 Task: Install social media management extensions for scheduling and tracking posts.
Action: Mouse moved to (403, 260)
Screenshot: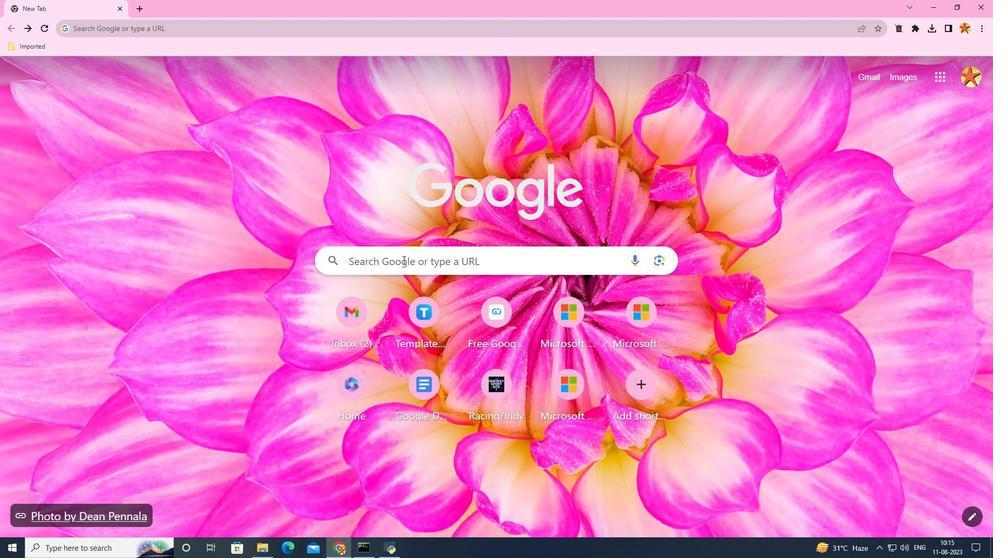 
Action: Mouse pressed left at (403, 260)
Screenshot: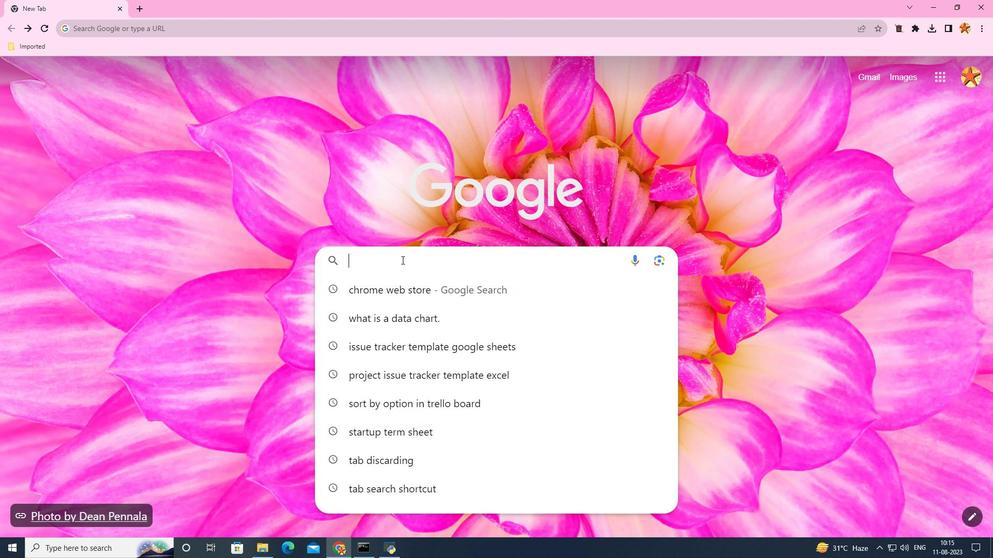 
Action: Mouse moved to (380, 286)
Screenshot: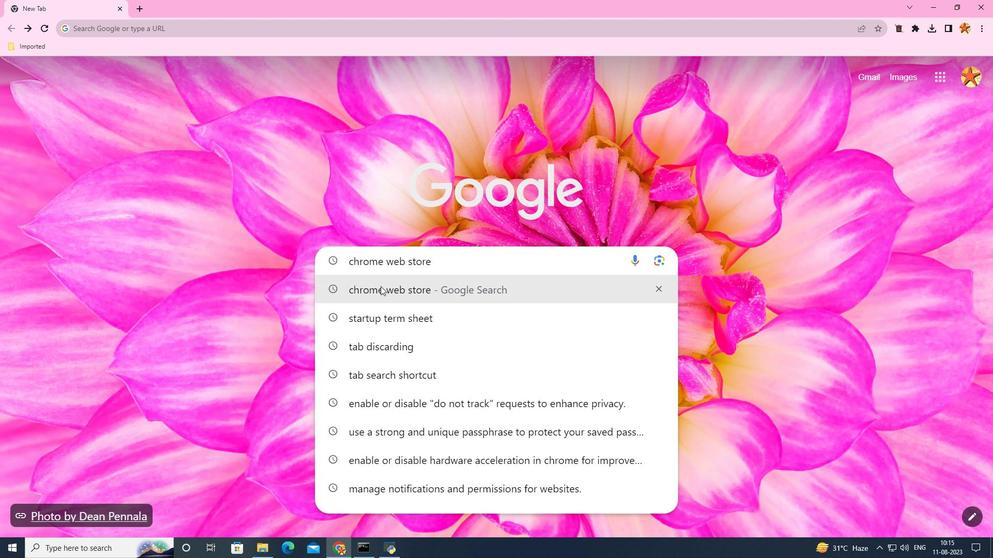 
Action: Mouse pressed left at (380, 286)
Screenshot: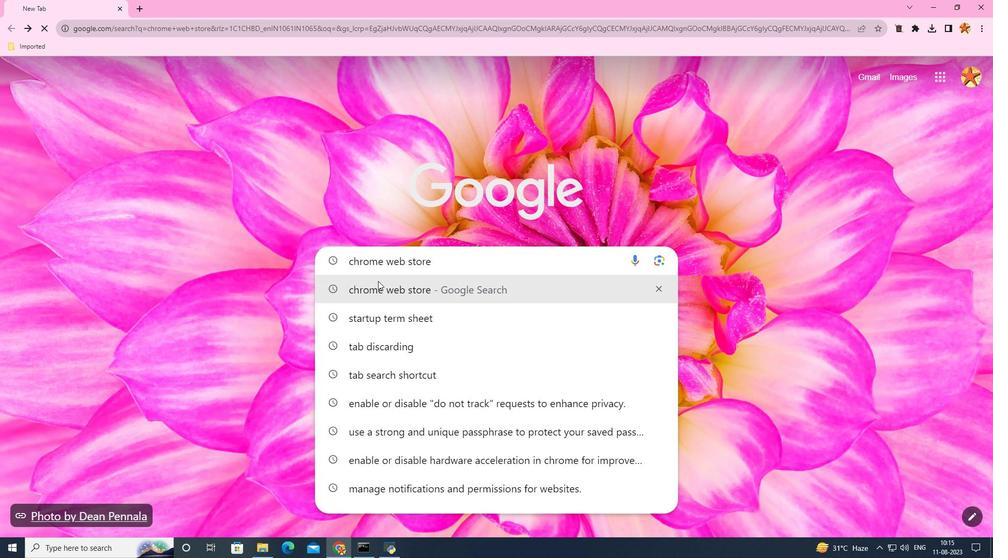 
Action: Mouse moved to (209, 201)
Screenshot: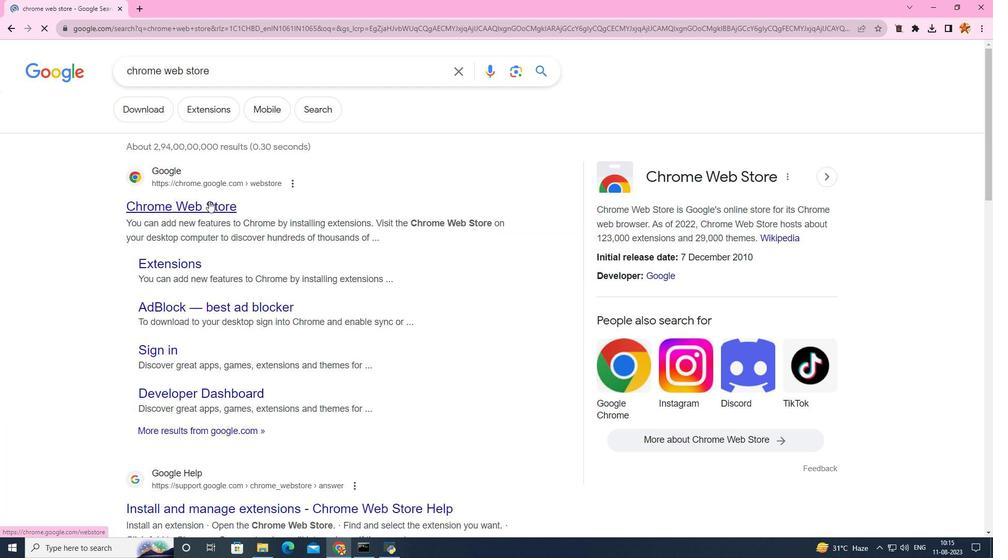 
Action: Mouse pressed left at (209, 201)
Screenshot: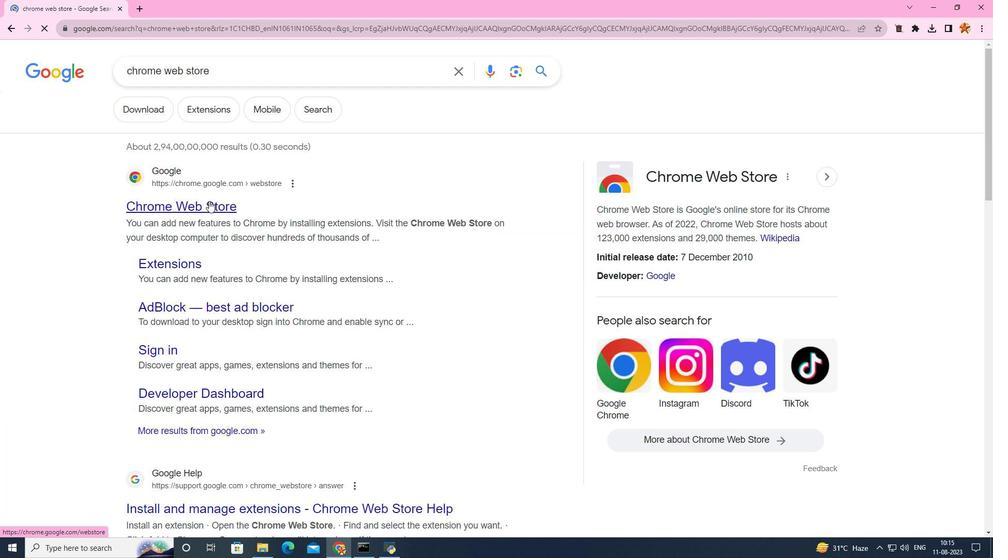 
Action: Mouse moved to (173, 97)
Screenshot: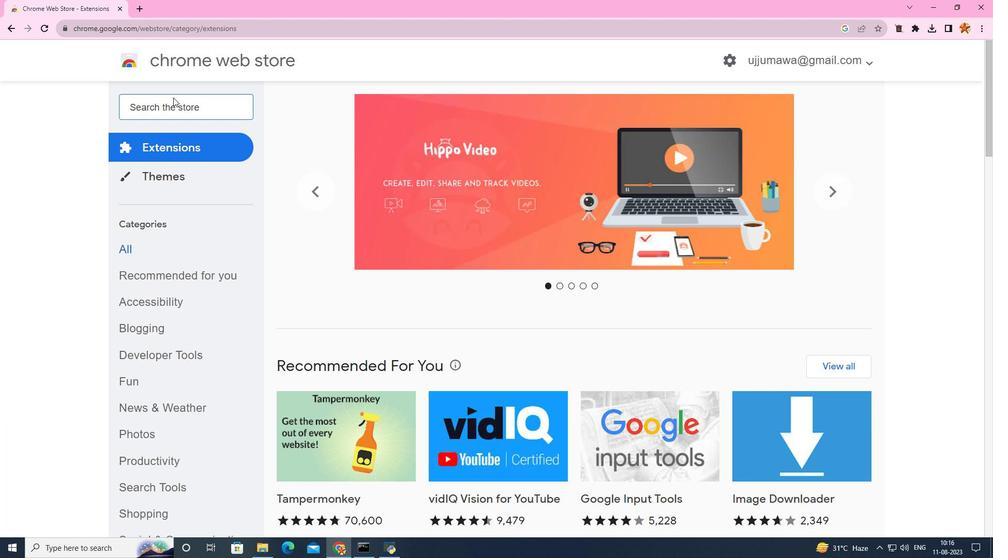 
Action: Key pressed later
Screenshot: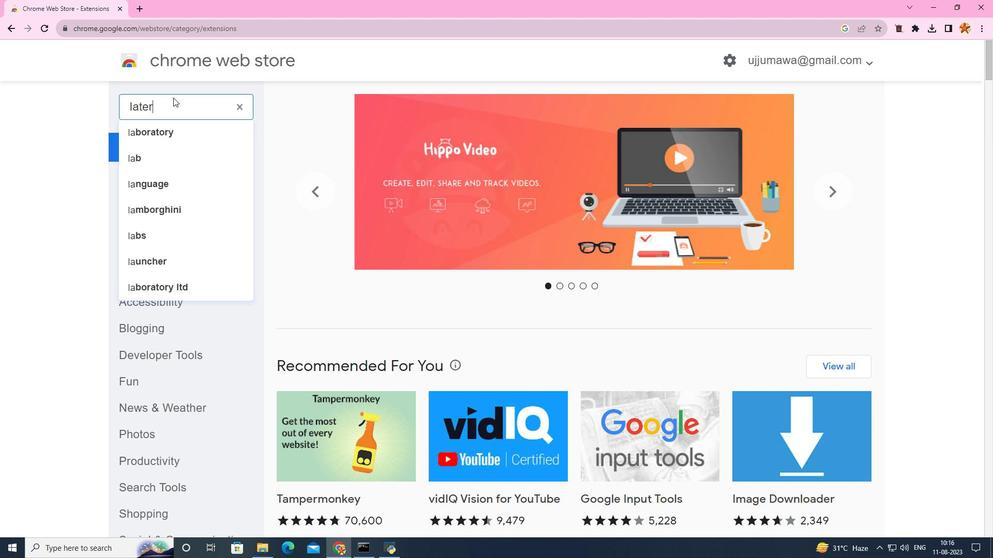 
Action: Mouse moved to (156, 129)
Screenshot: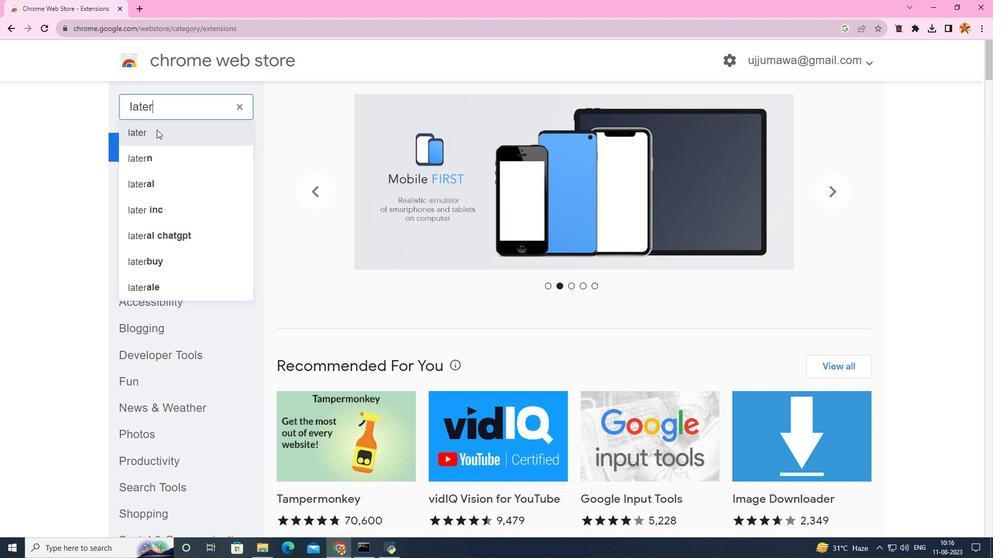 
Action: Mouse pressed left at (156, 129)
Screenshot: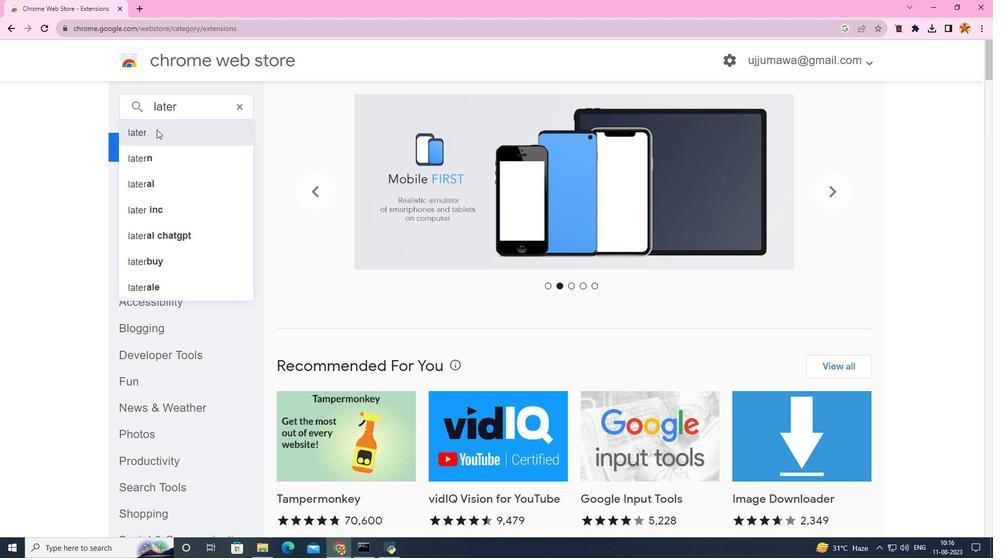 
Action: Mouse moved to (552, 314)
Screenshot: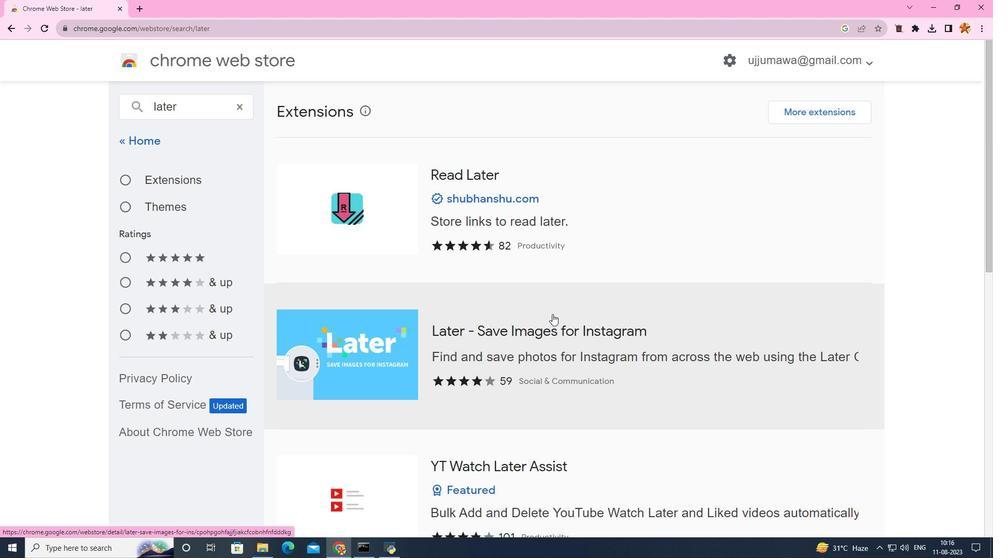 
Action: Mouse scrolled (552, 314) with delta (0, 0)
Screenshot: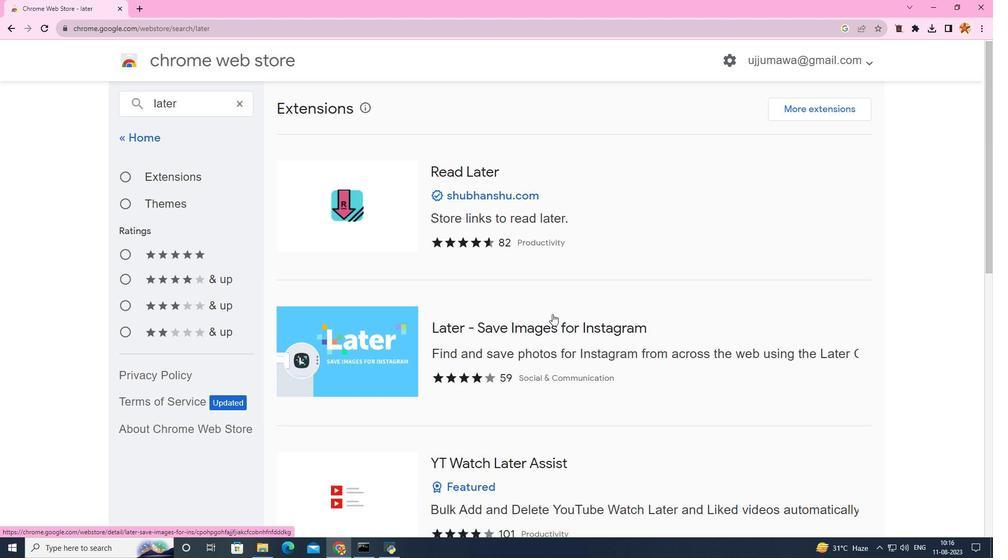 
Action: Mouse scrolled (552, 314) with delta (0, 0)
Screenshot: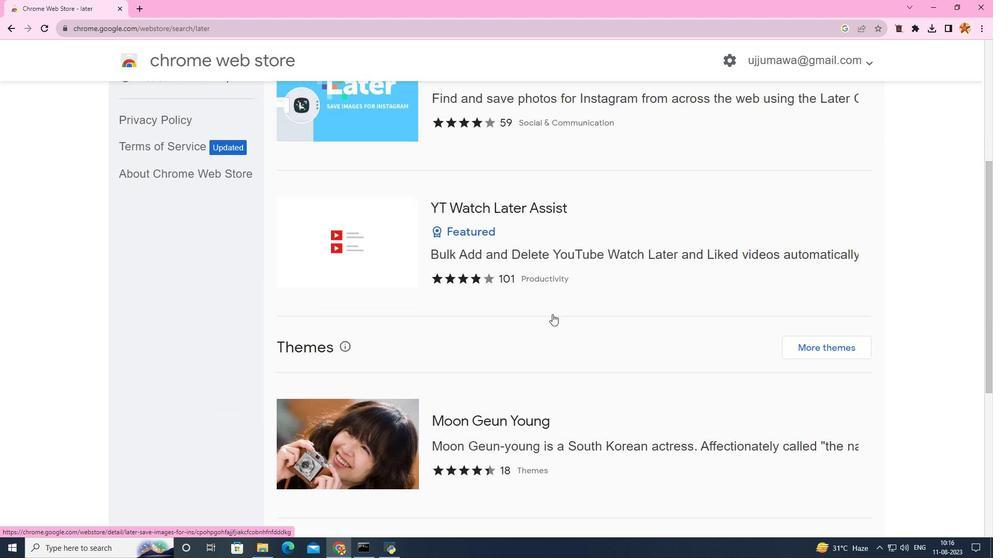 
Action: Mouse scrolled (552, 314) with delta (0, 0)
Screenshot: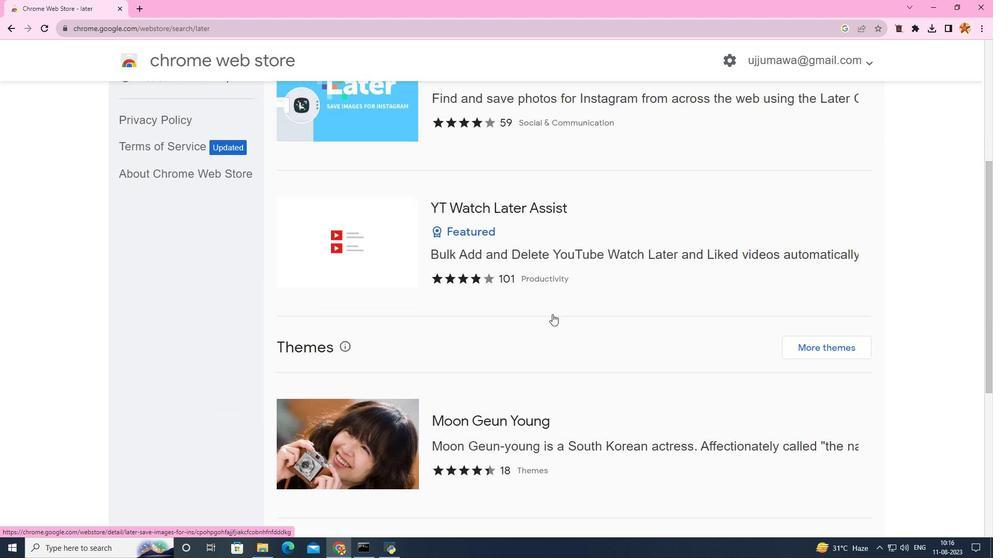 
Action: Mouse scrolled (552, 314) with delta (0, 0)
Screenshot: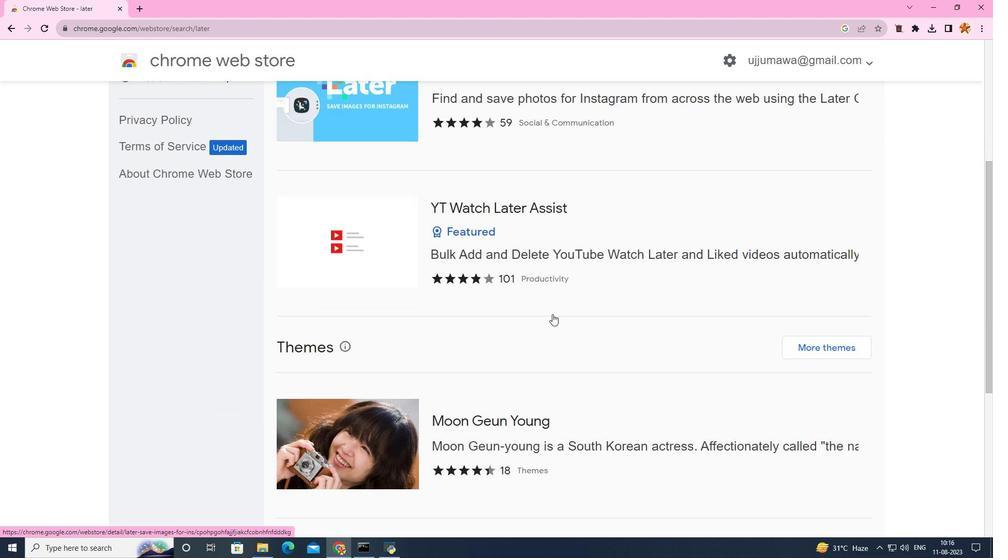 
Action: Mouse scrolled (552, 314) with delta (0, 0)
Screenshot: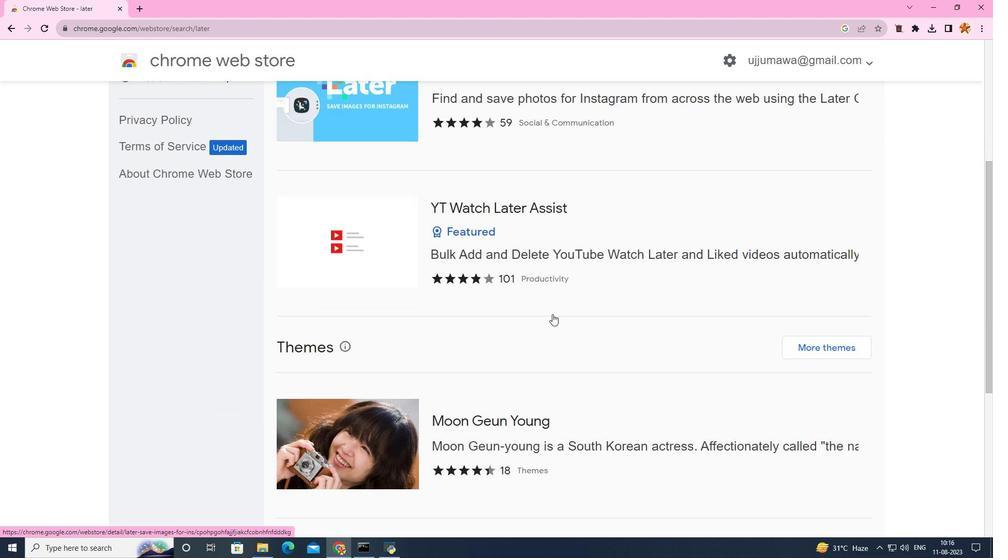 
Action: Mouse moved to (552, 314)
Screenshot: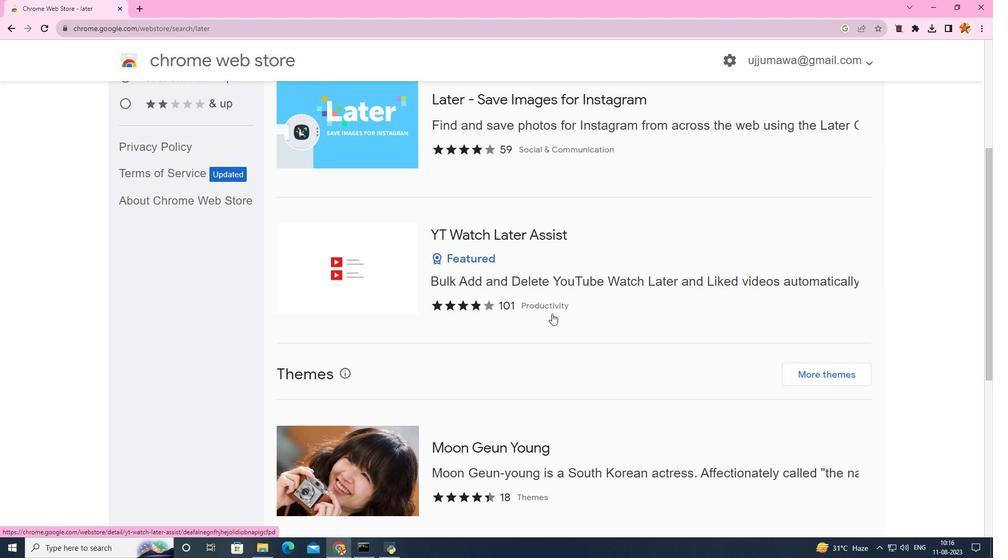 
Action: Mouse scrolled (552, 314) with delta (0, 0)
Screenshot: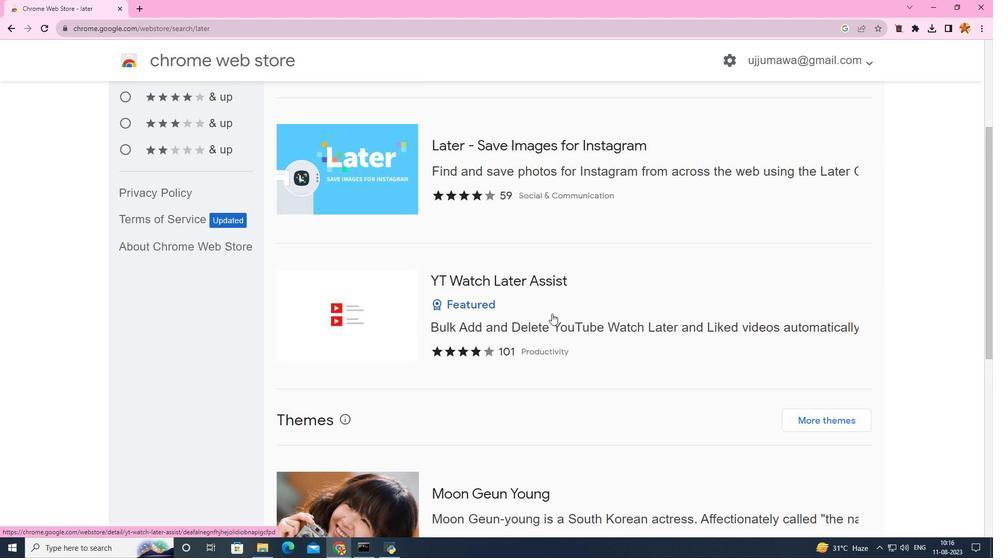 
Action: Mouse scrolled (552, 314) with delta (0, 0)
Screenshot: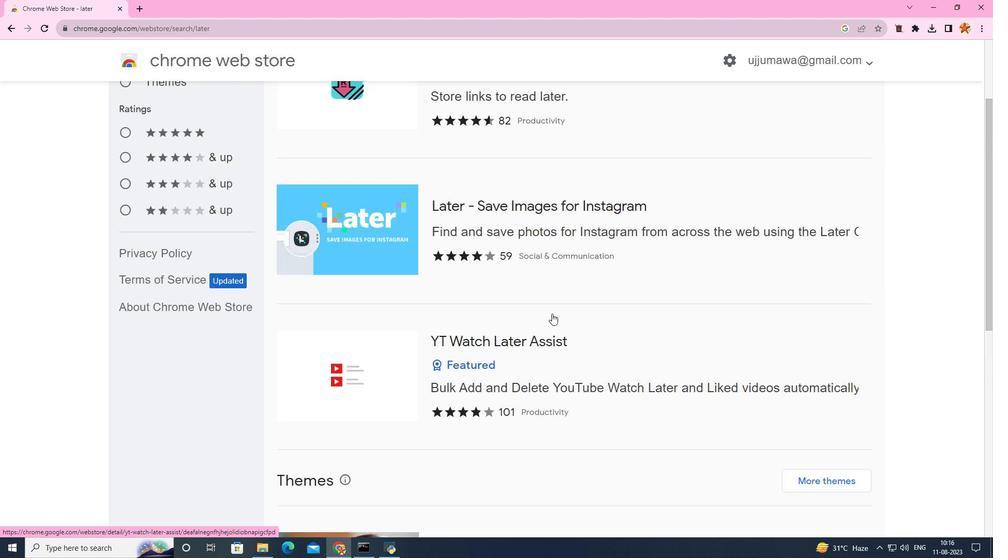 
Action: Mouse scrolled (552, 314) with delta (0, 0)
Screenshot: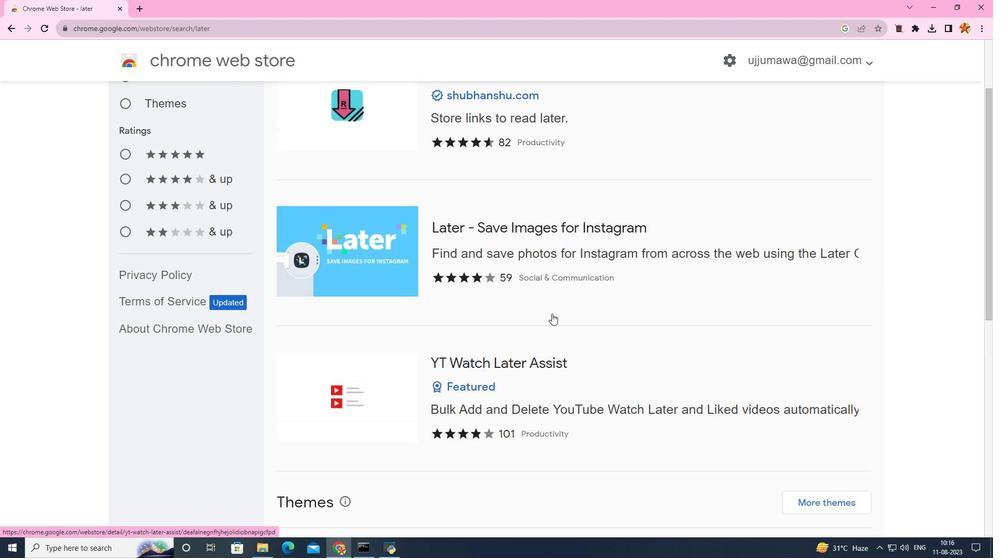 
Action: Mouse moved to (475, 288)
Screenshot: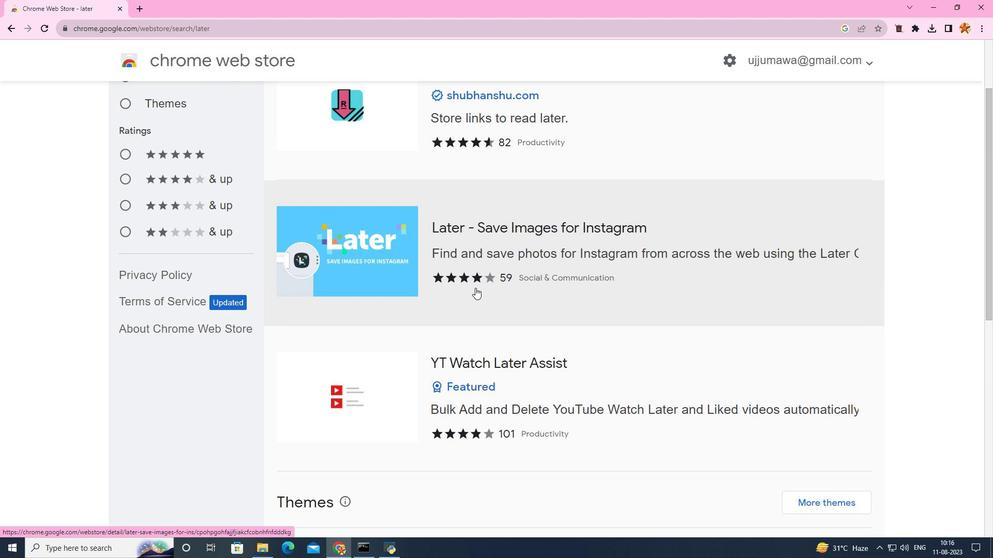 
Action: Mouse scrolled (475, 288) with delta (0, 0)
Screenshot: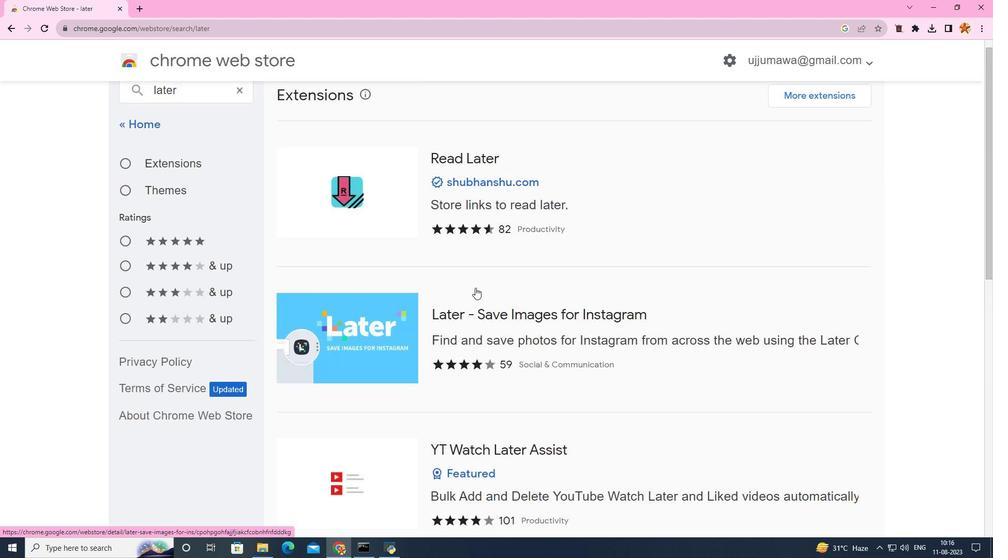 
Action: Mouse scrolled (475, 288) with delta (0, 0)
Screenshot: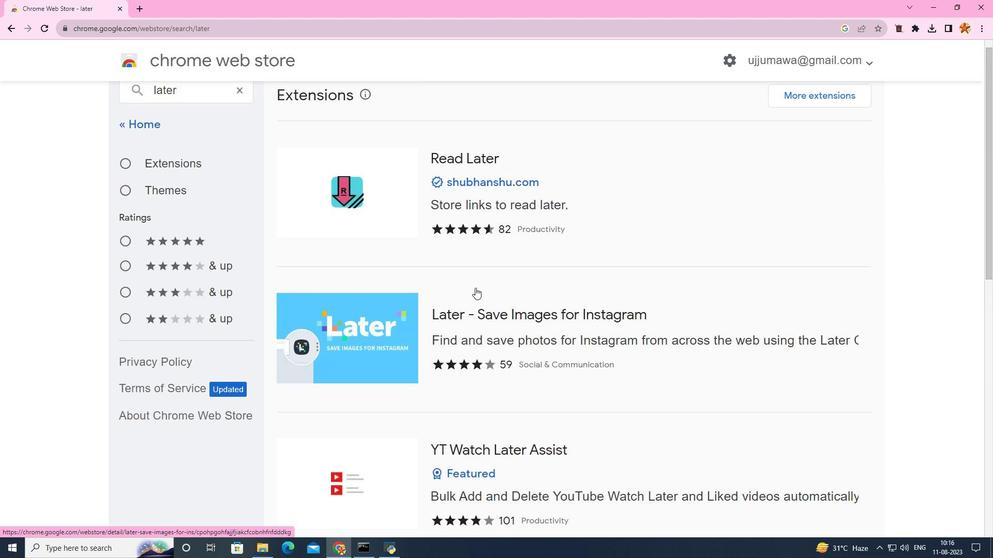 
Action: Mouse scrolled (475, 288) with delta (0, 0)
Screenshot: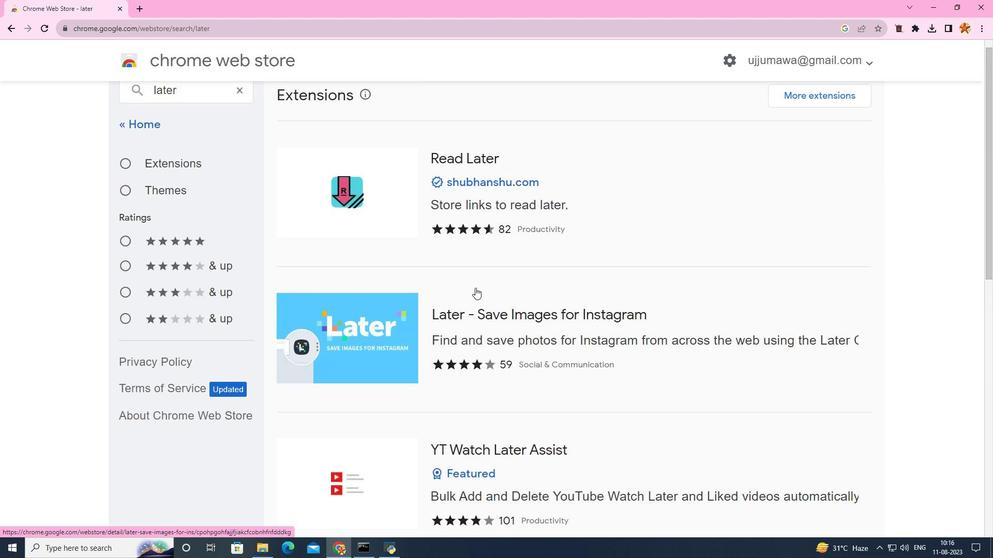 
Action: Mouse scrolled (475, 288) with delta (0, 0)
Screenshot: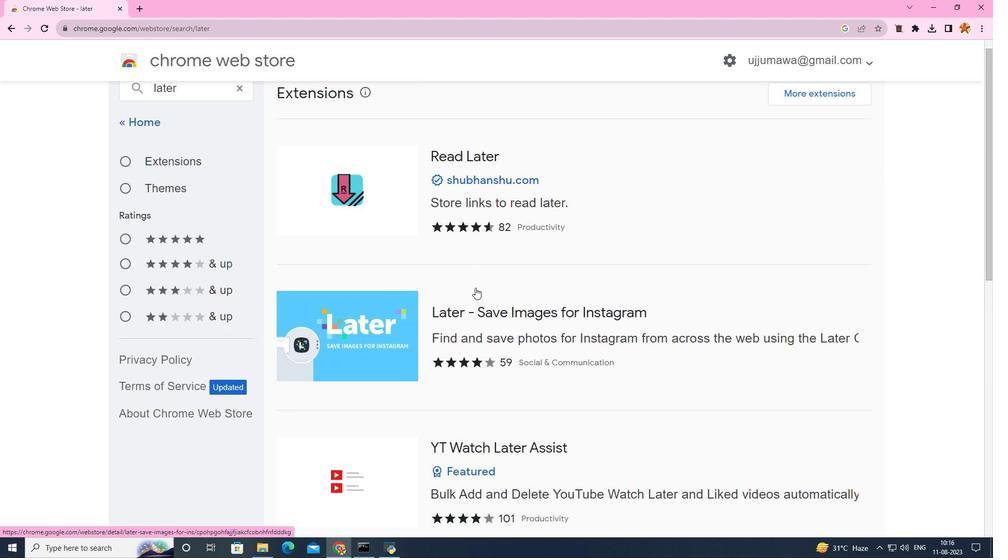 
Action: Mouse scrolled (475, 287) with delta (0, 0)
Screenshot: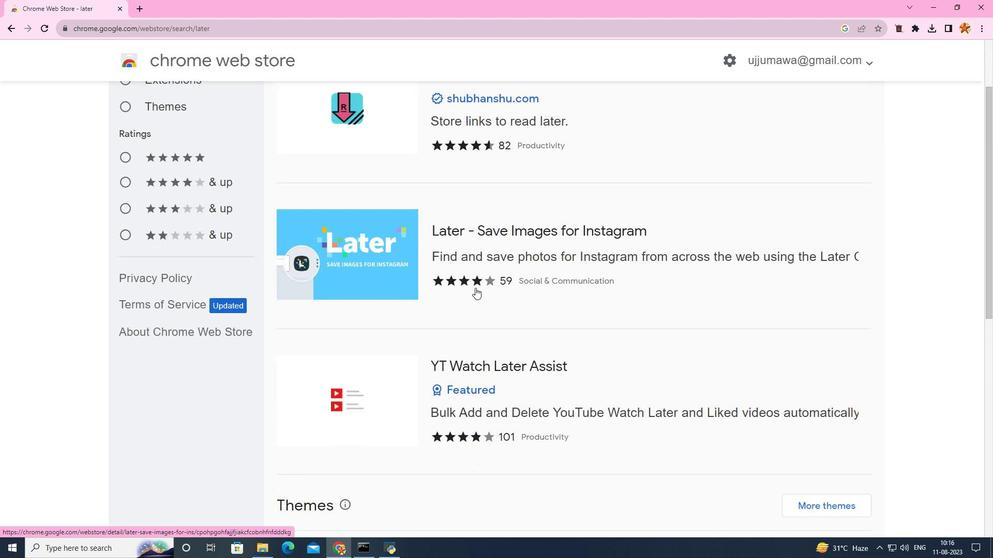 
Action: Mouse scrolled (475, 287) with delta (0, 0)
Screenshot: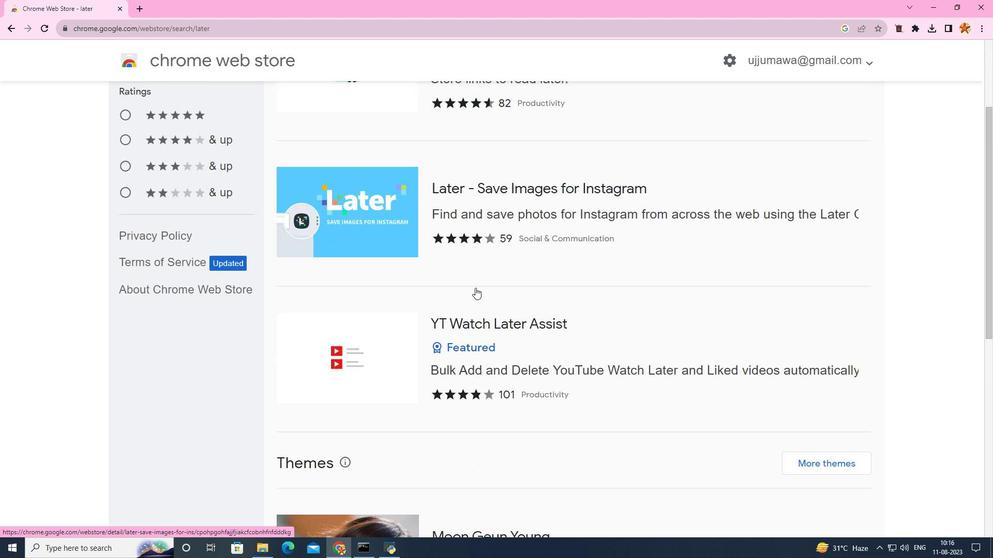 
Action: Mouse scrolled (475, 287) with delta (0, 0)
Screenshot: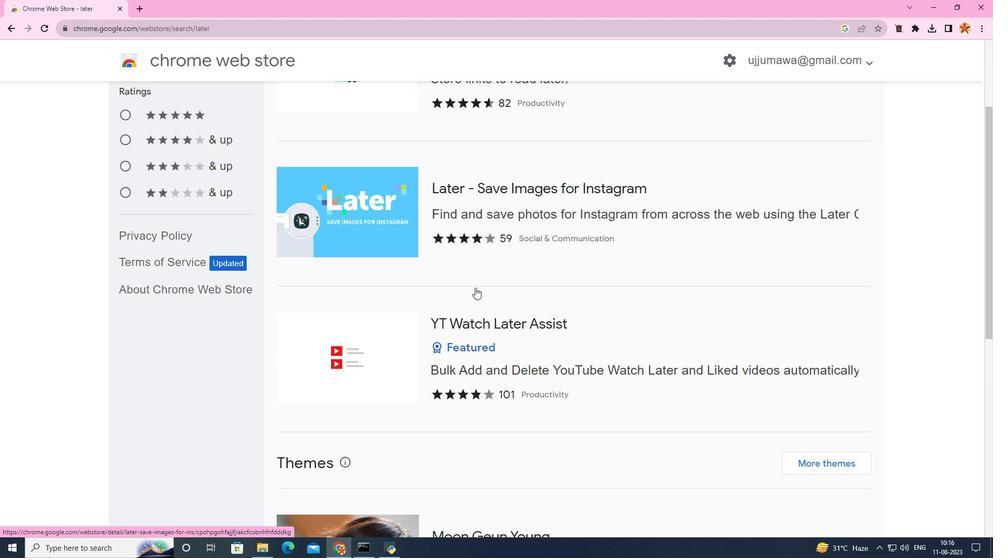 
Action: Mouse moved to (507, 248)
Screenshot: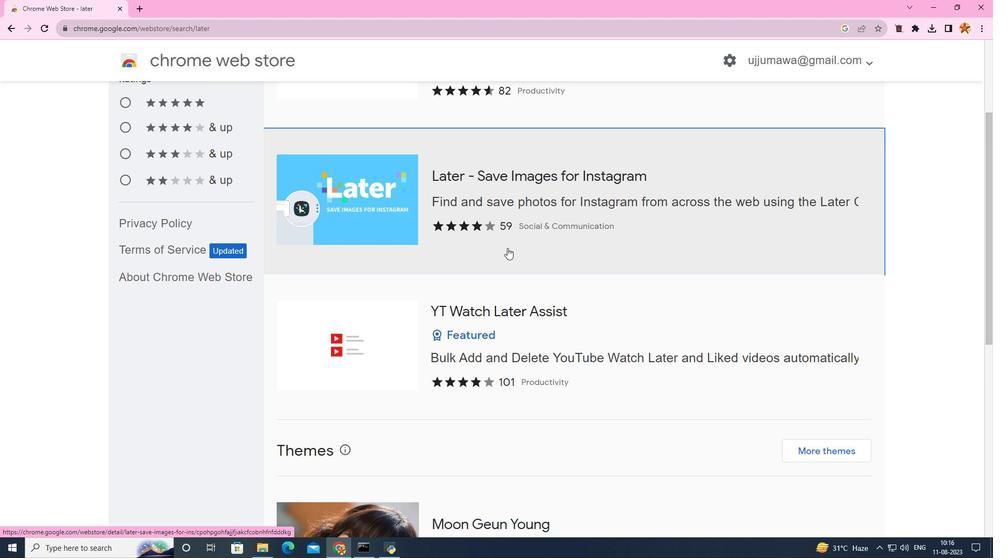
Action: Mouse pressed left at (507, 248)
Screenshot: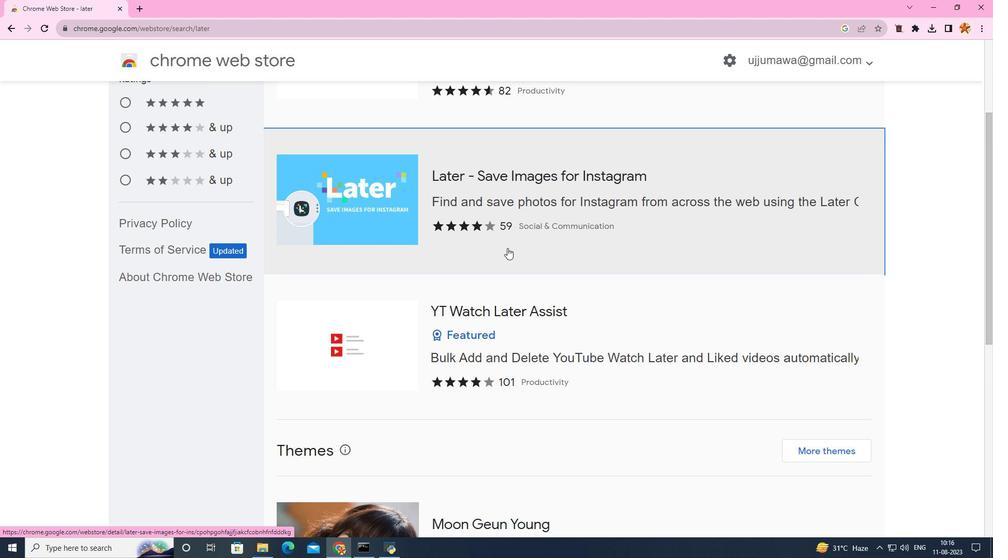 
Action: Mouse moved to (742, 154)
Screenshot: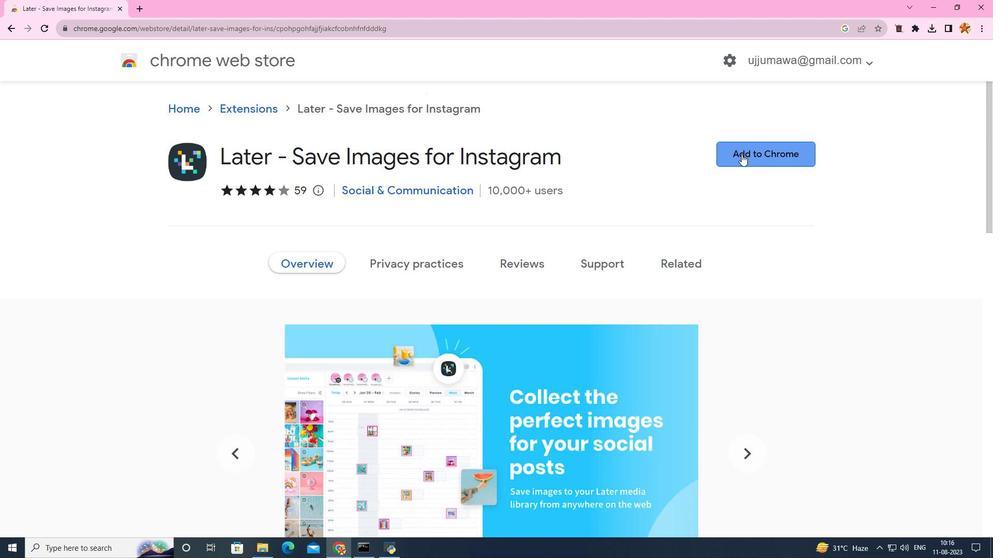 
Action: Mouse pressed left at (742, 154)
Screenshot: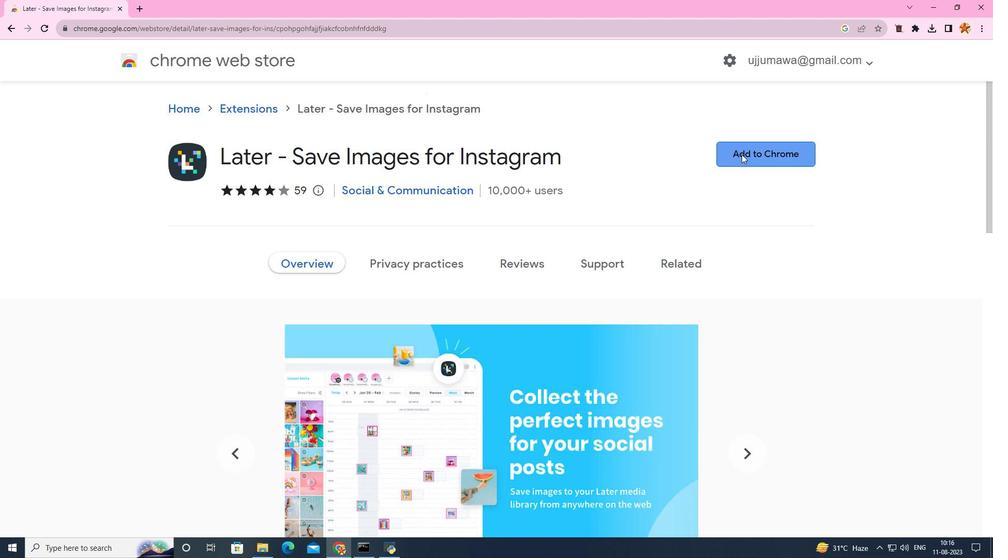 
Action: Mouse moved to (516, 115)
Screenshot: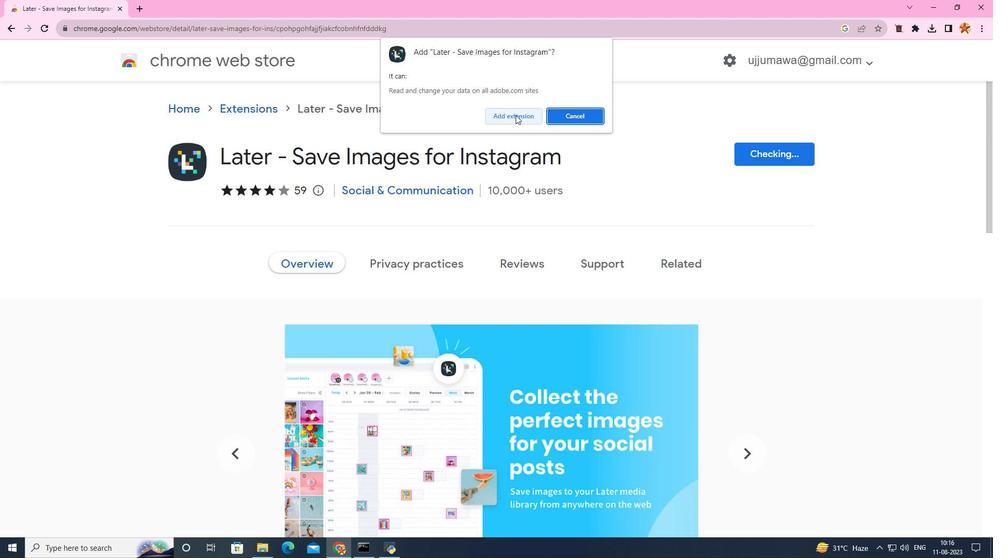 
Action: Mouse pressed left at (516, 115)
Screenshot: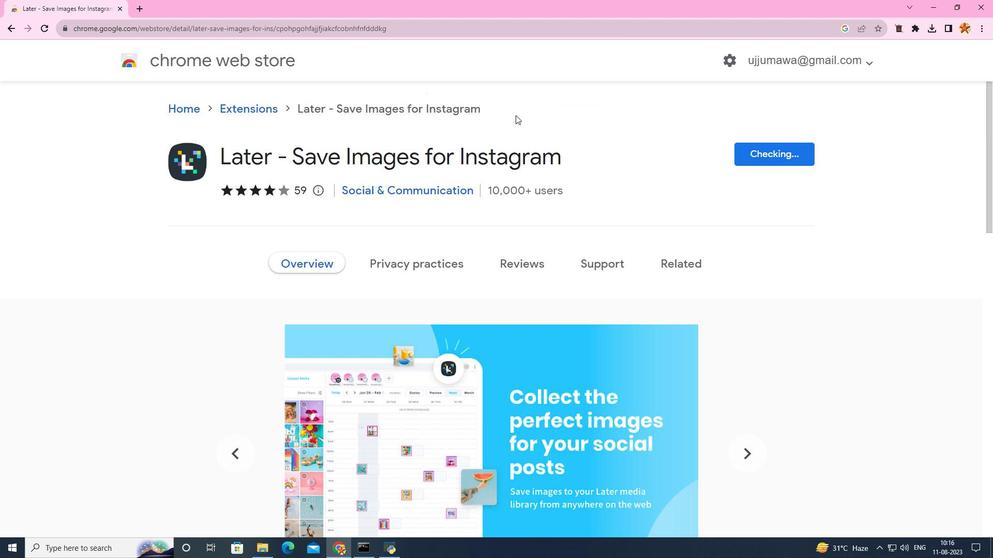 
Action: Mouse moved to (11, 28)
Screenshot: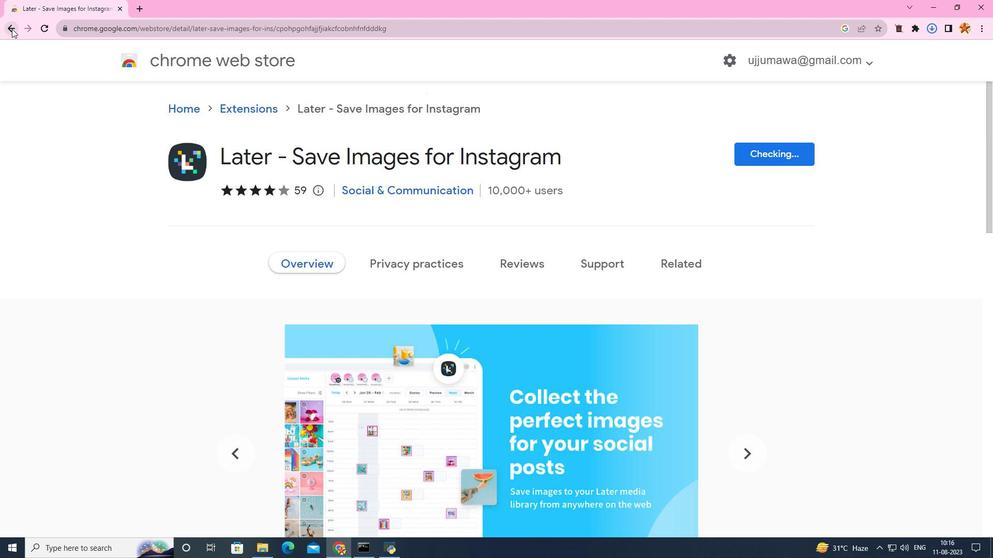 
Action: Mouse pressed left at (11, 28)
Screenshot: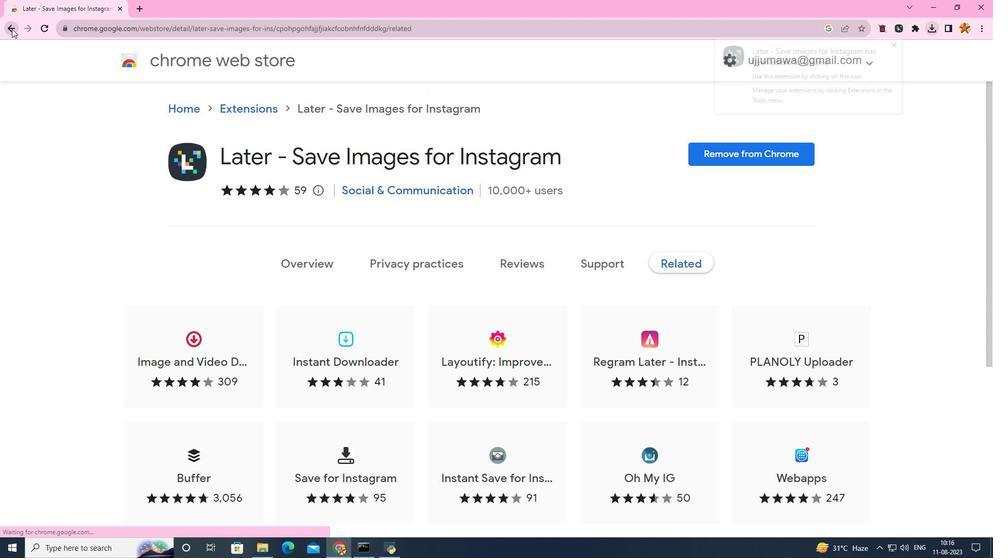
Action: Mouse moved to (15, 30)
Screenshot: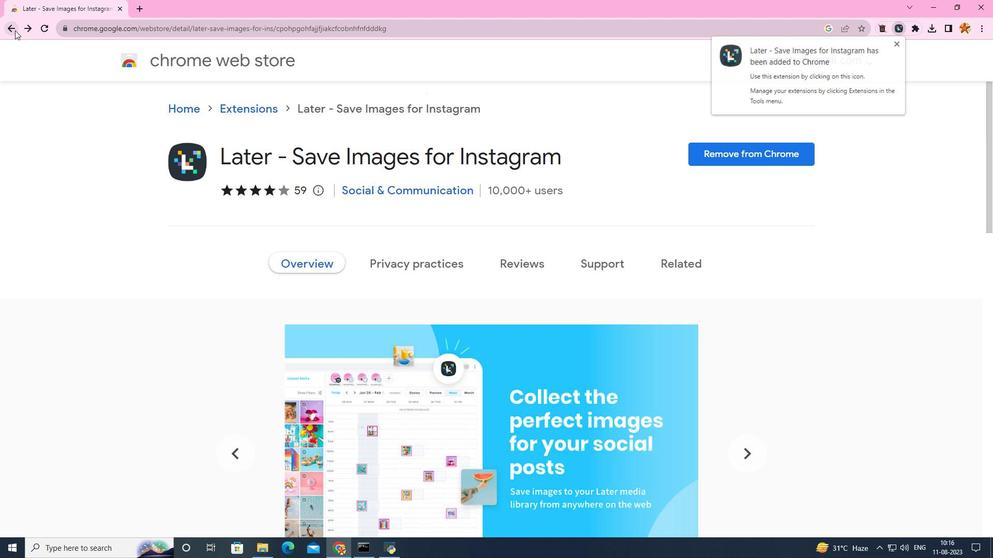 
Action: Mouse pressed left at (15, 30)
Screenshot: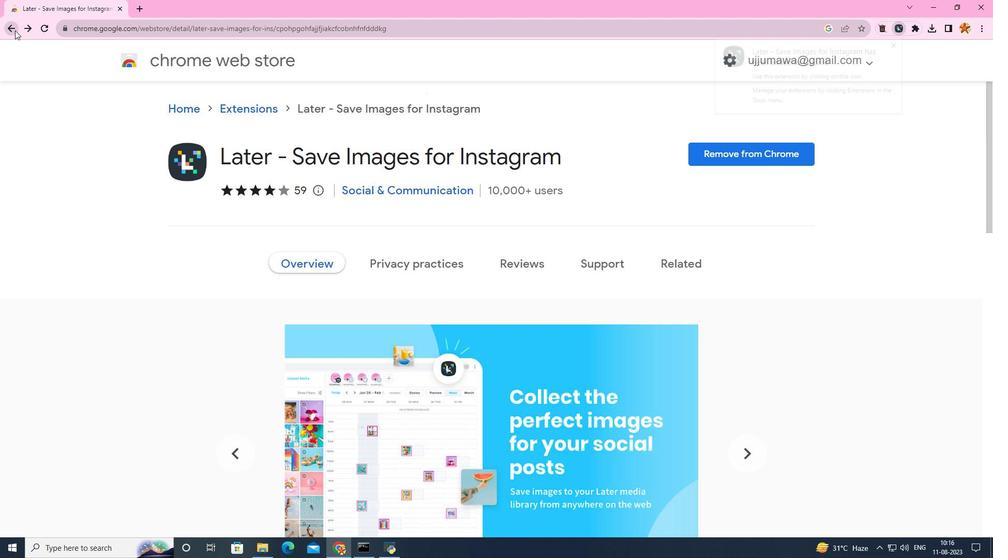 
Action: Mouse moved to (114, 124)
Screenshot: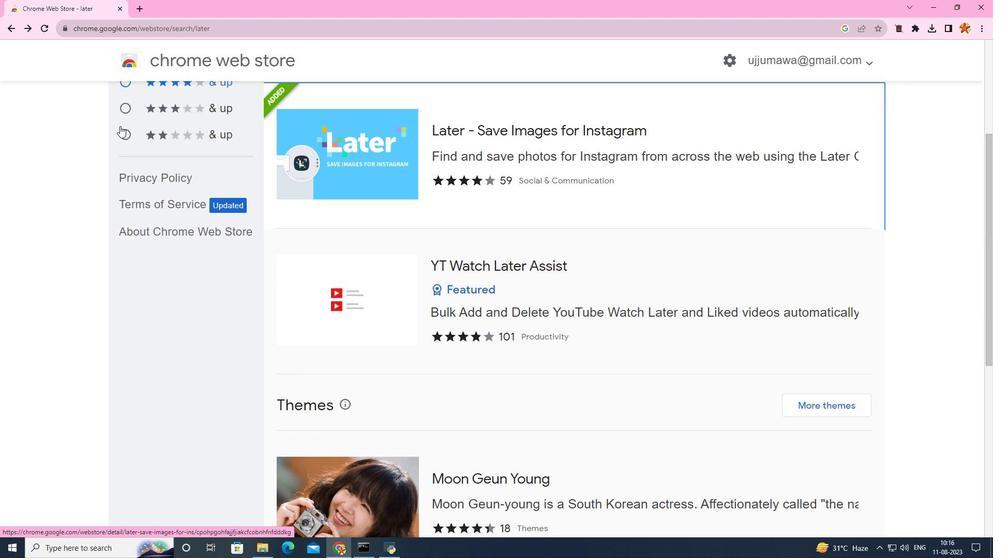 
Action: Mouse scrolled (114, 123) with delta (0, 0)
Screenshot: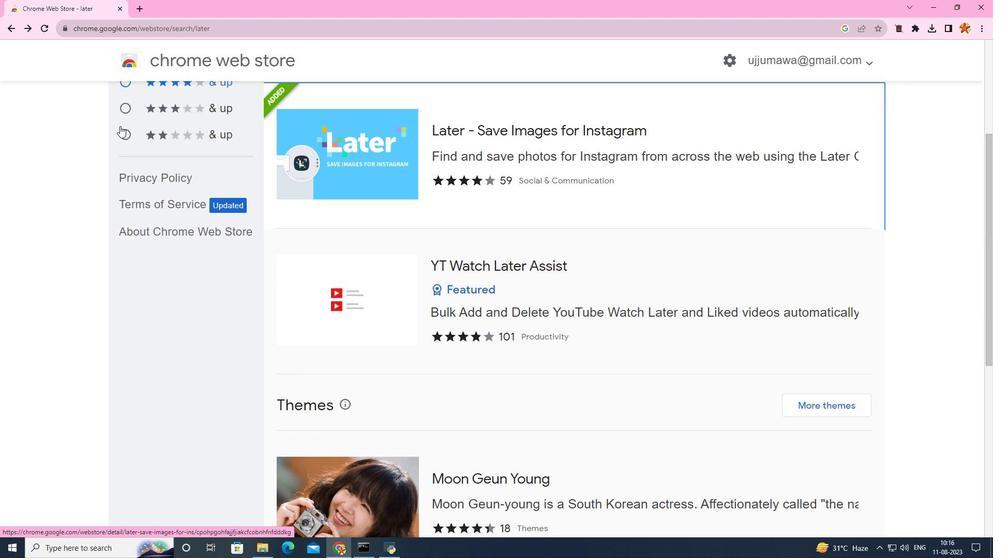 
Action: Mouse moved to (120, 126)
Screenshot: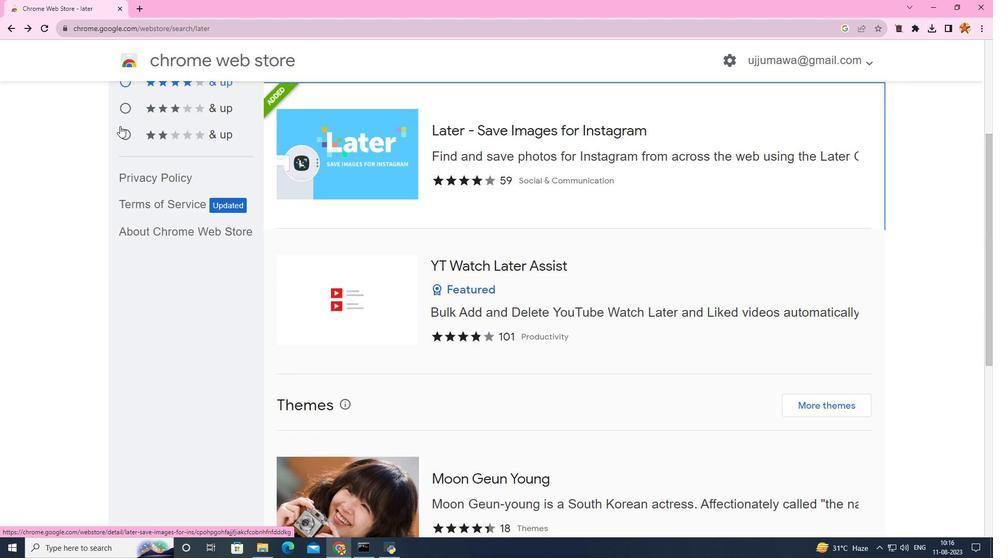 
Action: Mouse scrolled (120, 126) with delta (0, 0)
Screenshot: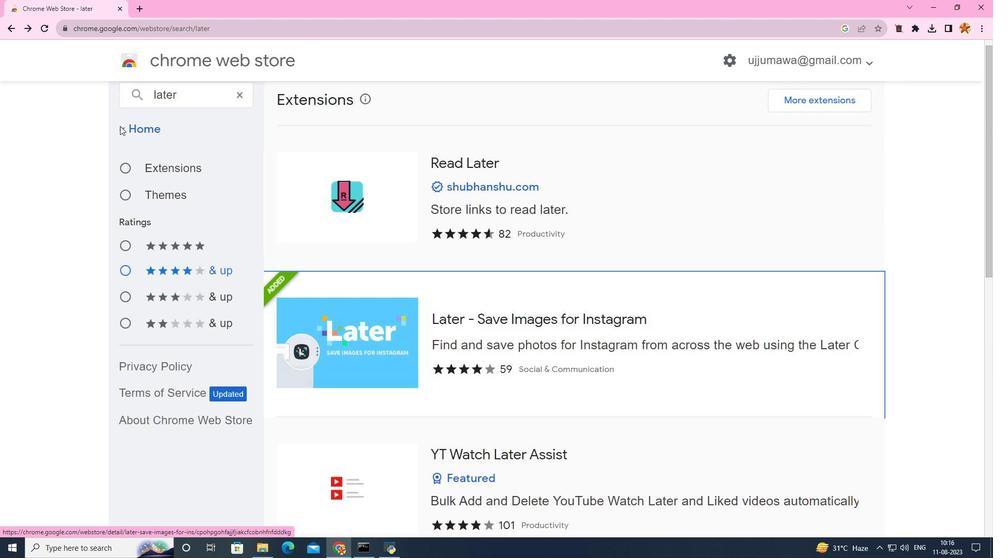 
Action: Mouse scrolled (120, 126) with delta (0, 0)
Screenshot: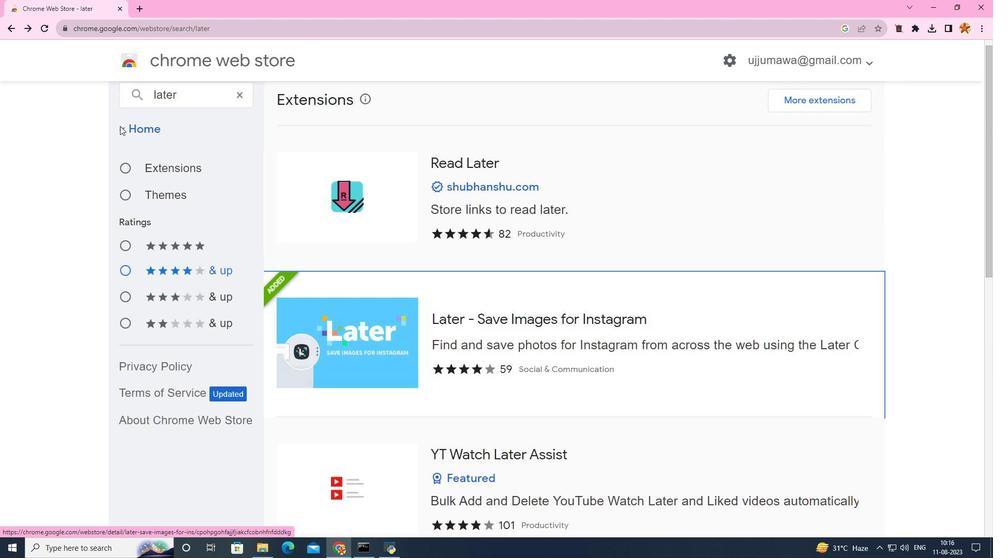 
Action: Mouse scrolled (120, 126) with delta (0, 0)
Screenshot: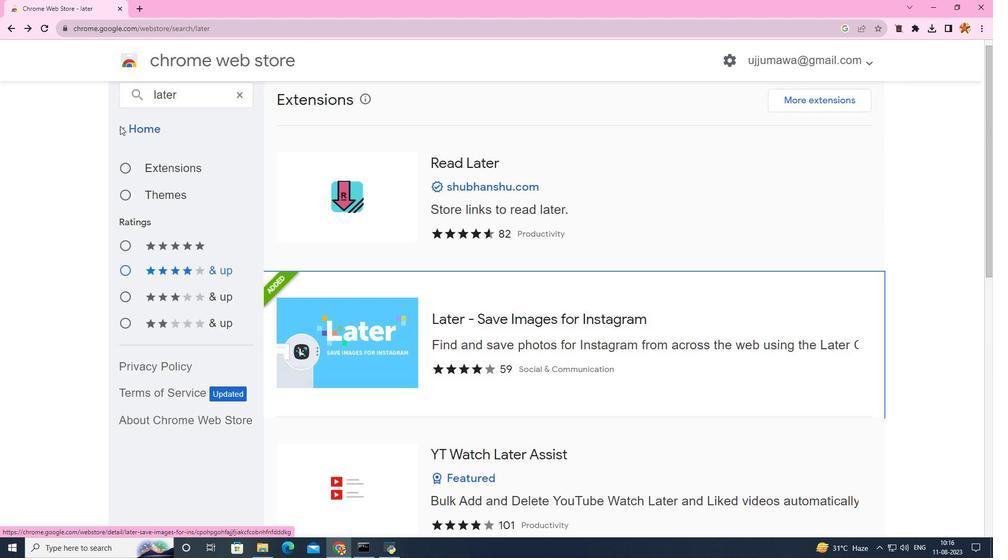 
Action: Mouse scrolled (120, 126) with delta (0, 0)
Screenshot: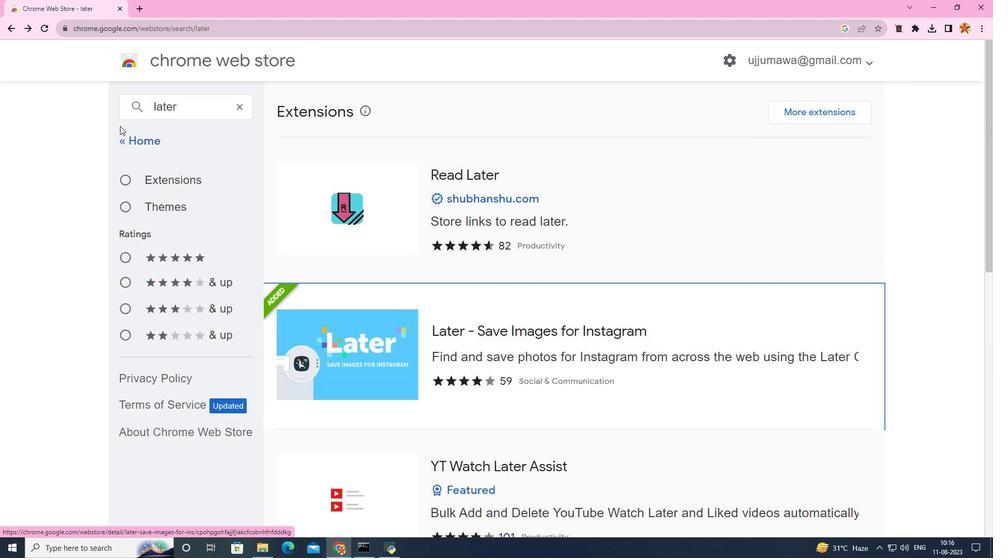 
Action: Mouse scrolled (120, 126) with delta (0, 0)
Screenshot: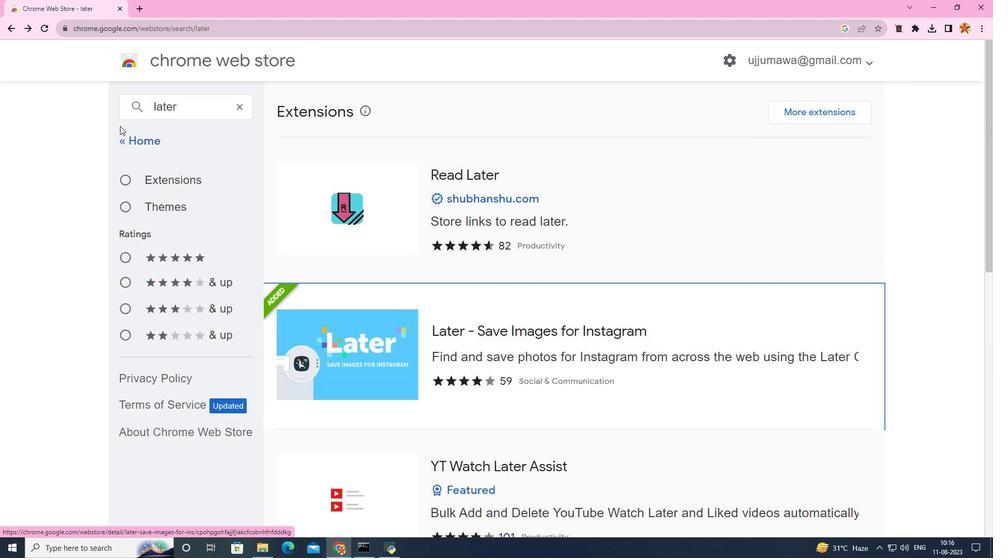 
Action: Mouse scrolled (120, 126) with delta (0, 0)
Screenshot: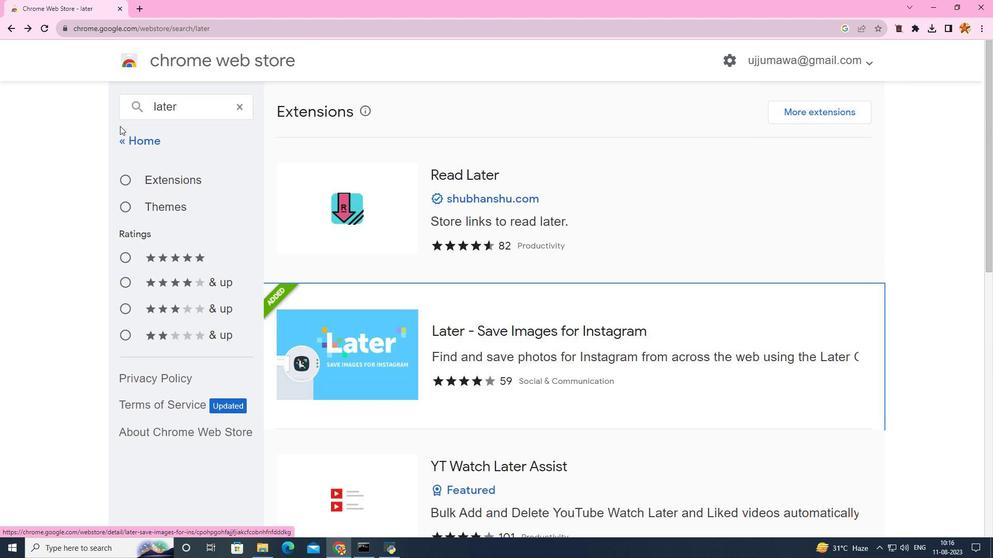 
Action: Mouse moved to (240, 107)
Screenshot: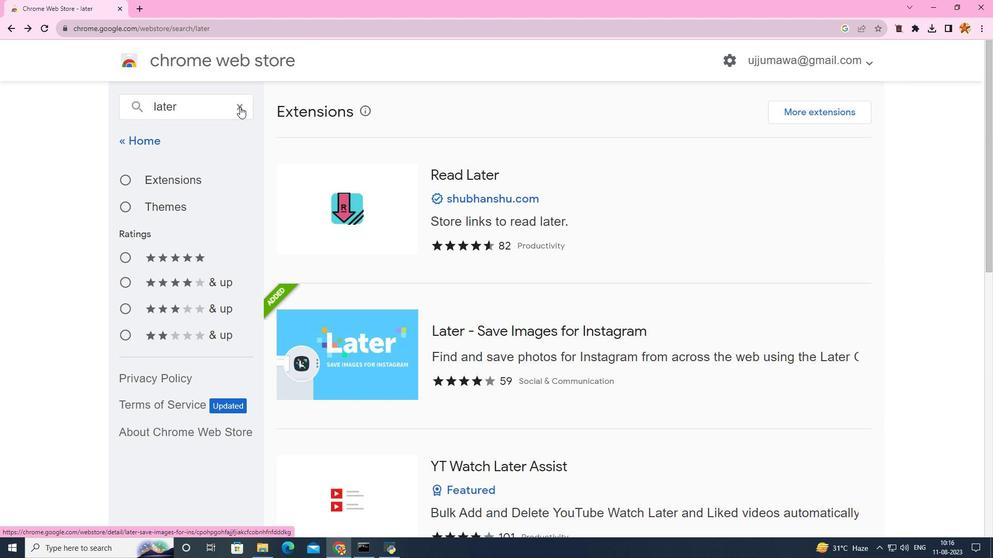 
Action: Mouse pressed left at (240, 107)
Screenshot: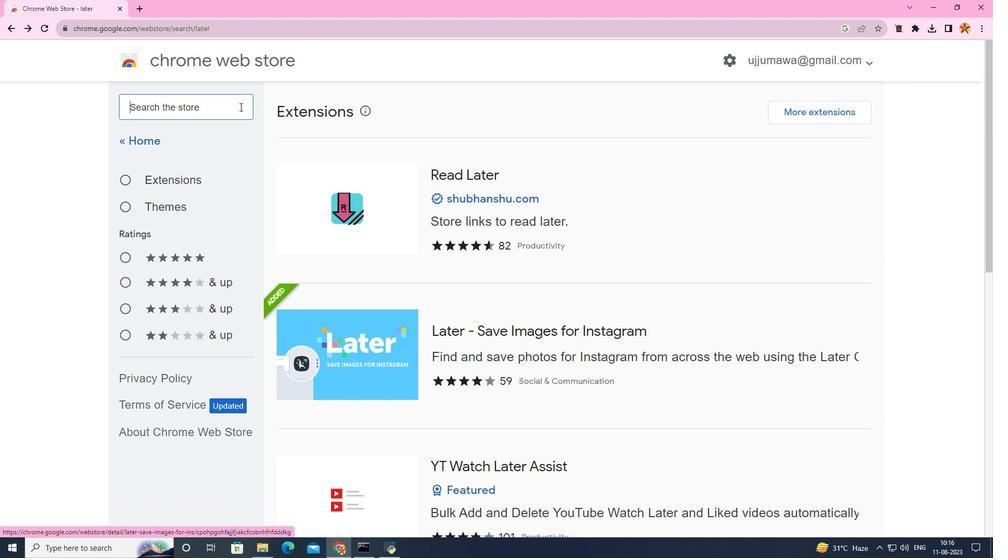 
Action: Key pressed hootsuite
Screenshot: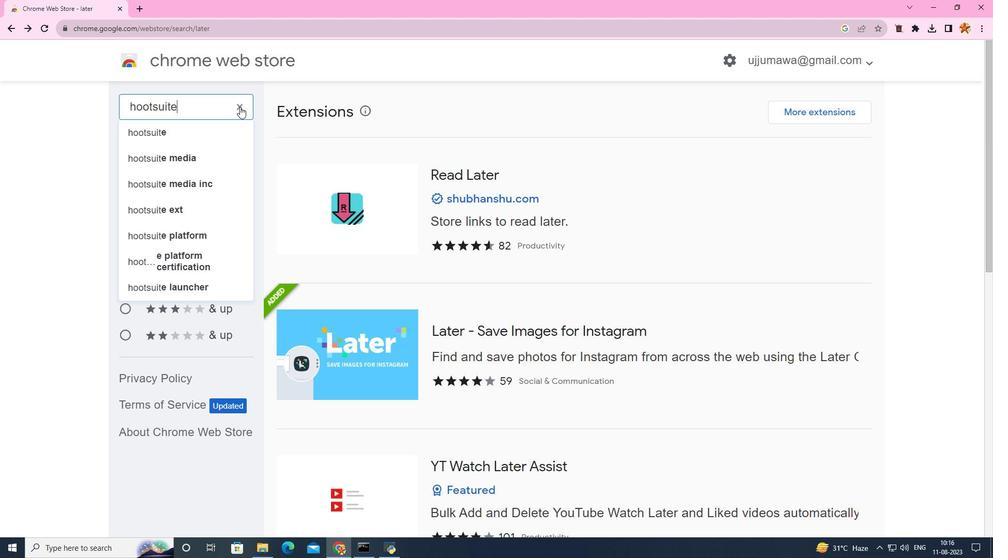 
Action: Mouse moved to (165, 133)
Screenshot: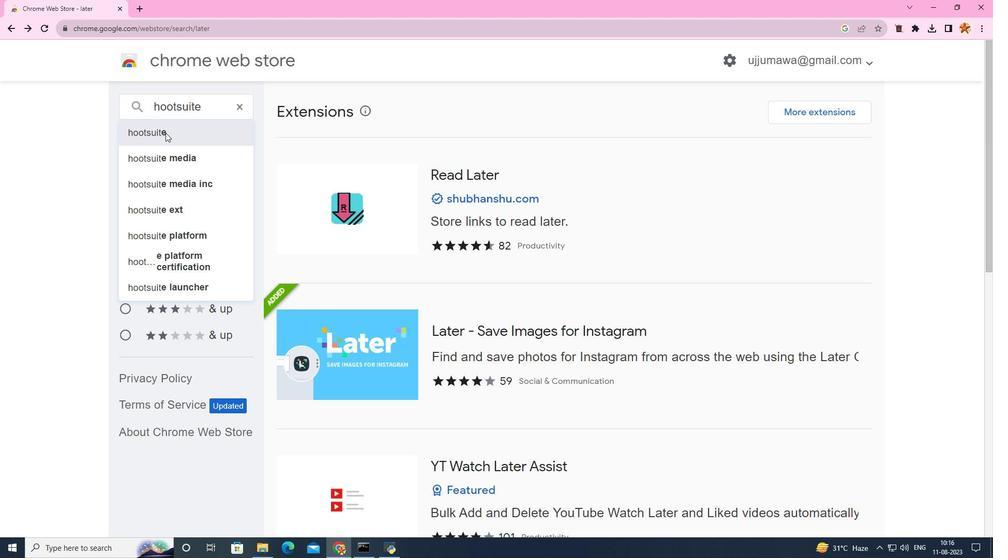 
Action: Mouse pressed left at (165, 133)
Screenshot: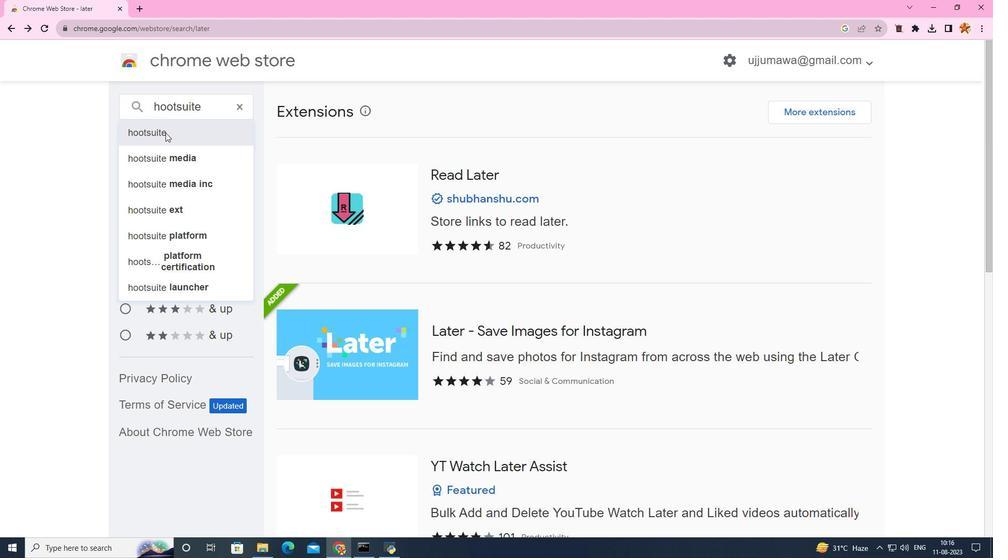 
Action: Mouse moved to (210, 132)
Screenshot: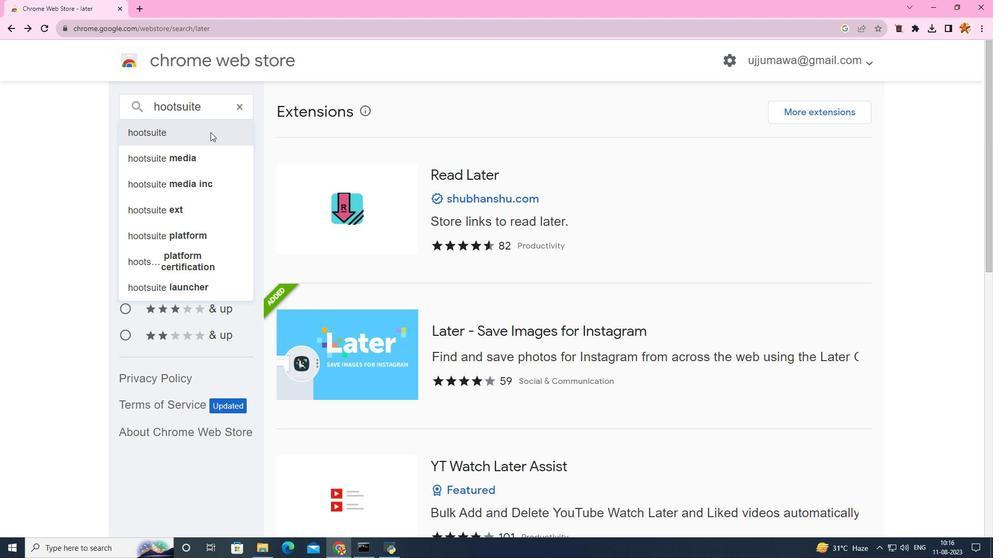 
Action: Mouse pressed left at (210, 132)
Screenshot: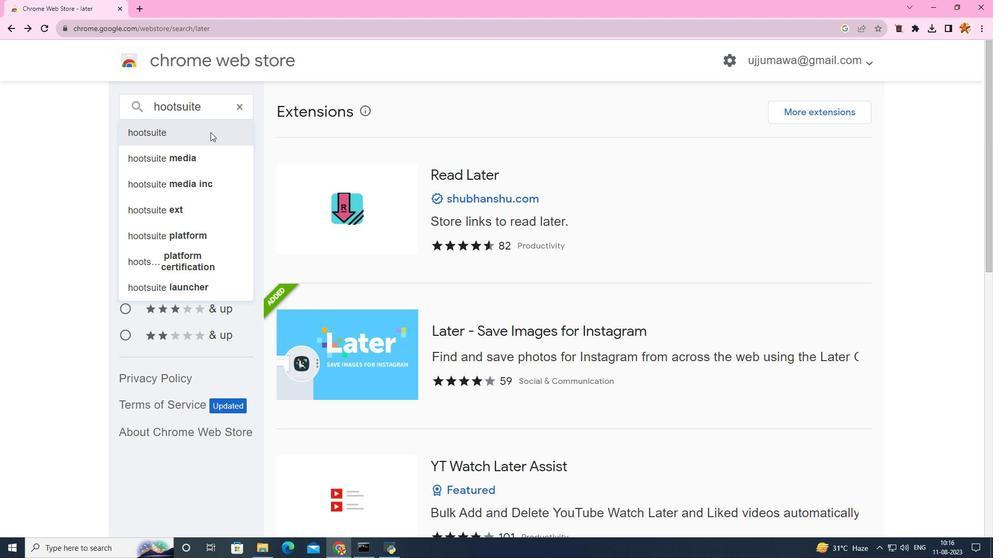 
Action: Mouse moved to (409, 183)
Screenshot: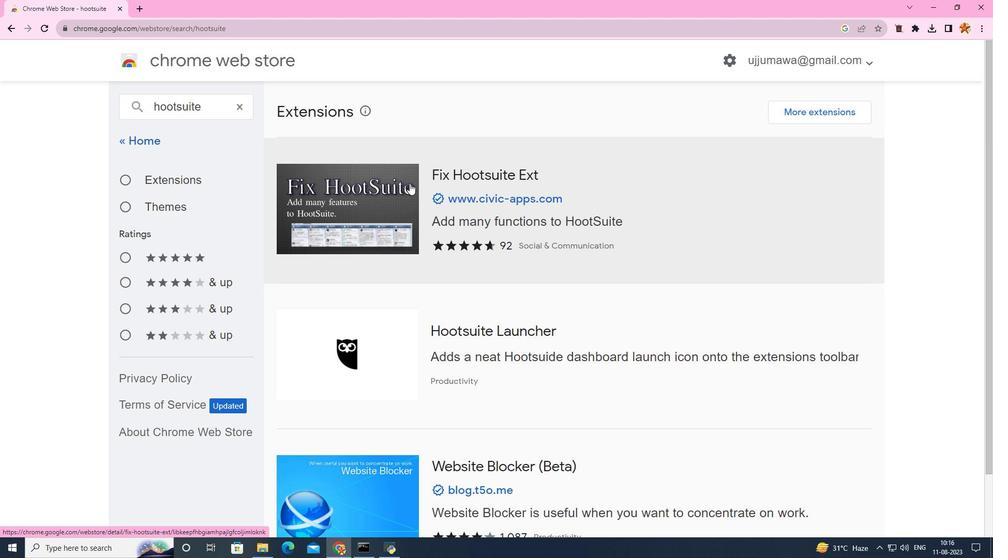 
Action: Mouse scrolled (409, 183) with delta (0, 0)
Screenshot: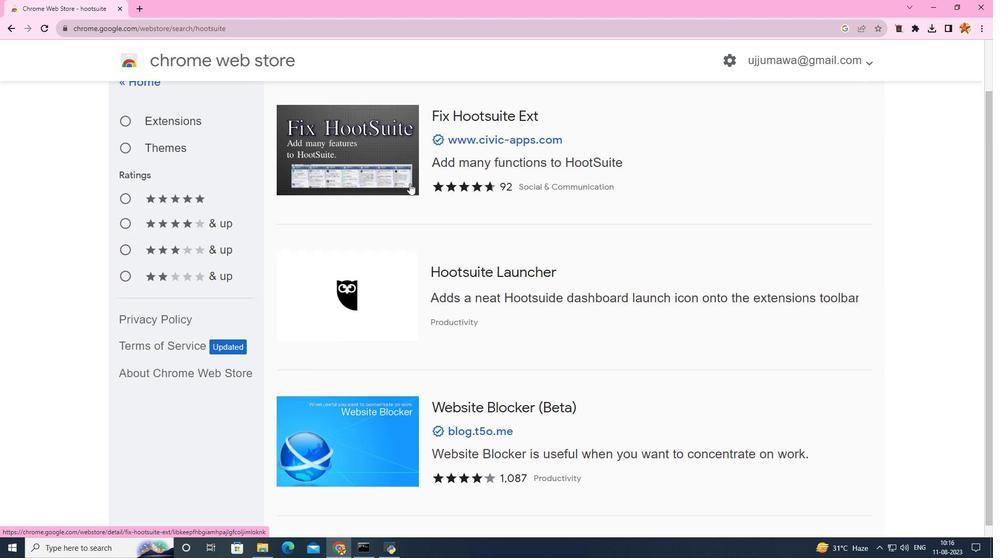 
Action: Mouse scrolled (409, 183) with delta (0, 0)
Screenshot: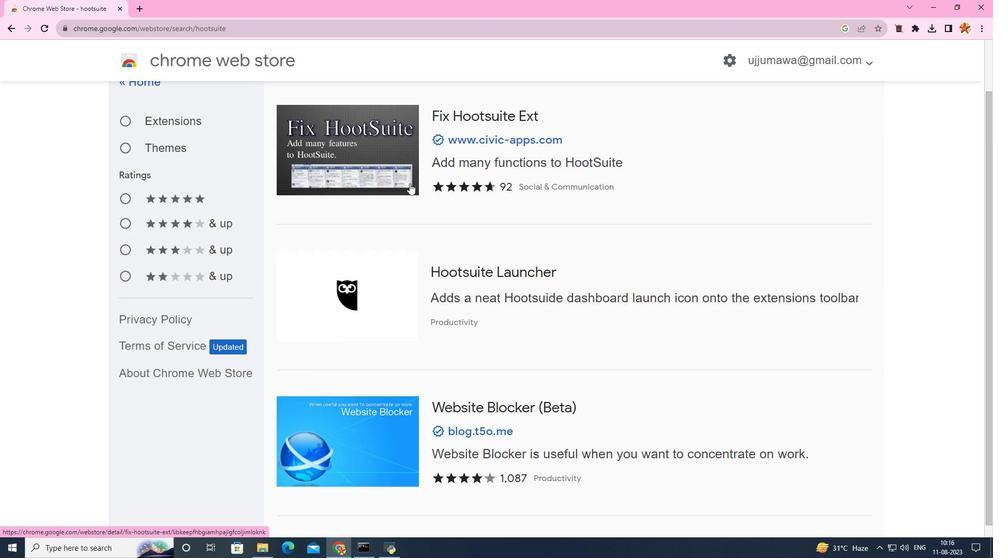 
Action: Mouse scrolled (409, 183) with delta (0, 0)
Screenshot: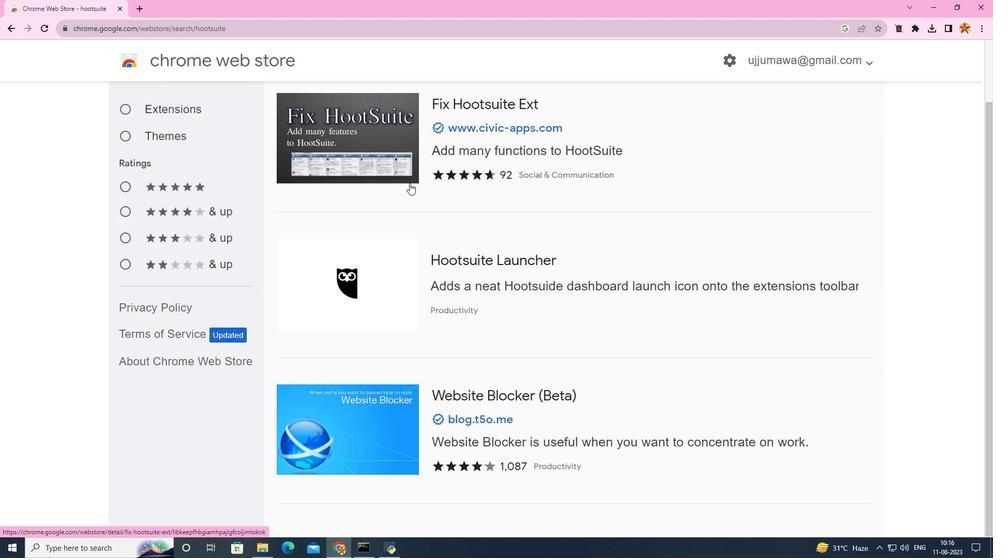 
Action: Mouse scrolled (409, 183) with delta (0, 0)
Screenshot: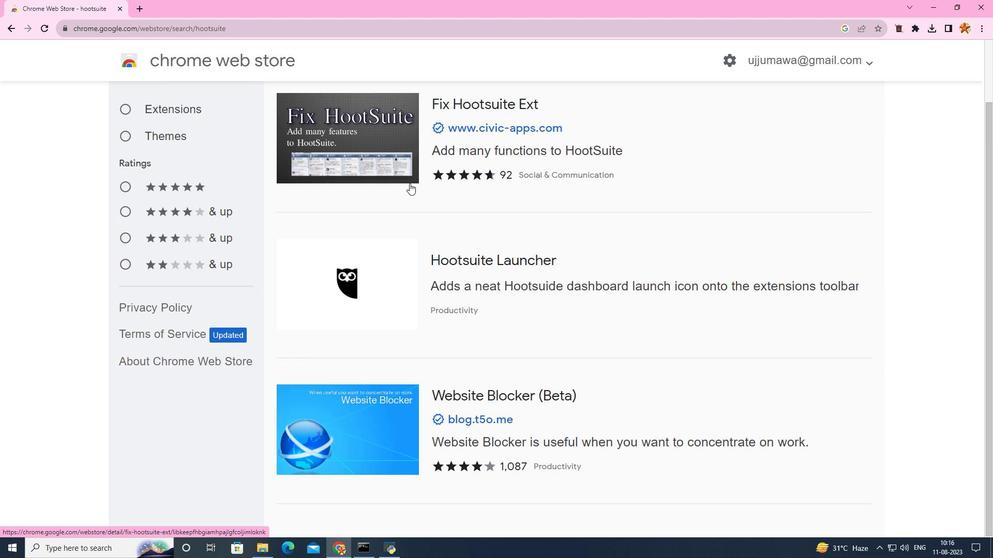 
Action: Mouse moved to (409, 179)
Screenshot: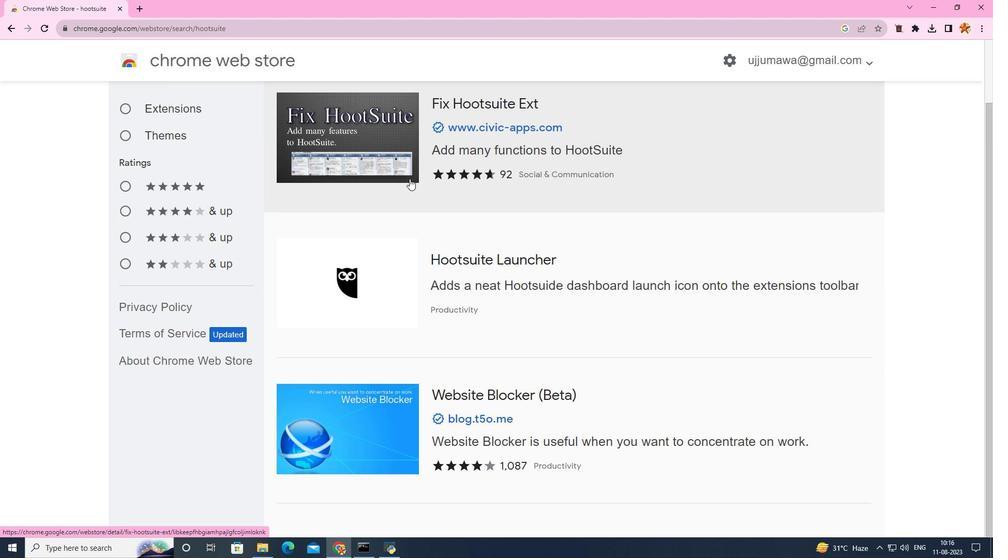
Action: Mouse scrolled (409, 178) with delta (0, 0)
Screenshot: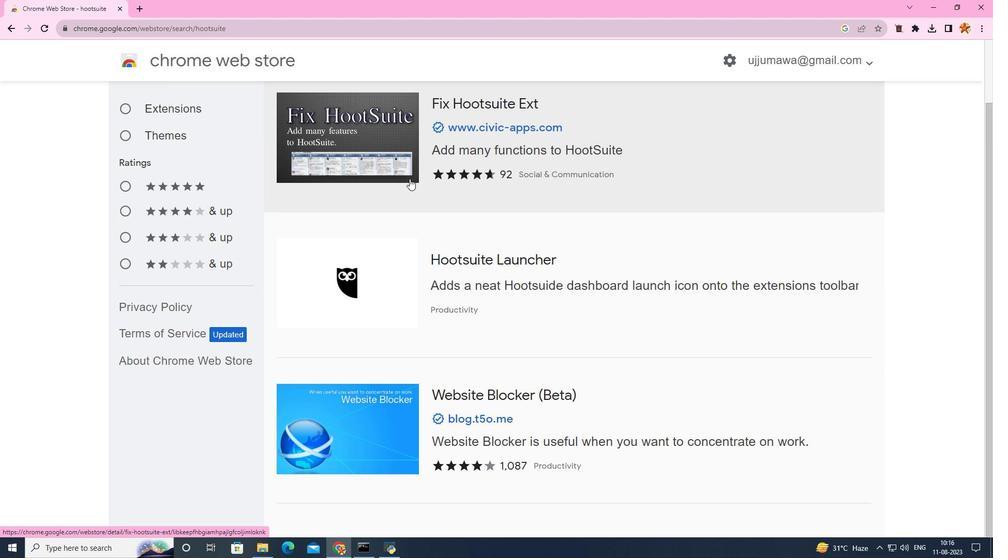 
Action: Mouse scrolled (409, 178) with delta (0, 0)
Screenshot: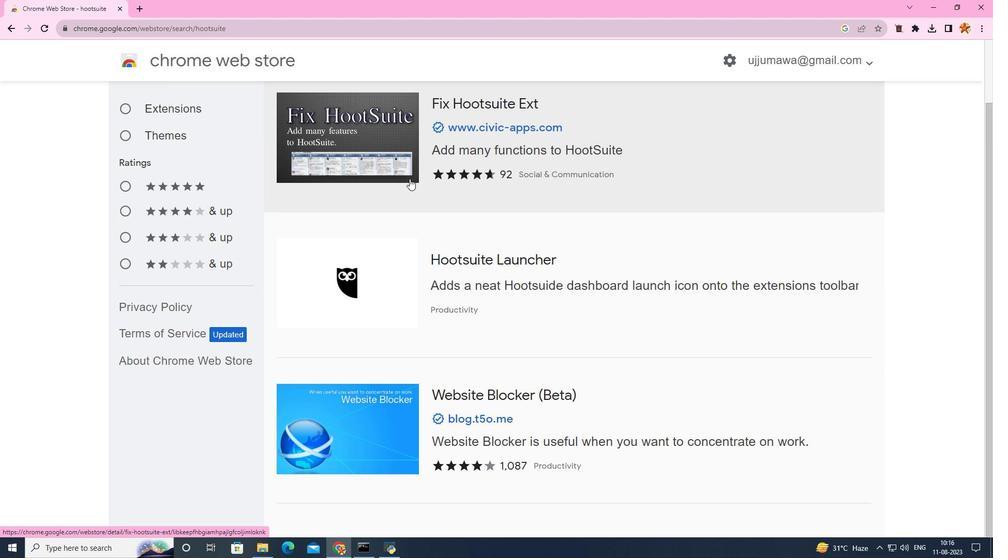 
Action: Mouse scrolled (409, 178) with delta (0, 0)
Screenshot: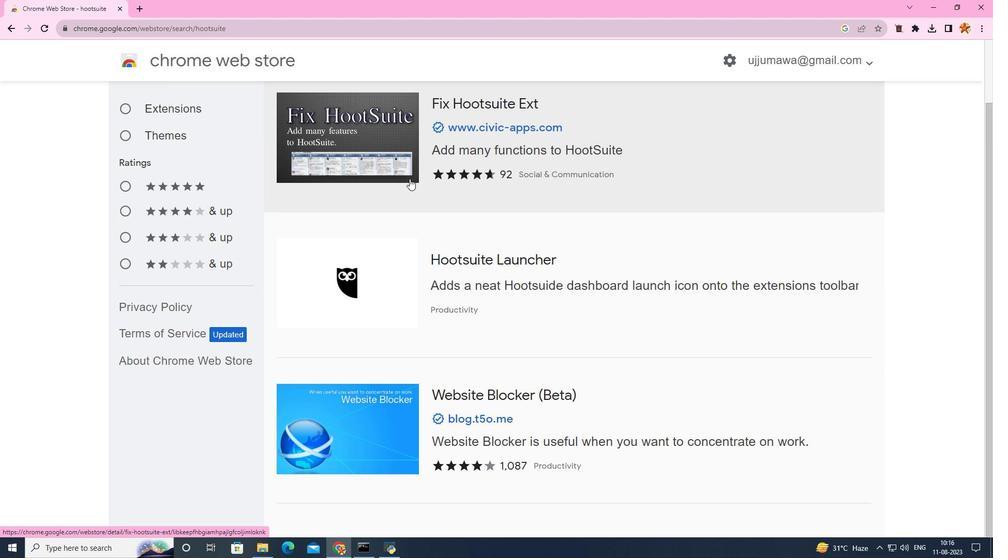 
Action: Mouse moved to (417, 159)
Screenshot: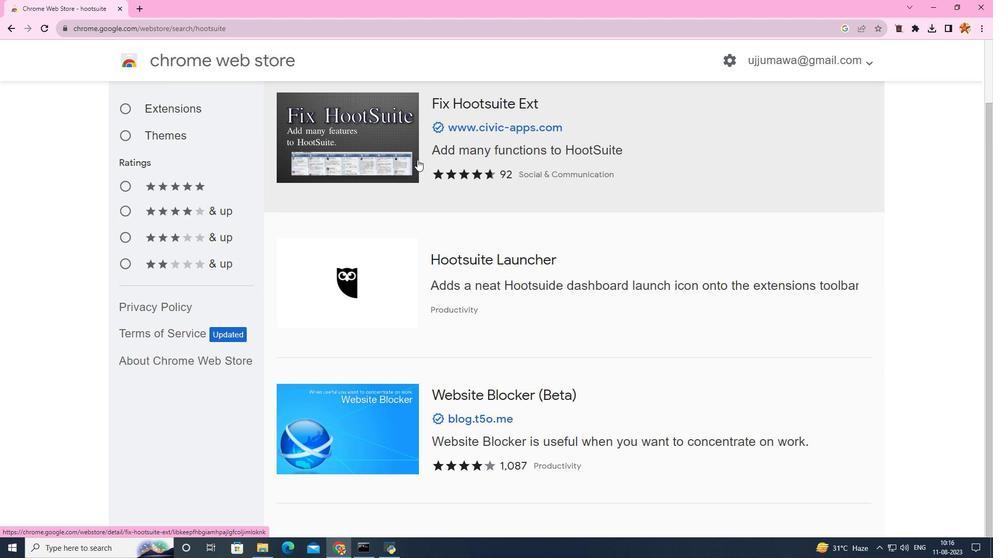 
Action: Mouse scrolled (417, 159) with delta (0, 0)
Screenshot: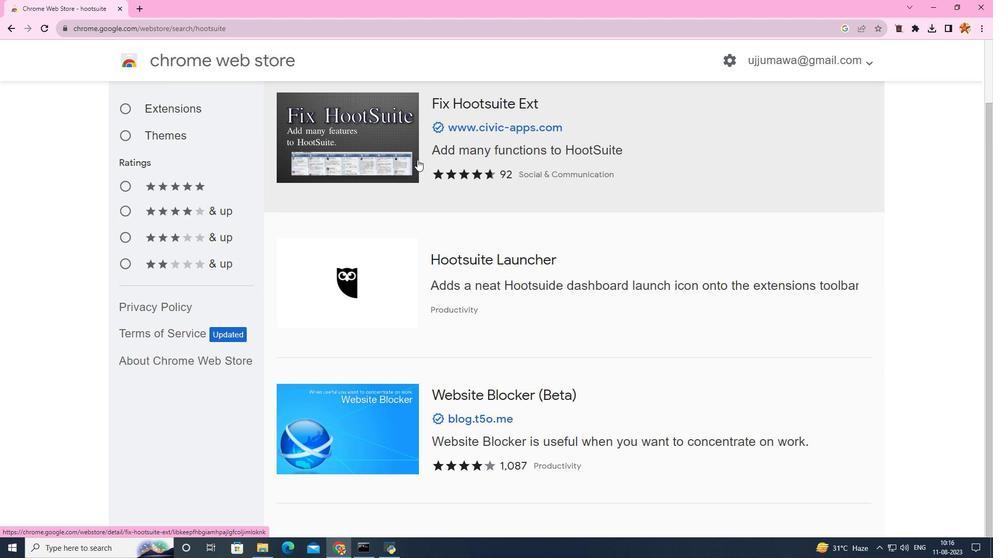 
Action: Mouse scrolled (417, 159) with delta (0, 0)
Screenshot: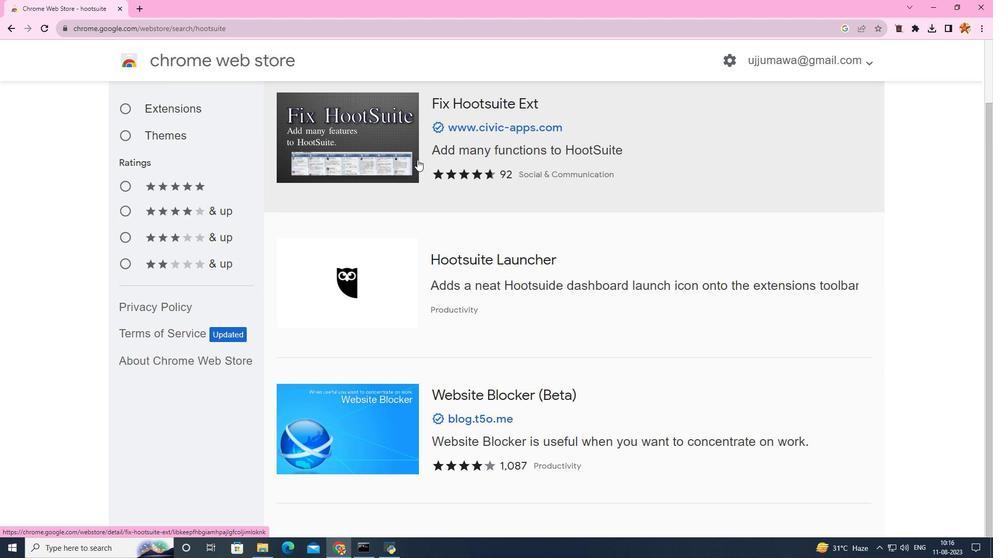 
Action: Mouse scrolled (417, 159) with delta (0, 0)
Screenshot: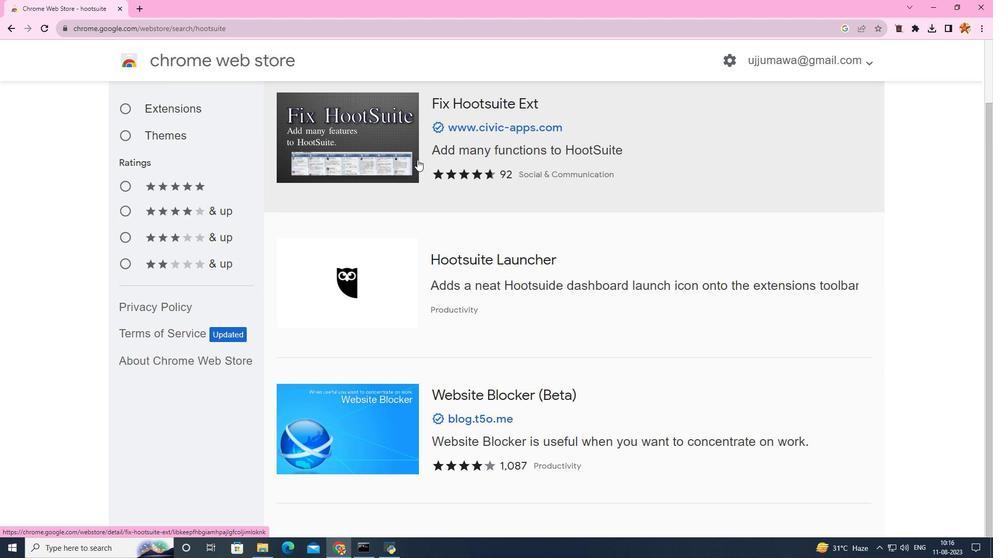 
Action: Mouse scrolled (417, 159) with delta (0, 0)
Screenshot: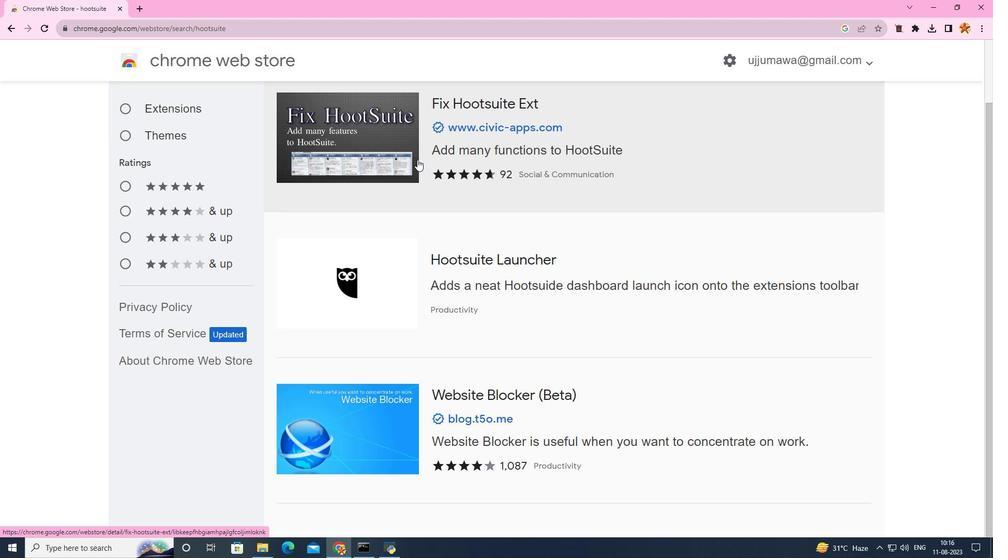 
Action: Mouse scrolled (417, 159) with delta (0, 0)
Screenshot: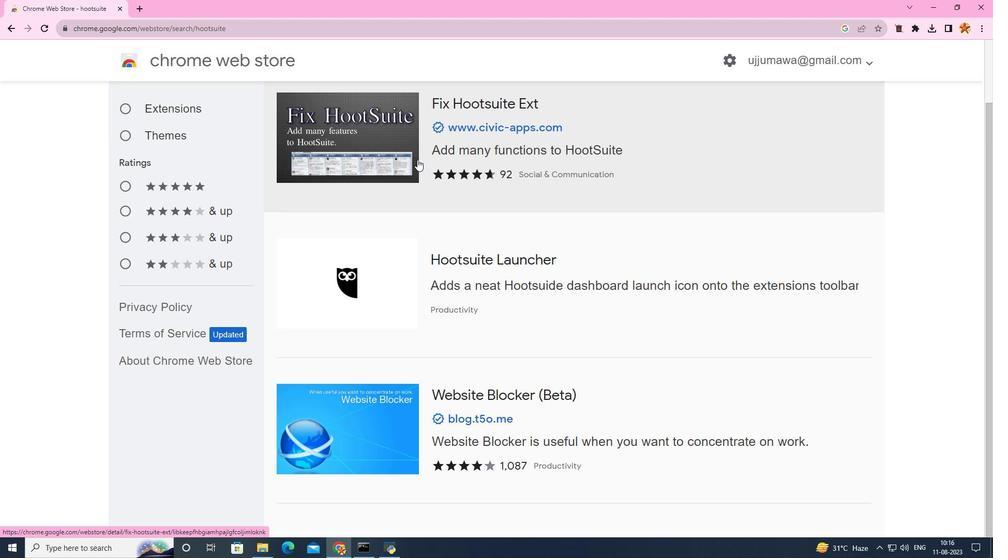 
Action: Mouse scrolled (417, 160) with delta (0, 0)
Screenshot: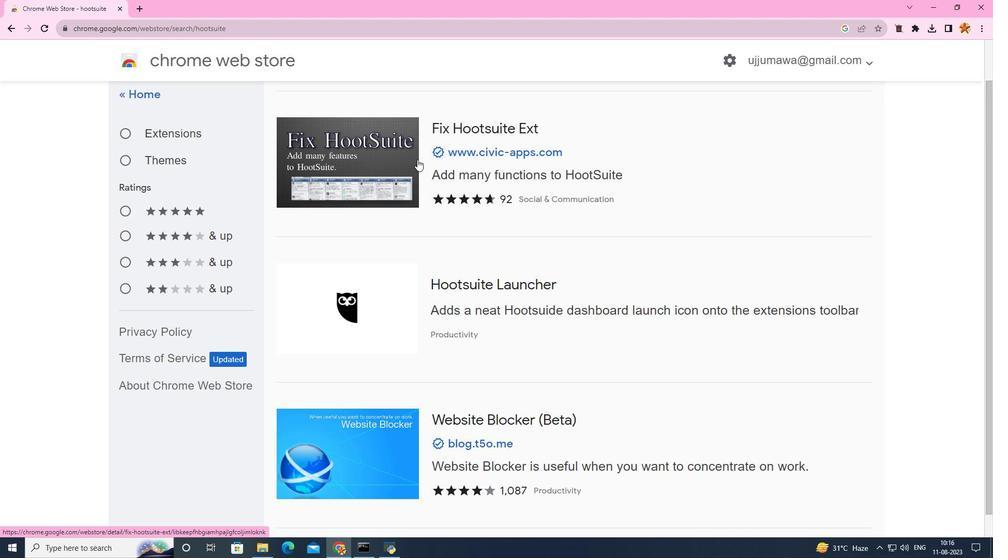 
Action: Mouse scrolled (417, 160) with delta (0, 0)
Screenshot: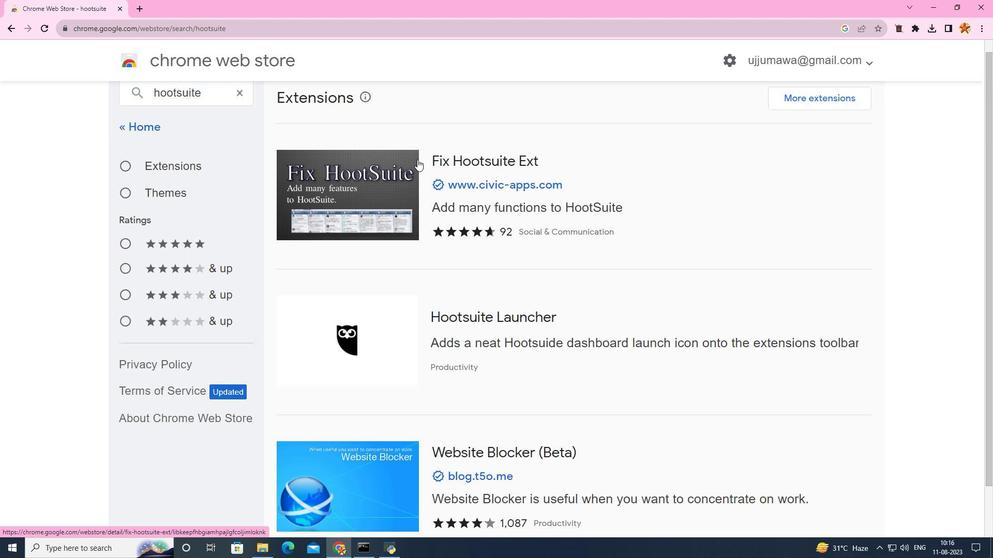 
Action: Mouse scrolled (417, 160) with delta (0, 0)
Screenshot: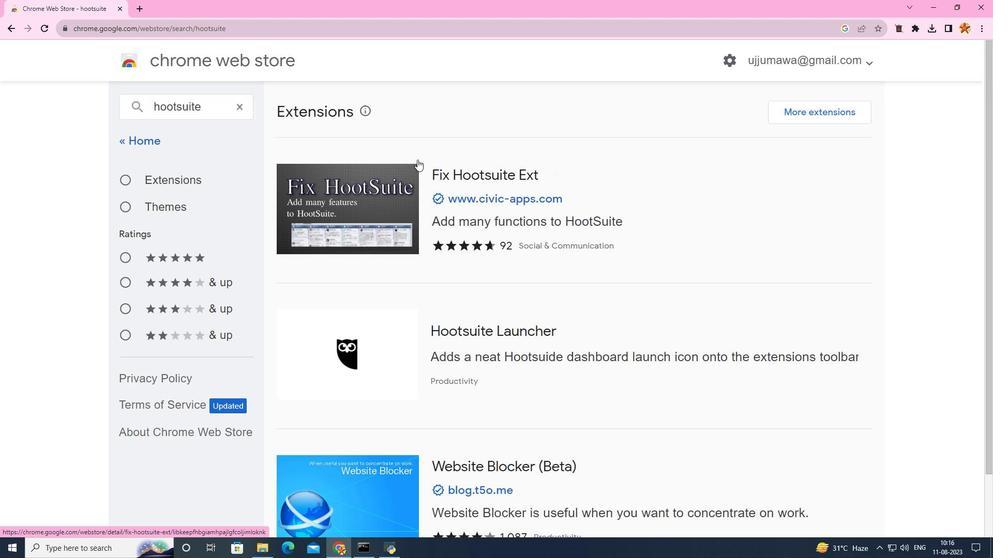 
Action: Mouse scrolled (417, 160) with delta (0, 0)
Screenshot: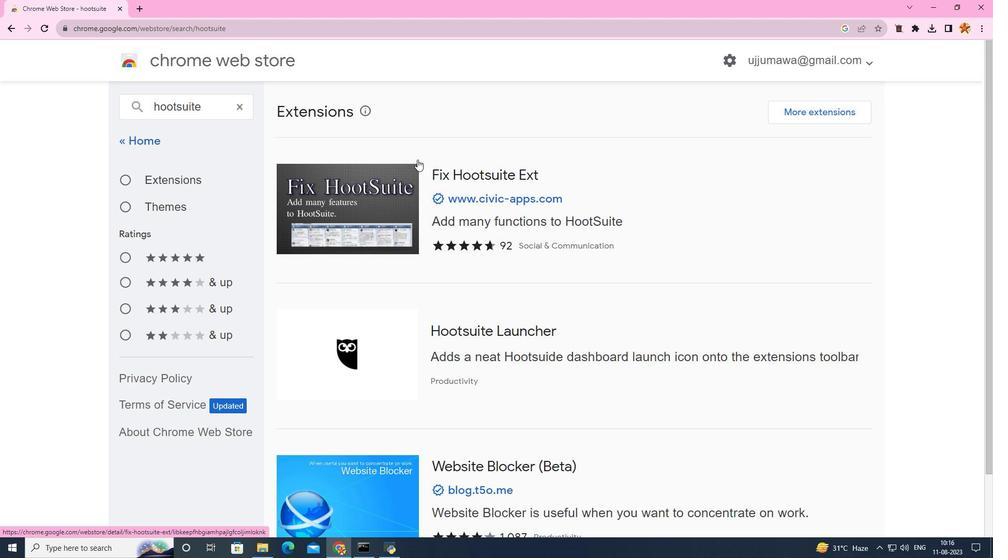 
Action: Mouse scrolled (417, 159) with delta (0, 0)
Screenshot: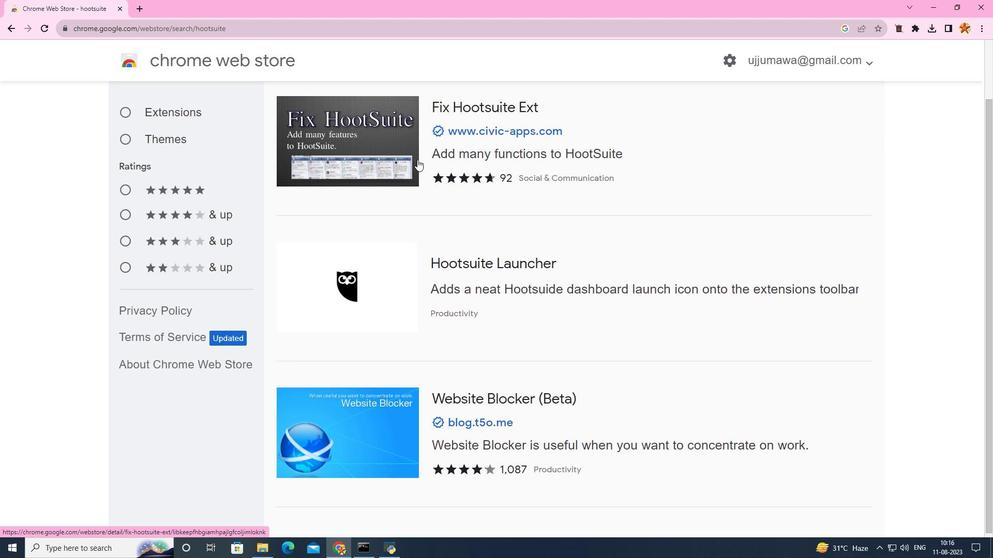 
Action: Mouse scrolled (417, 159) with delta (0, 0)
Screenshot: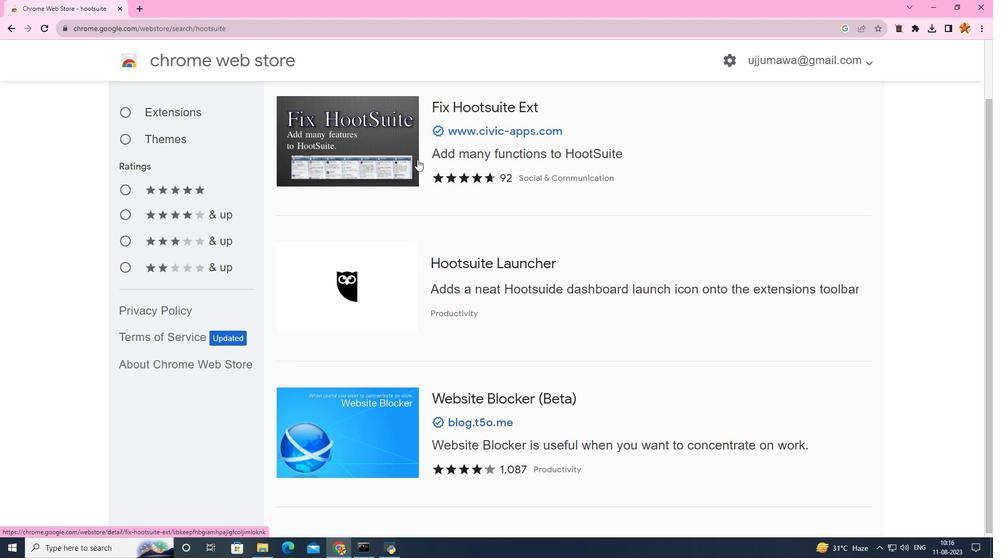 
Action: Mouse scrolled (417, 159) with delta (0, 0)
Screenshot: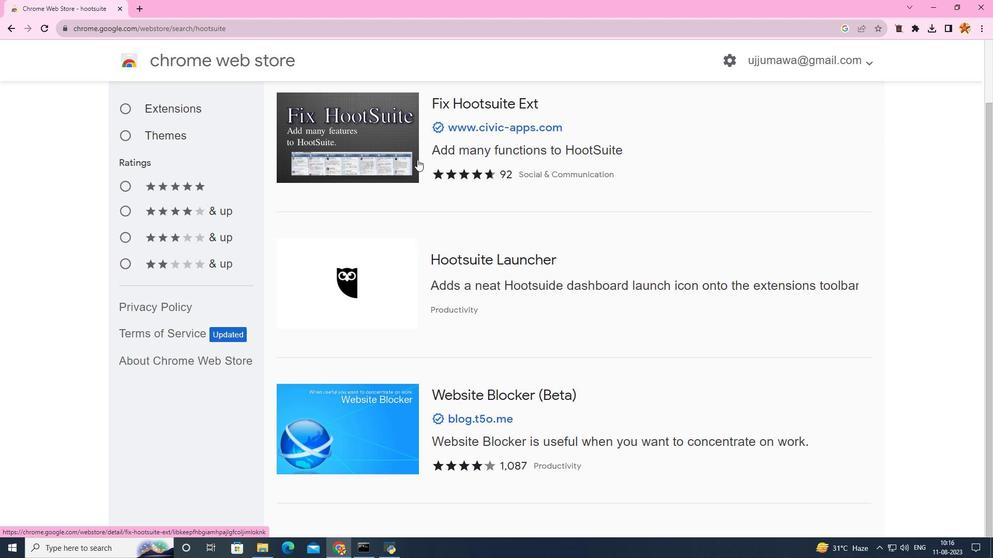 
Action: Mouse scrolled (417, 159) with delta (0, 0)
Screenshot: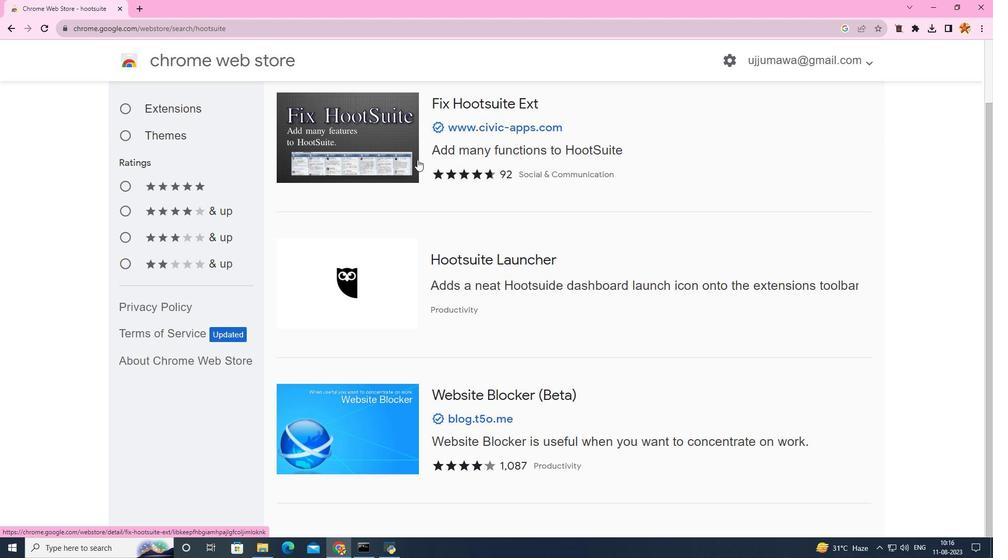 
Action: Mouse scrolled (417, 159) with delta (0, 0)
Screenshot: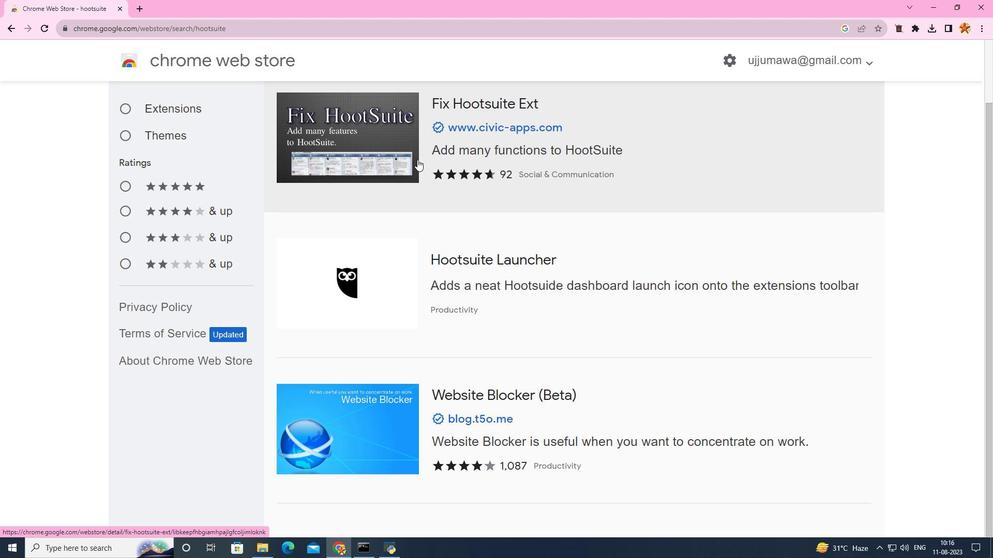 
Action: Mouse scrolled (417, 159) with delta (0, 0)
Screenshot: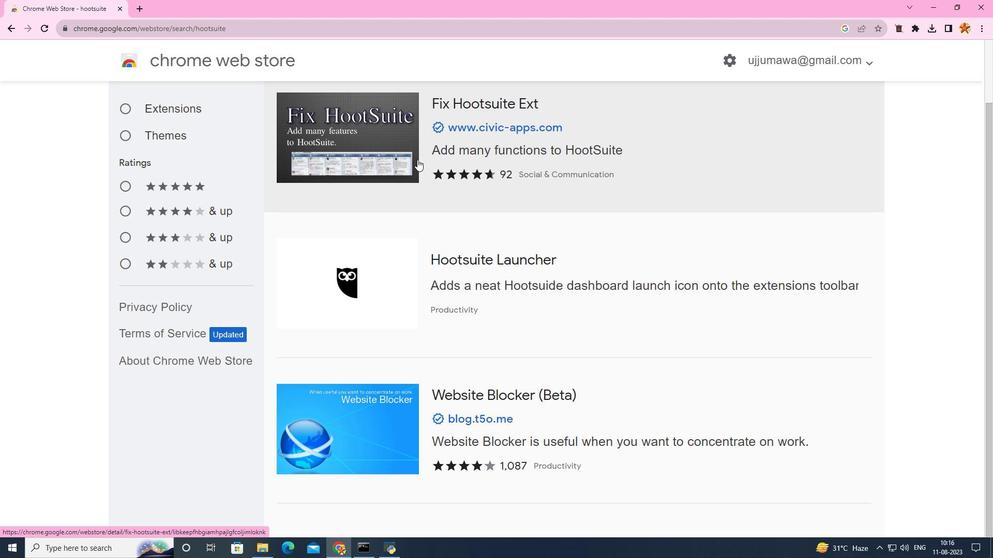 
Action: Mouse scrolled (417, 159) with delta (0, 0)
Screenshot: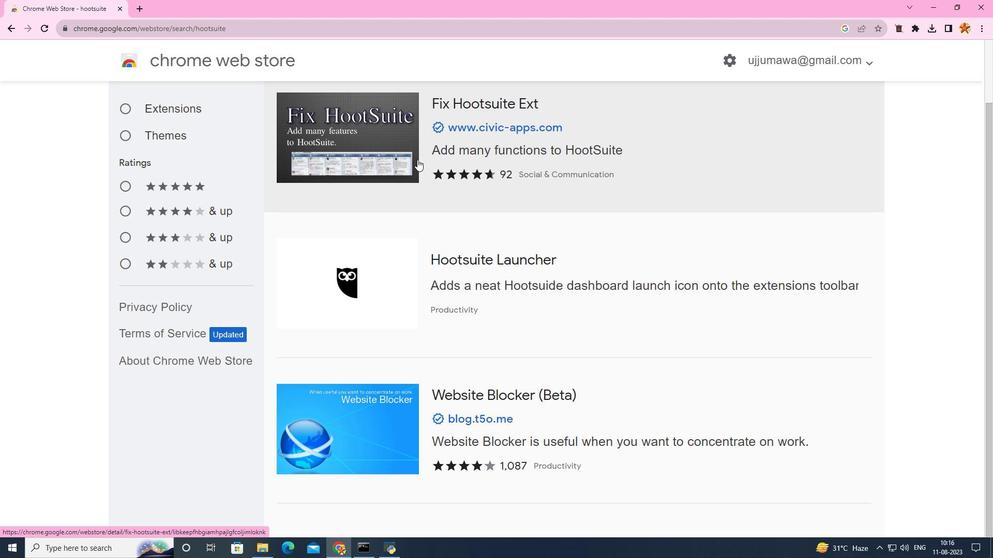 
Action: Mouse scrolled (417, 159) with delta (0, 0)
Screenshot: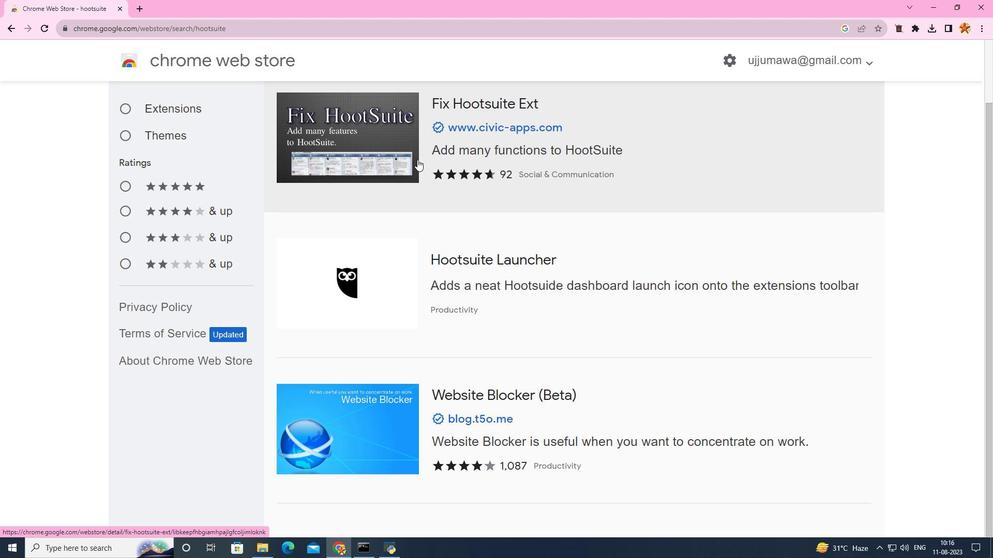 
Action: Mouse scrolled (417, 159) with delta (0, 0)
Screenshot: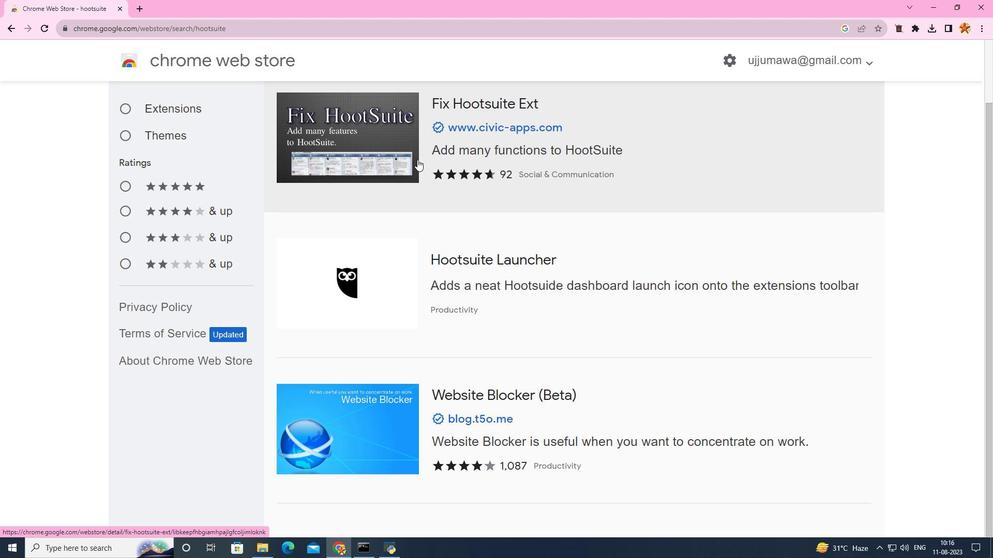 
Action: Mouse moved to (422, 229)
Screenshot: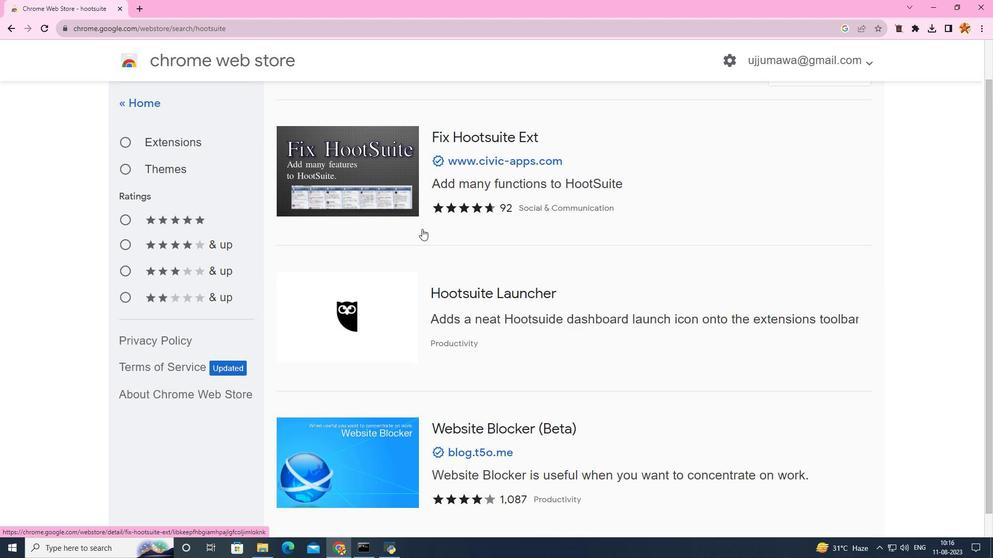 
Action: Mouse scrolled (422, 229) with delta (0, 0)
Screenshot: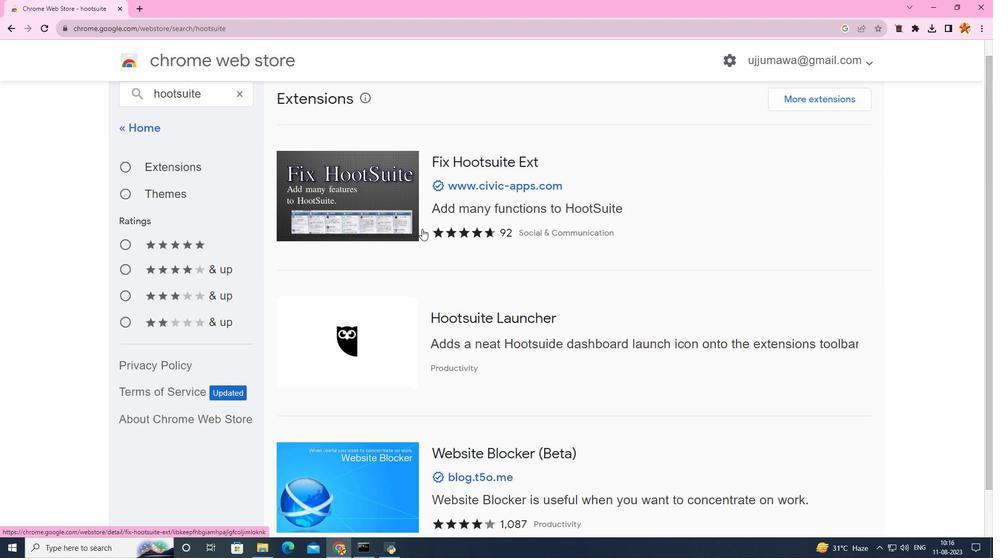 
Action: Mouse moved to (422, 229)
Screenshot: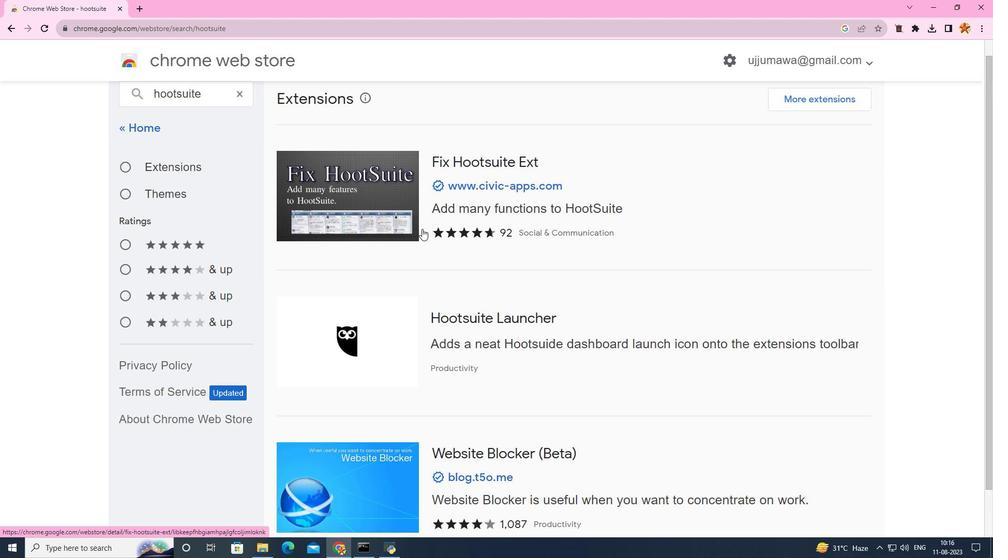 
Action: Mouse scrolled (422, 229) with delta (0, 0)
Screenshot: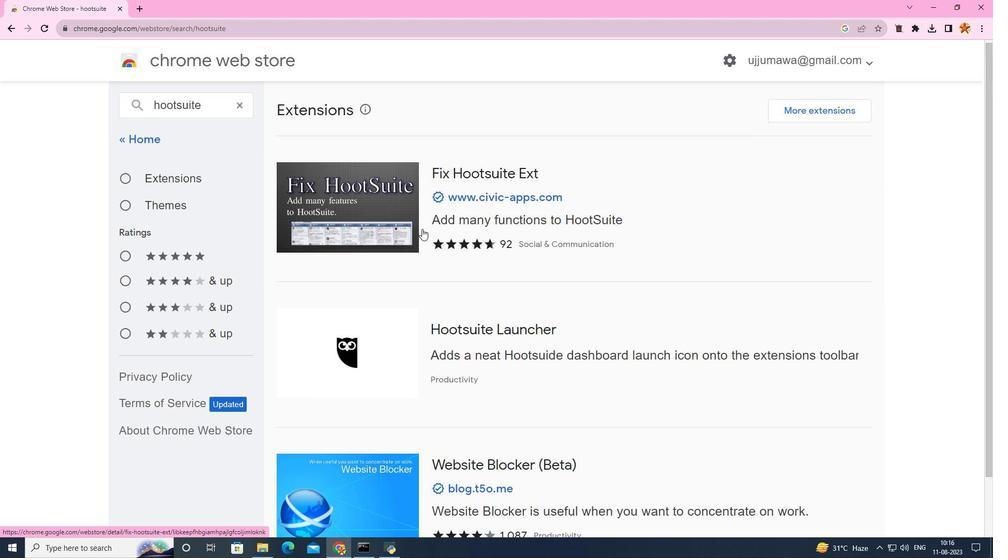 
Action: Mouse moved to (422, 229)
Screenshot: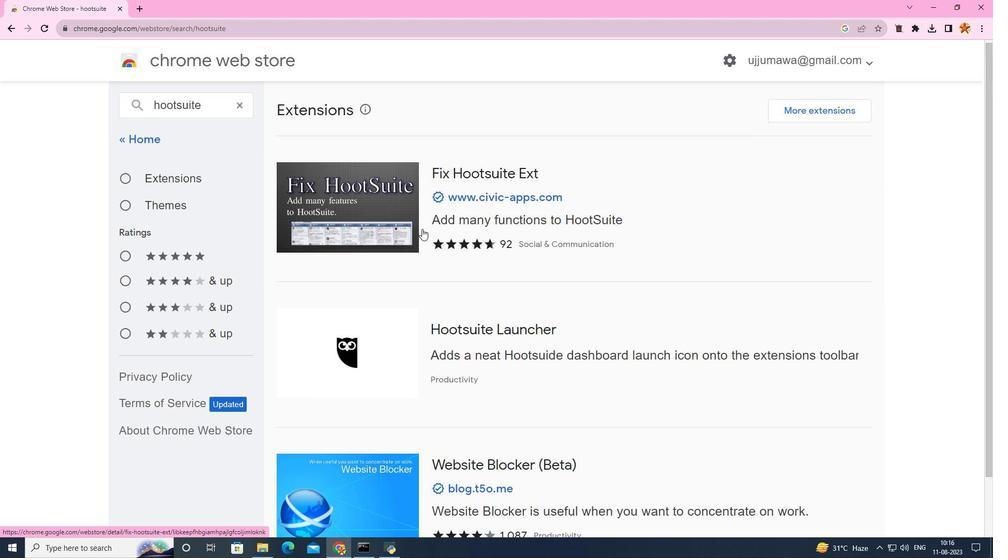 
Action: Mouse scrolled (422, 229) with delta (0, 0)
Screenshot: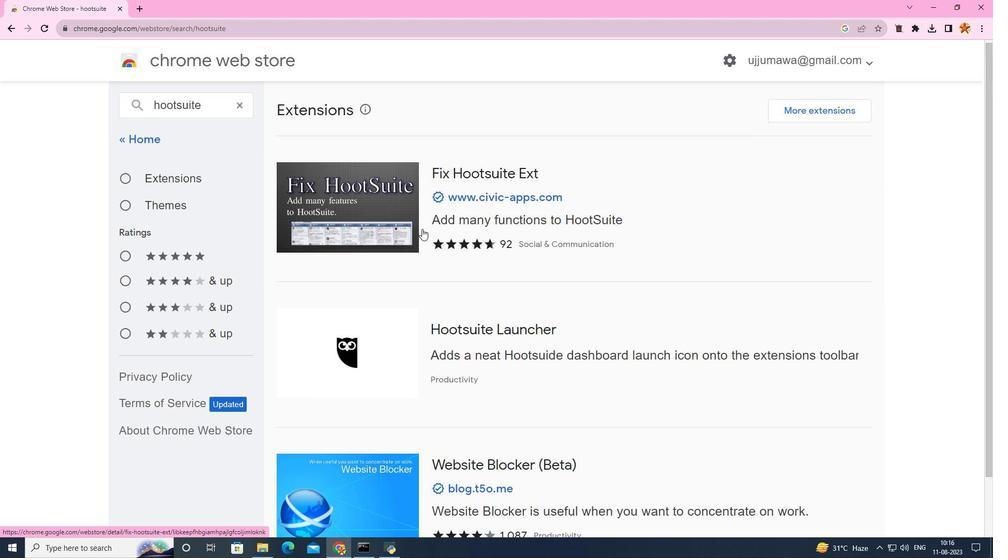 
Action: Mouse moved to (422, 229)
Screenshot: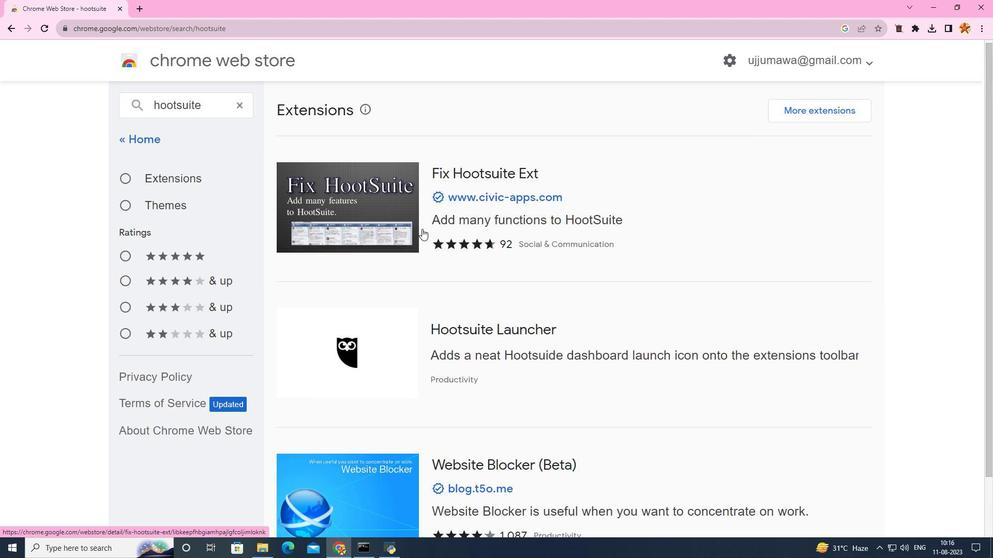 
Action: Mouse scrolled (422, 229) with delta (0, 0)
Screenshot: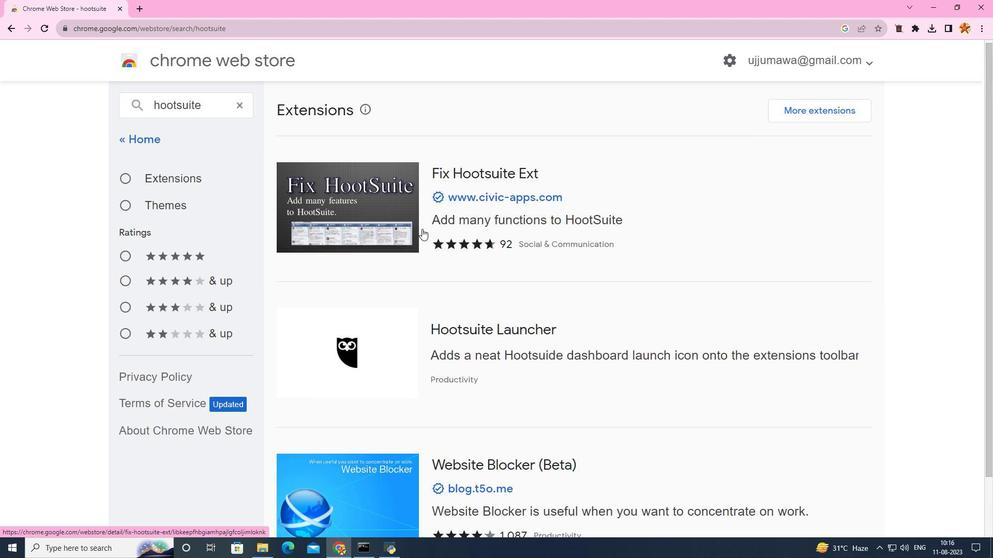 
Action: Mouse scrolled (422, 229) with delta (0, 0)
Screenshot: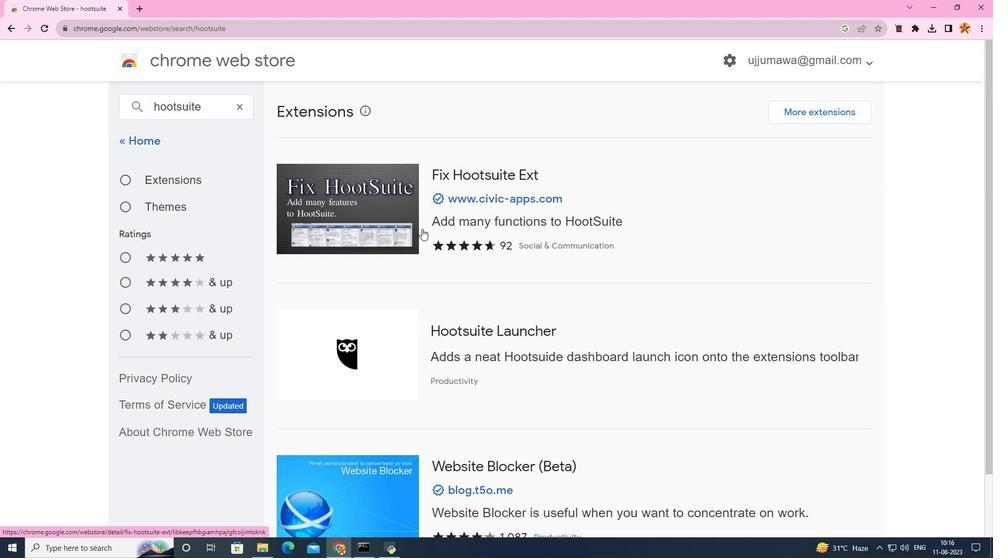 
Action: Mouse scrolled (422, 229) with delta (0, 0)
Screenshot: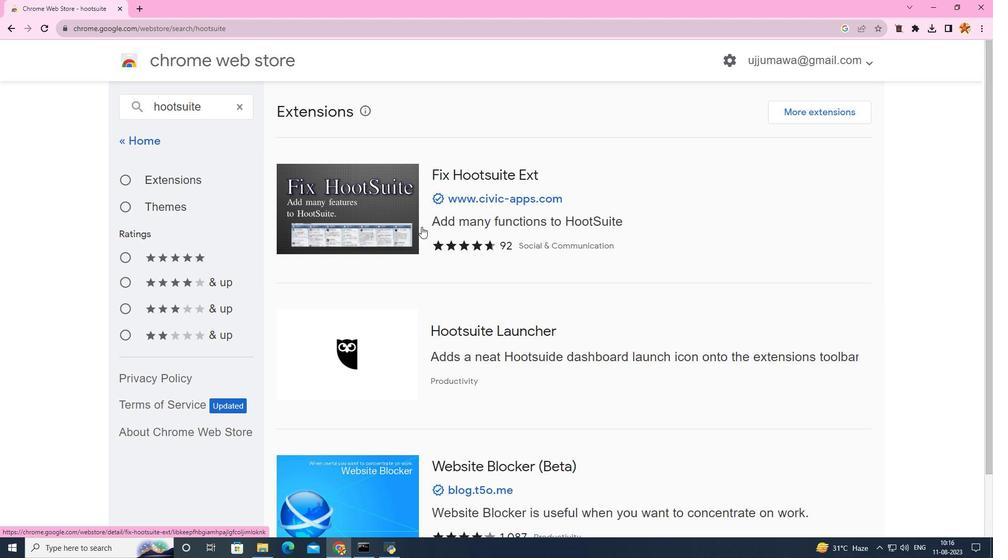 
Action: Mouse moved to (422, 214)
Screenshot: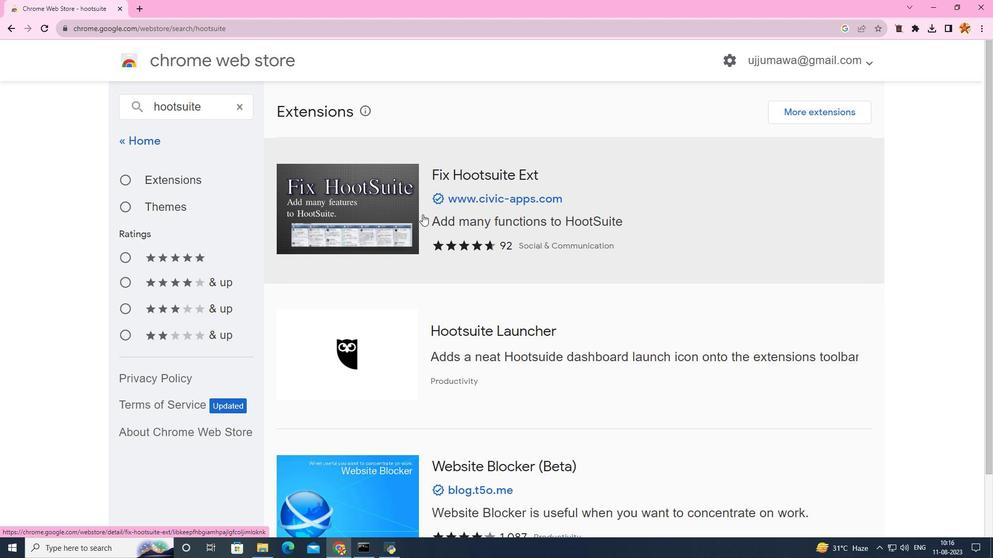
Action: Mouse scrolled (422, 215) with delta (0, 0)
Screenshot: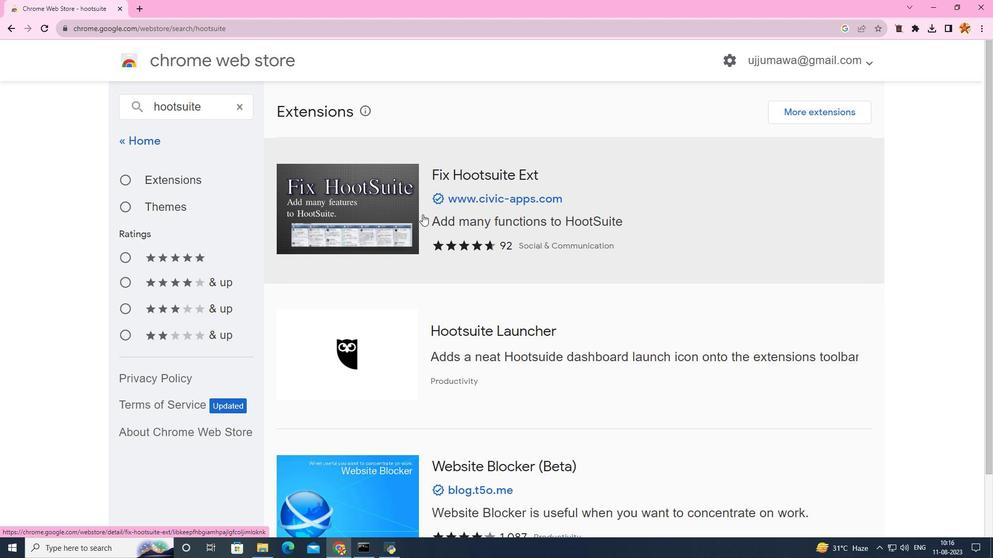 
Action: Mouse scrolled (422, 215) with delta (0, 0)
Screenshot: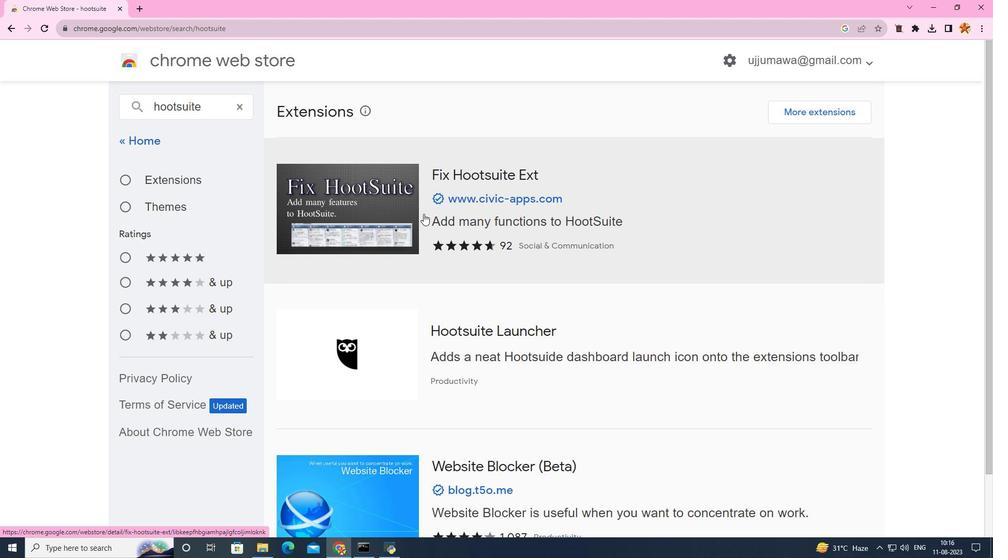 
Action: Mouse scrolled (422, 215) with delta (0, 0)
Screenshot: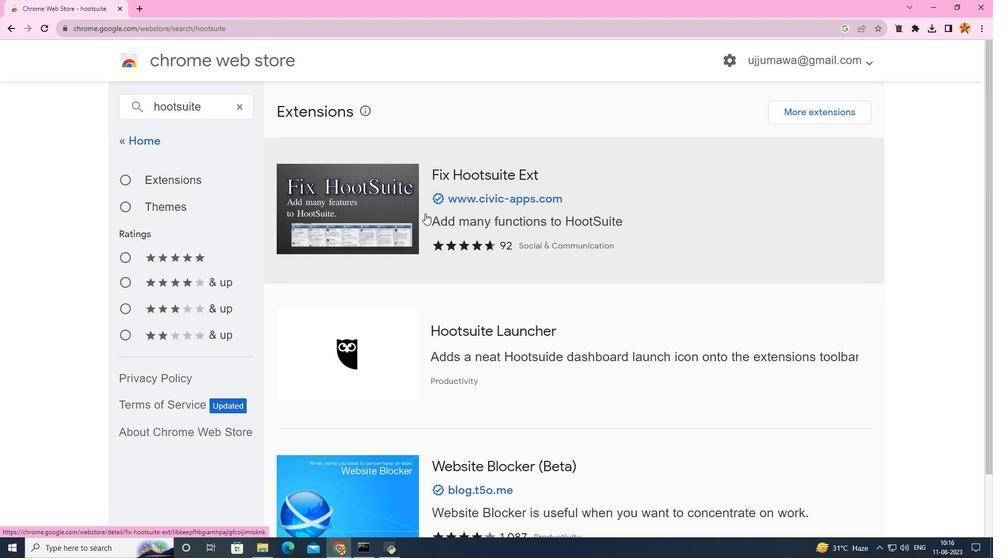 
Action: Mouse moved to (607, 386)
Screenshot: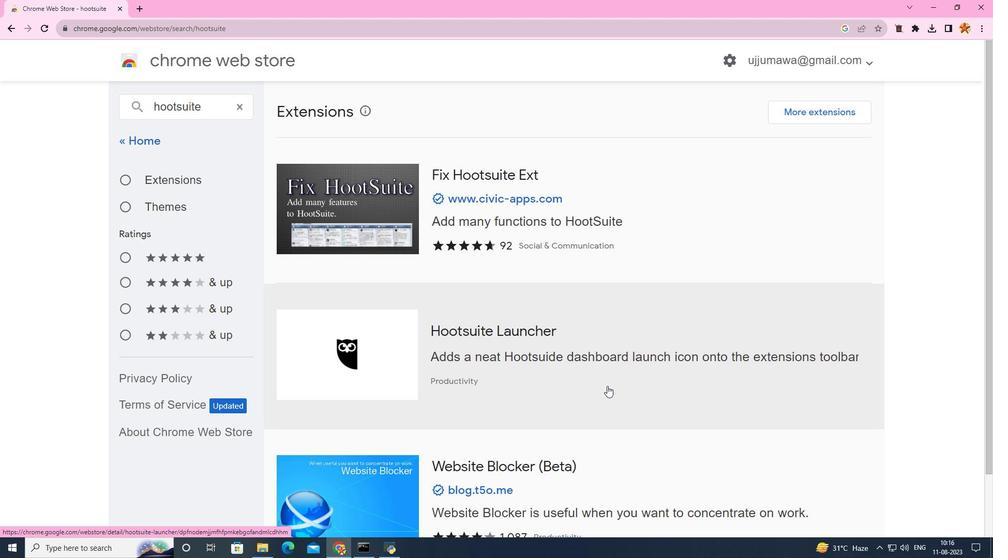 
Action: Mouse pressed left at (607, 386)
Screenshot: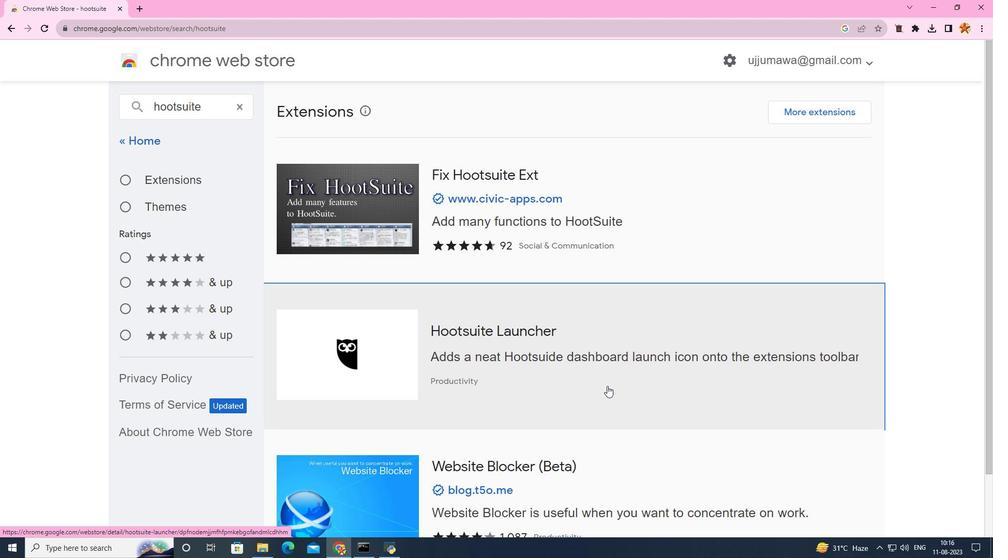 
Action: Mouse moved to (784, 156)
Screenshot: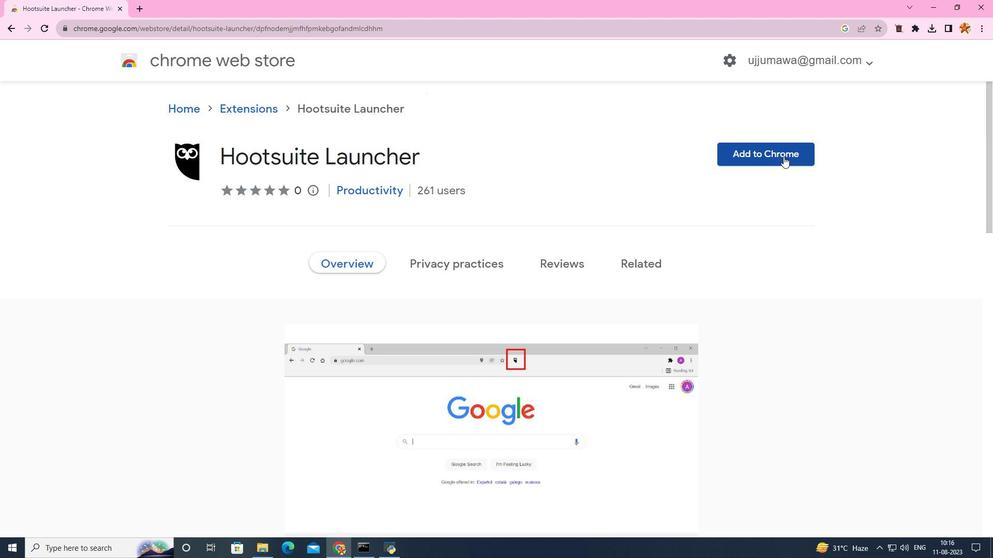 
Action: Mouse pressed left at (784, 156)
Screenshot: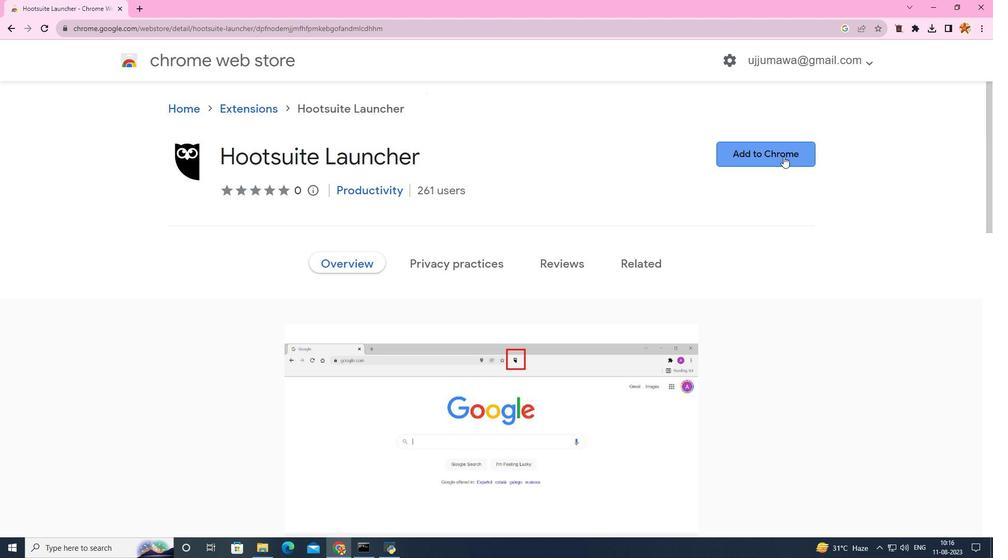 
Action: Mouse moved to (521, 131)
Screenshot: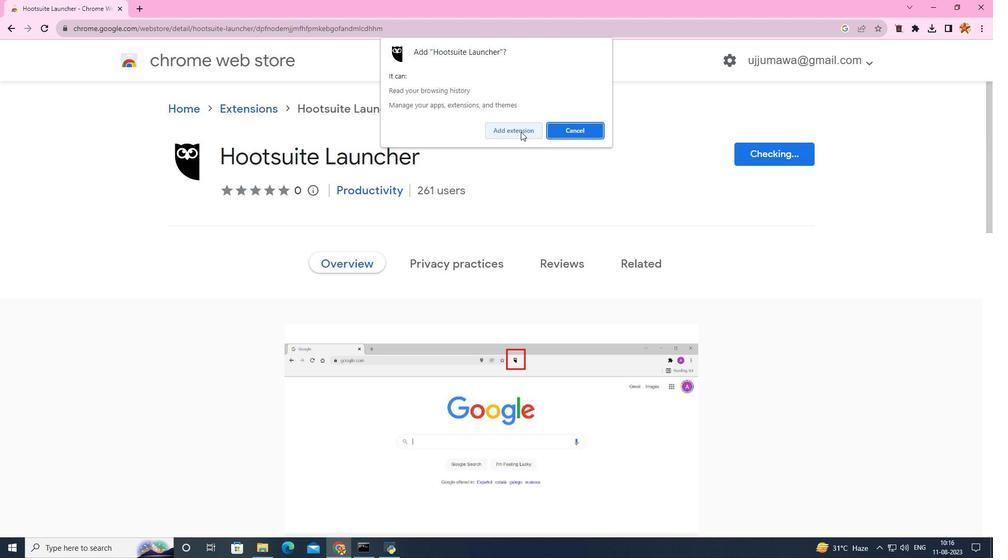 
Action: Mouse pressed left at (521, 131)
Screenshot: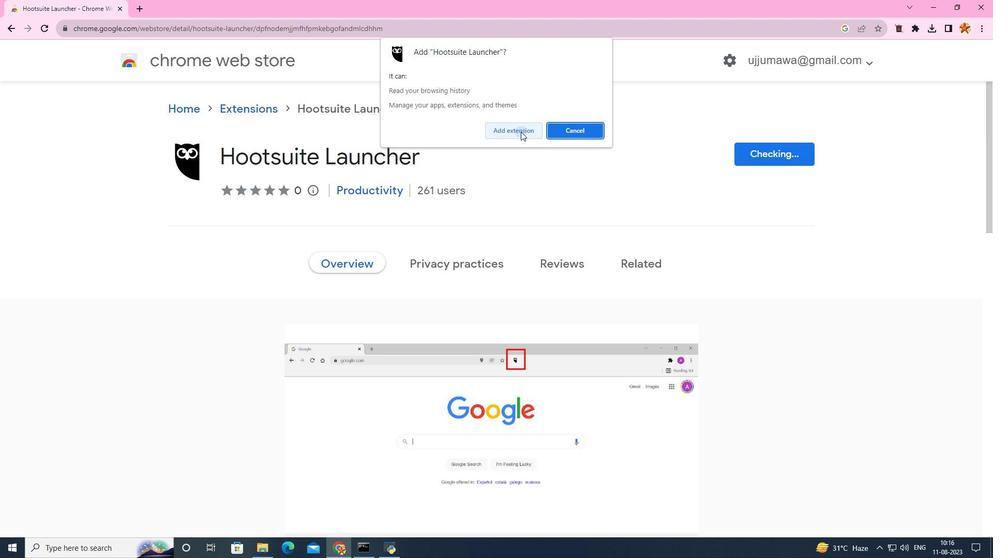 
Action: Mouse moved to (2, 23)
Screenshot: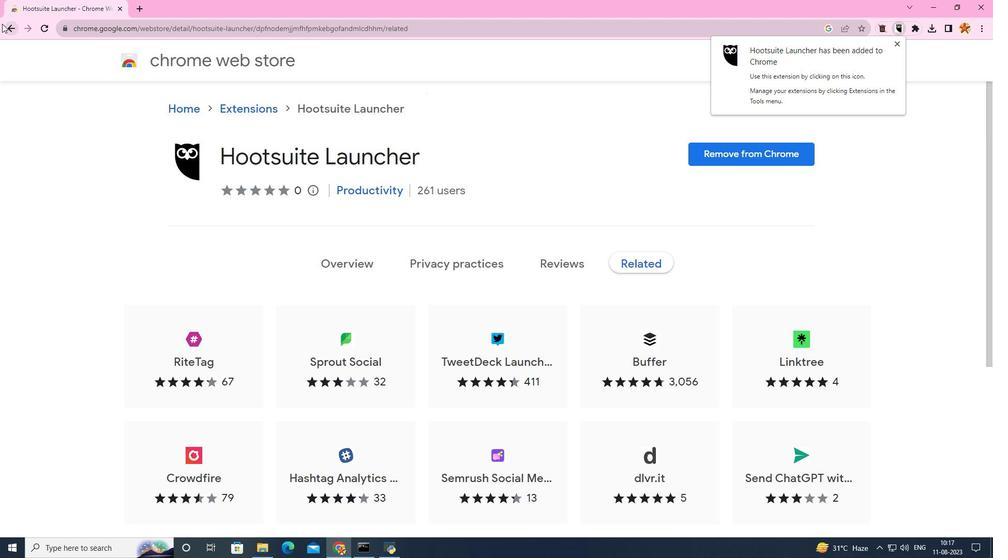 
Action: Mouse pressed left at (2, 23)
Screenshot: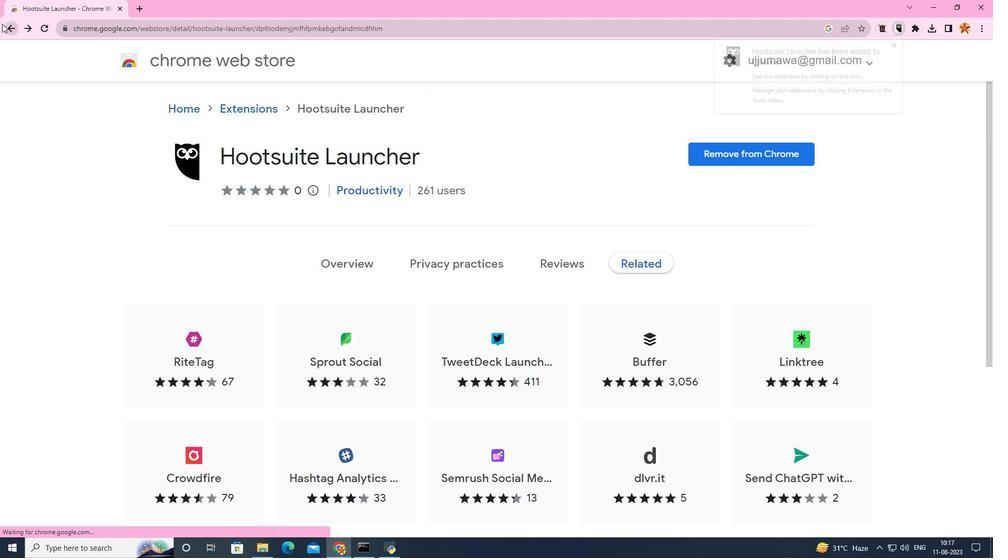 
Action: Mouse pressed left at (2, 23)
Screenshot: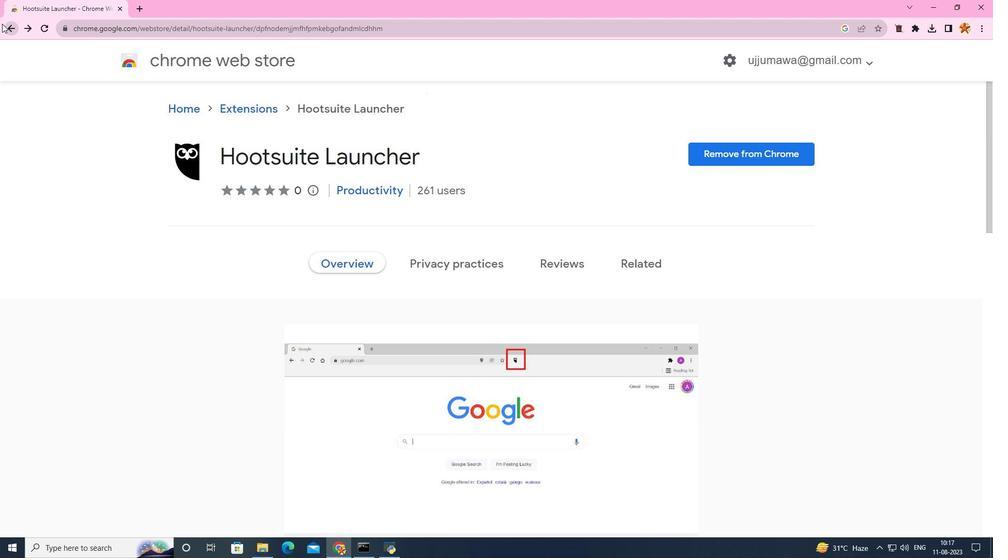 
Action: Mouse moved to (238, 109)
Screenshot: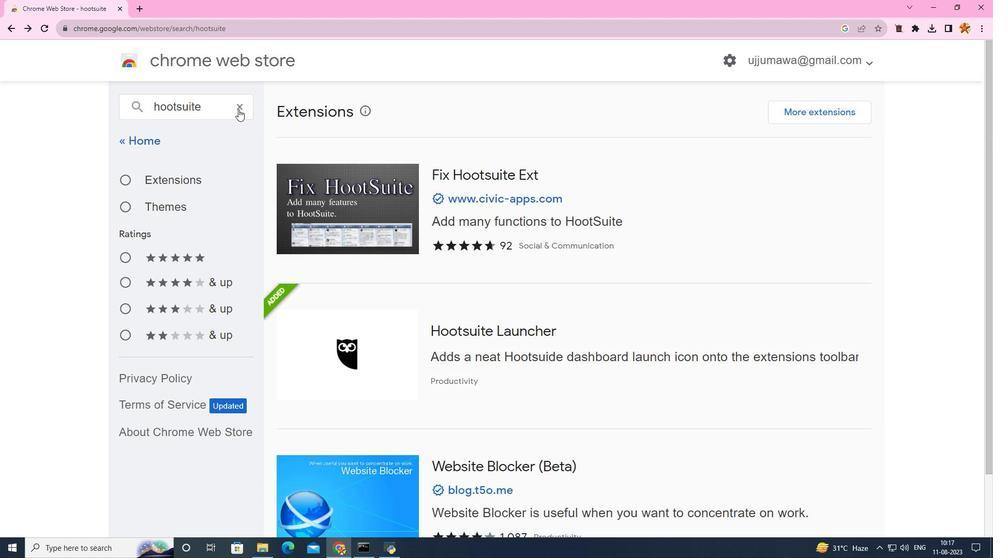 
Action: Mouse pressed left at (238, 109)
Screenshot: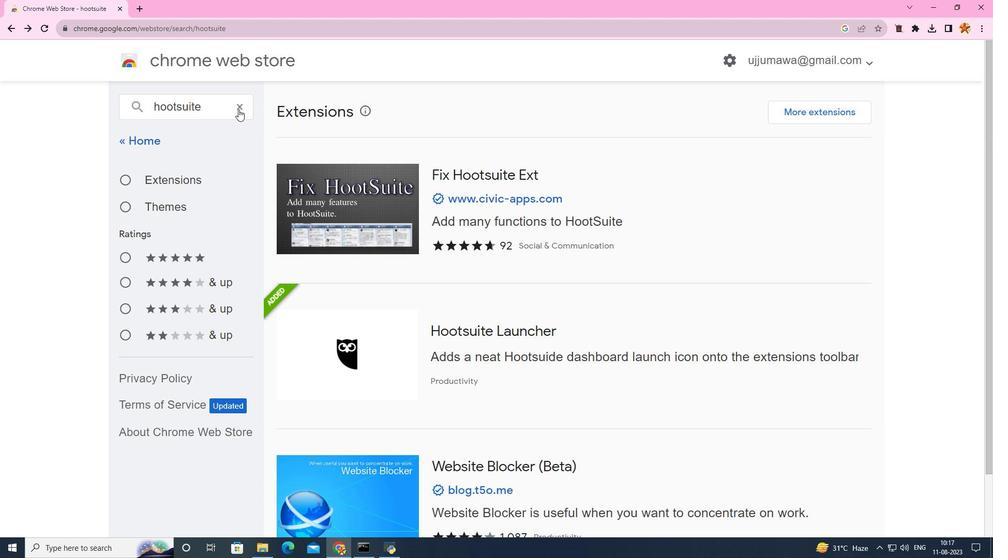 
Action: Key pressed coschedule
Screenshot: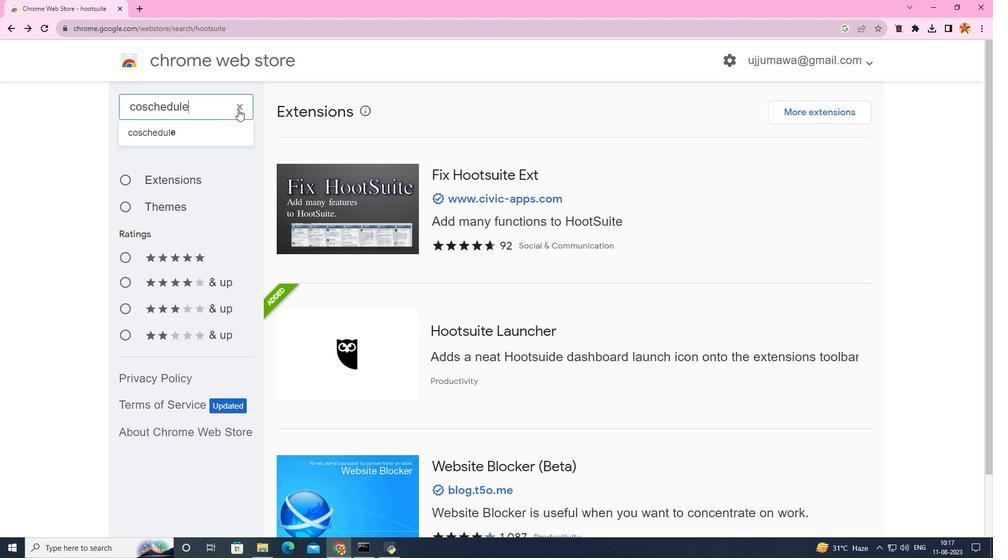 
Action: Mouse moved to (197, 127)
Screenshot: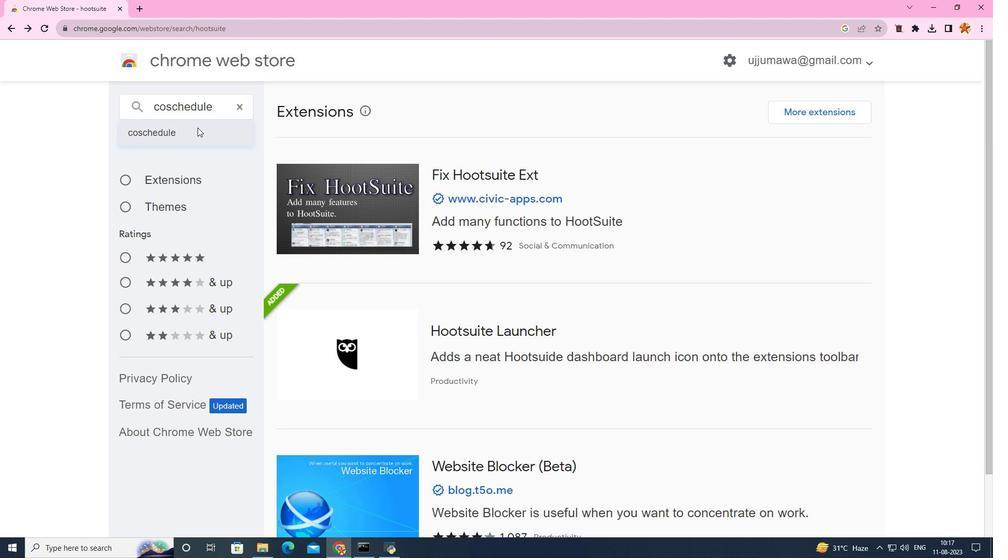 
Action: Mouse pressed left at (197, 127)
Screenshot: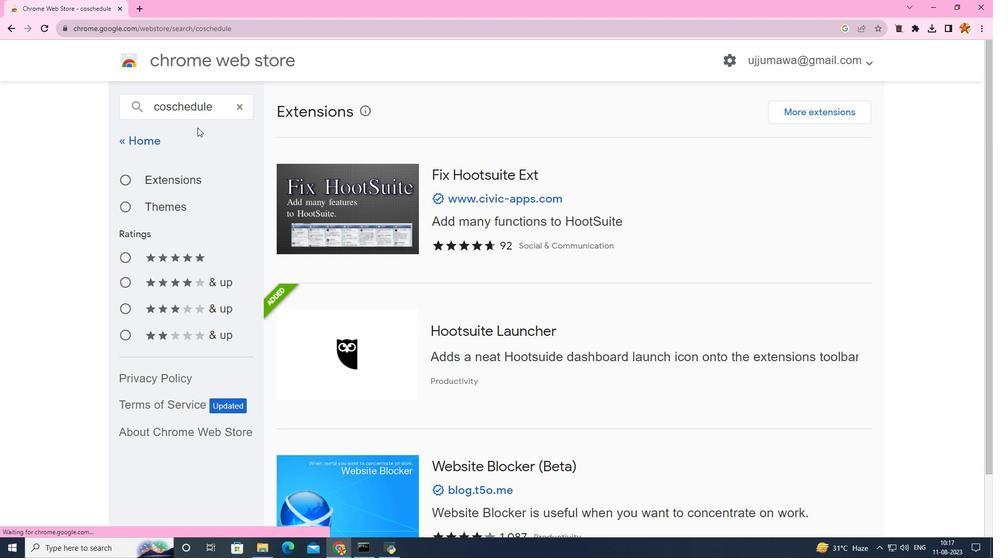
Action: Mouse moved to (393, 322)
Screenshot: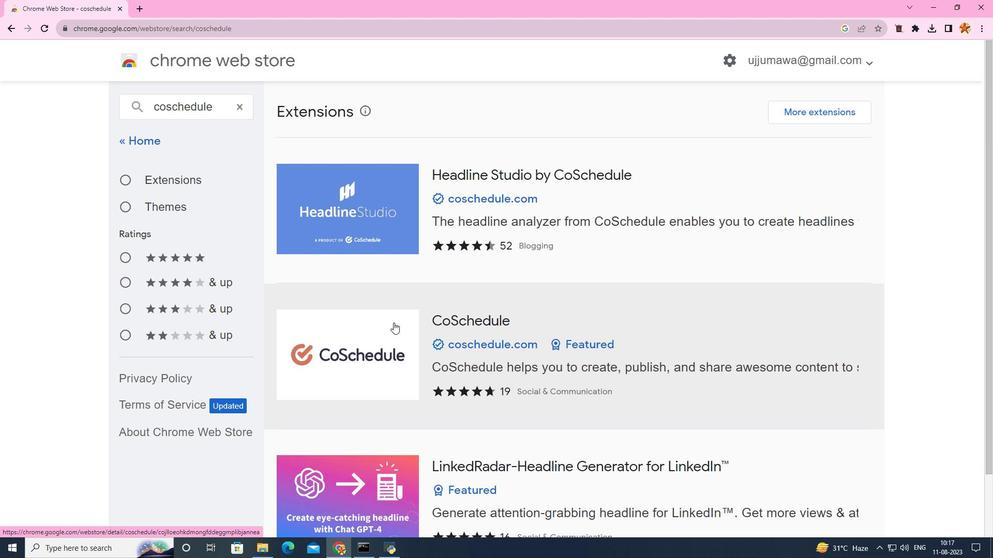 
Action: Mouse pressed left at (393, 322)
Screenshot: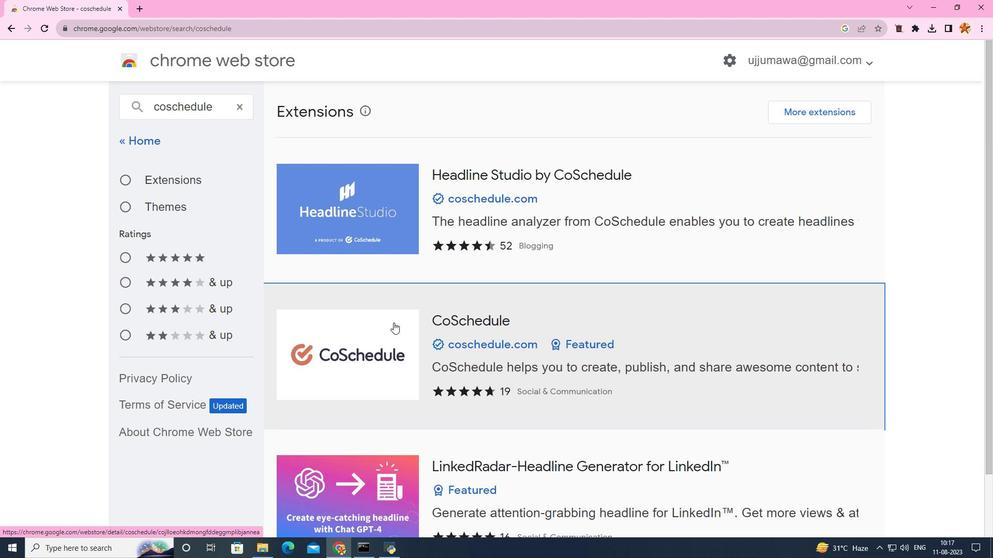 
Action: Mouse moved to (753, 161)
Screenshot: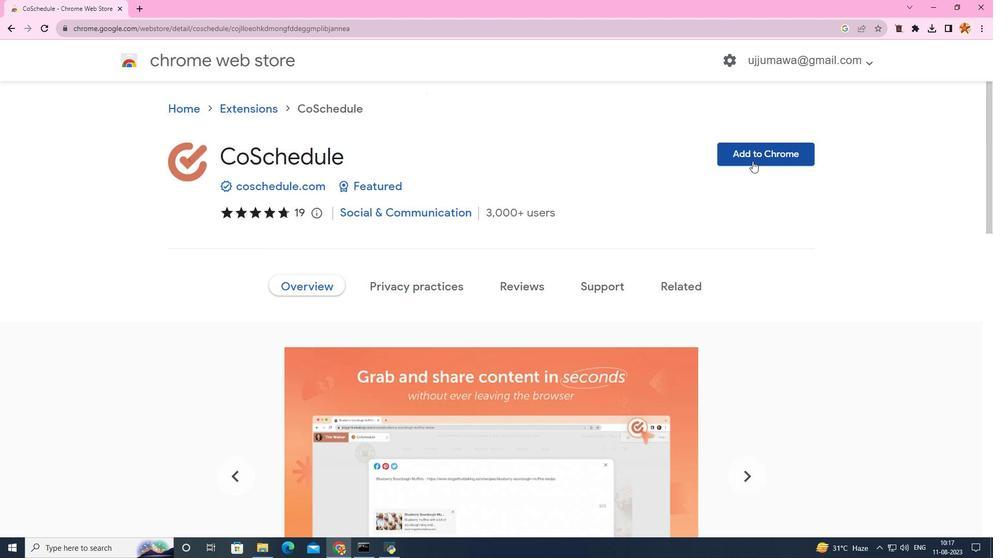
Action: Mouse pressed left at (753, 161)
Screenshot: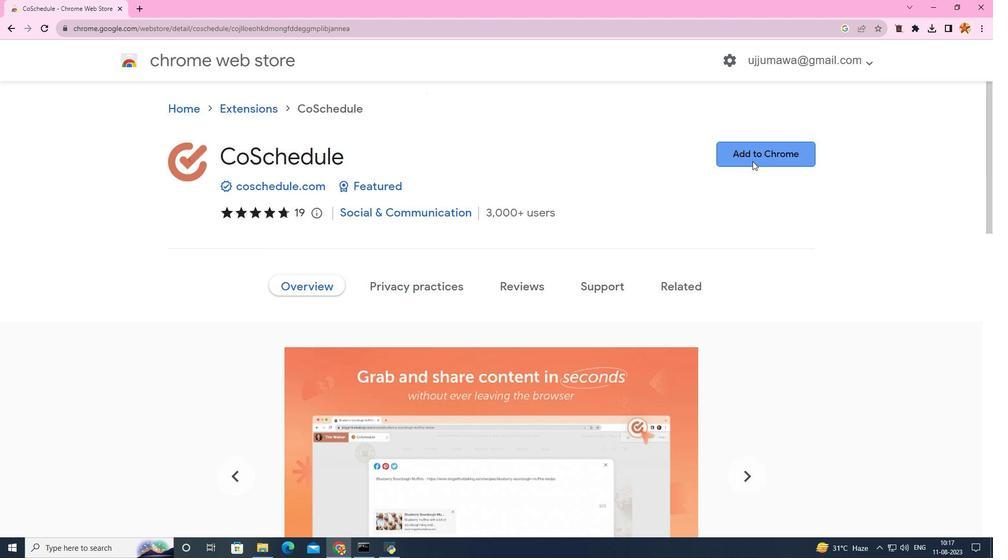 
Action: Mouse moved to (500, 112)
Screenshot: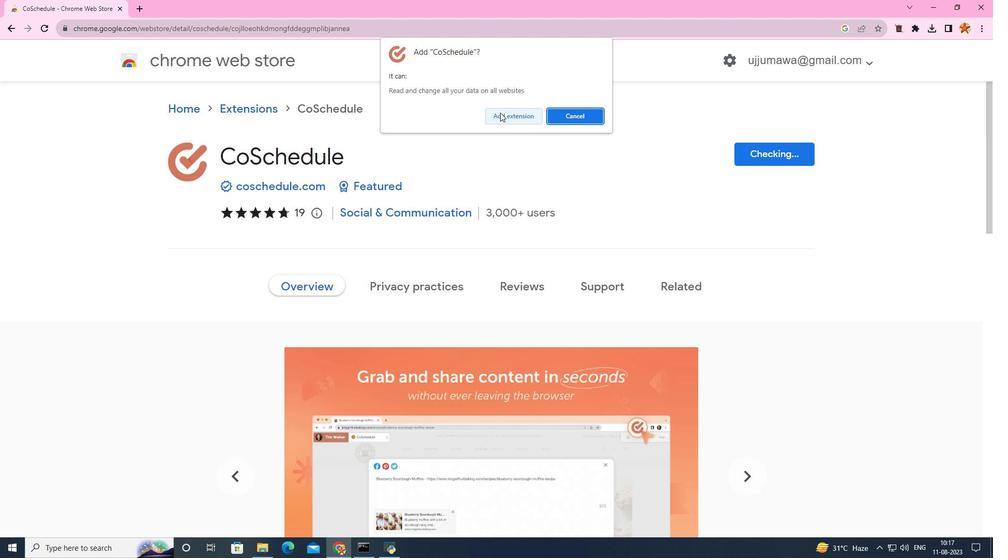 
Action: Mouse pressed left at (500, 112)
Screenshot: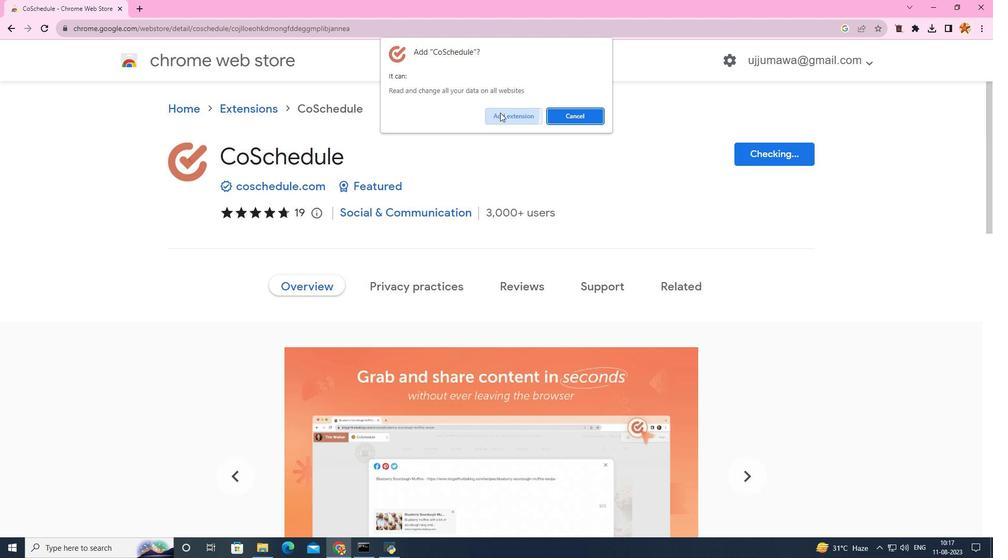 
Action: Mouse moved to (15, 27)
Screenshot: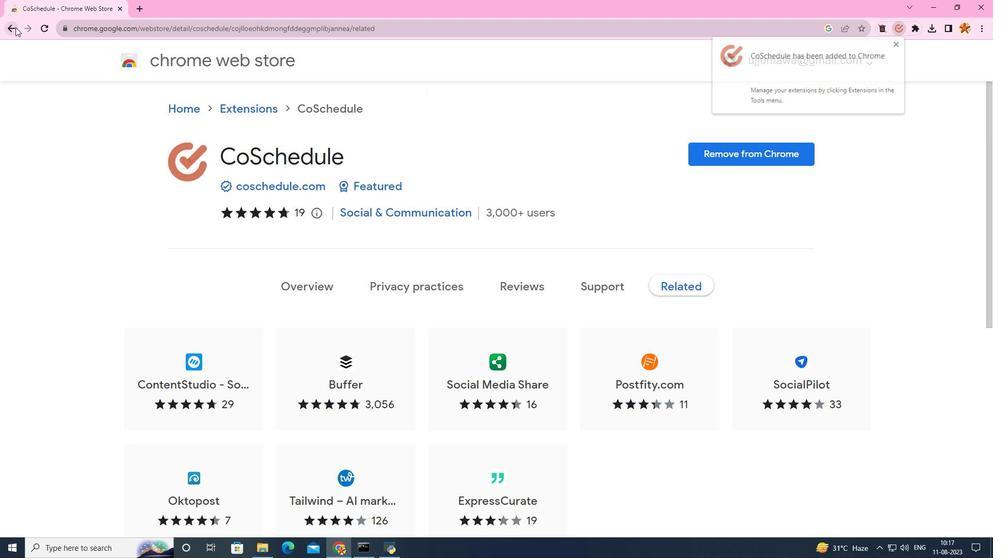 
Action: Mouse pressed left at (15, 27)
Screenshot: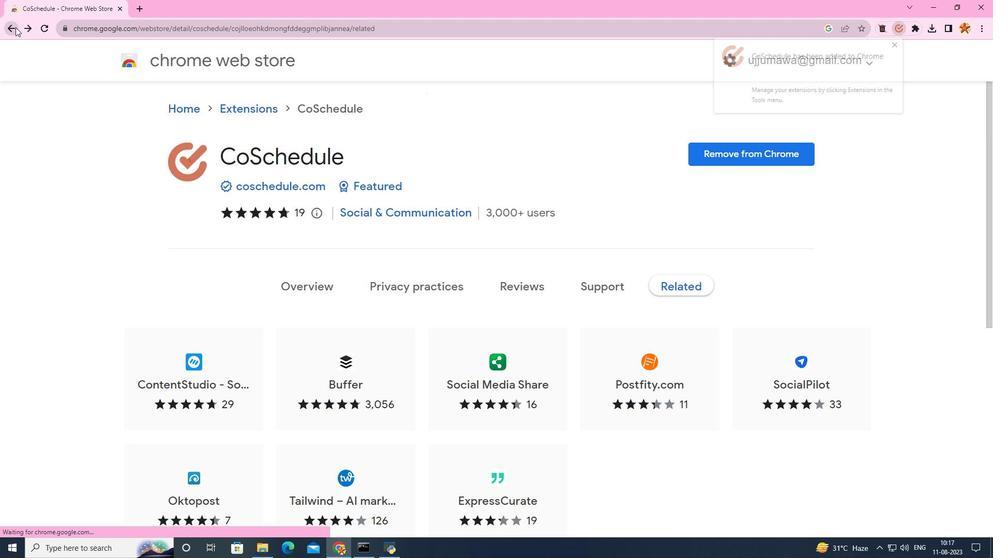 
Action: Mouse moved to (64, 131)
Screenshot: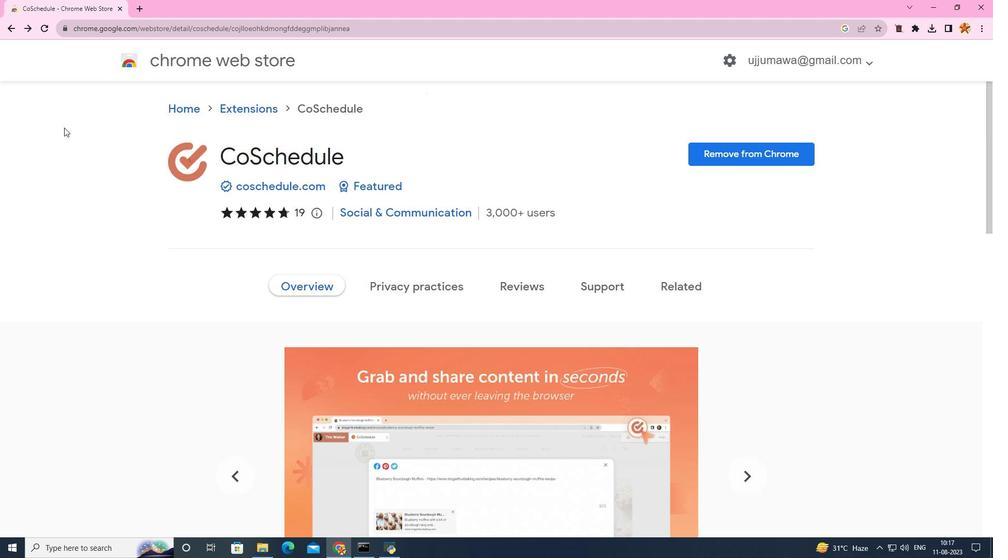 
Action: Mouse scrolled (64, 131) with delta (0, 0)
Screenshot: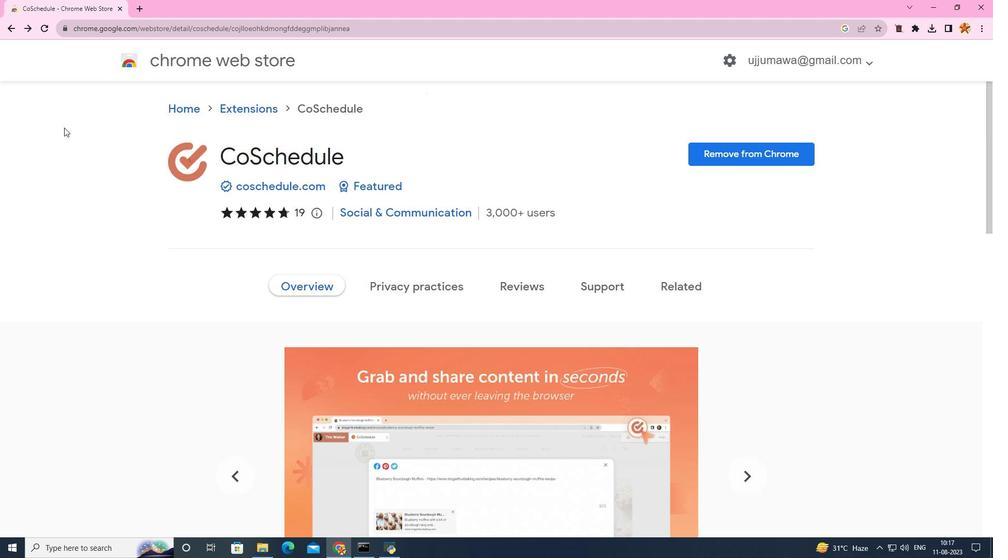 
Action: Mouse scrolled (64, 131) with delta (0, 0)
Screenshot: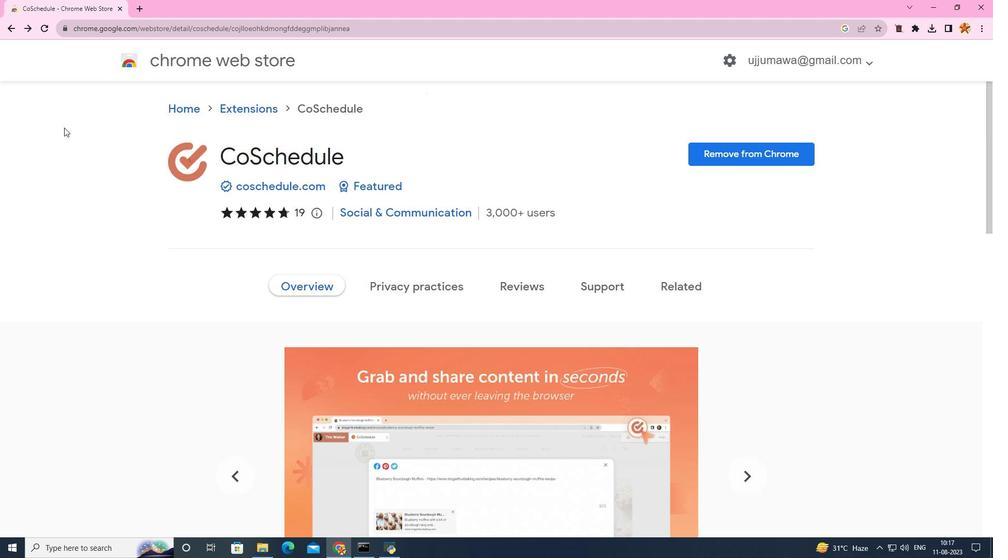 
Action: Mouse scrolled (64, 131) with delta (0, 0)
Screenshot: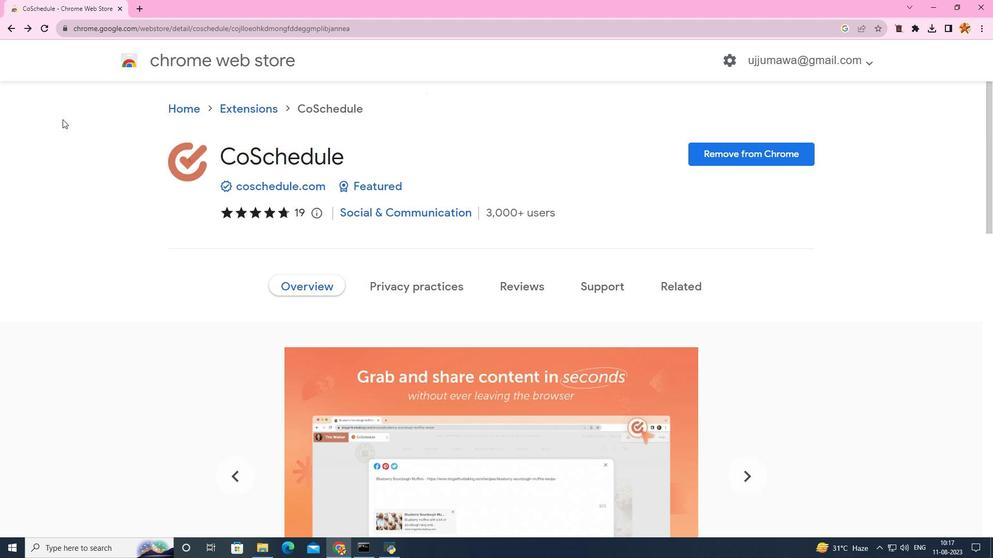 
Action: Mouse scrolled (64, 131) with delta (0, 0)
Screenshot: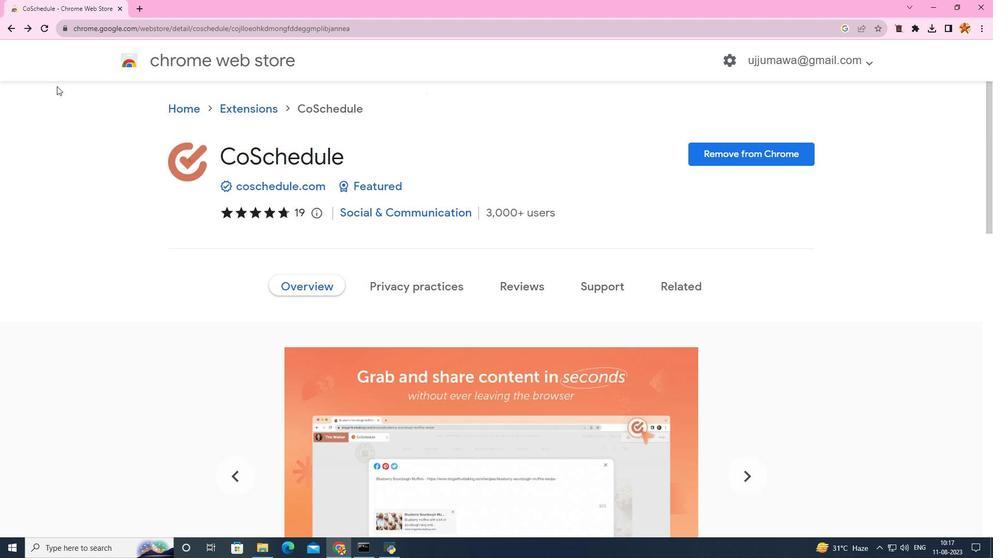 
Action: Mouse moved to (17, 34)
Screenshot: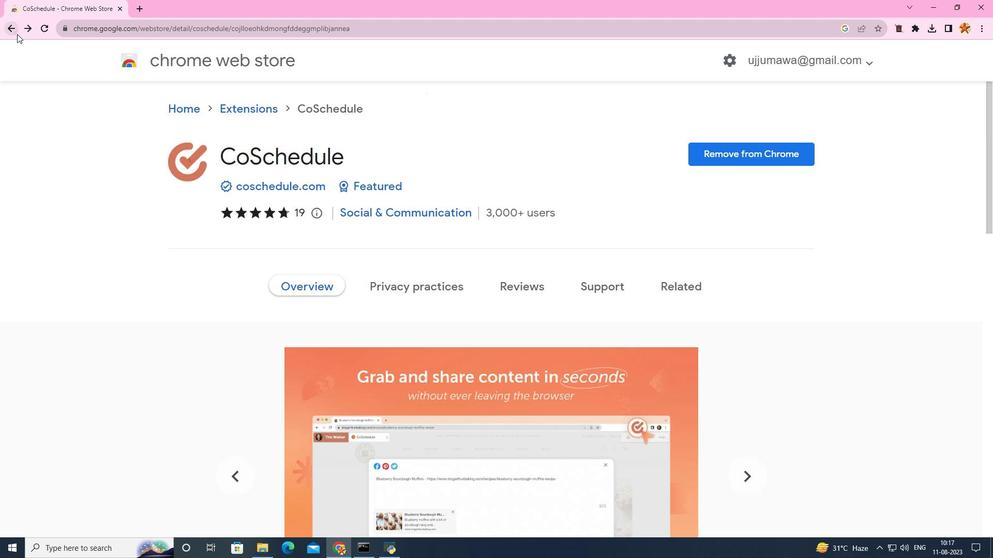 
Action: Mouse pressed left at (17, 34)
Screenshot: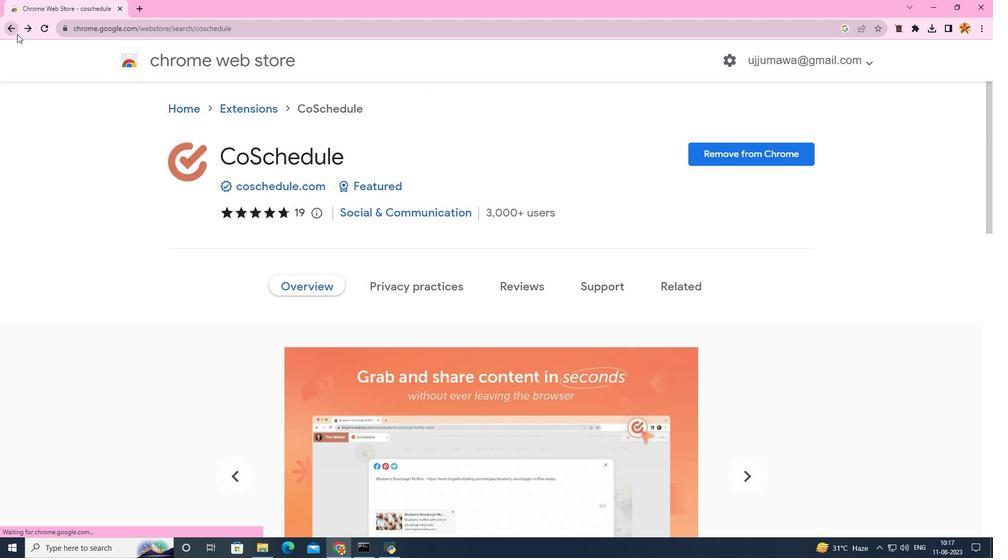 
Action: Mouse moved to (245, 111)
Screenshot: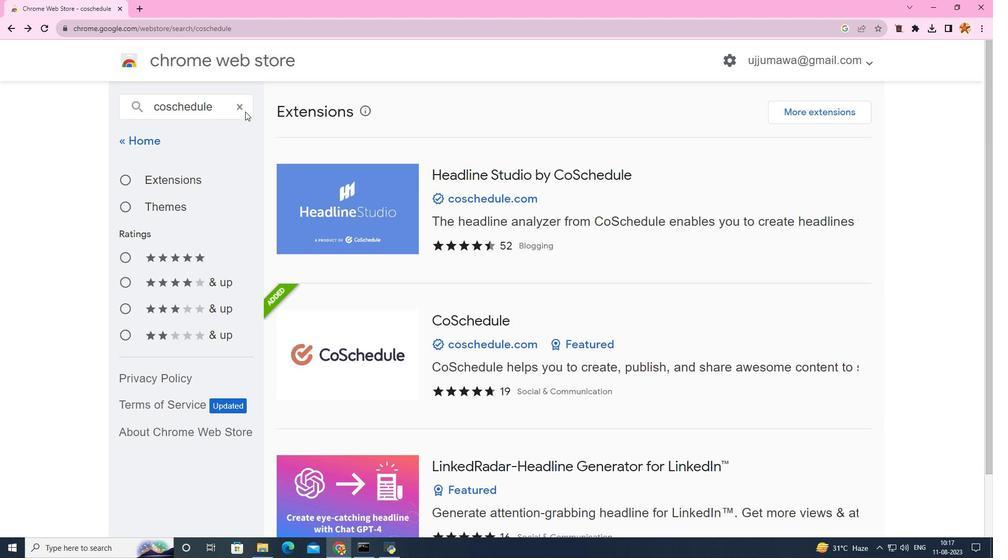 
Action: Mouse pressed left at (245, 111)
Screenshot: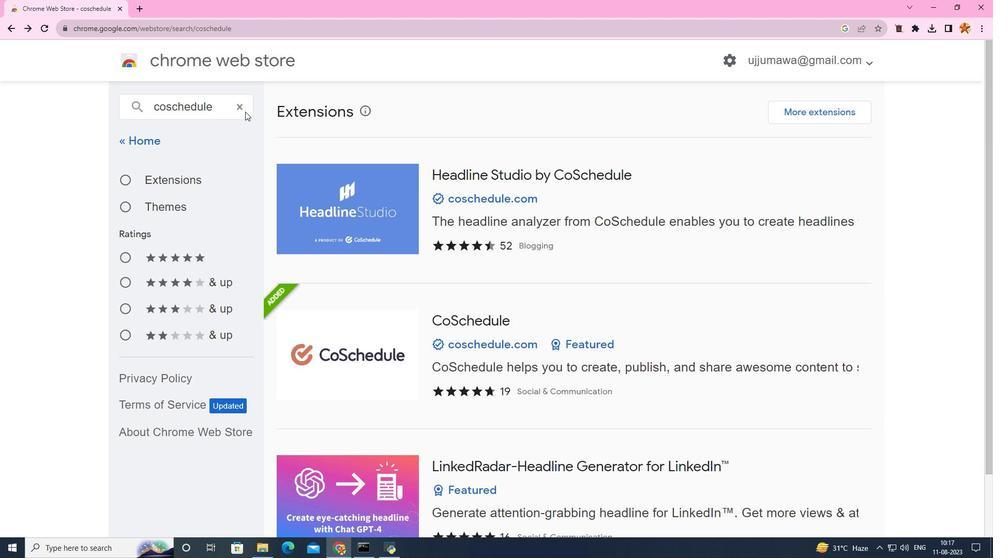 
Action: Mouse moved to (238, 105)
Screenshot: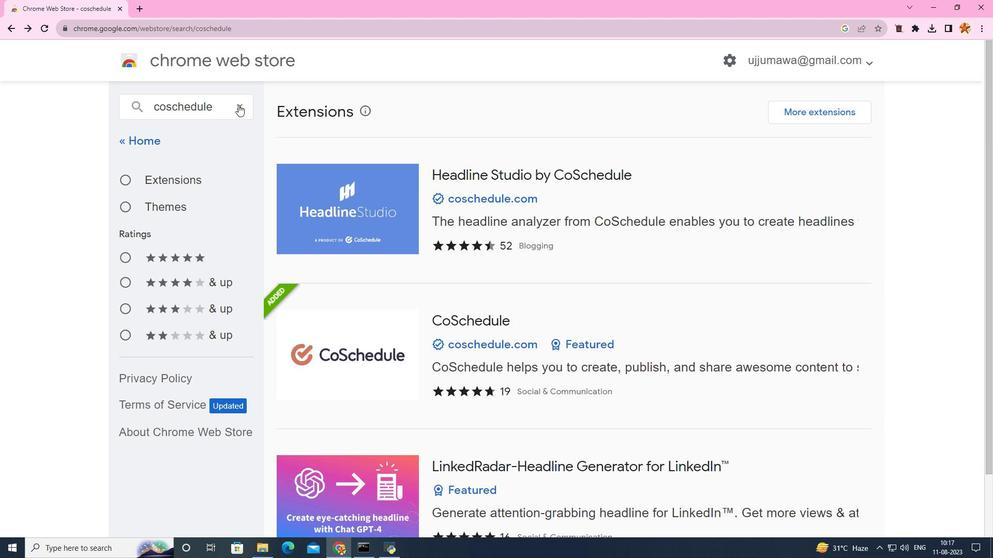 
Action: Mouse pressed left at (238, 105)
Screenshot: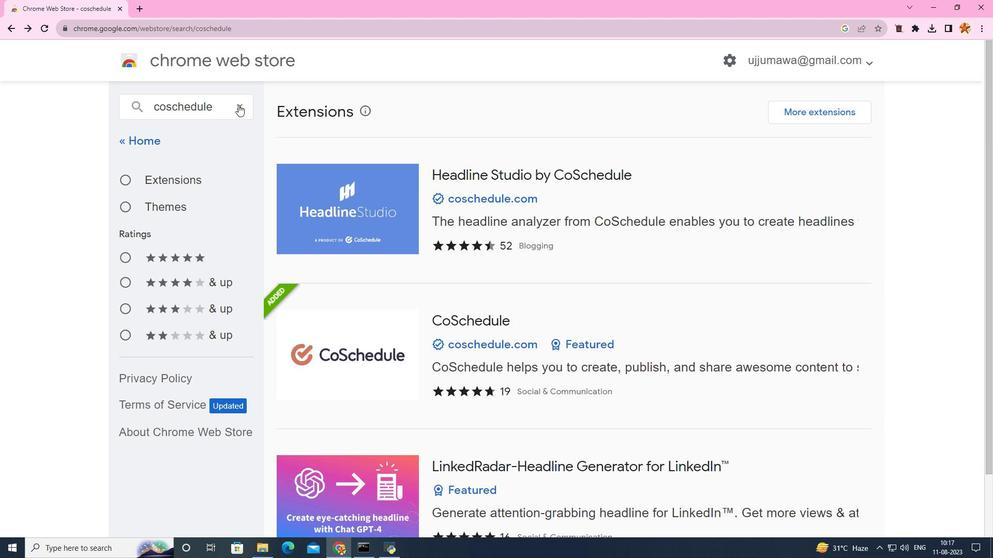 
Action: Key pressed buffer<Key.enter>
Screenshot: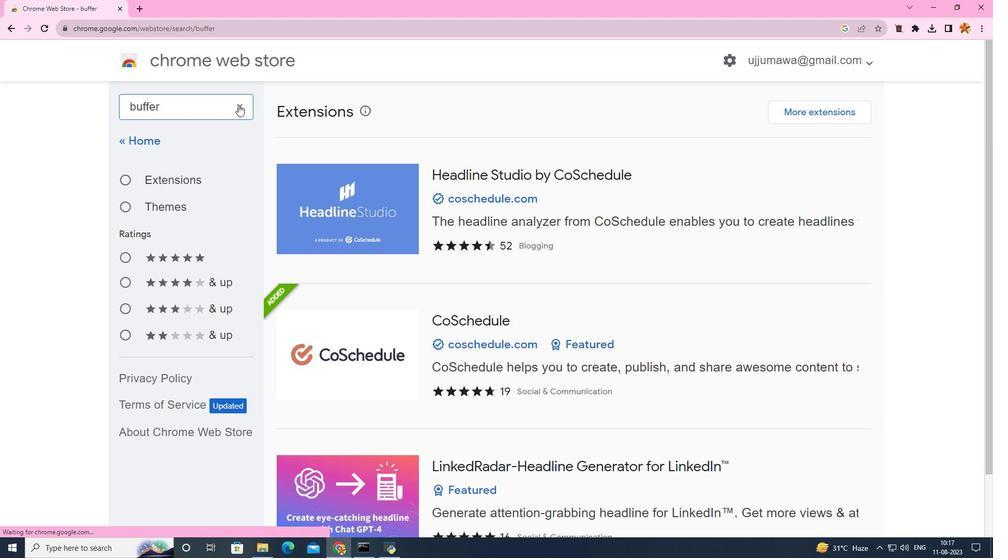 
Action: Mouse moved to (417, 185)
Screenshot: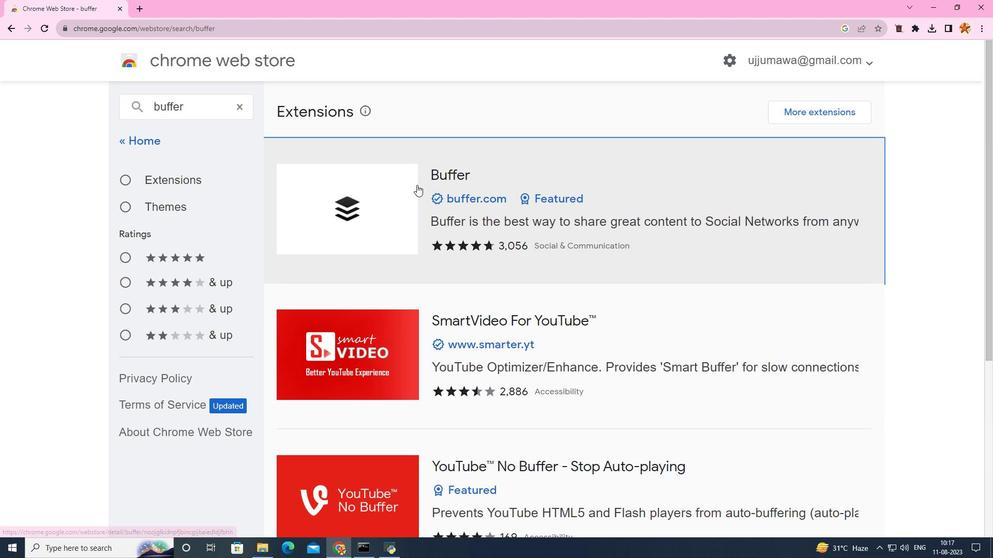 
Action: Mouse pressed left at (417, 185)
Screenshot: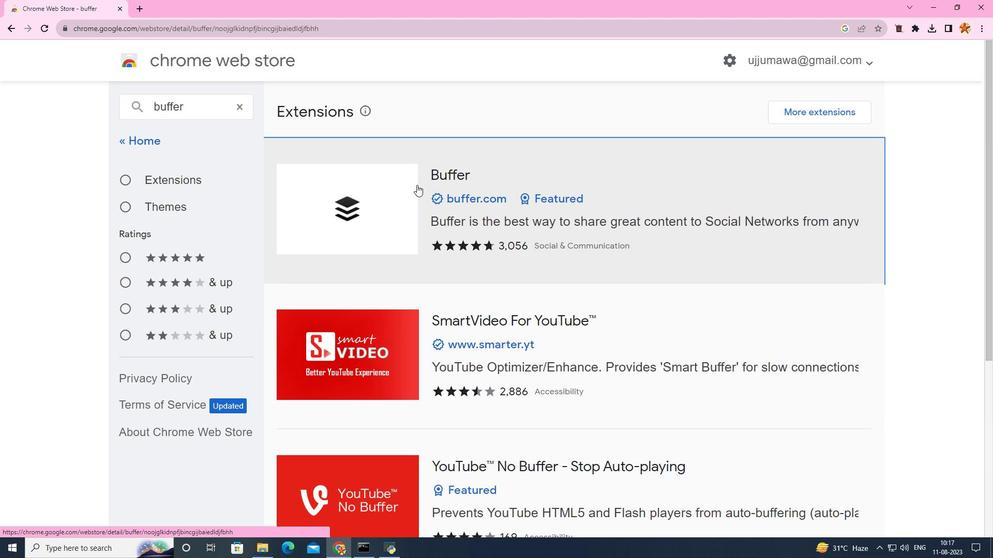 
Action: Mouse moved to (803, 161)
Screenshot: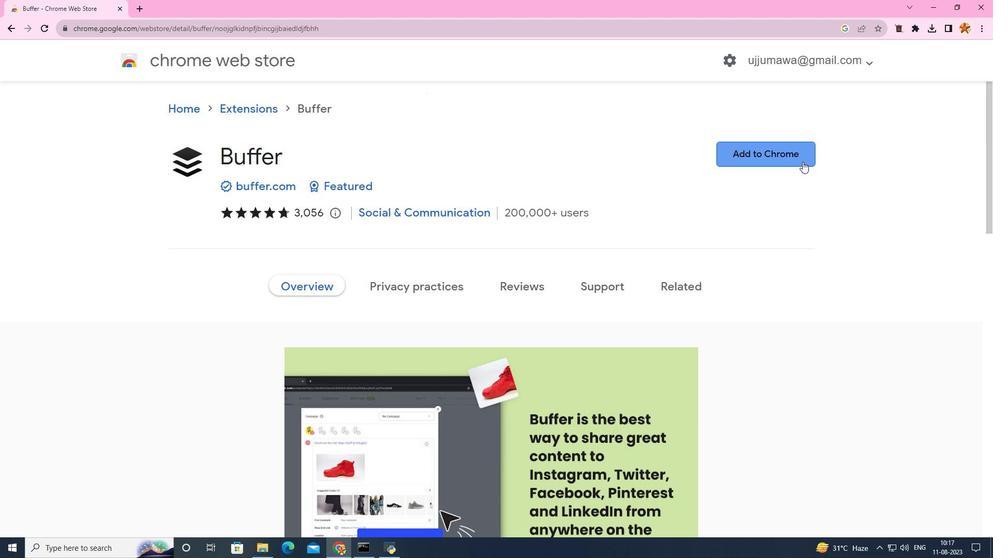 
Action: Mouse pressed left at (803, 161)
Screenshot: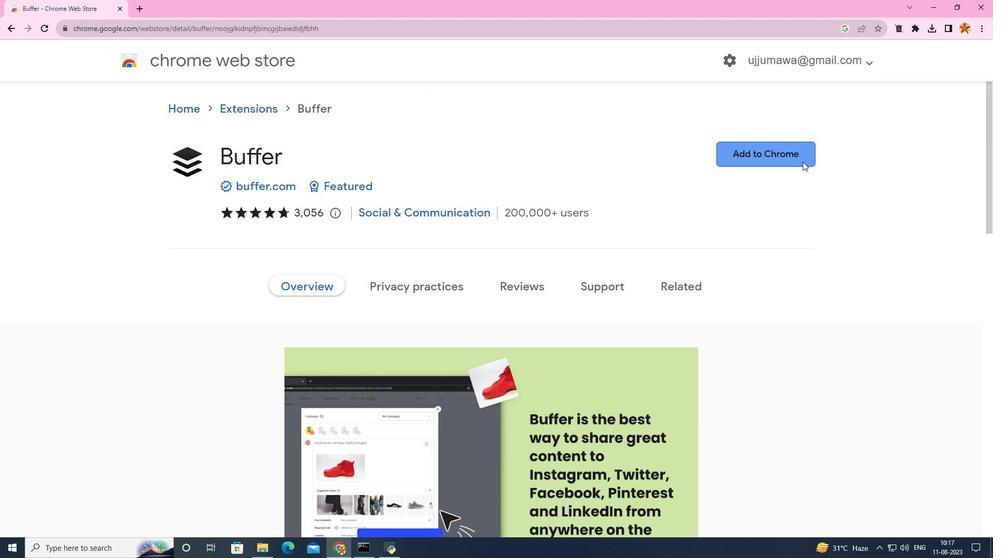 
Action: Mouse moved to (536, 110)
Screenshot: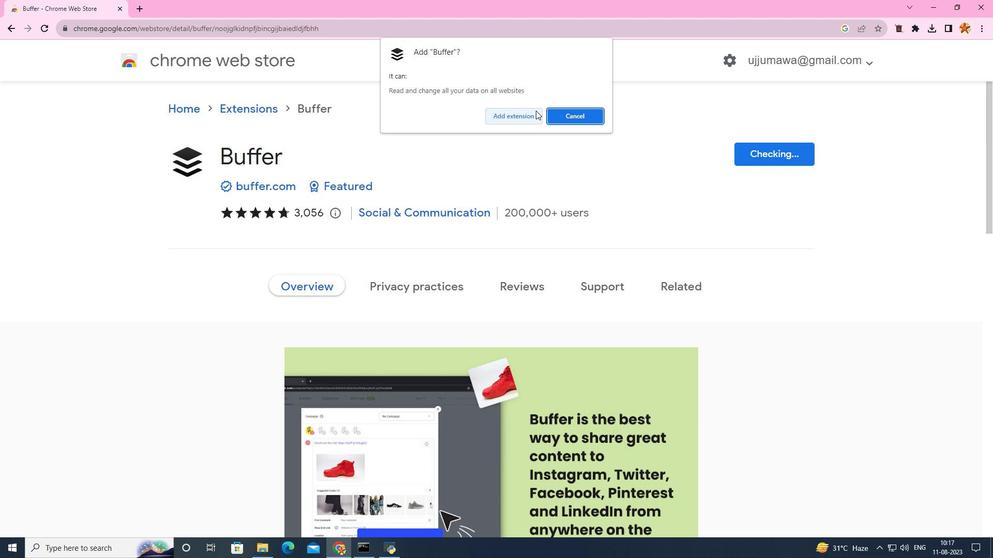 
Action: Mouse pressed left at (536, 110)
Screenshot: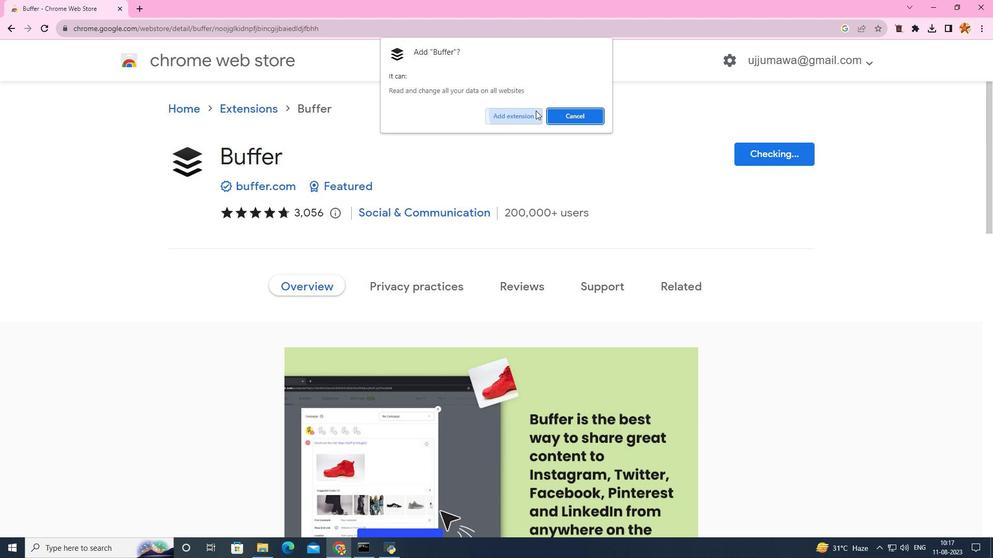 
Action: Mouse moved to (96, 4)
Screenshot: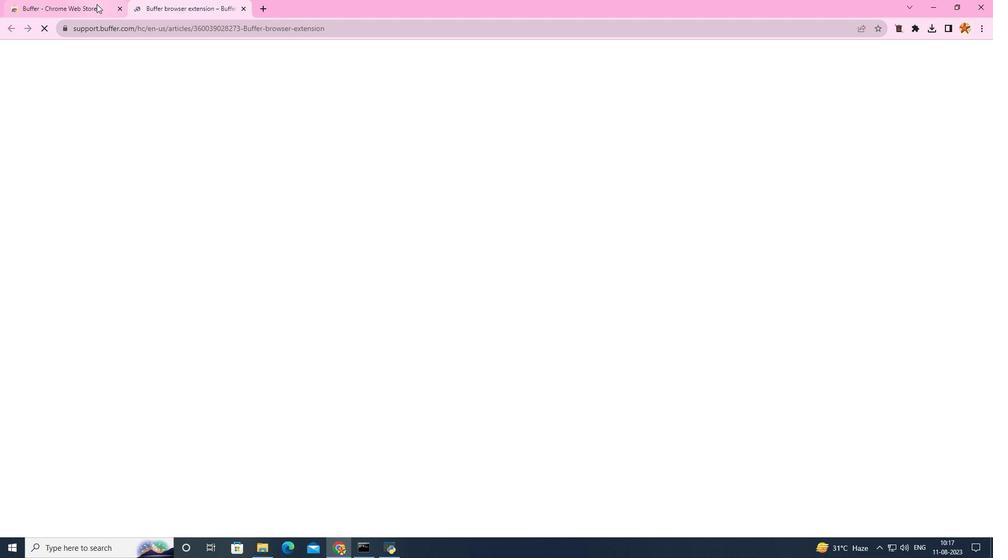 
Action: Mouse pressed left at (96, 4)
Screenshot: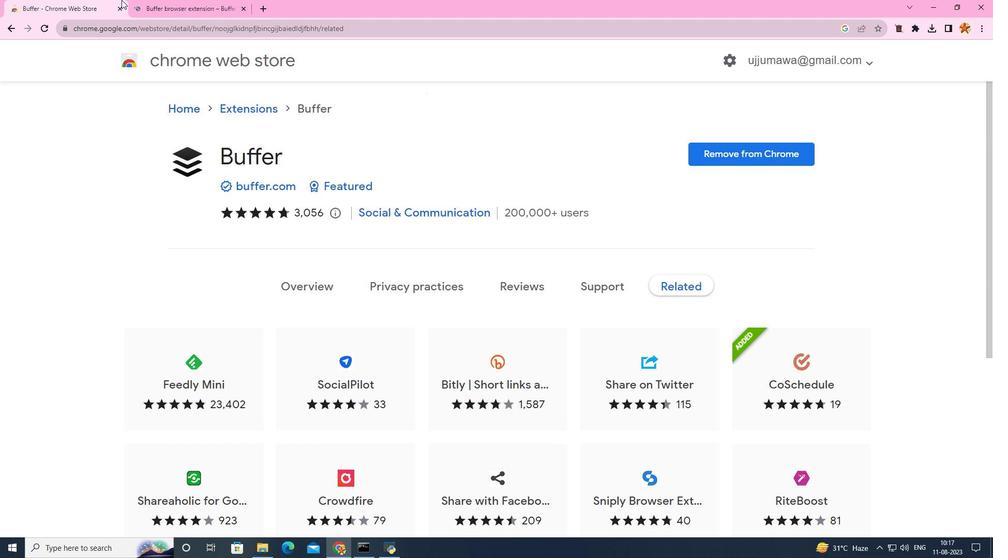 
Action: Mouse moved to (230, 10)
Screenshot: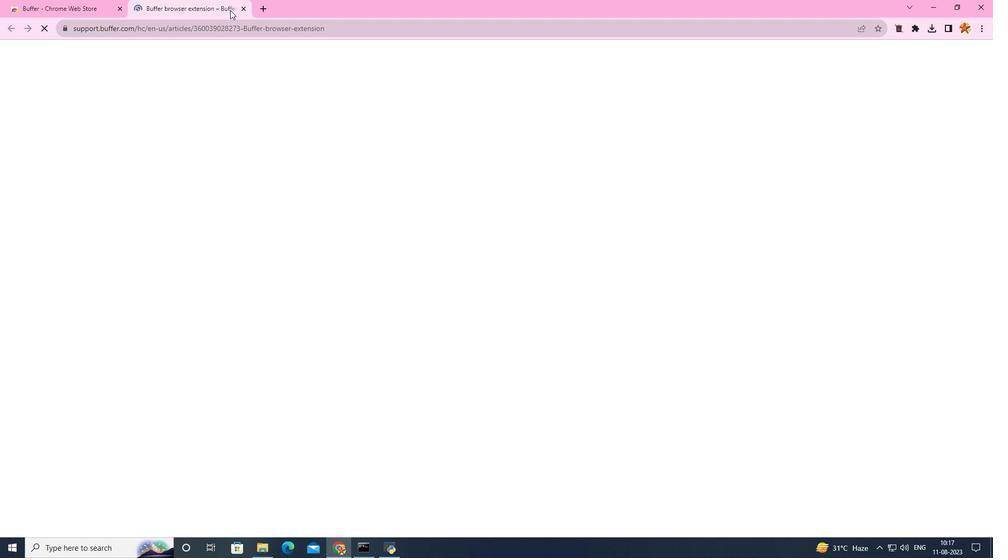 
Action: Mouse pressed left at (230, 10)
Screenshot: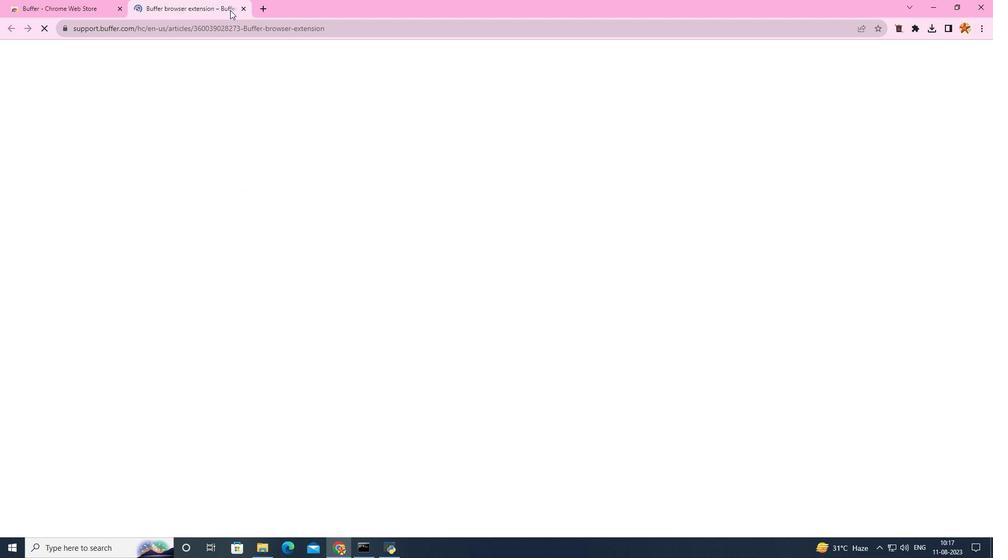 
Action: Mouse moved to (244, 7)
Screenshot: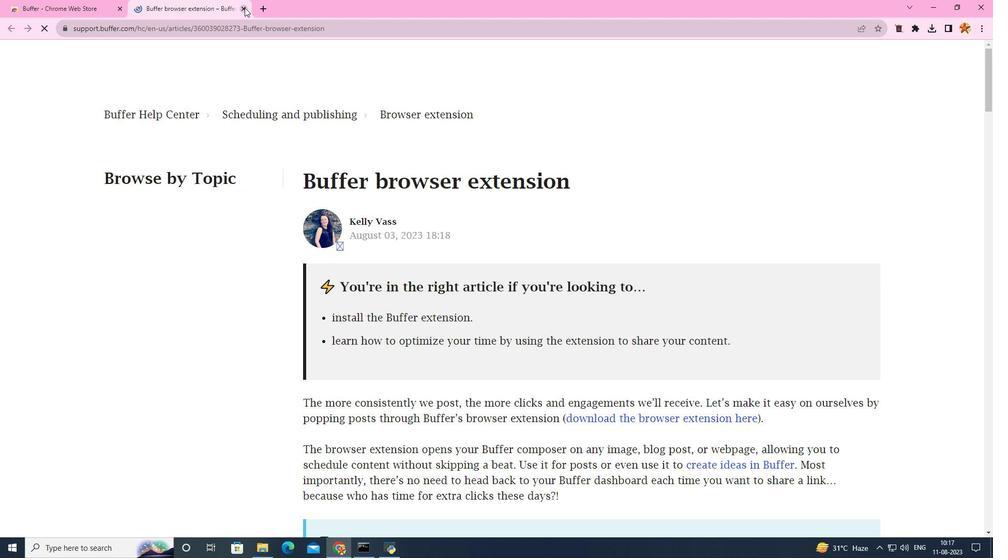 
Action: Mouse pressed left at (244, 7)
Screenshot: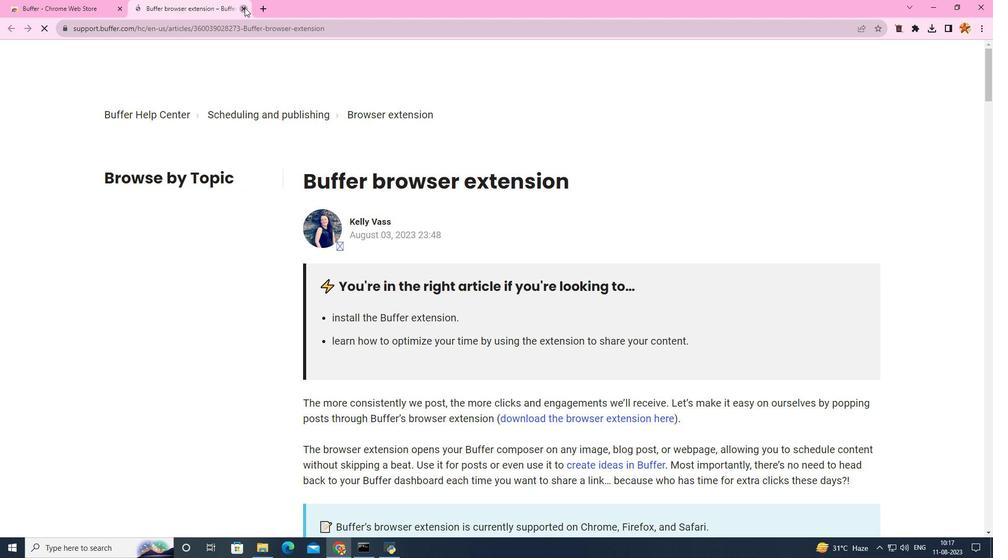 
Action: Mouse moved to (104, 10)
Screenshot: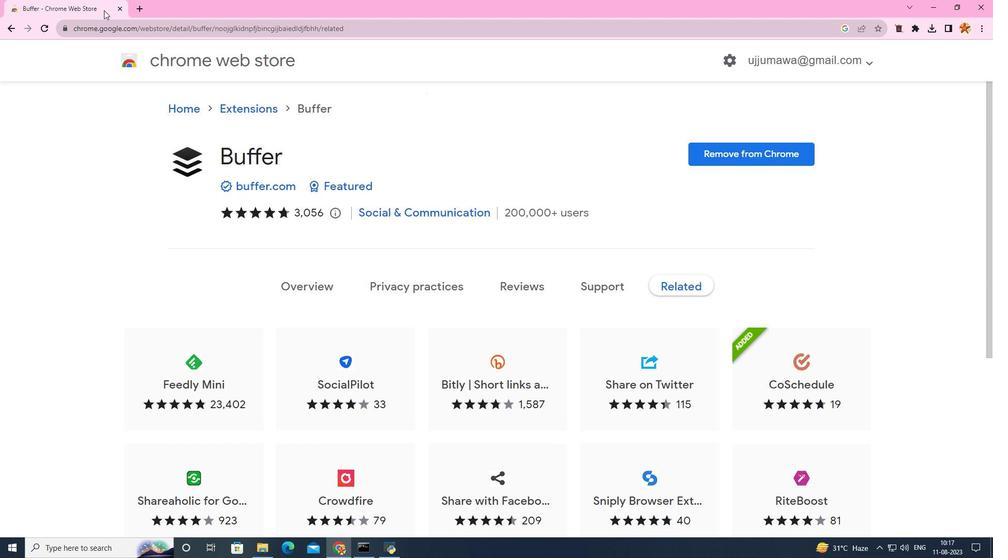
Action: Mouse pressed left at (104, 10)
Screenshot: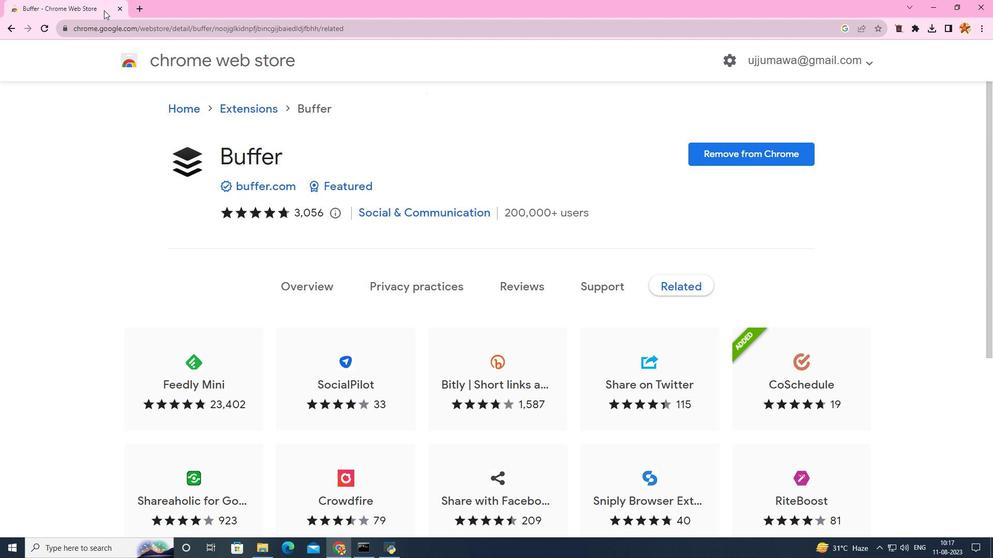 
Action: Mouse moved to (2, 24)
Screenshot: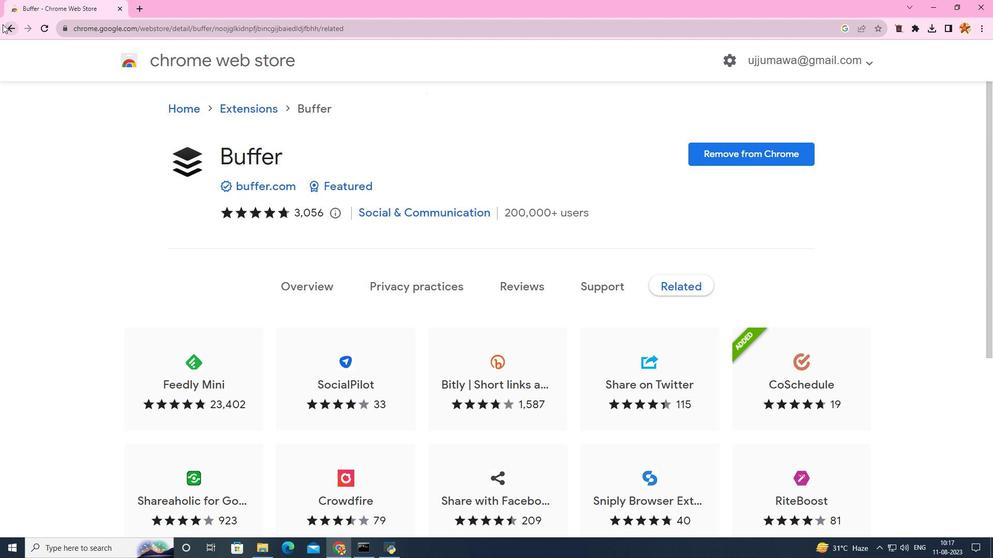 
Action: Mouse pressed left at (2, 24)
Screenshot: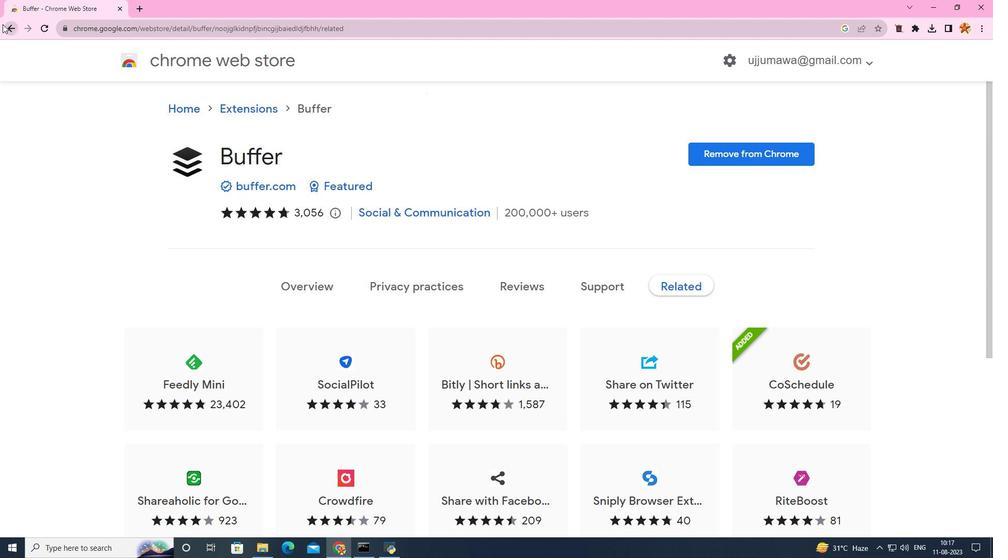
Action: Mouse moved to (15, 30)
Screenshot: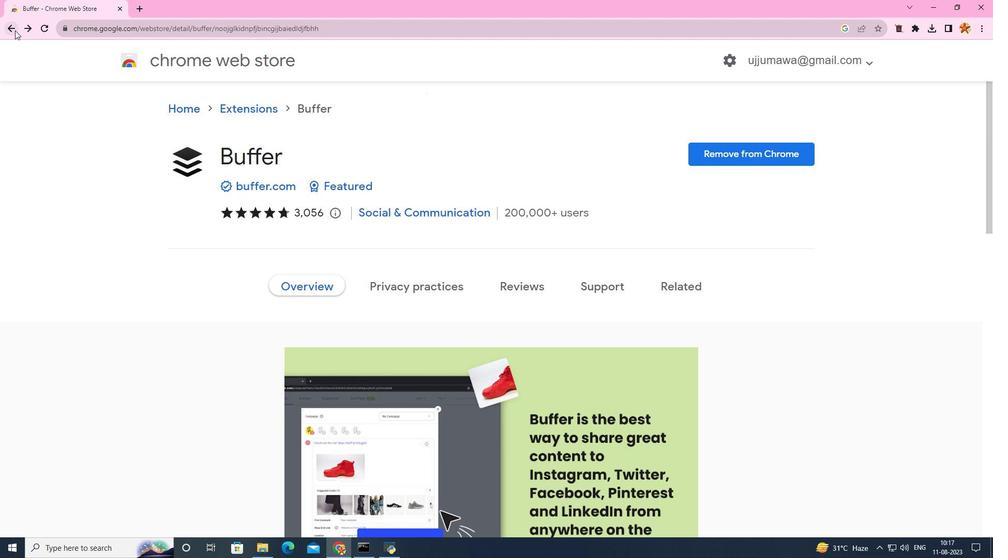 
Action: Mouse pressed left at (15, 30)
Screenshot: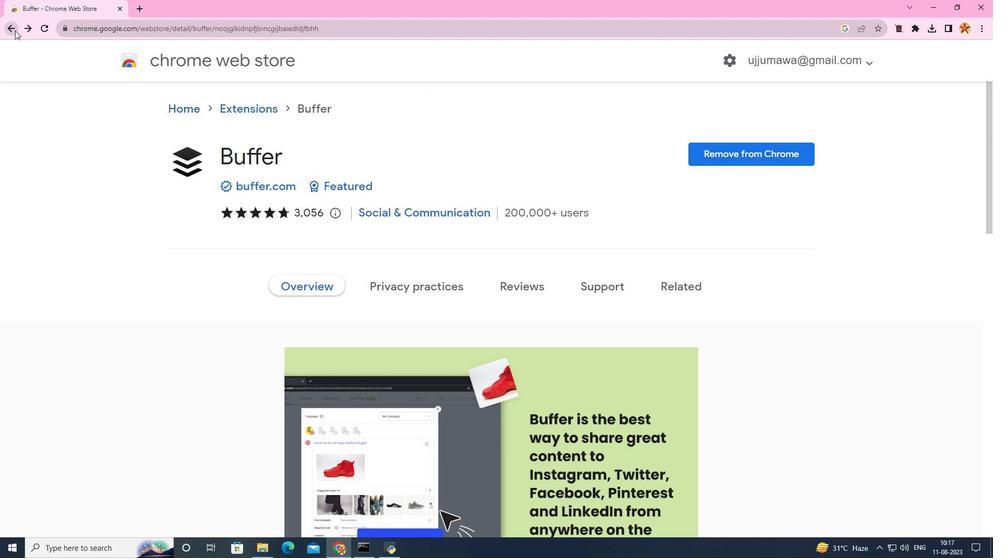 
Action: Mouse moved to (242, 109)
Screenshot: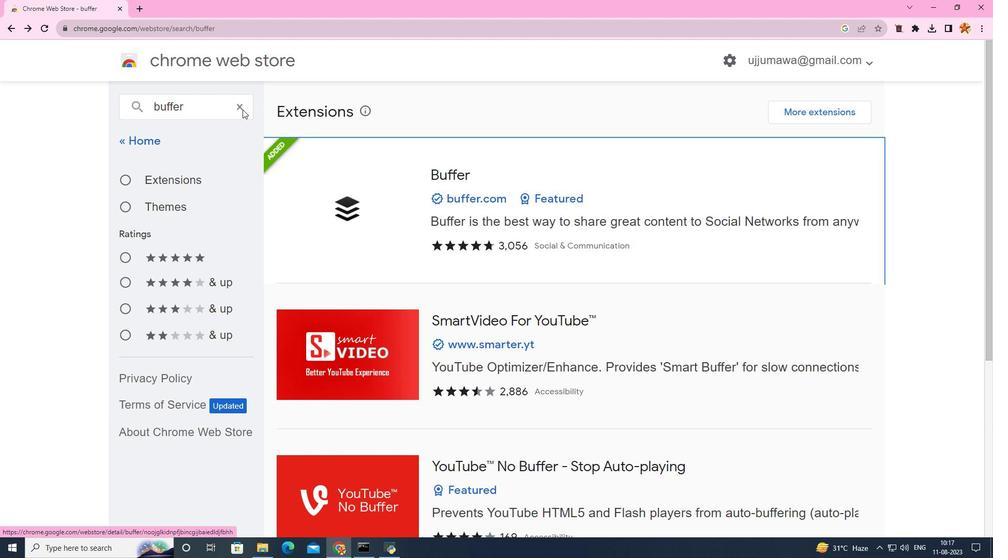 
Action: Mouse pressed left at (242, 109)
Screenshot: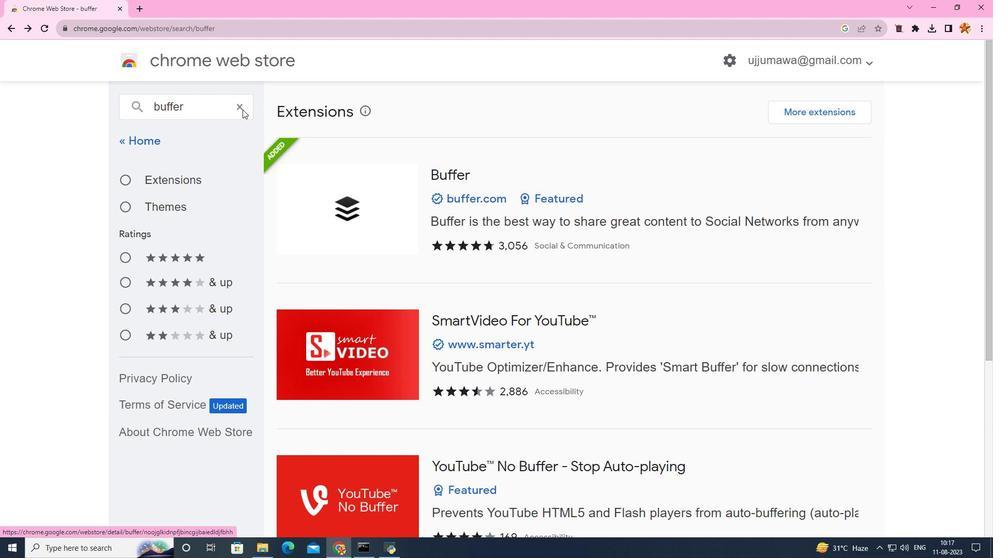 
Action: Mouse moved to (242, 105)
Screenshot: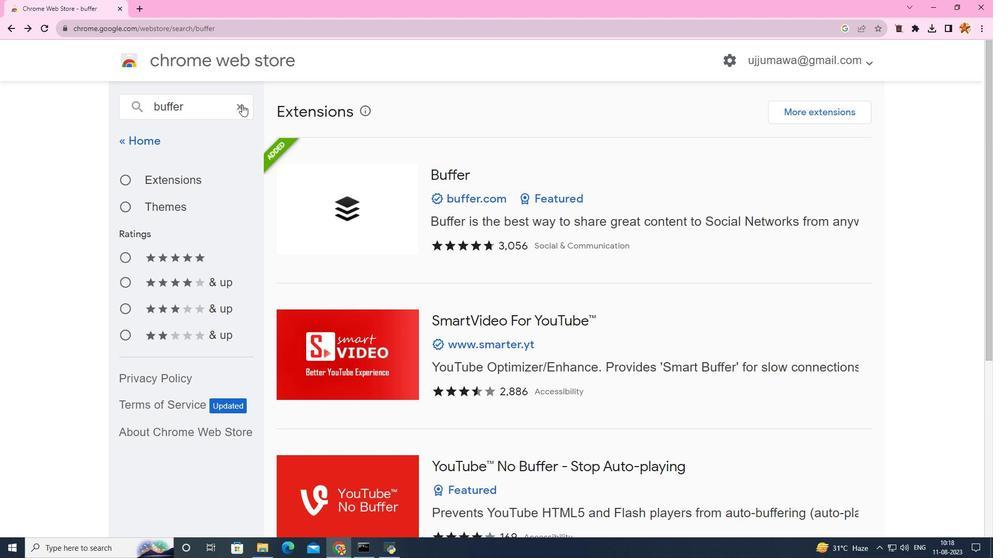 
Action: Mouse pressed left at (242, 105)
Screenshot: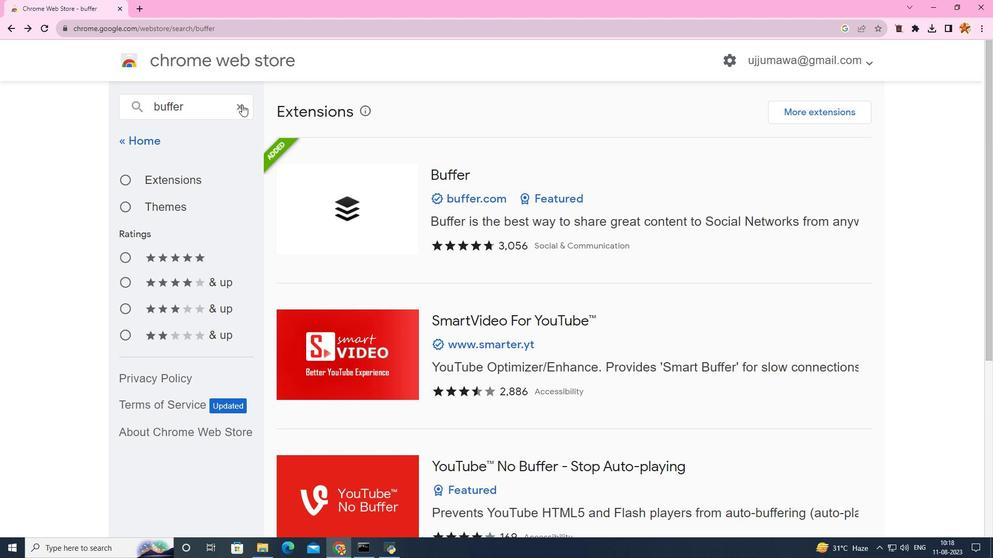
Action: Key pressed cro
Screenshot: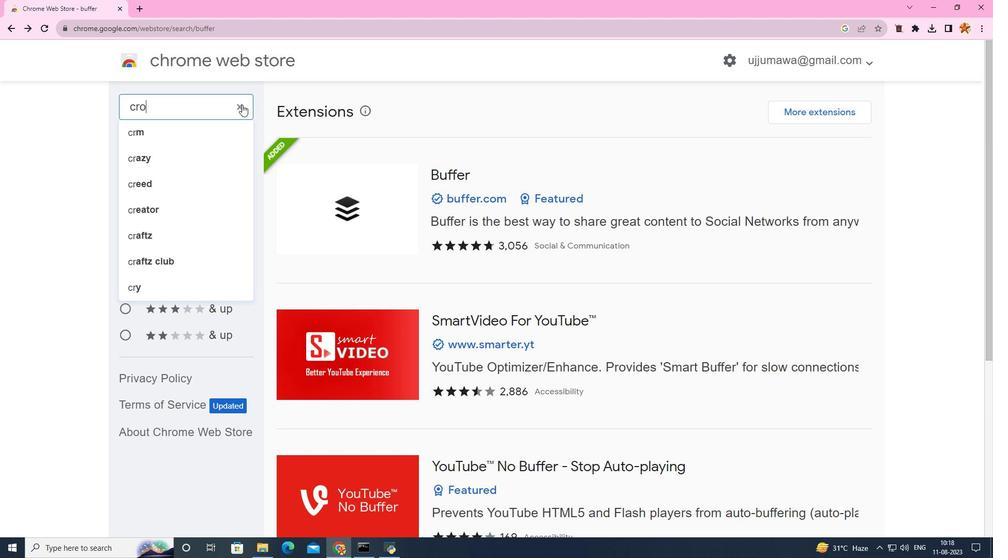 
Action: Mouse moved to (242, 102)
Screenshot: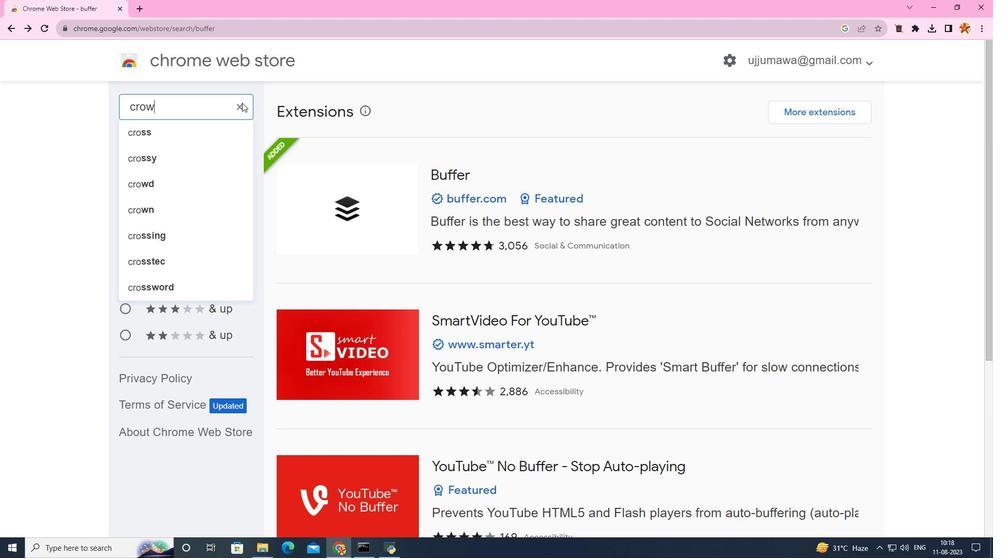 
Action: Key pressed wdfire
Screenshot: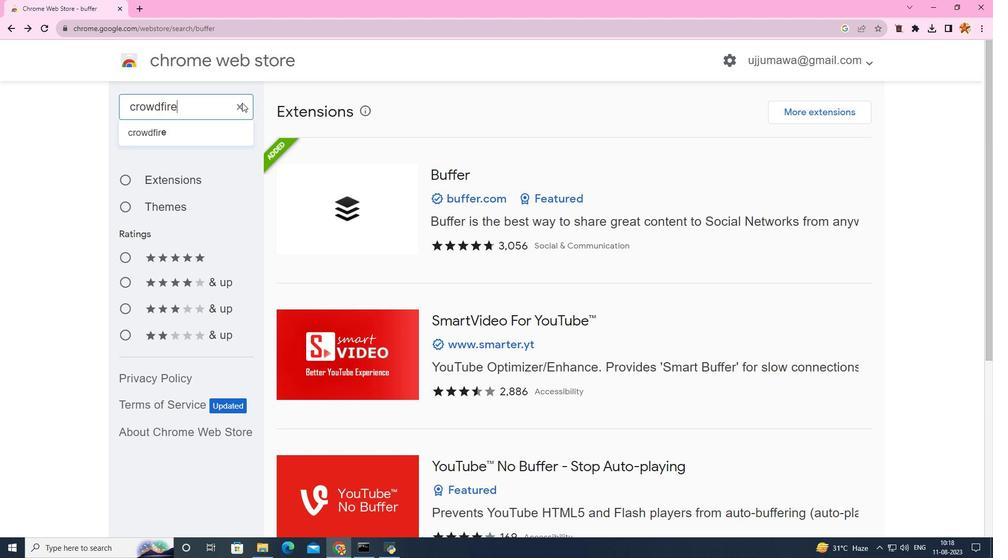 
Action: Mouse moved to (211, 130)
Screenshot: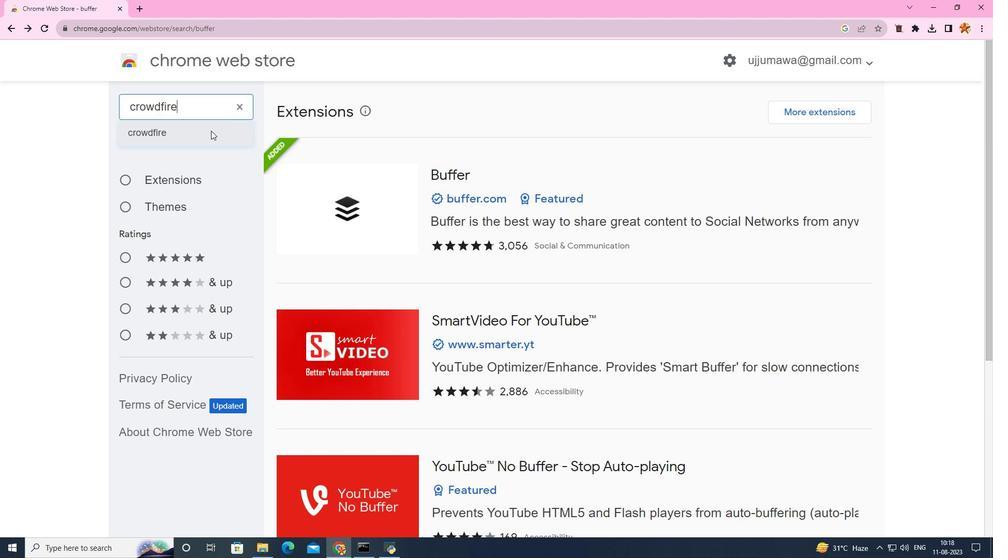 
Action: Mouse pressed left at (211, 130)
Screenshot: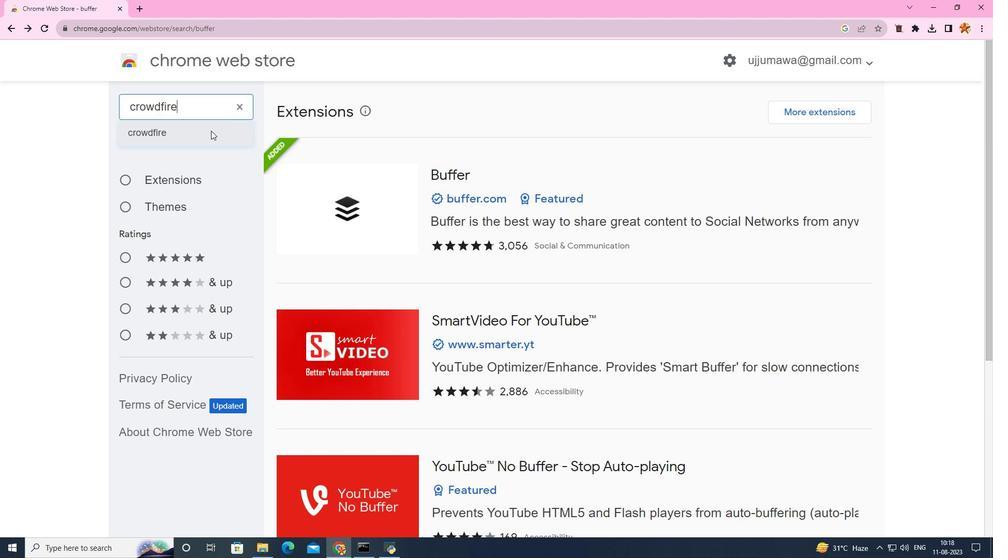 
Action: Mouse moved to (383, 208)
Screenshot: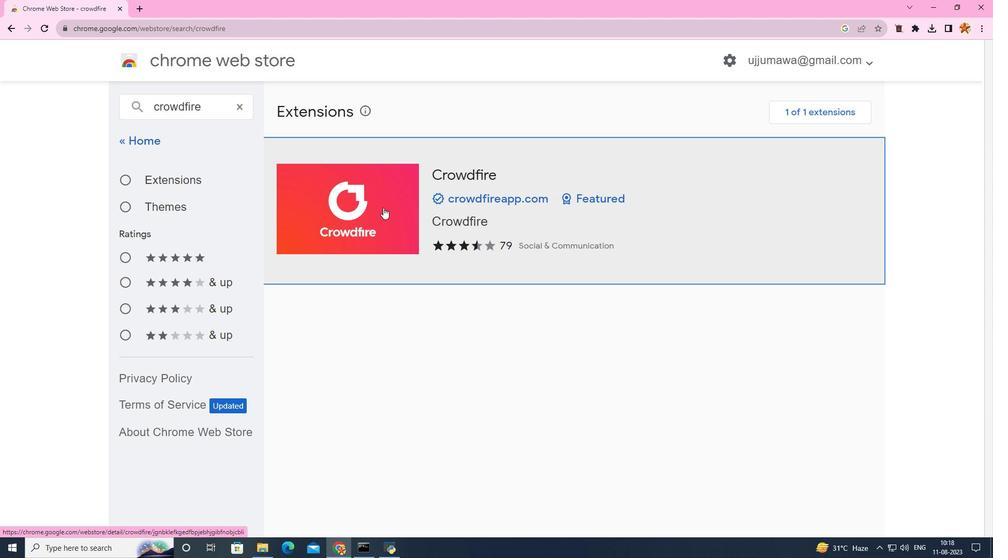 
Action: Mouse pressed left at (383, 208)
Screenshot: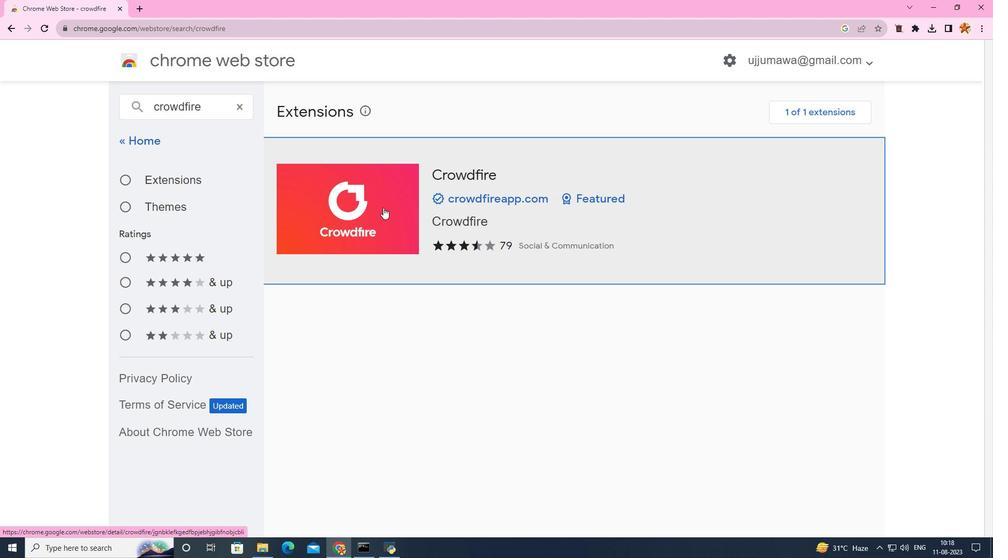 
Action: Mouse moved to (718, 147)
Screenshot: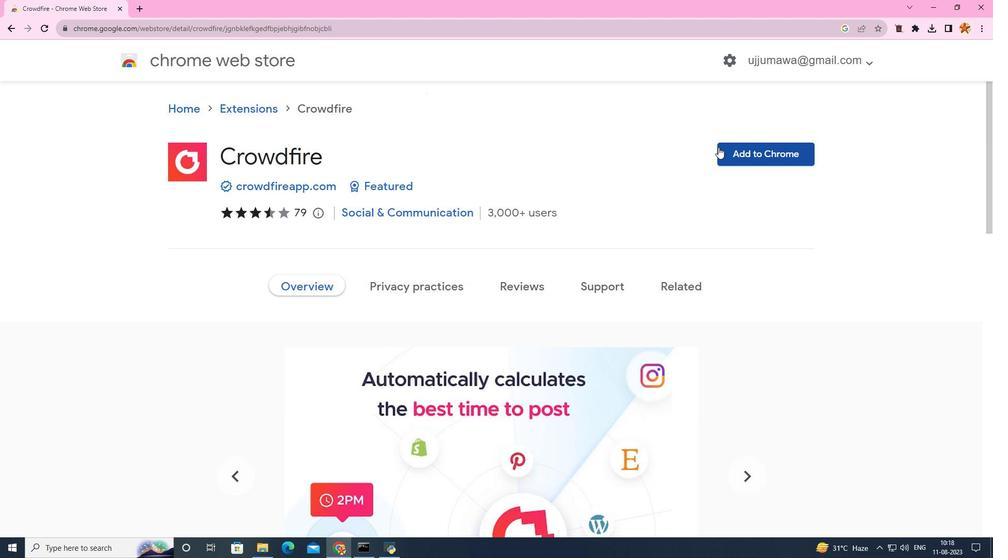 
Action: Mouse pressed left at (718, 147)
Screenshot: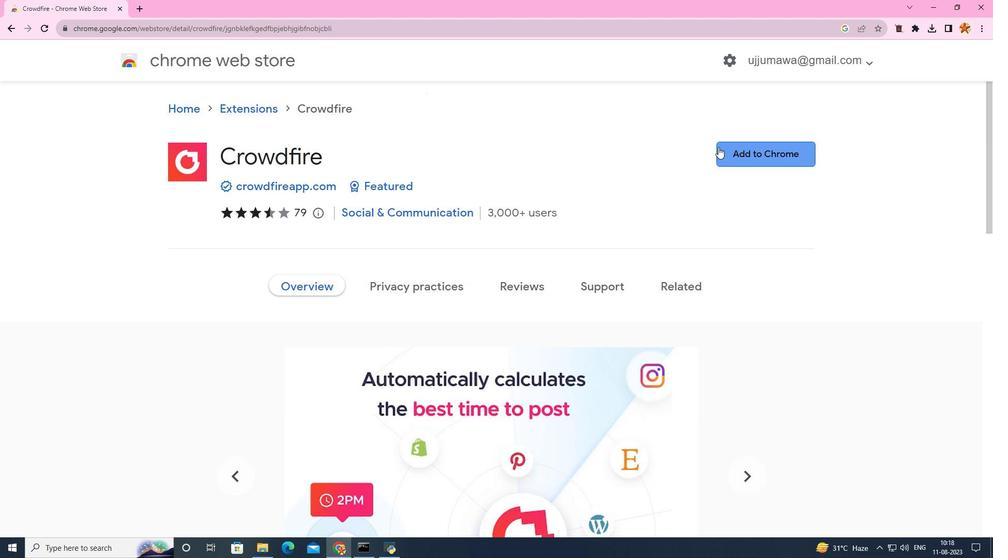 
Action: Mouse moved to (508, 123)
Screenshot: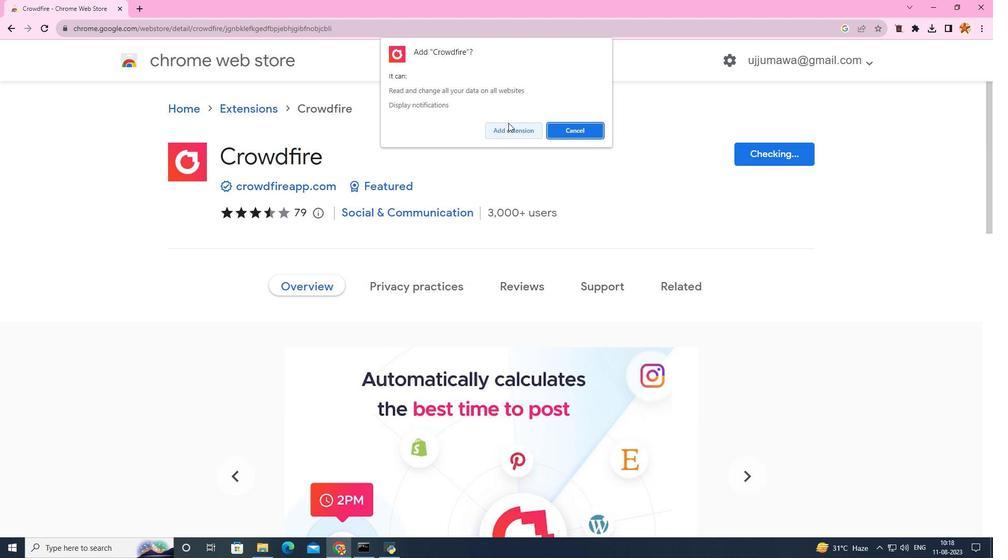 
Action: Mouse pressed left at (508, 123)
Screenshot: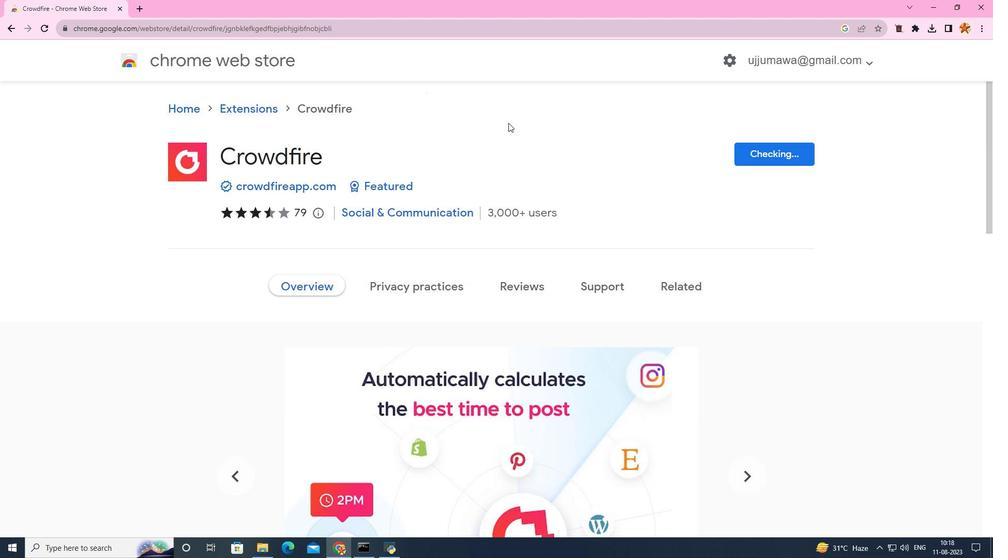 
Action: Mouse scrolled (508, 122) with delta (0, 0)
Screenshot: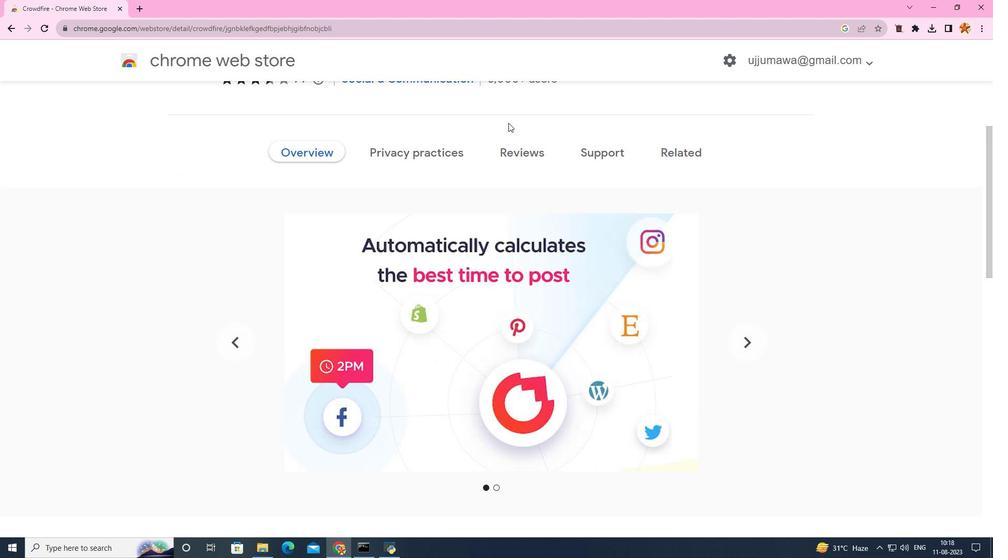 
Action: Mouse scrolled (508, 122) with delta (0, 0)
Screenshot: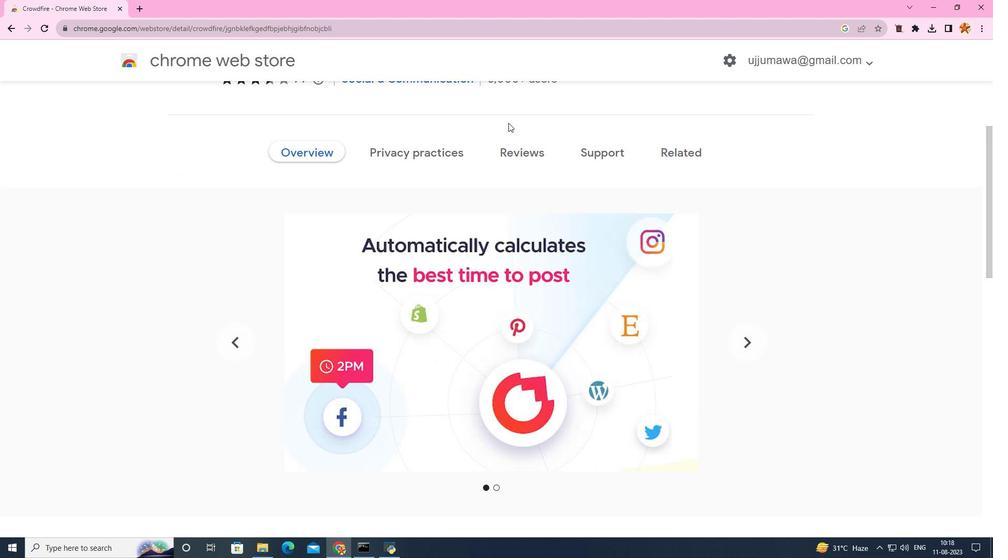 
Action: Mouse scrolled (508, 122) with delta (0, 0)
Screenshot: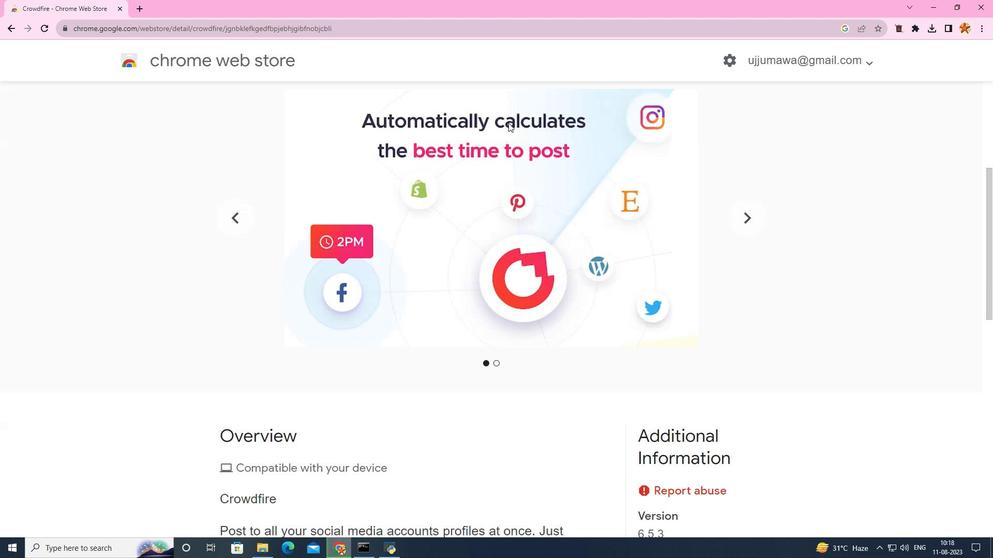 
Action: Mouse scrolled (508, 122) with delta (0, 0)
Screenshot: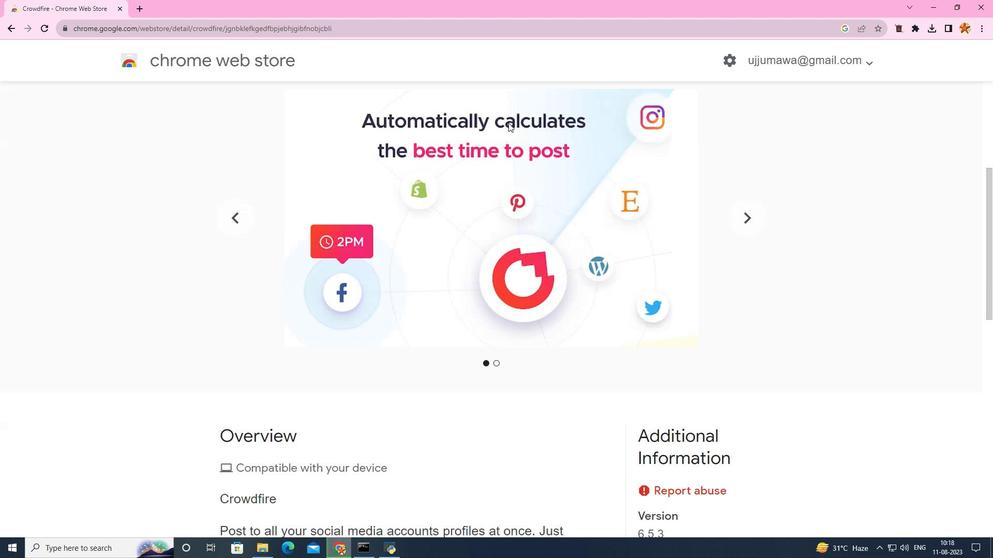 
Action: Mouse scrolled (508, 122) with delta (0, 0)
Screenshot: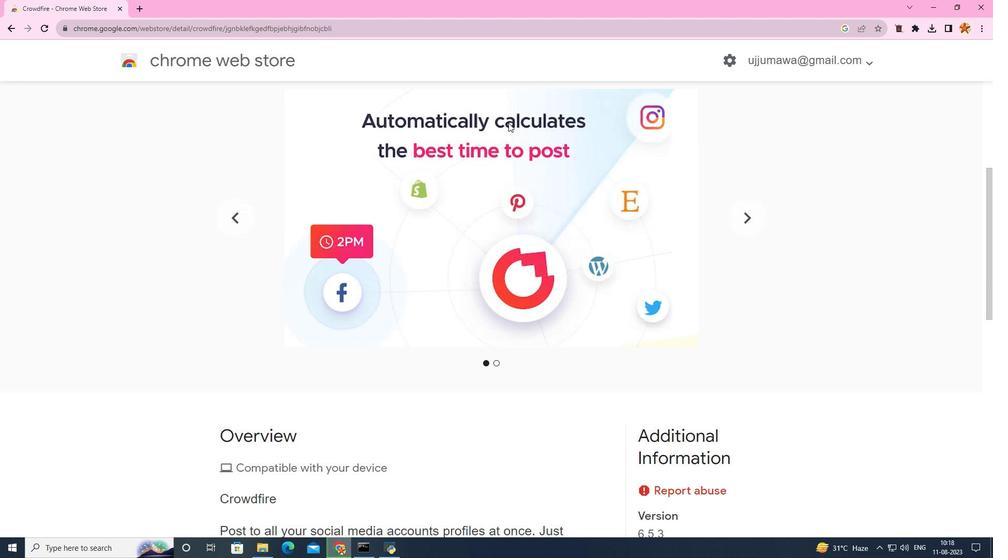 
Action: Mouse scrolled (508, 122) with delta (0, 0)
Screenshot: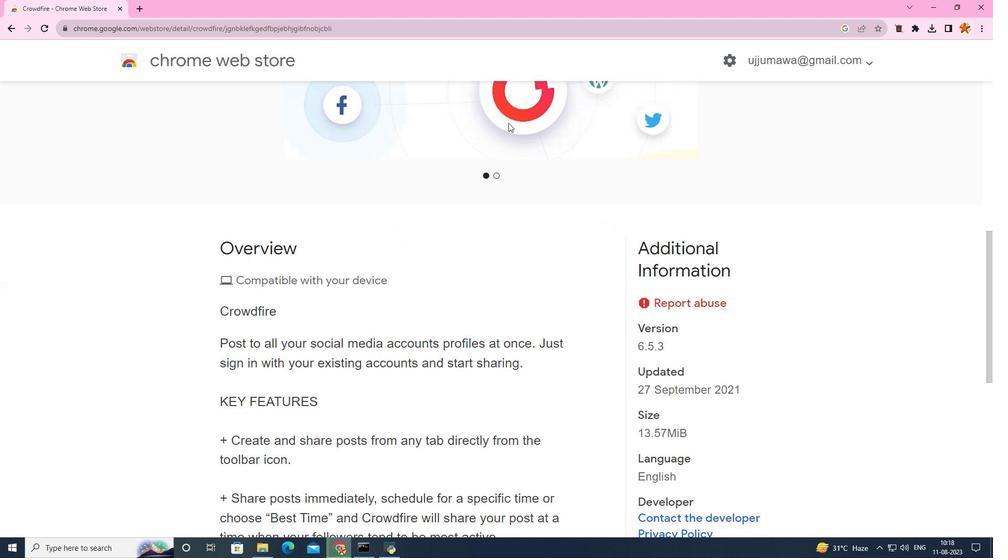 
Action: Mouse scrolled (508, 122) with delta (0, 0)
Screenshot: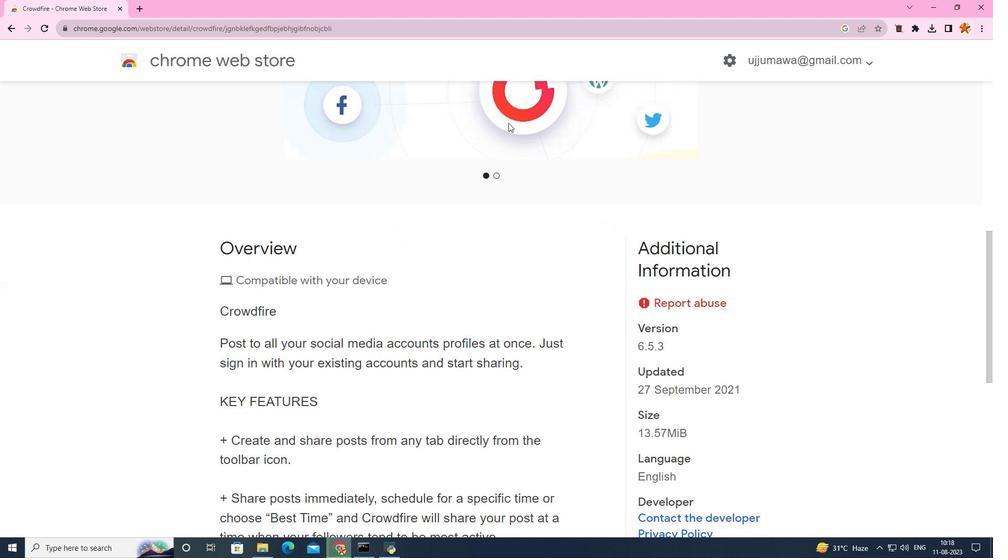 
Action: Mouse scrolled (508, 122) with delta (0, 0)
Screenshot: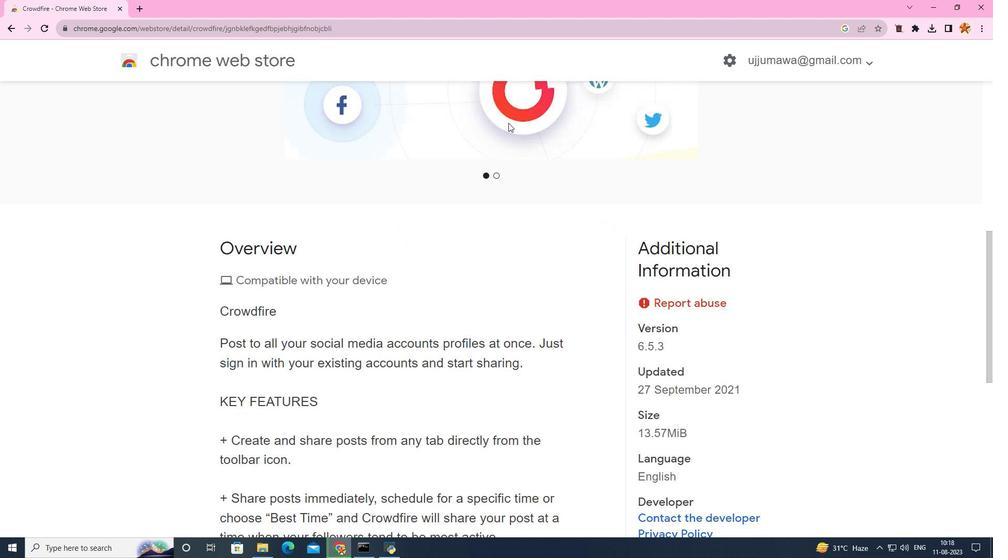 
Action: Mouse scrolled (508, 122) with delta (0, 0)
Screenshot: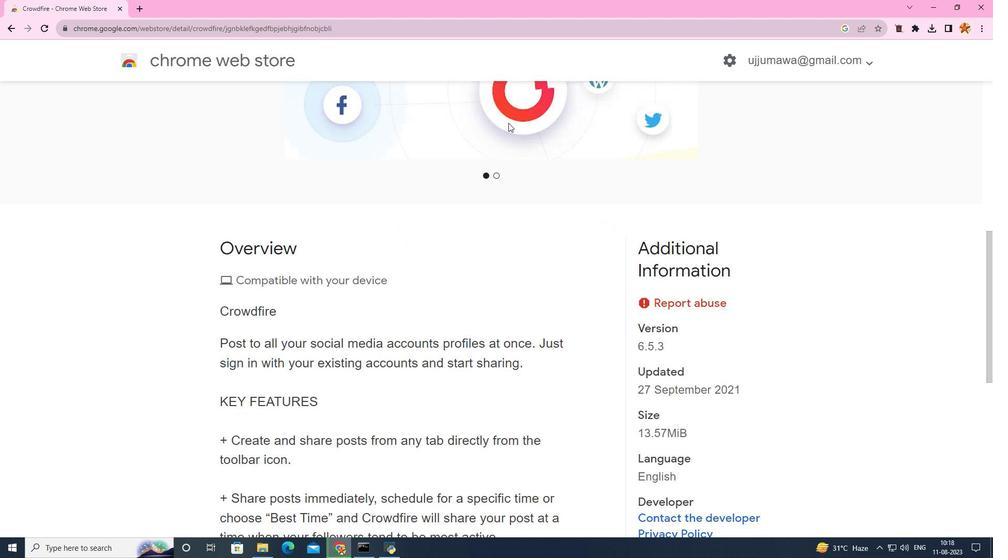 
Action: Mouse scrolled (508, 122) with delta (0, 0)
Screenshot: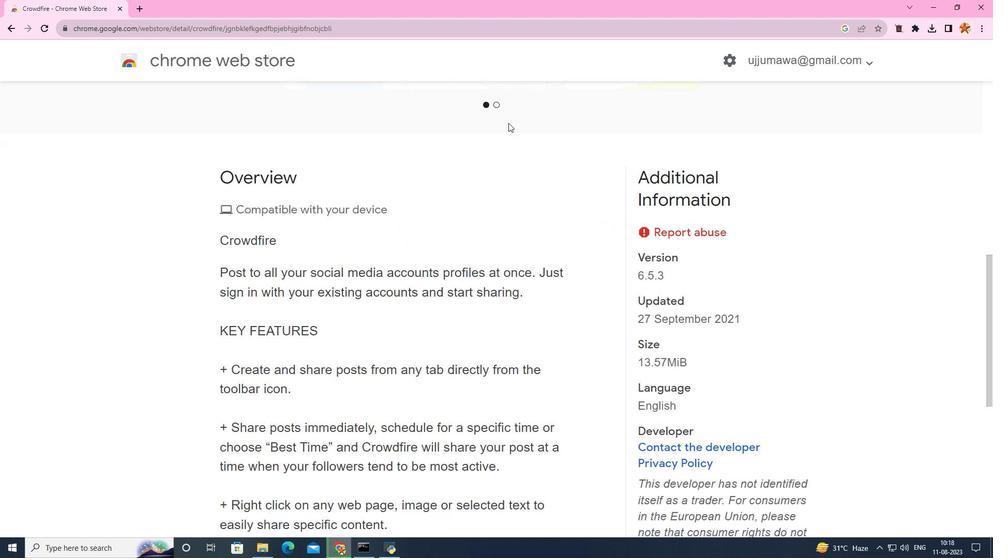 
Action: Mouse scrolled (508, 123) with delta (0, 0)
Screenshot: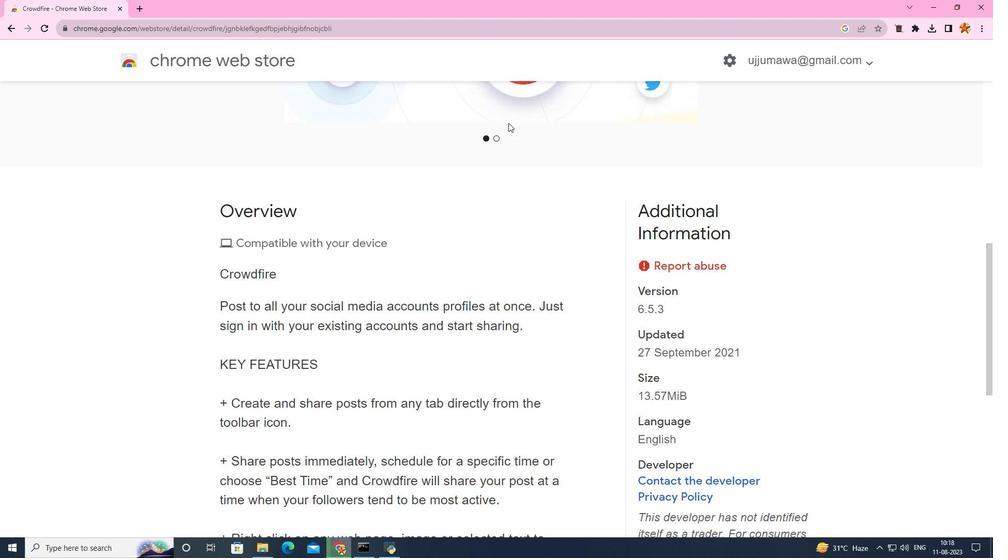 
Action: Mouse scrolled (508, 123) with delta (0, 0)
Screenshot: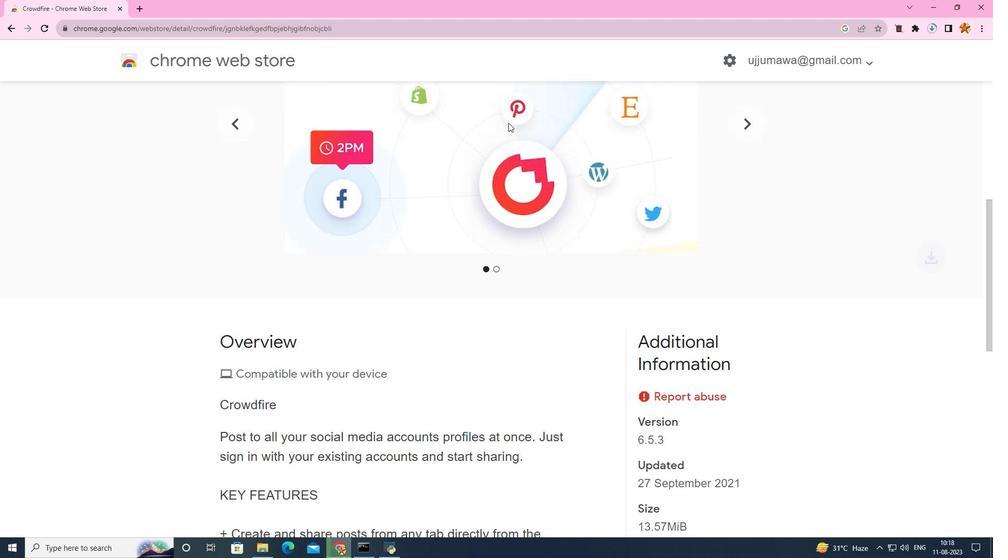 
Action: Mouse scrolled (508, 123) with delta (0, 0)
Screenshot: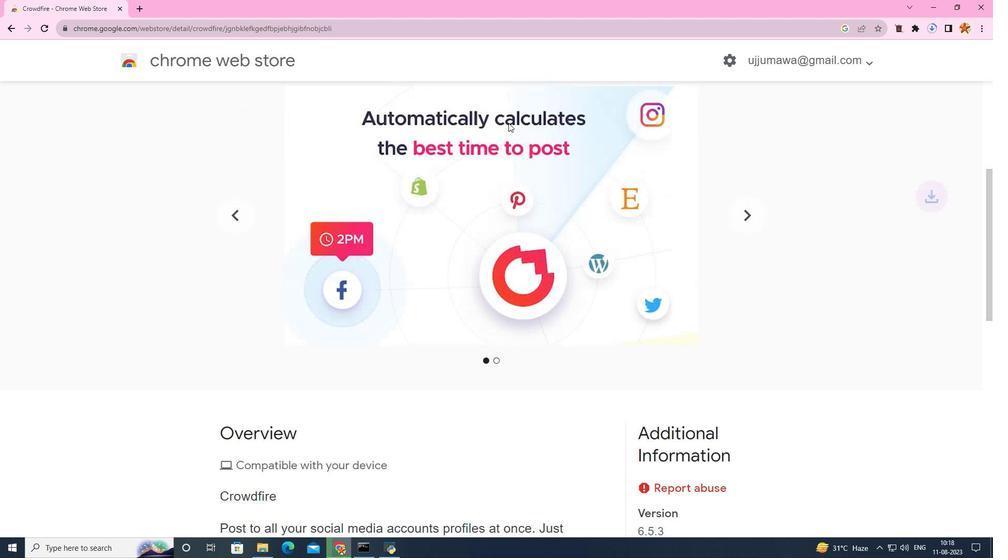 
Action: Mouse scrolled (508, 123) with delta (0, 0)
Screenshot: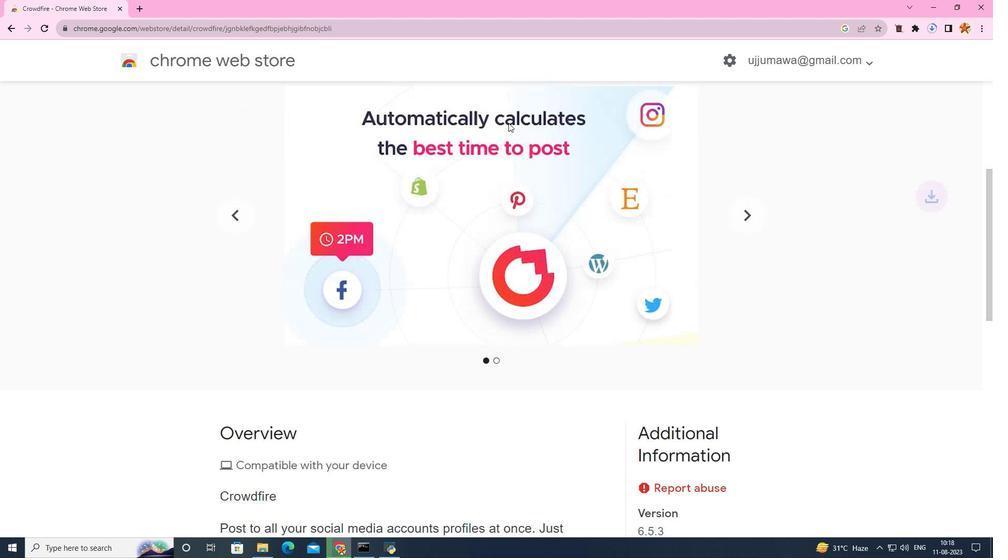 
Action: Mouse scrolled (508, 123) with delta (0, 0)
Screenshot: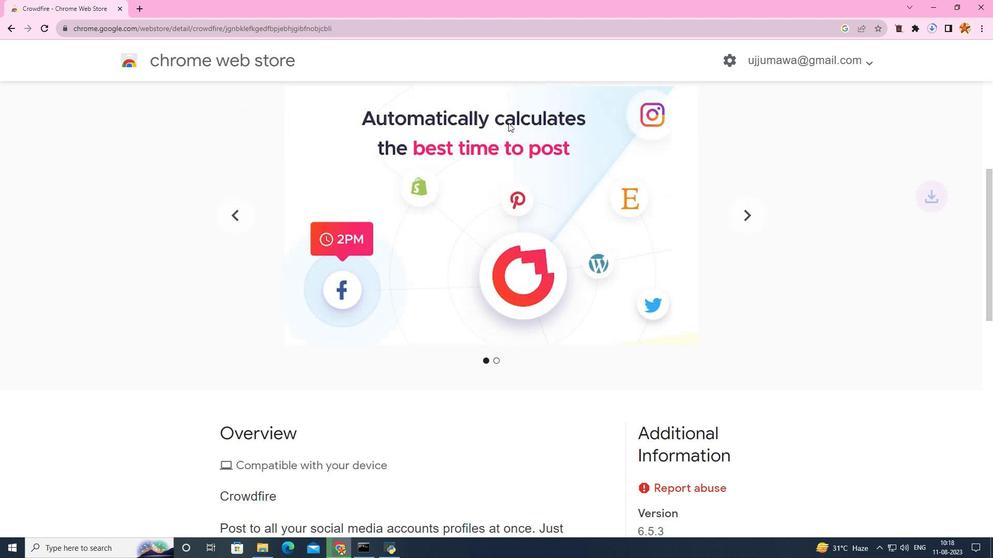 
Action: Mouse scrolled (508, 123) with delta (0, 0)
Screenshot: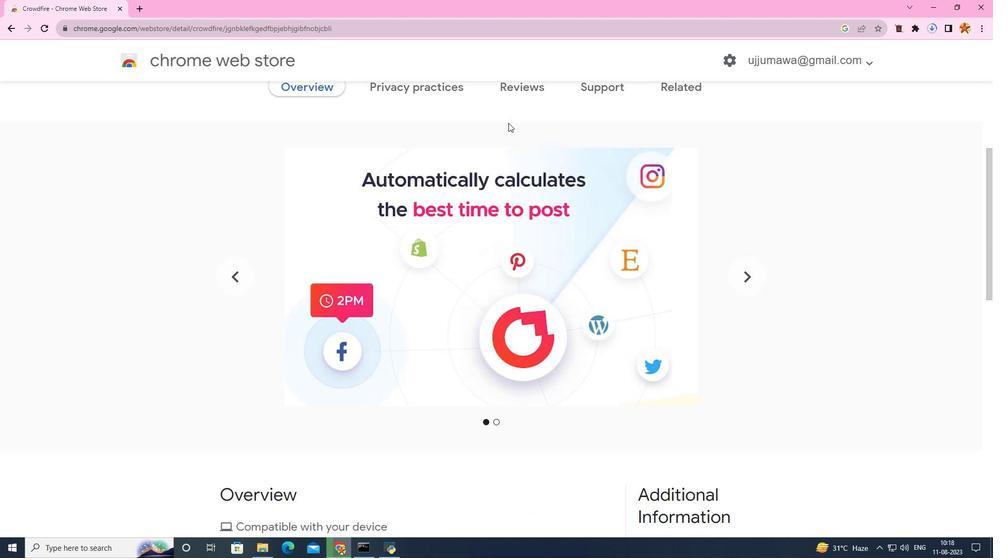
Action: Mouse scrolled (508, 123) with delta (0, 0)
Screenshot: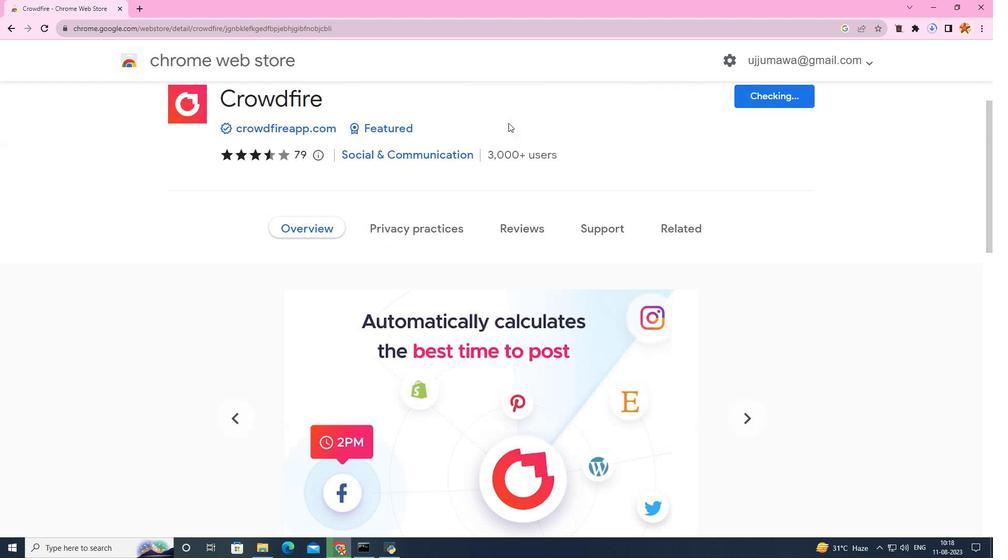 
Action: Mouse scrolled (508, 123) with delta (0, 0)
Screenshot: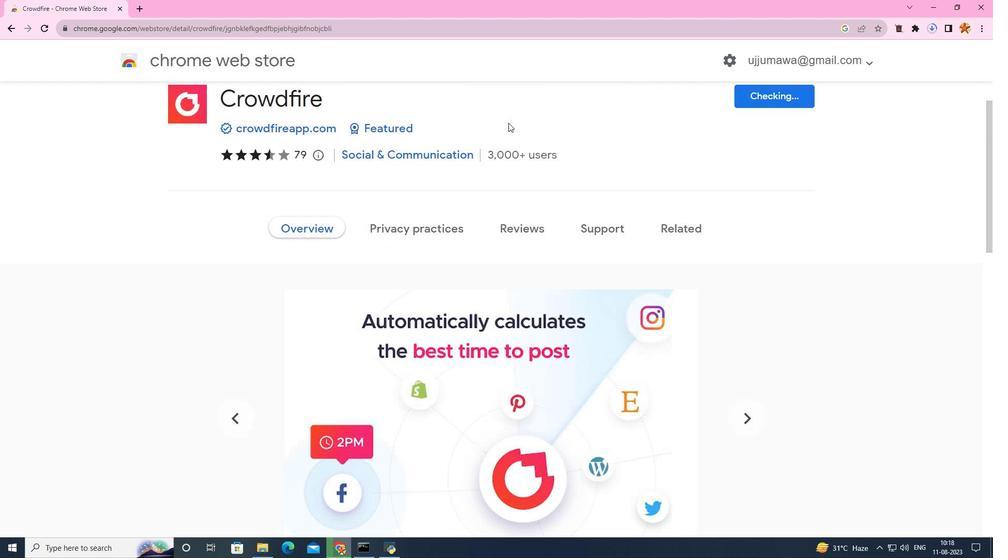 
Action: Mouse scrolled (508, 123) with delta (0, 0)
Screenshot: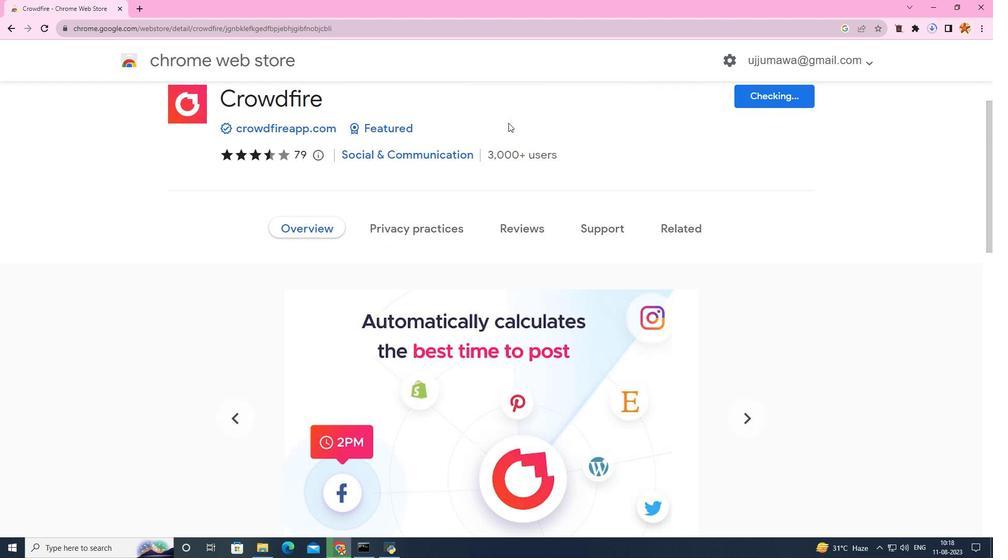 
Action: Mouse scrolled (508, 123) with delta (0, 0)
Screenshot: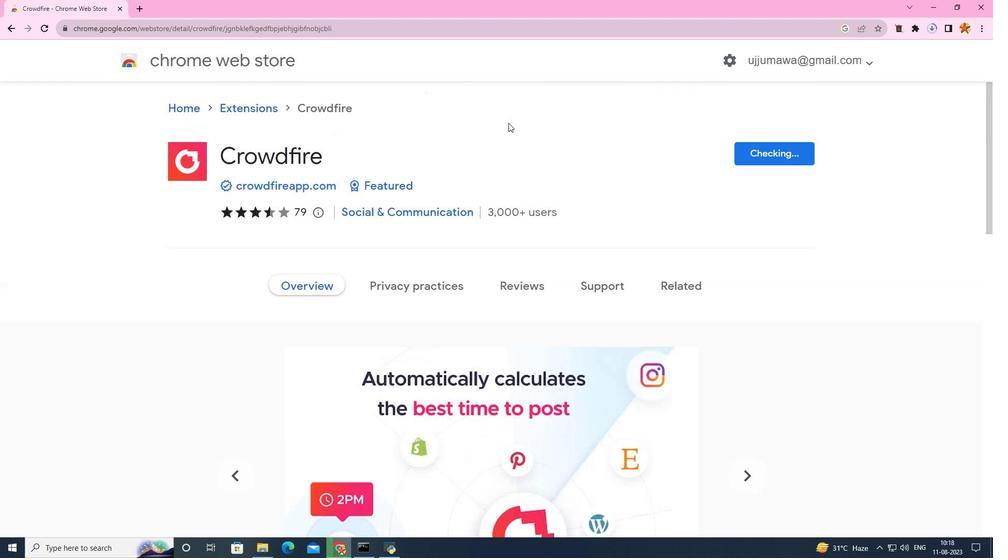 
Action: Mouse scrolled (508, 122) with delta (0, 0)
Screenshot: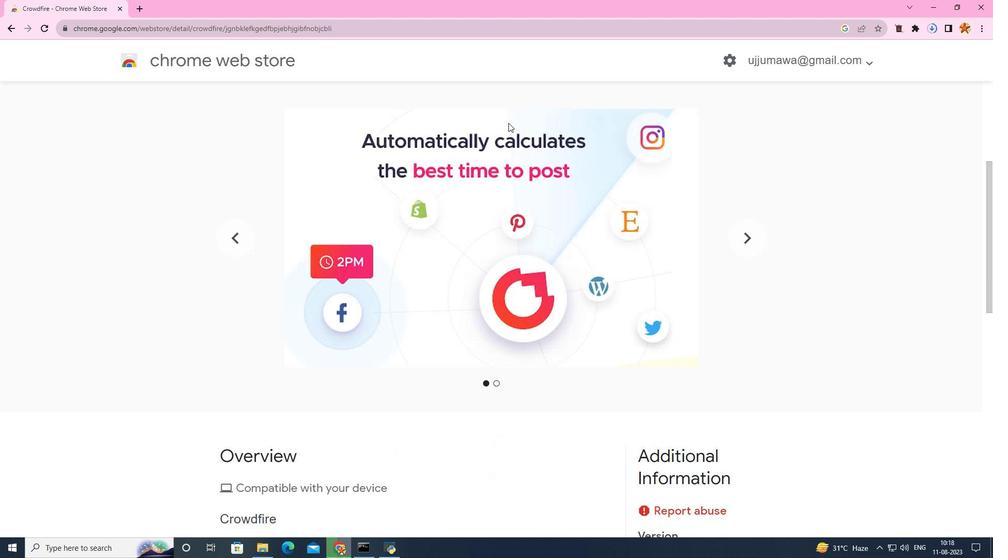 
Action: Mouse scrolled (508, 122) with delta (0, 0)
Screenshot: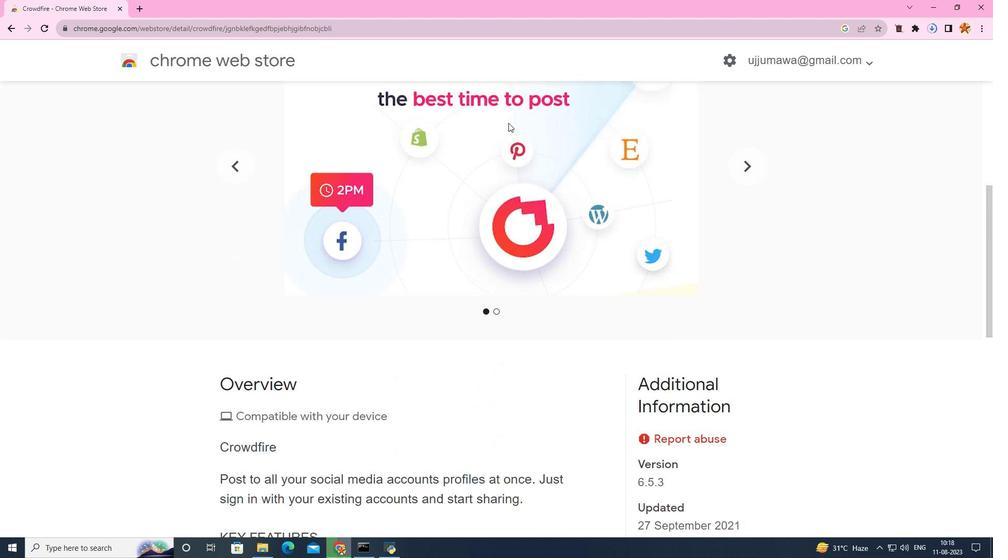 
Action: Mouse scrolled (508, 122) with delta (0, 0)
Screenshot: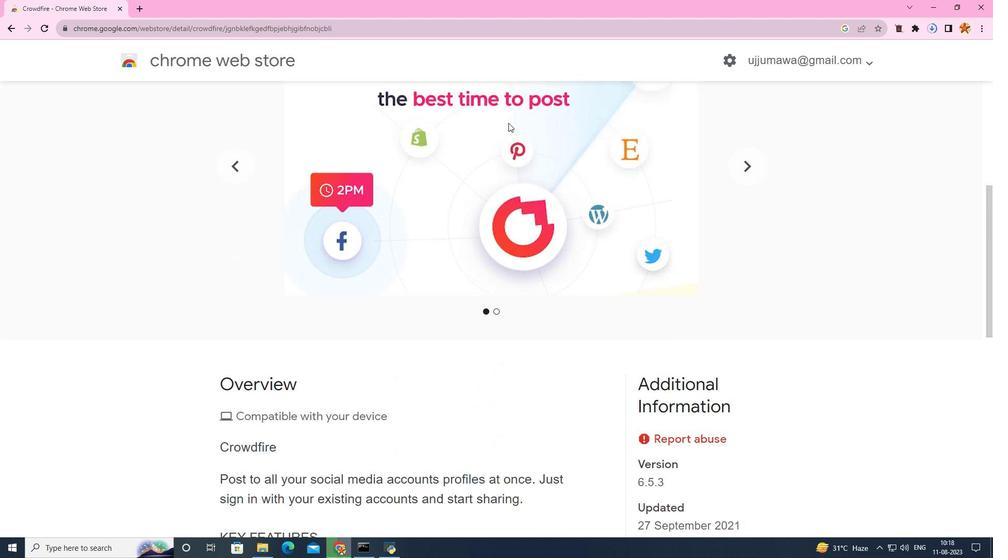 
Action: Mouse scrolled (508, 122) with delta (0, 0)
Screenshot: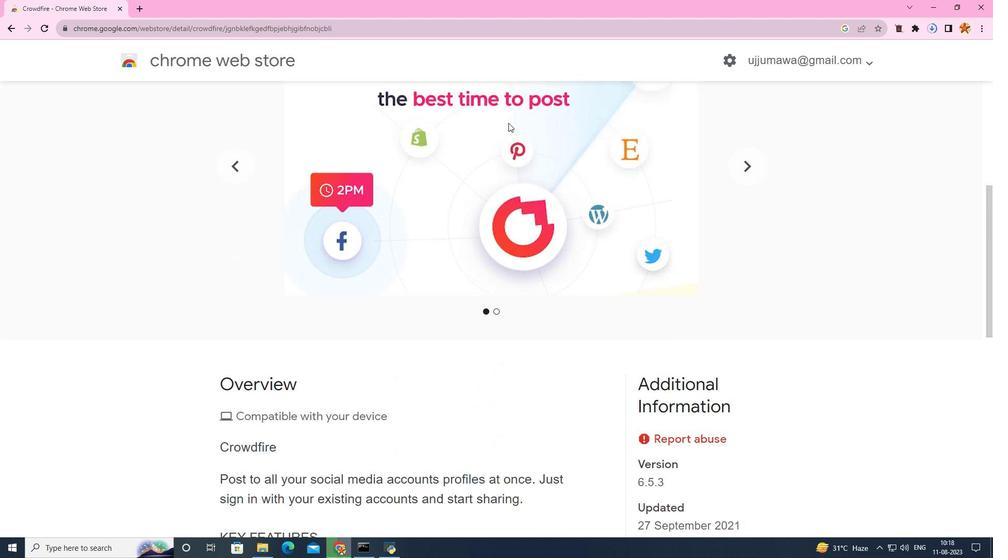 
Action: Mouse scrolled (508, 122) with delta (0, 0)
Screenshot: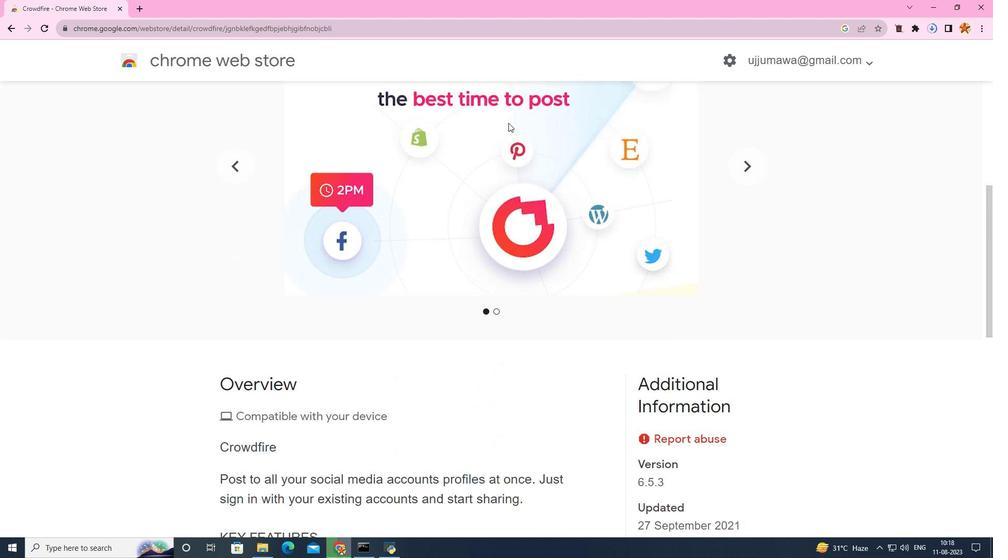 
Action: Mouse scrolled (508, 122) with delta (0, 0)
Screenshot: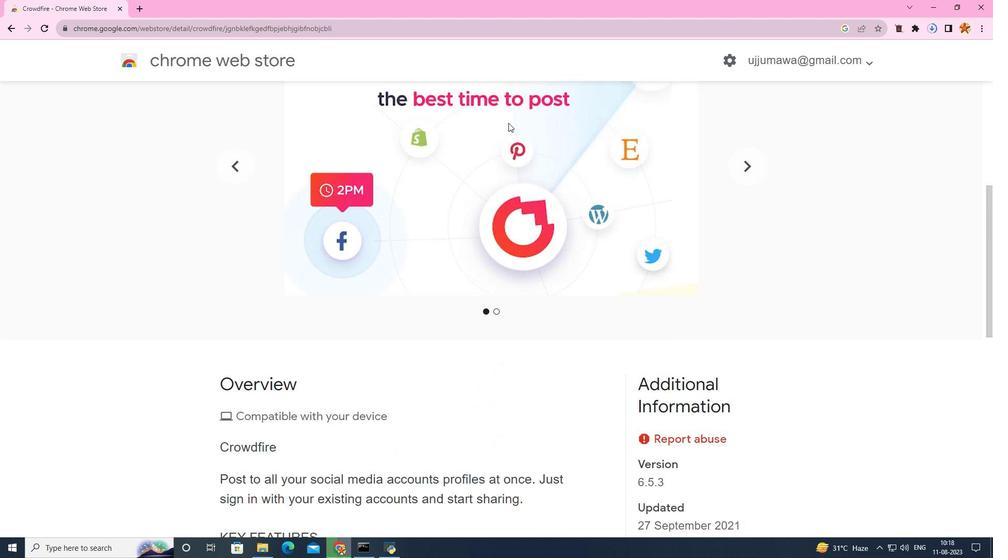 
Action: Mouse scrolled (508, 122) with delta (0, 0)
Screenshot: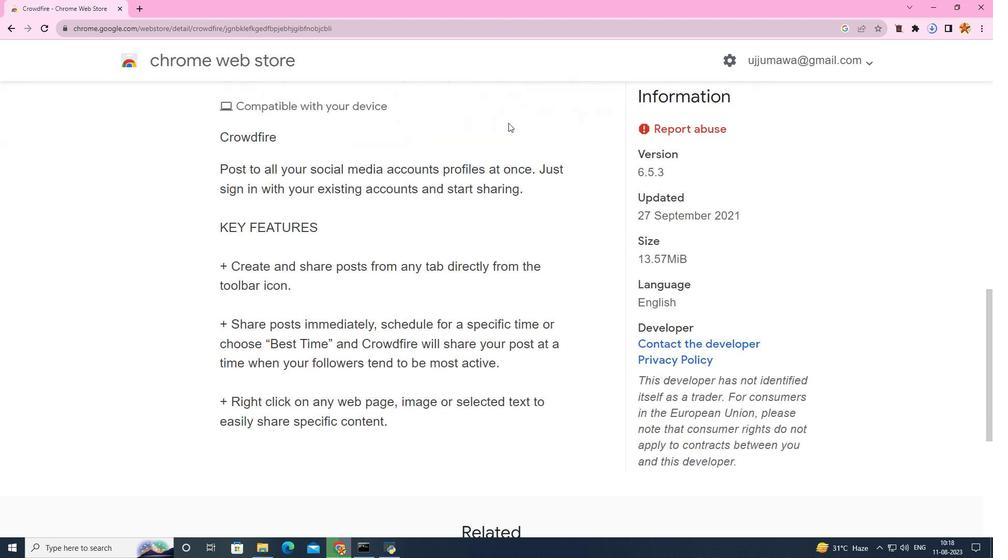 
Action: Mouse scrolled (508, 122) with delta (0, 0)
Screenshot: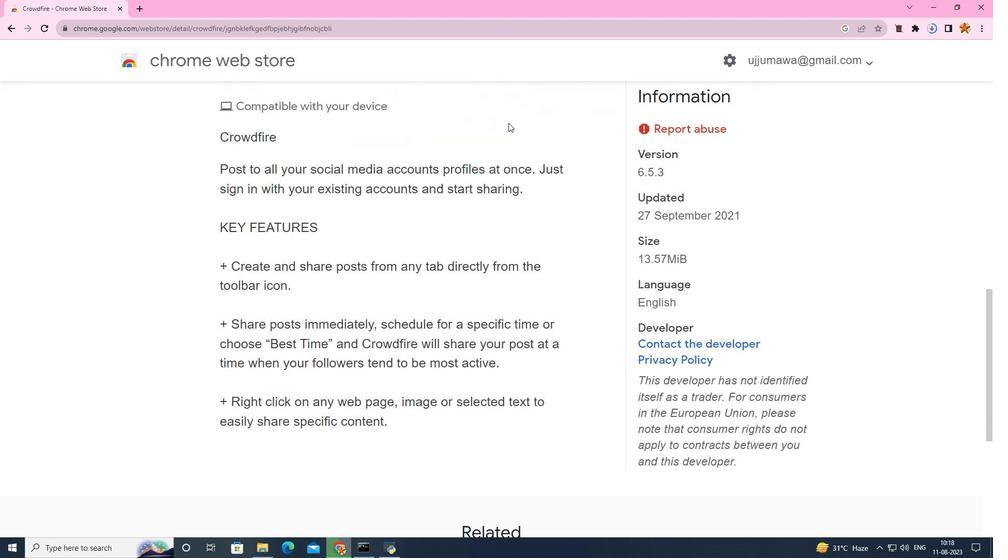 
Action: Mouse scrolled (508, 122) with delta (0, 0)
Screenshot: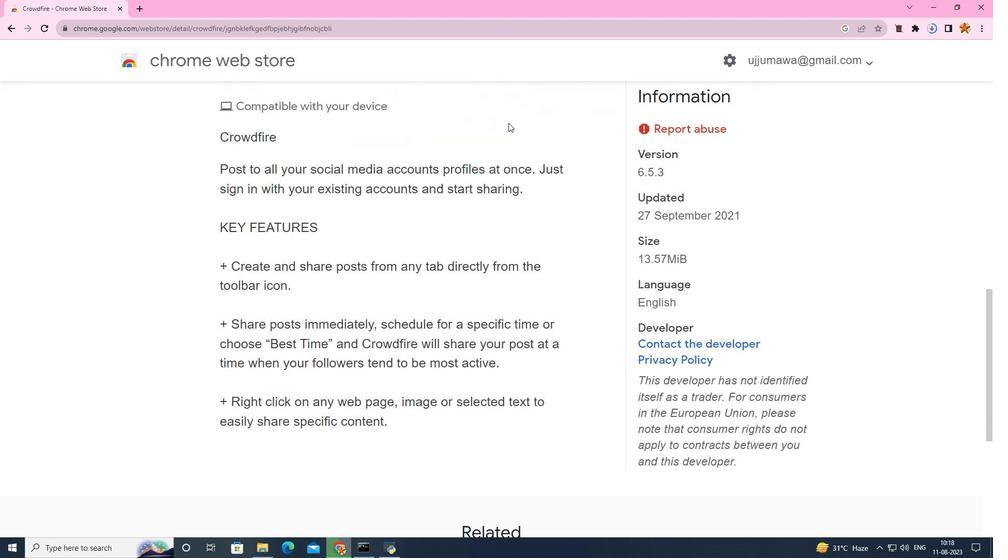 
Action: Mouse scrolled (508, 122) with delta (0, 0)
Screenshot: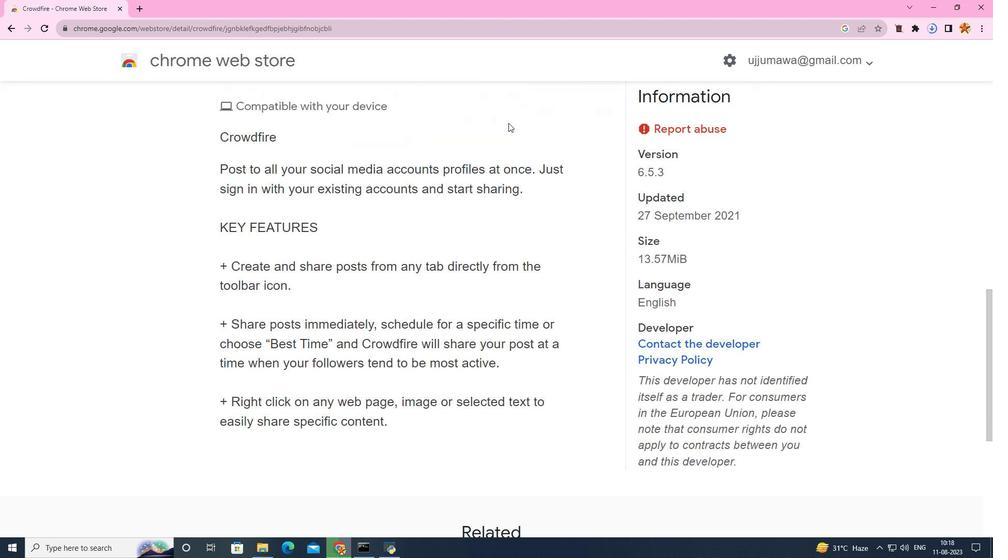 
Action: Mouse scrolled (508, 122) with delta (0, 0)
Screenshot: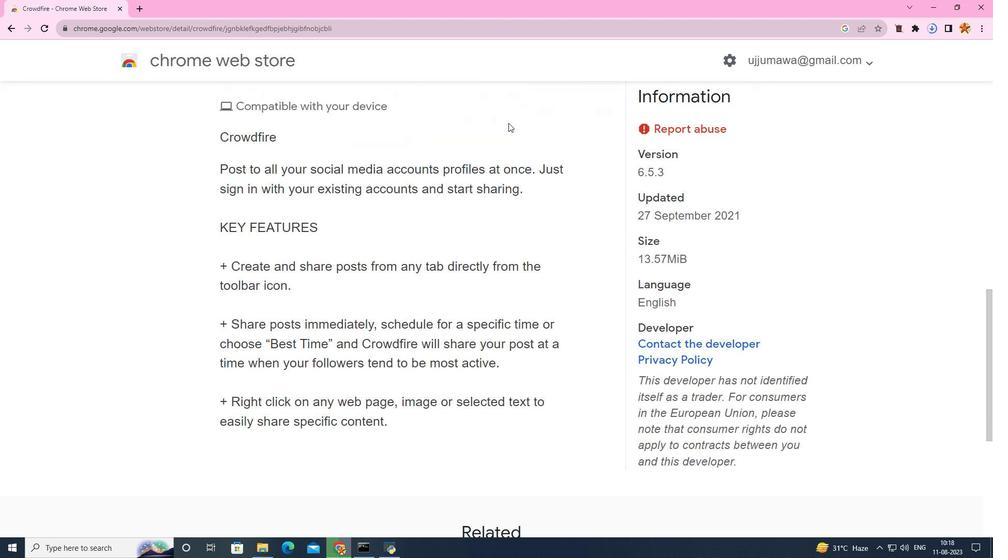 
Action: Mouse scrolled (508, 122) with delta (0, 0)
Screenshot: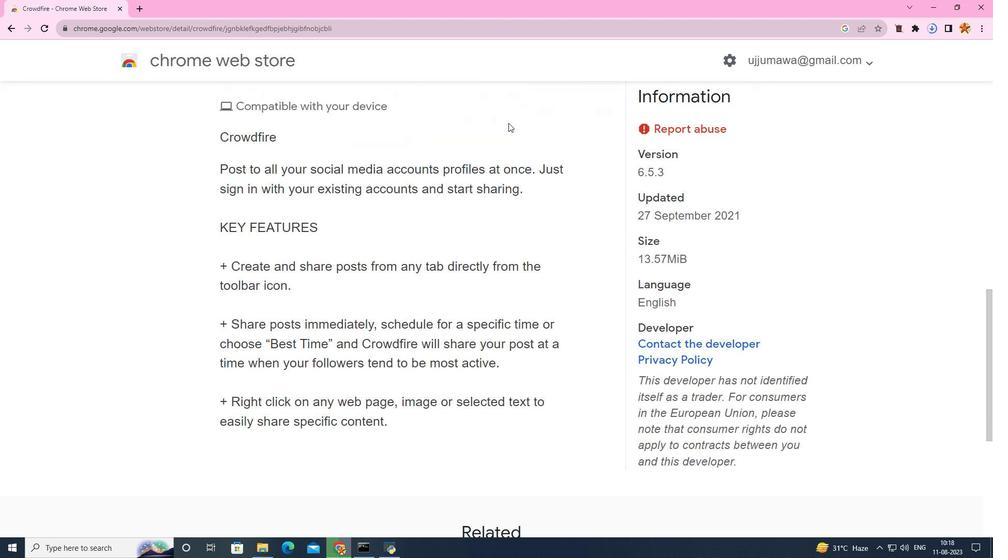 
Action: Mouse moved to (509, 122)
Screenshot: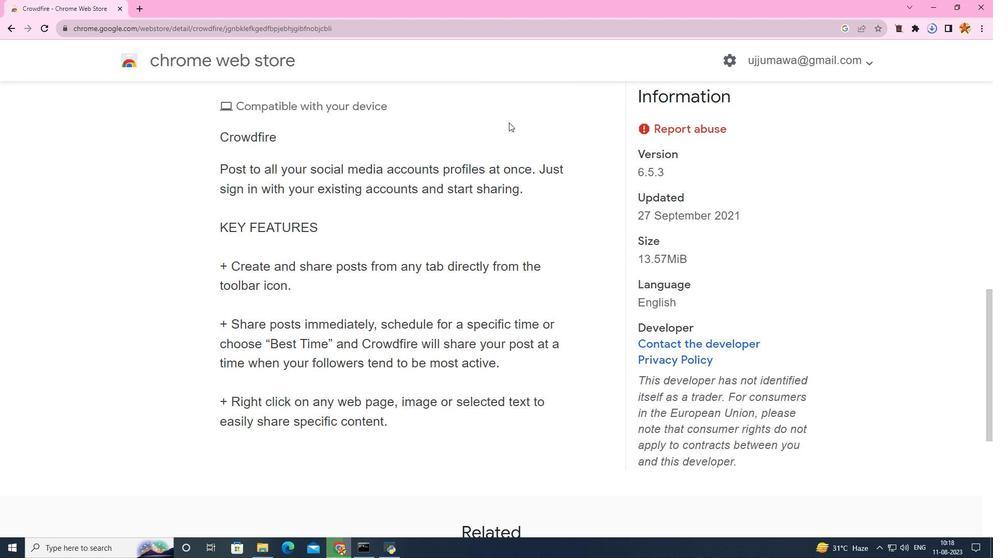 
Action: Mouse scrolled (509, 123) with delta (0, 0)
Screenshot: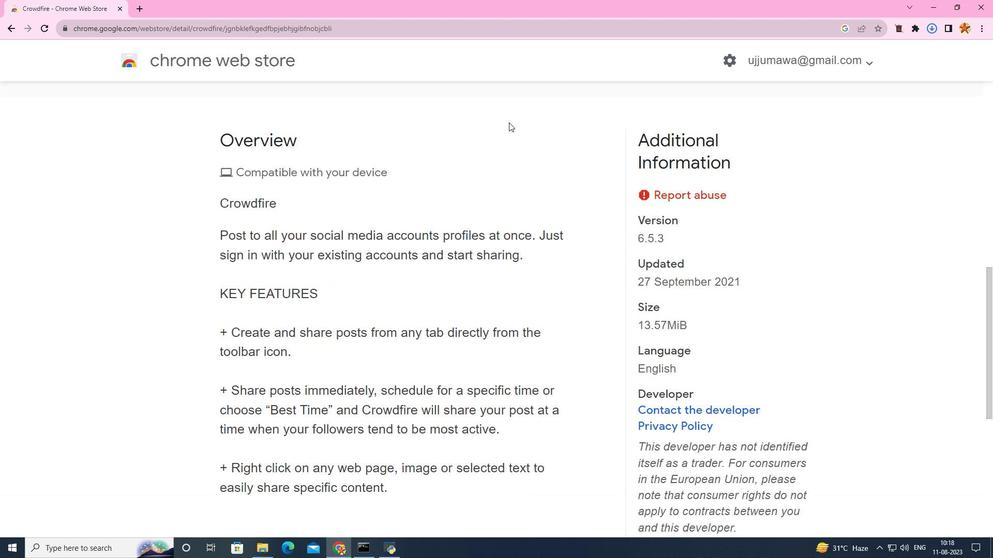 
Action: Mouse scrolled (509, 123) with delta (0, 0)
Screenshot: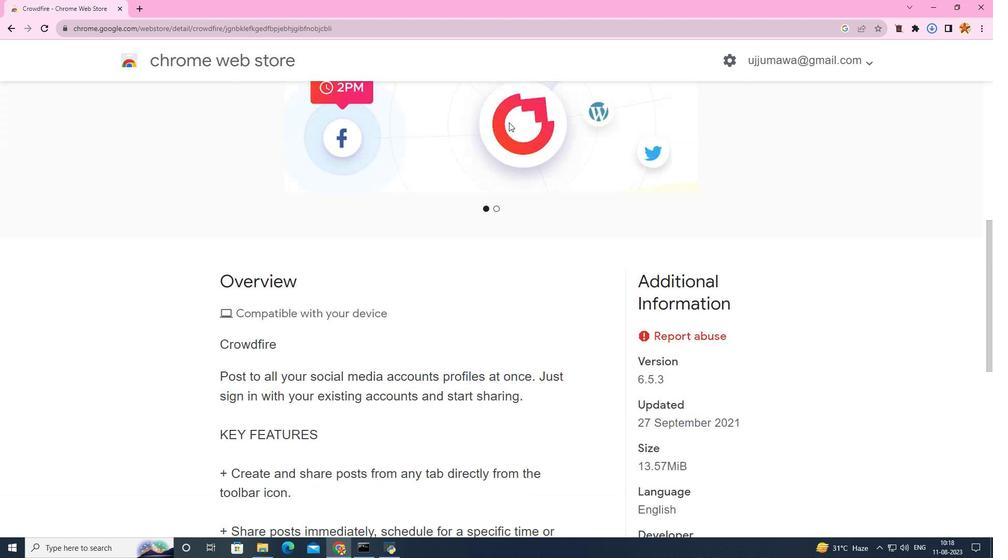 
Action: Mouse scrolled (509, 123) with delta (0, 0)
Screenshot: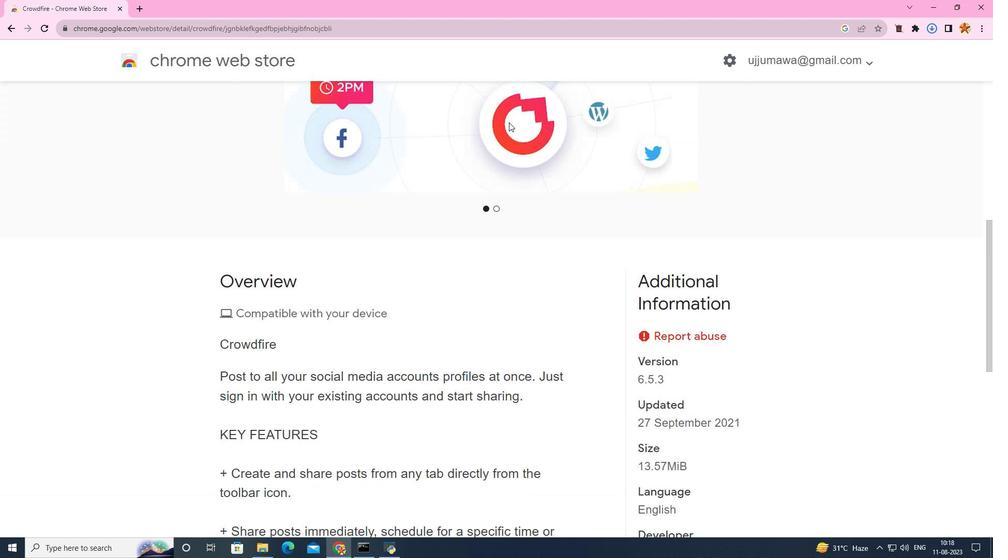 
Action: Mouse scrolled (509, 123) with delta (0, 0)
Screenshot: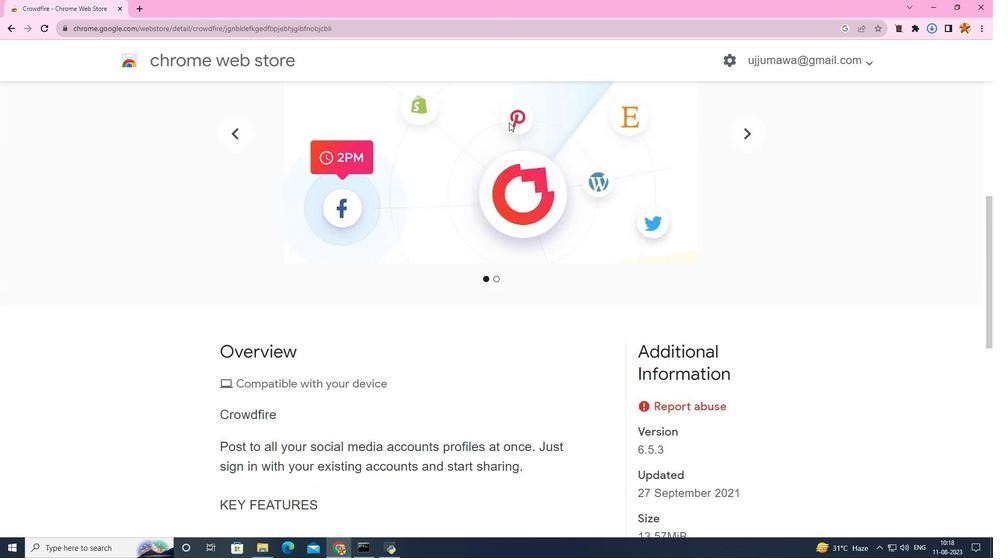 
Action: Mouse scrolled (509, 123) with delta (0, 0)
Screenshot: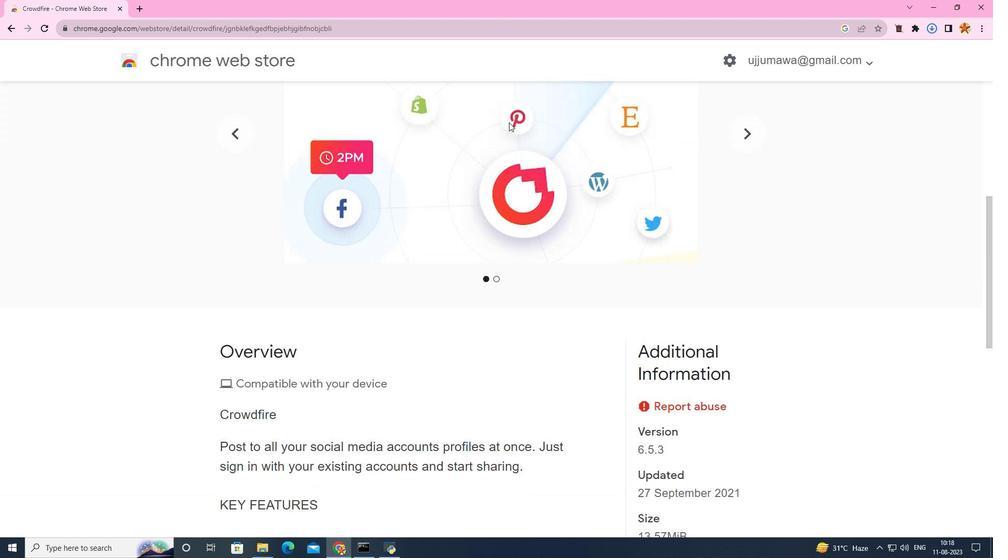
Action: Mouse scrolled (509, 123) with delta (0, 0)
Screenshot: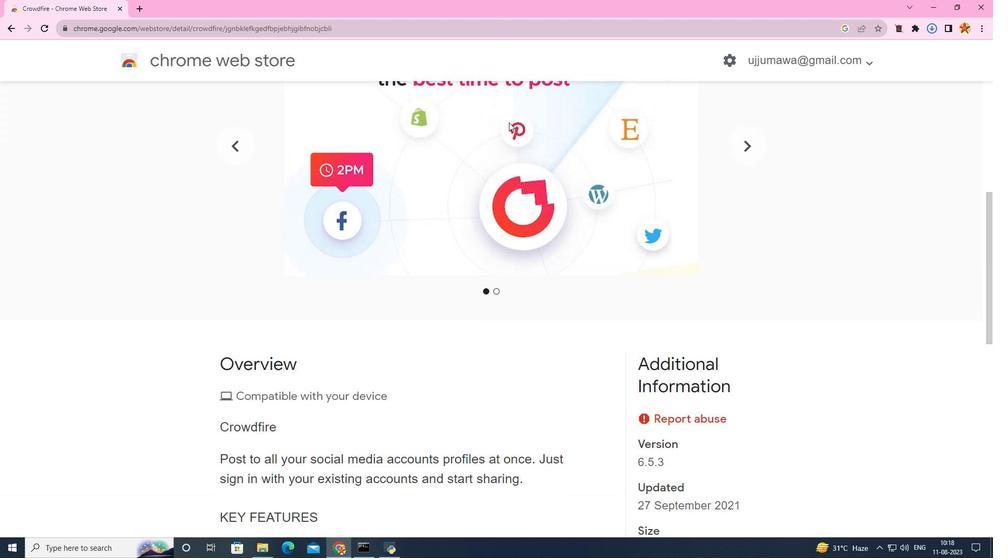
Action: Mouse scrolled (509, 122) with delta (0, 0)
Screenshot: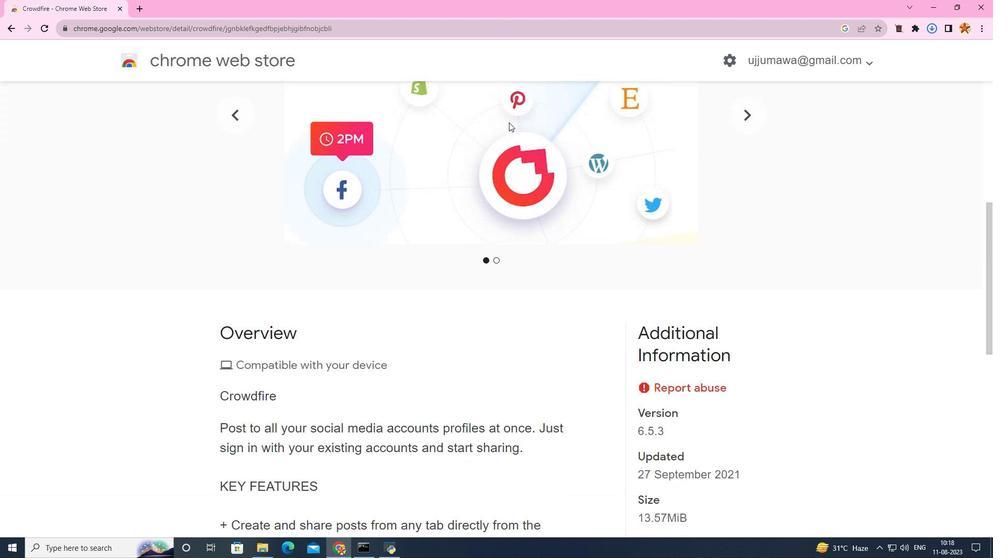 
Action: Mouse scrolled (509, 123) with delta (0, 0)
Screenshot: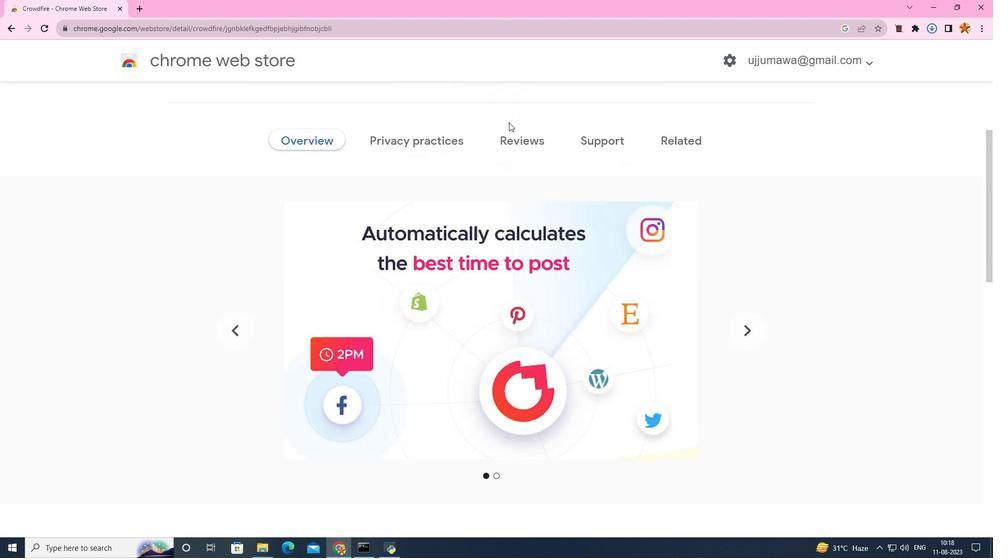 
Action: Mouse scrolled (509, 123) with delta (0, 0)
Screenshot: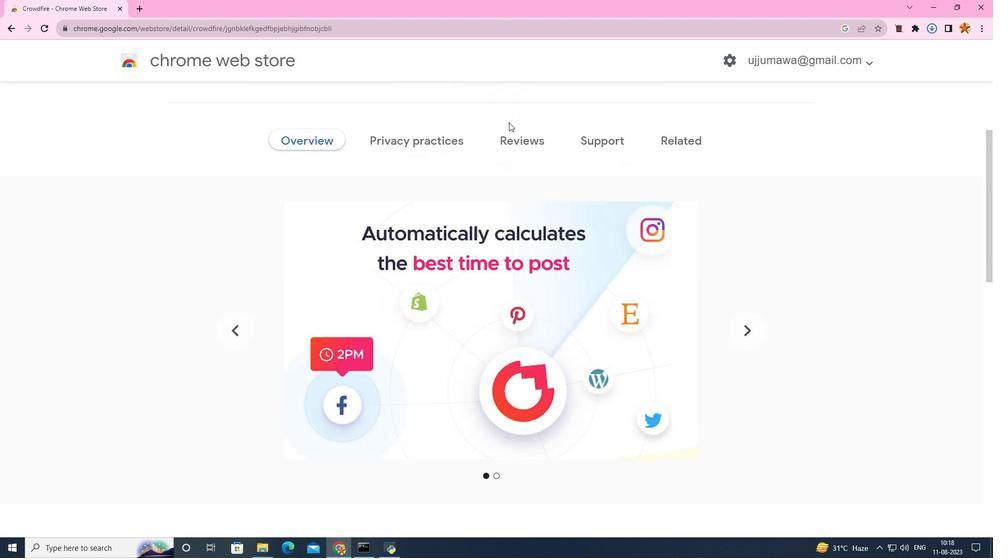 
Action: Mouse scrolled (509, 123) with delta (0, 0)
Screenshot: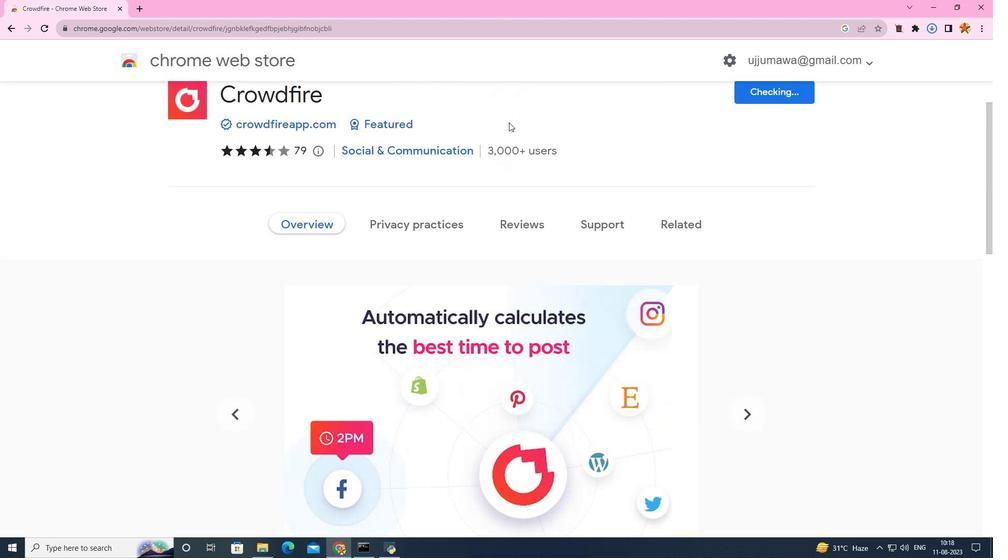 
Action: Mouse scrolled (509, 123) with delta (0, 0)
Screenshot: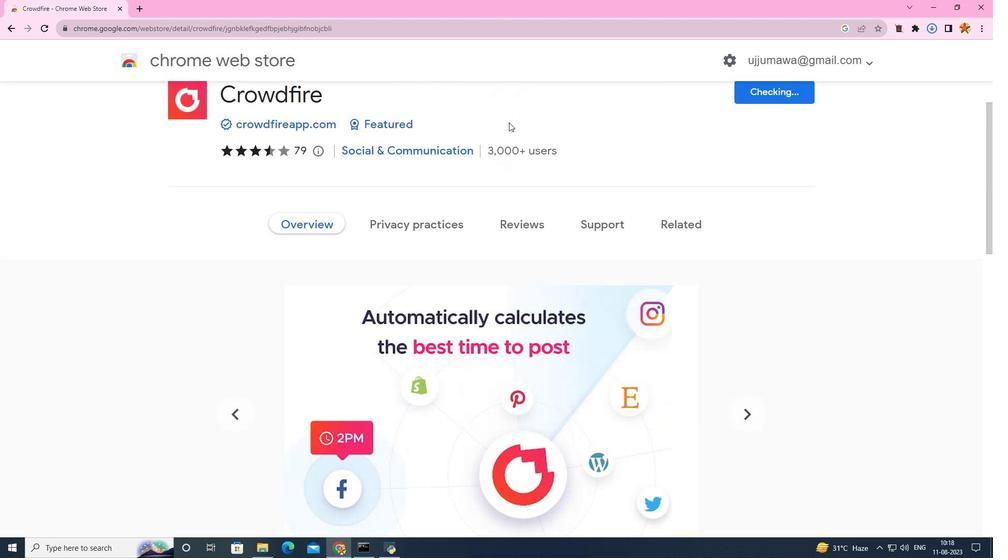 
Action: Mouse scrolled (509, 123) with delta (0, 0)
Screenshot: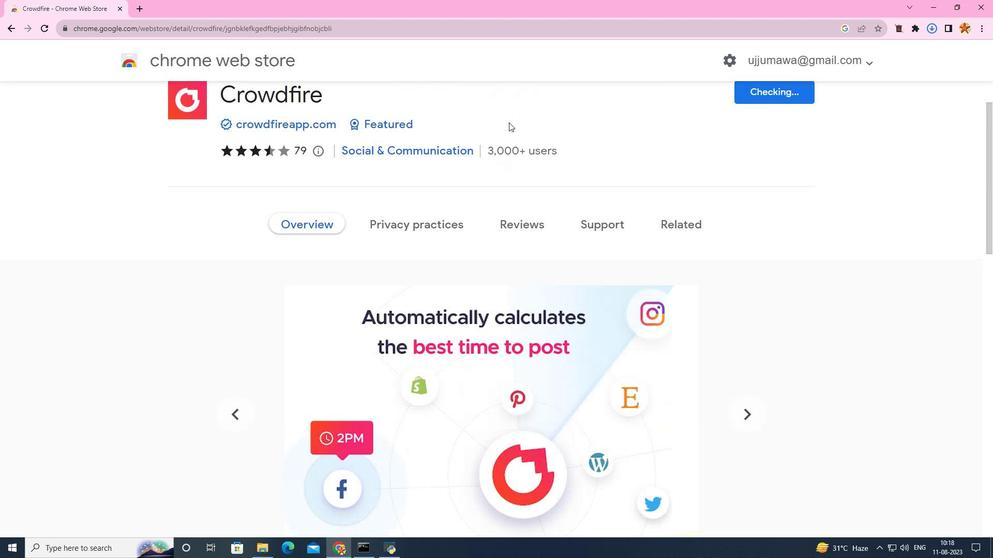 
Action: Mouse scrolled (509, 123) with delta (0, 0)
Screenshot: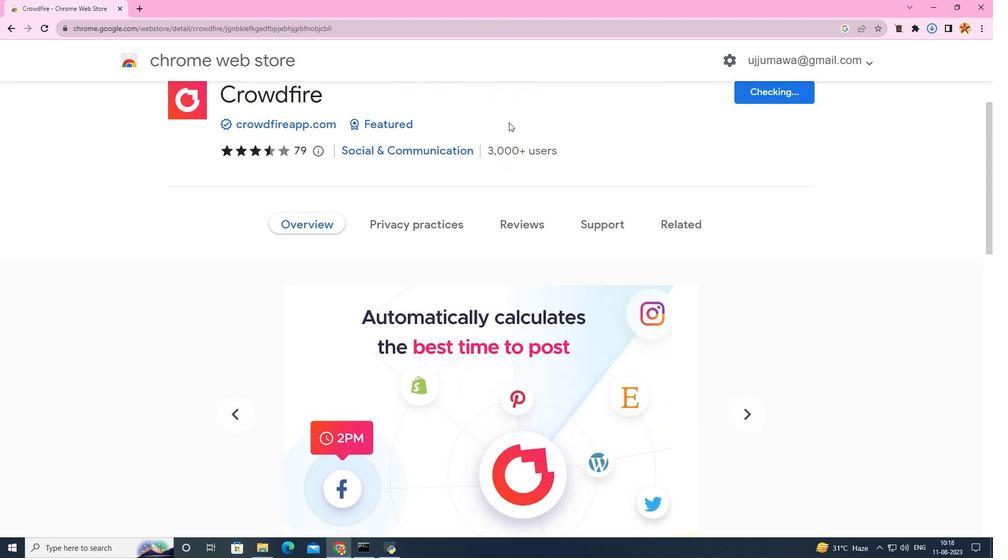 
Action: Mouse scrolled (509, 122) with delta (0, 0)
Screenshot: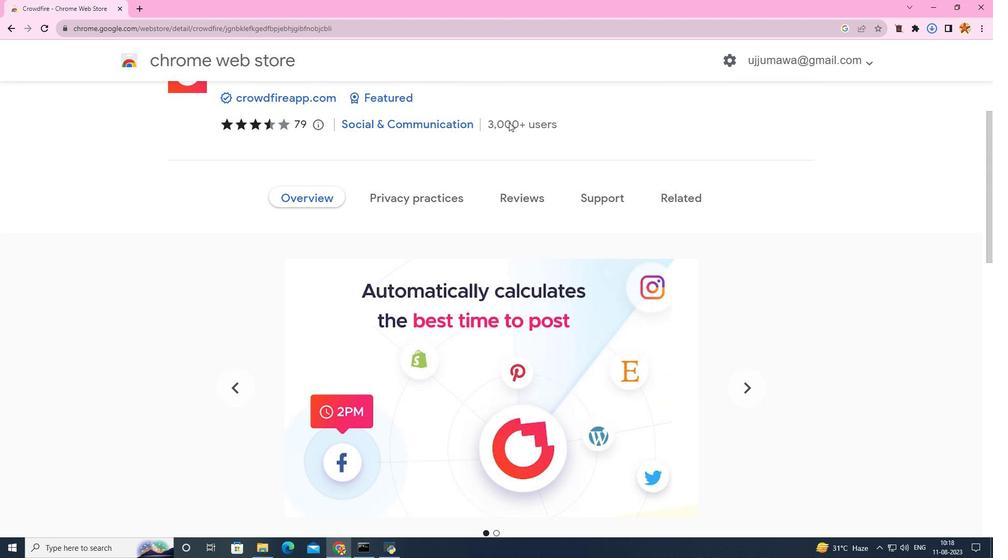 
Action: Mouse scrolled (509, 123) with delta (0, 0)
Screenshot: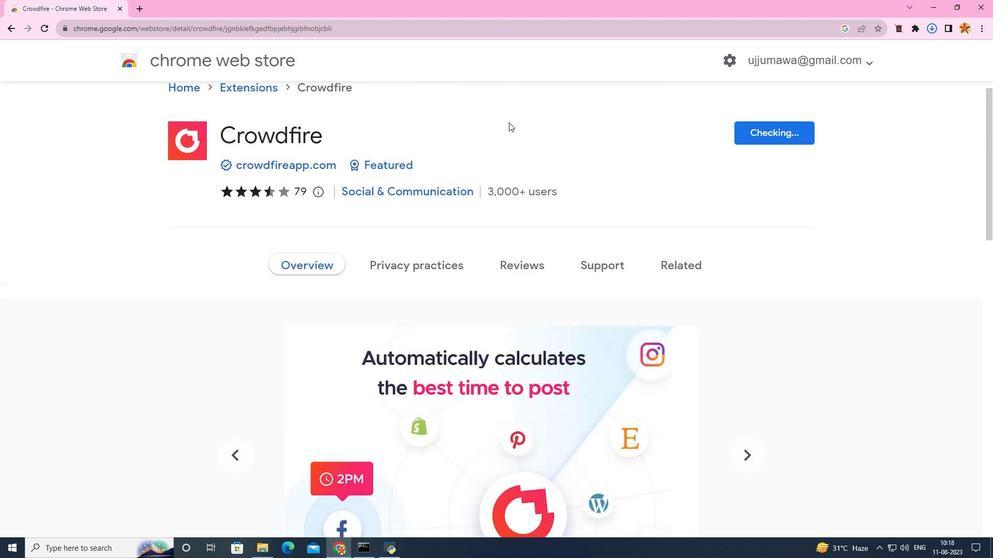 
Action: Mouse scrolled (509, 123) with delta (0, 0)
Screenshot: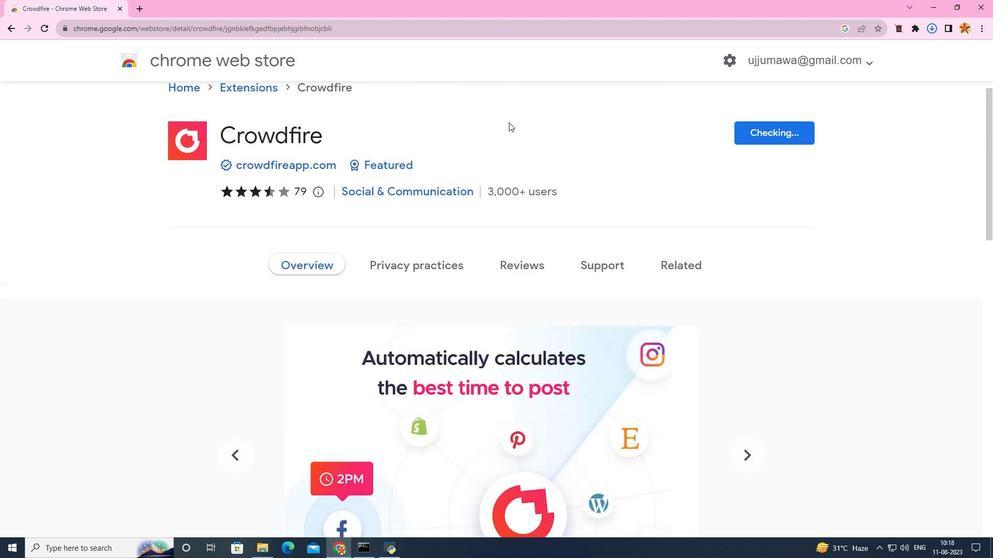 
Action: Mouse scrolled (509, 123) with delta (0, 0)
Screenshot: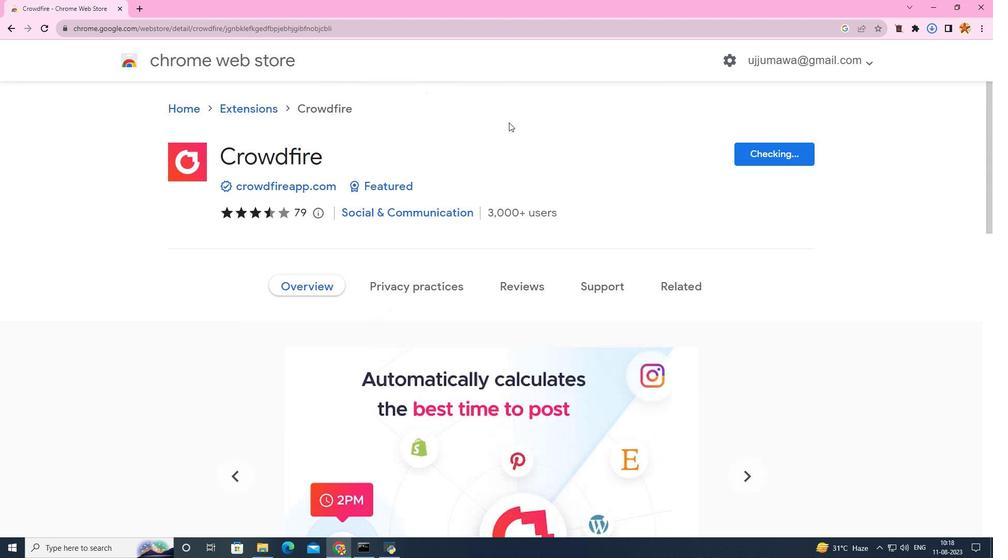 
Action: Mouse scrolled (509, 123) with delta (0, 0)
Screenshot: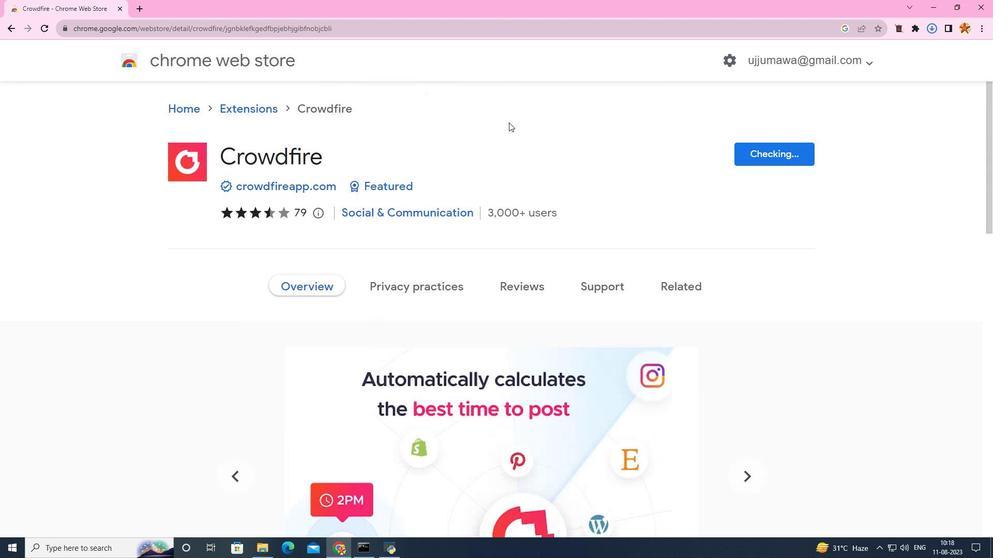 
Action: Mouse scrolled (509, 123) with delta (0, 0)
Screenshot: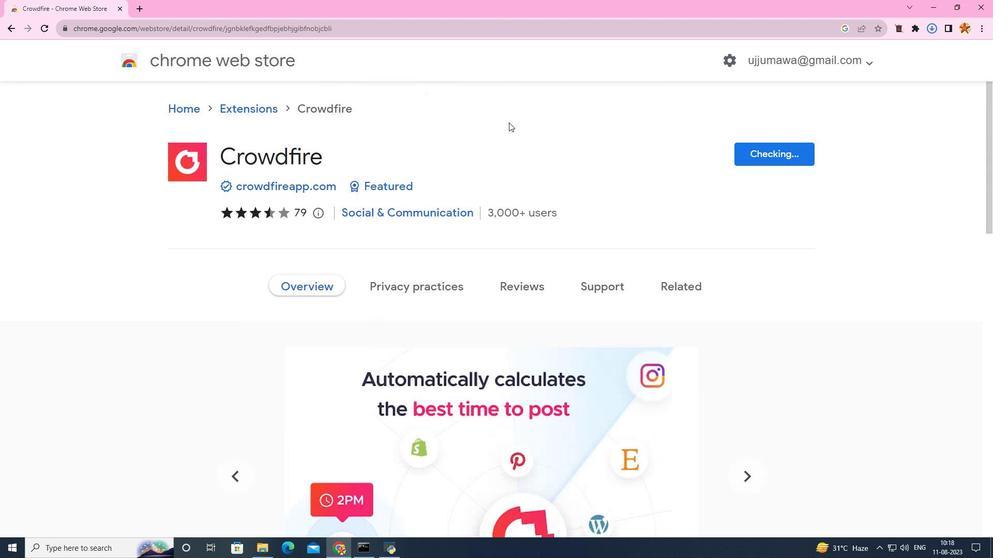 
Action: Mouse scrolled (509, 123) with delta (0, 0)
Screenshot: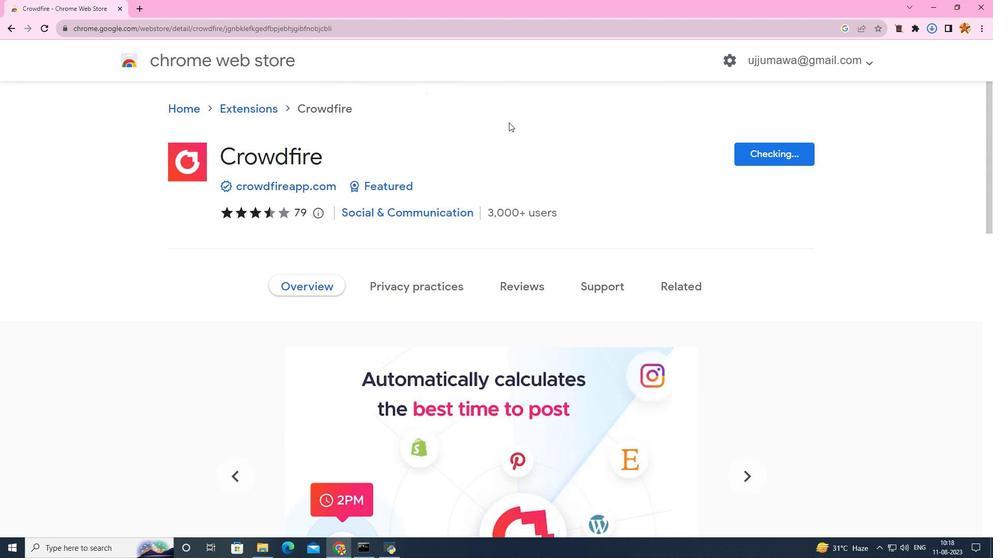 
Action: Mouse moved to (17, 25)
Screenshot: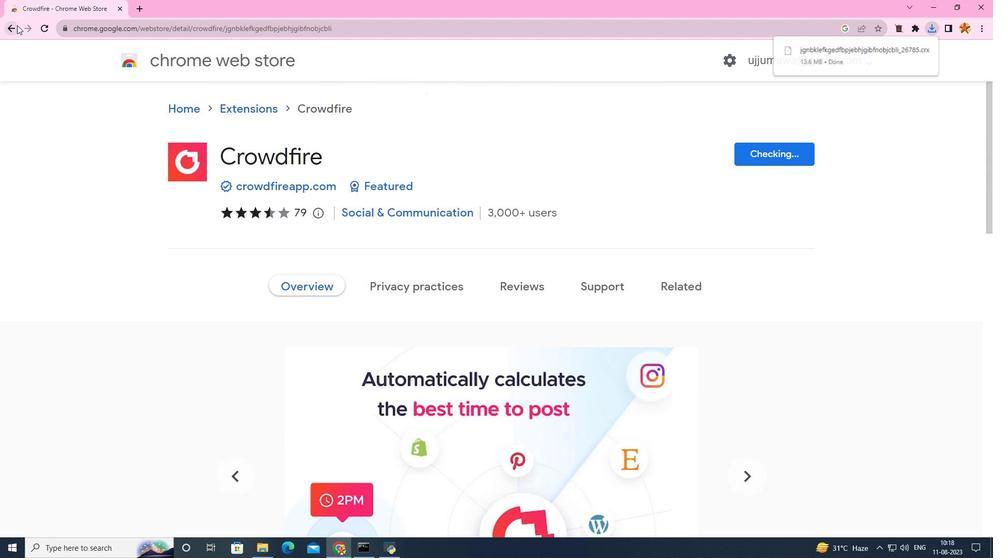 
Action: Mouse pressed left at (17, 25)
Screenshot: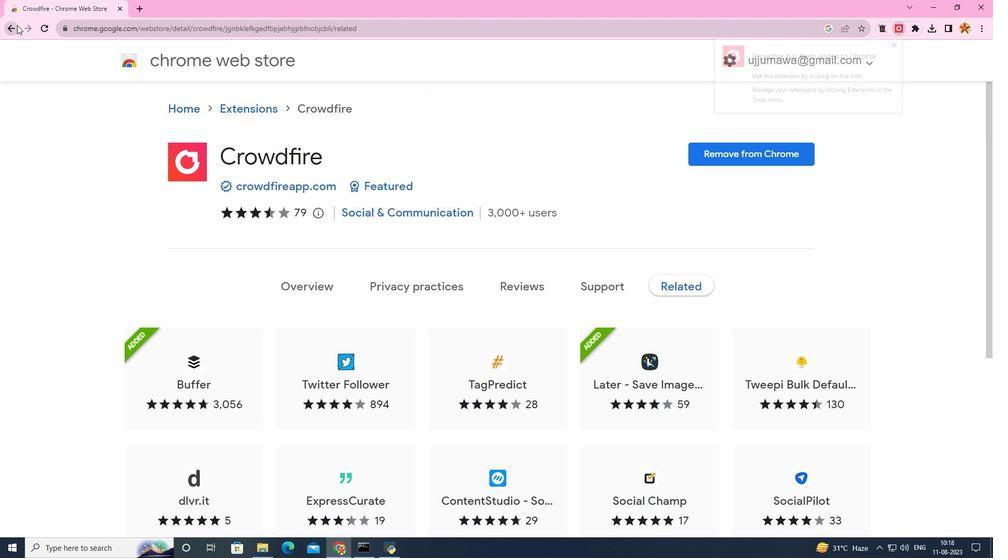 
Action: Mouse moved to (7, 30)
Screenshot: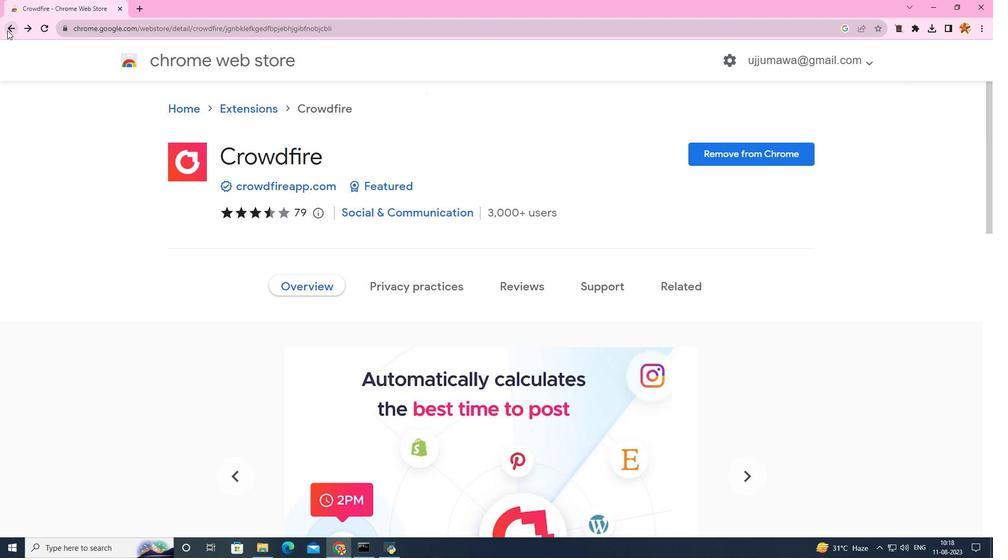 
Action: Mouse pressed left at (7, 30)
Screenshot: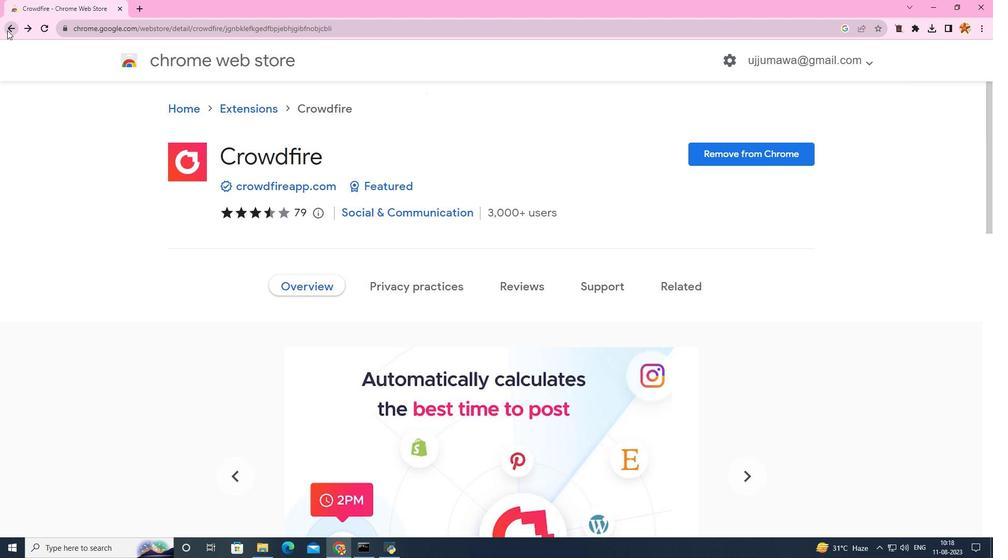 
Action: Mouse moved to (234, 104)
Screenshot: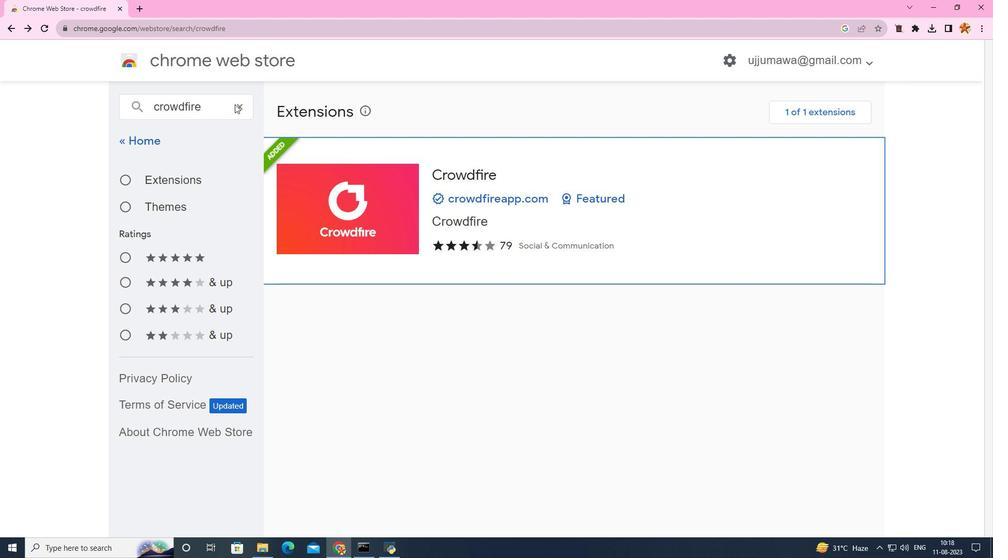 
Action: Mouse pressed left at (234, 104)
Screenshot: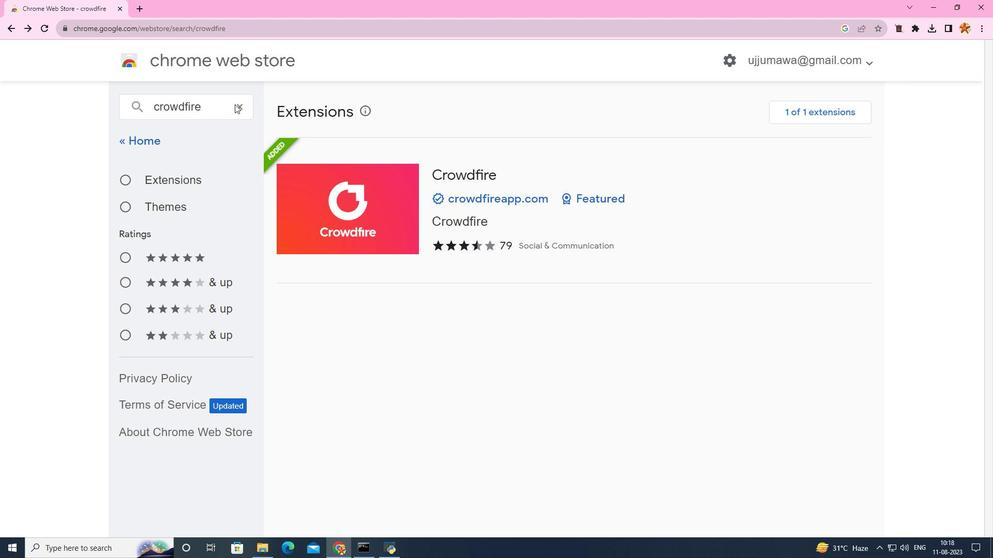 
Action: Mouse moved to (238, 108)
Screenshot: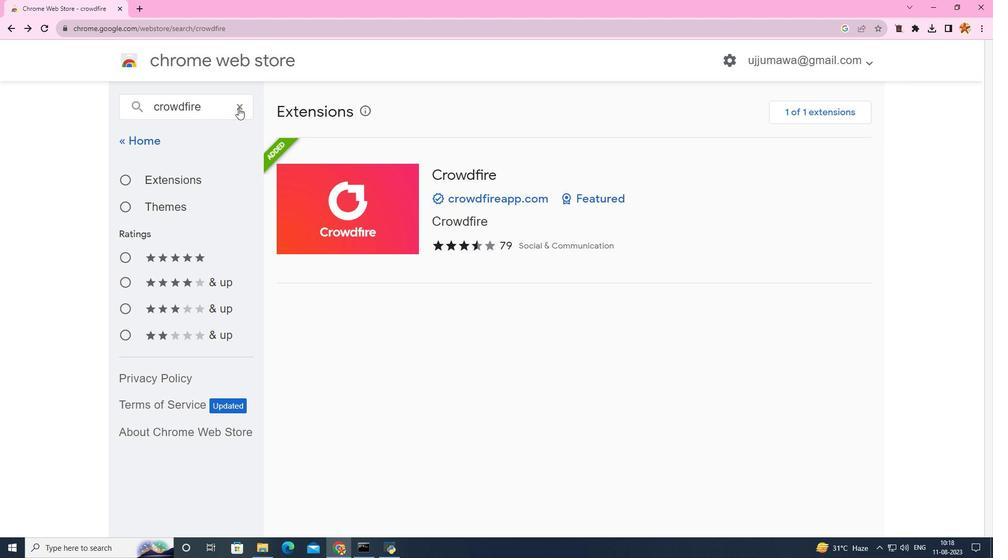 
Action: Mouse pressed left at (238, 108)
Screenshot: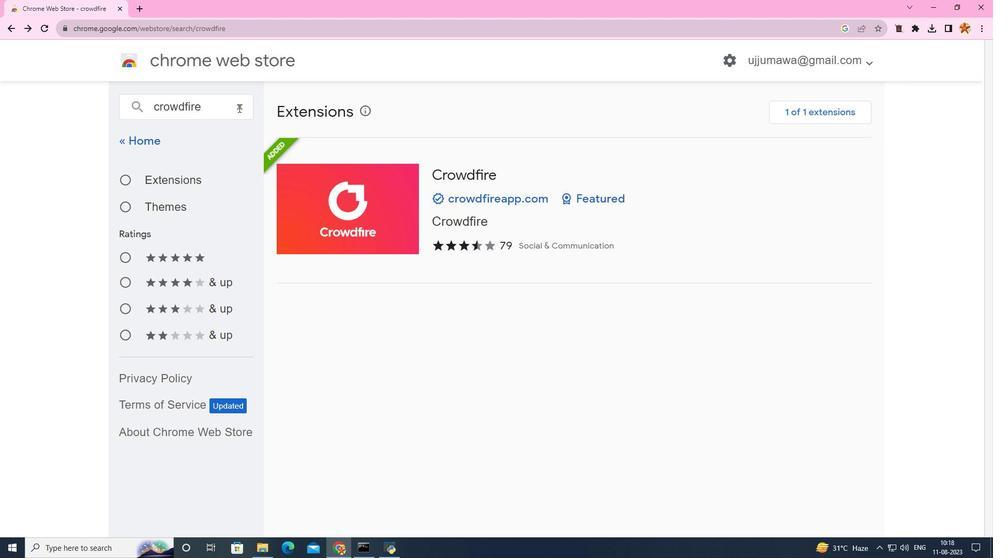 
Action: Key pressed tailwind
Screenshot: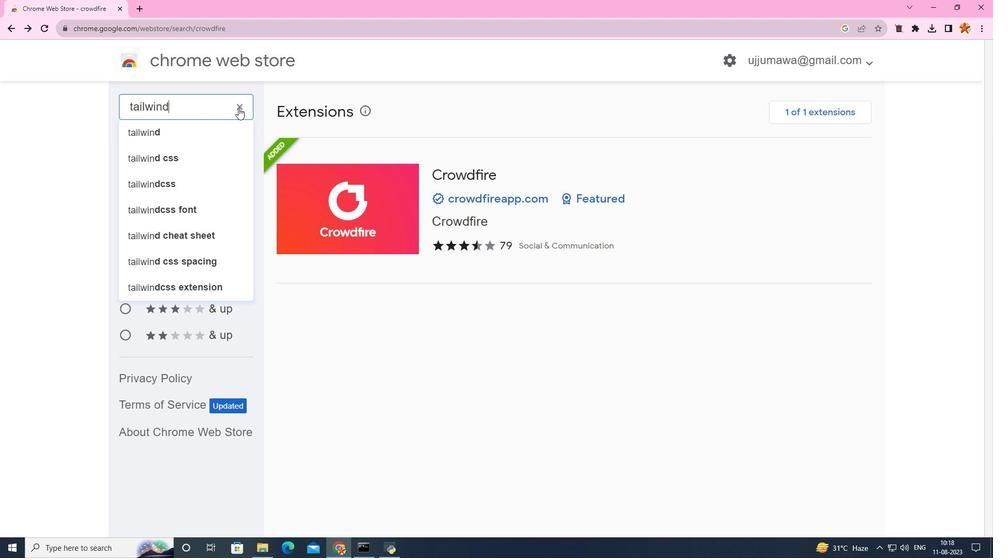 
Action: Mouse moved to (203, 140)
Screenshot: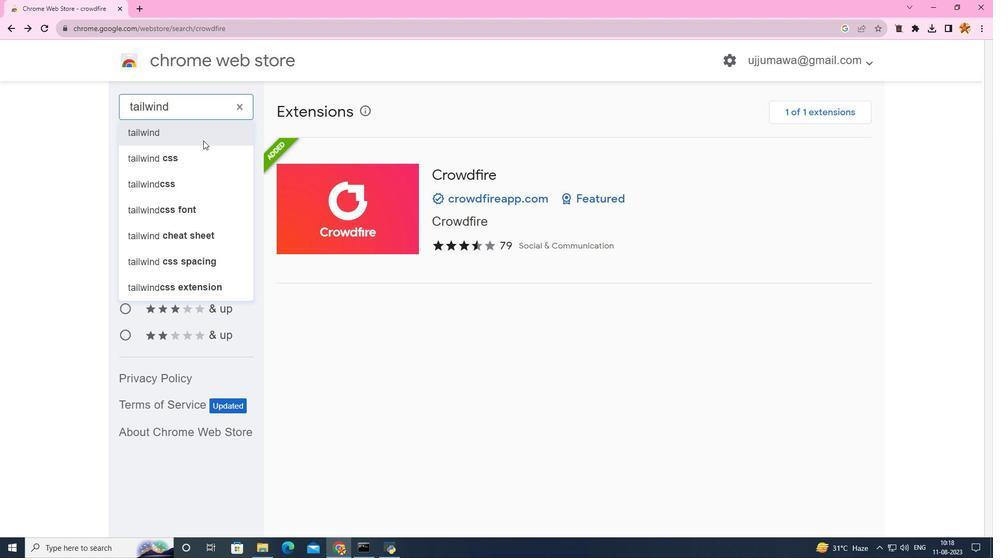 
Action: Mouse pressed left at (203, 140)
Screenshot: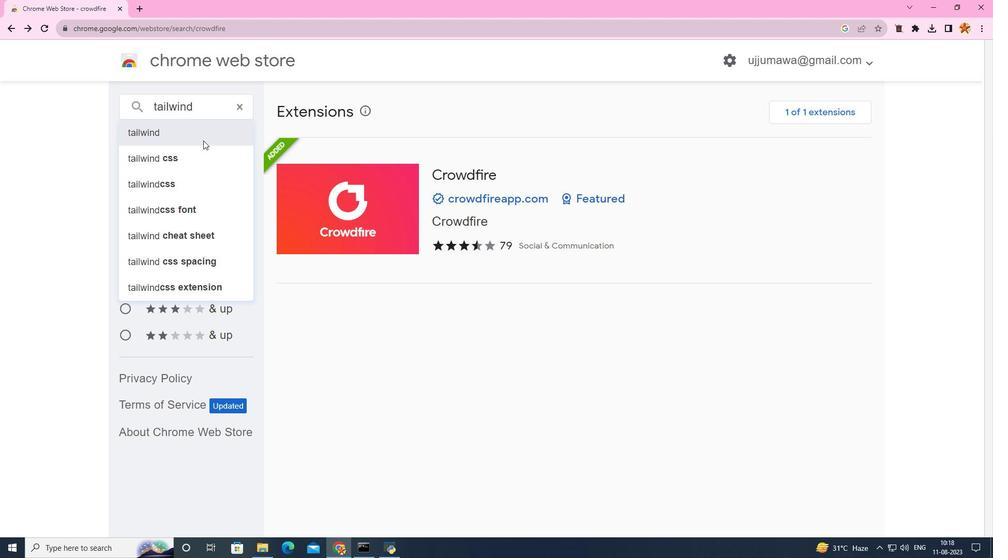 
Action: Mouse moved to (688, 188)
Screenshot: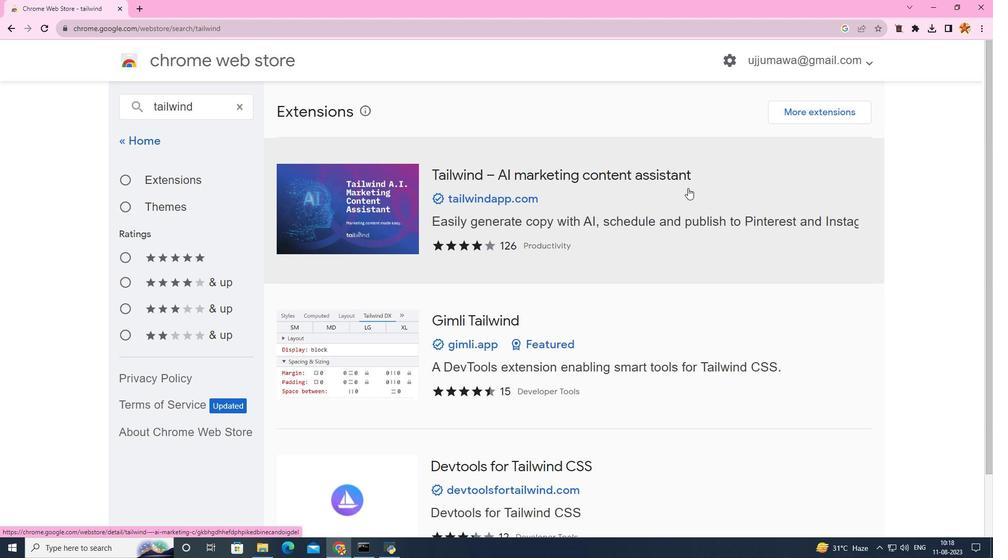 
Action: Mouse pressed left at (688, 188)
Screenshot: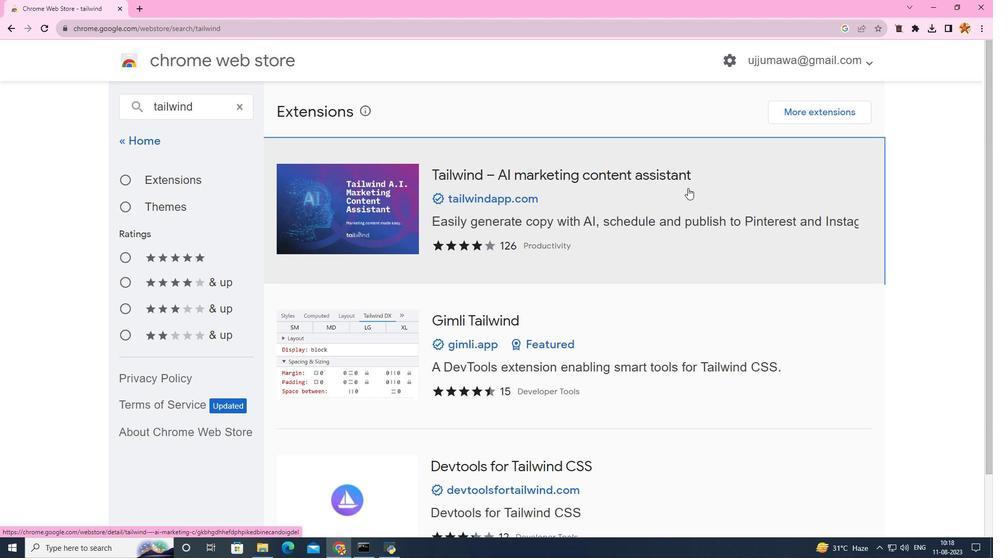
Action: Mouse moved to (687, 179)
Screenshot: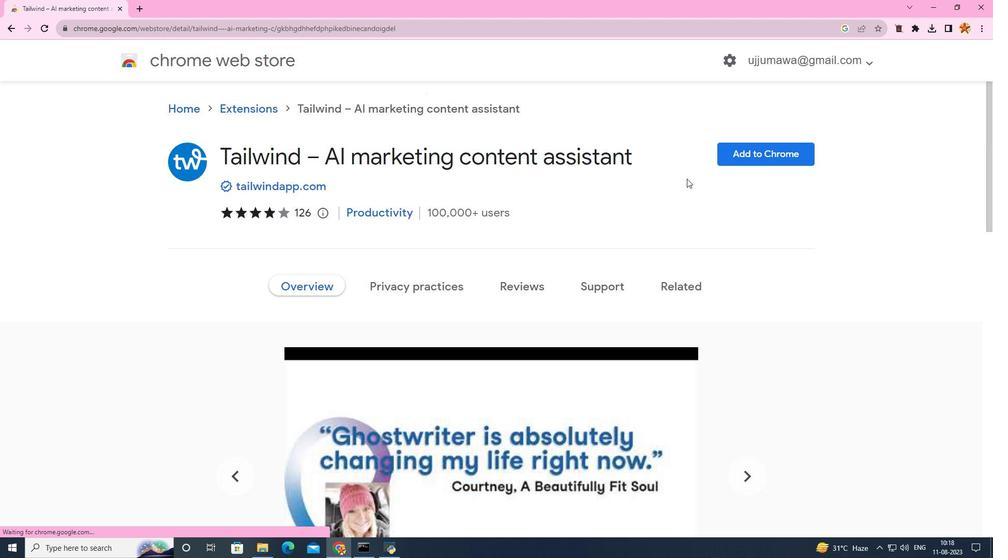 
Action: Mouse scrolled (687, 178) with delta (0, 0)
Screenshot: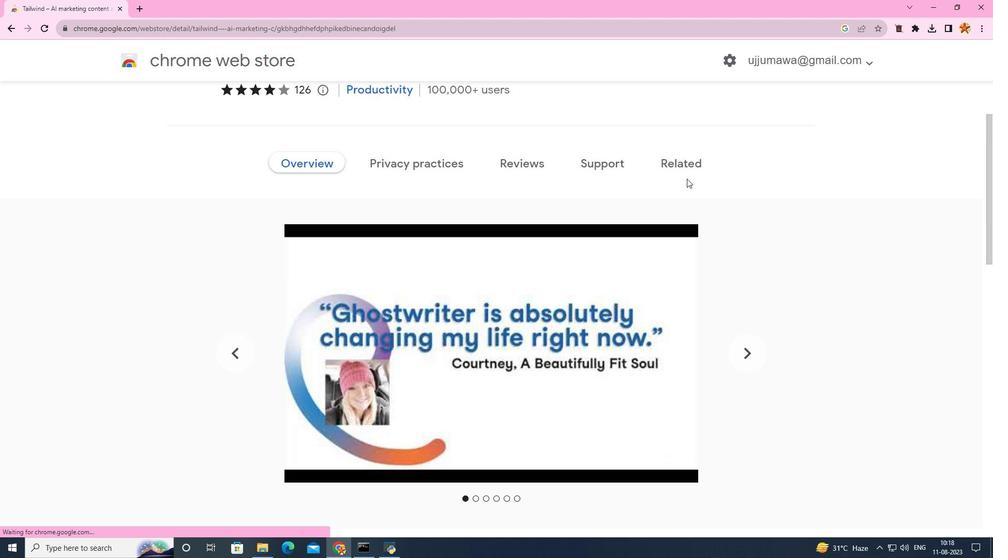 
Action: Mouse scrolled (687, 178) with delta (0, 0)
Screenshot: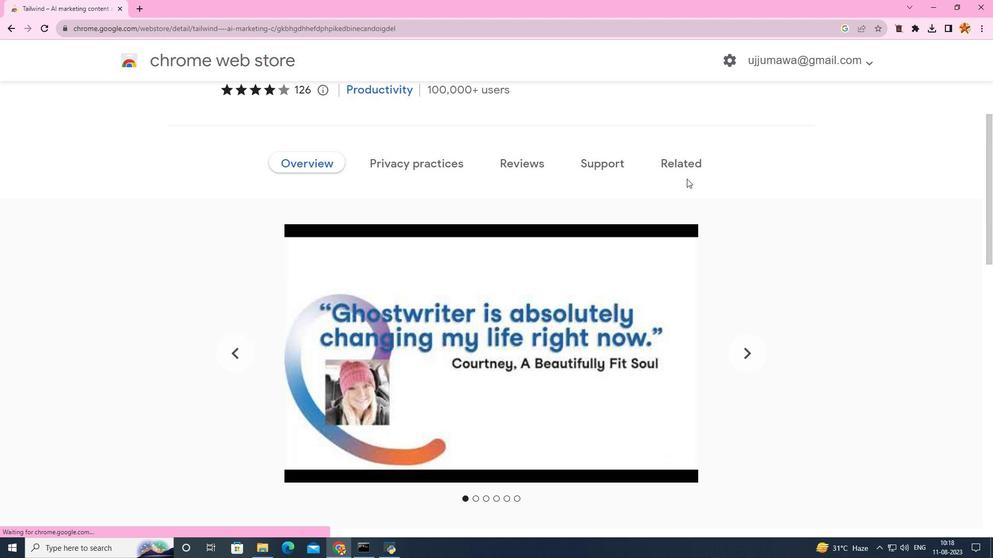 
Action: Mouse scrolled (687, 178) with delta (0, 0)
Screenshot: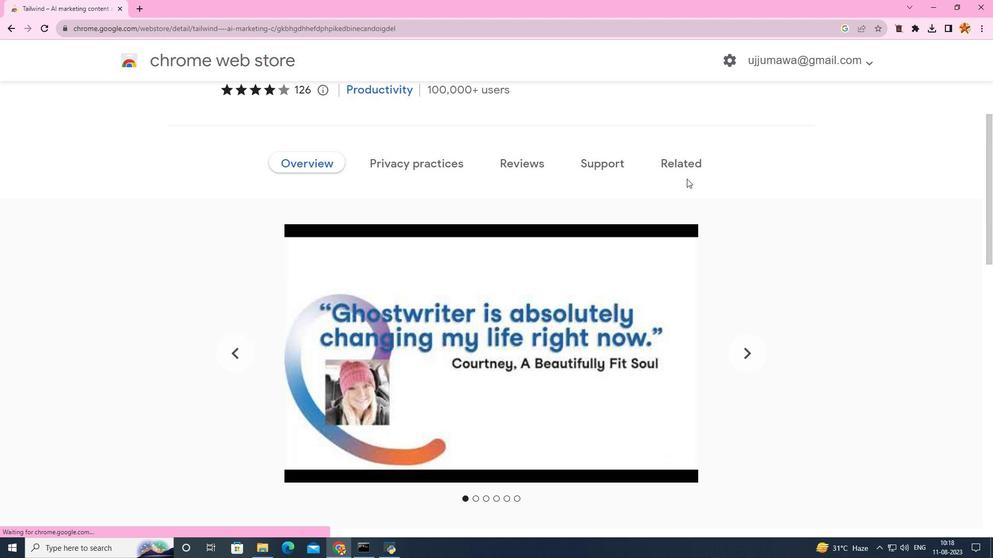 
Action: Mouse scrolled (687, 178) with delta (0, 0)
Screenshot: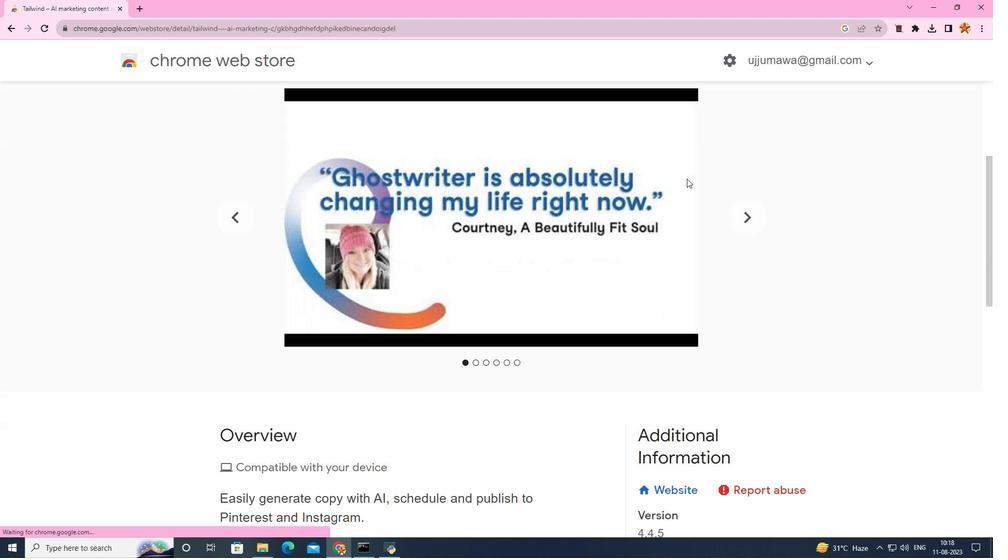 
Action: Mouse scrolled (687, 178) with delta (0, 0)
Screenshot: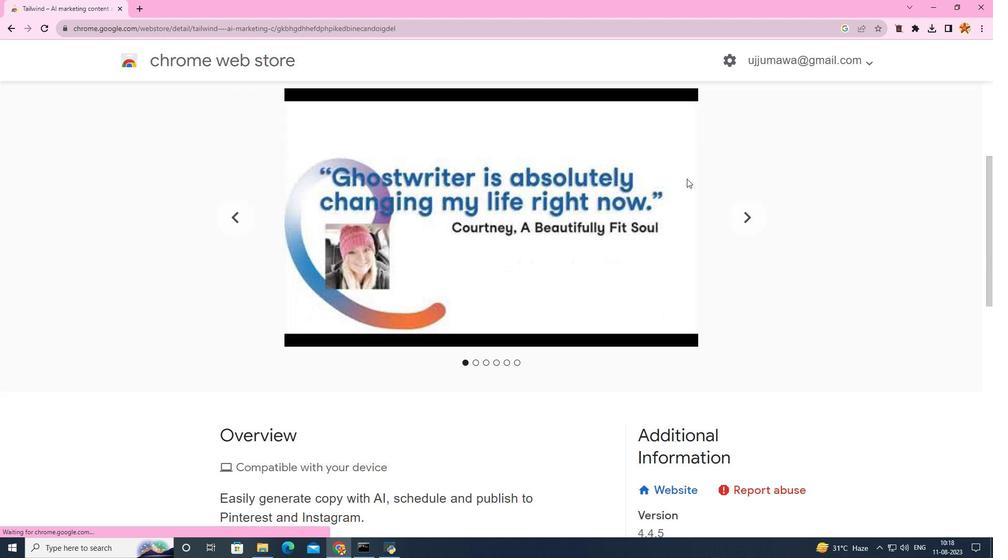 
Action: Mouse scrolled (687, 178) with delta (0, 0)
Screenshot: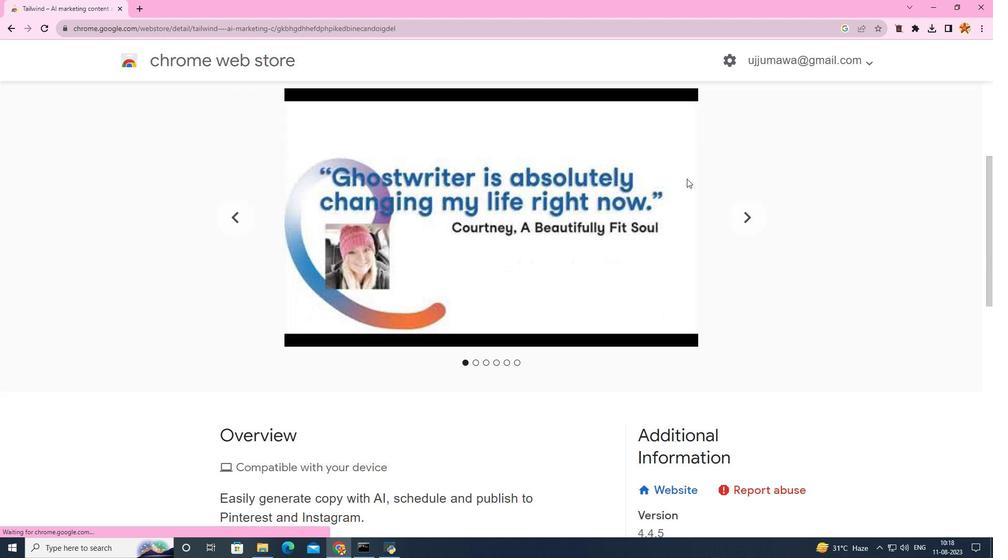 
Action: Mouse scrolled (687, 178) with delta (0, 0)
Screenshot: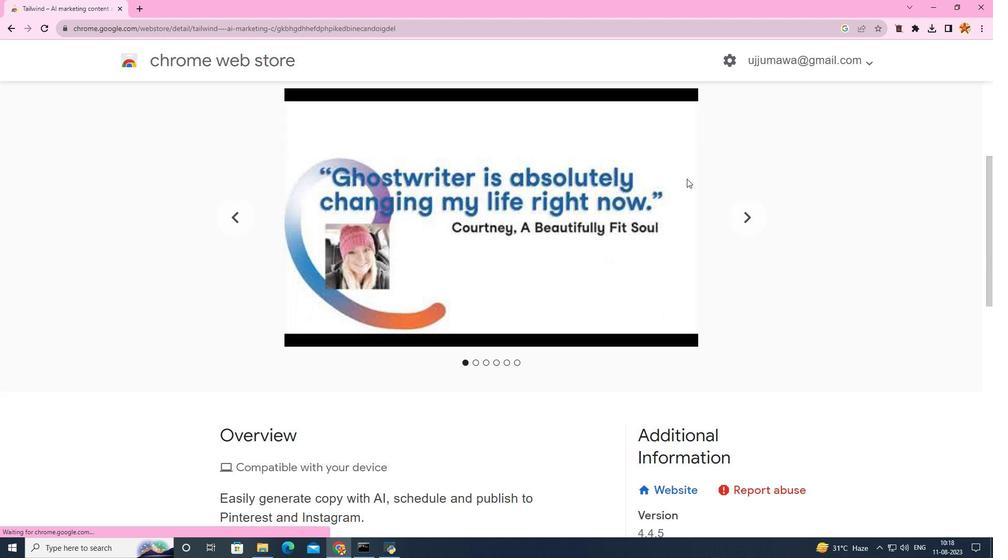 
Action: Mouse scrolled (687, 178) with delta (0, 0)
Screenshot: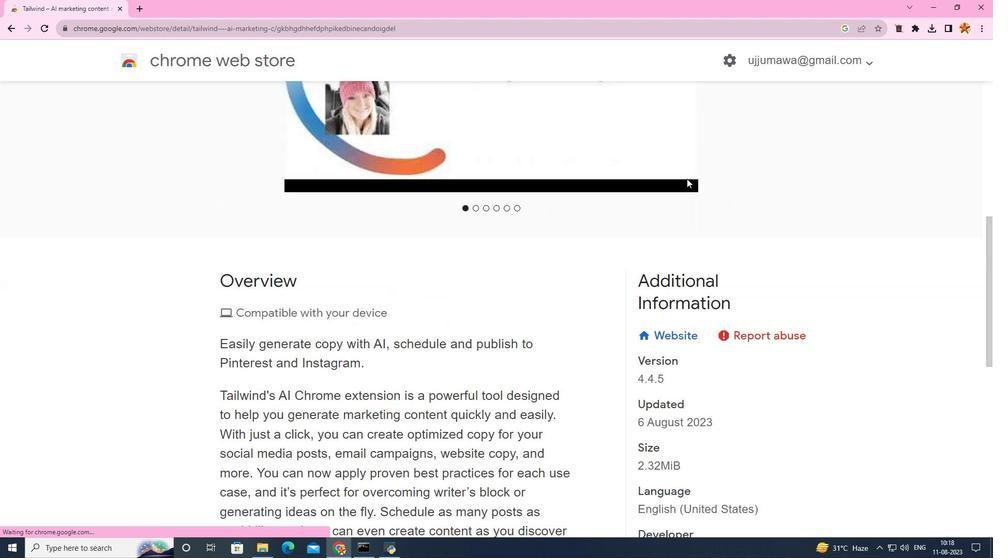 
Action: Mouse scrolled (687, 179) with delta (0, 0)
Screenshot: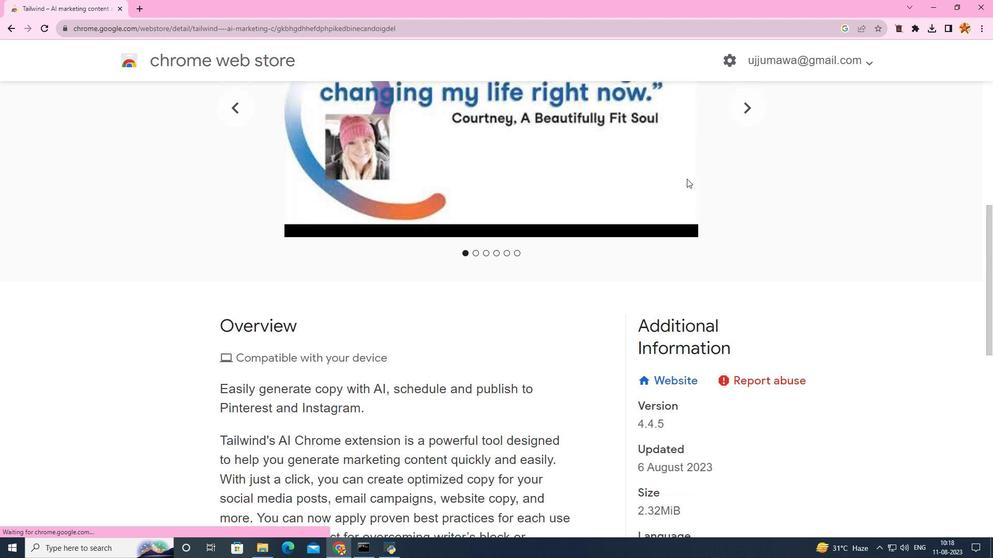 
Action: Mouse scrolled (687, 179) with delta (0, 0)
Screenshot: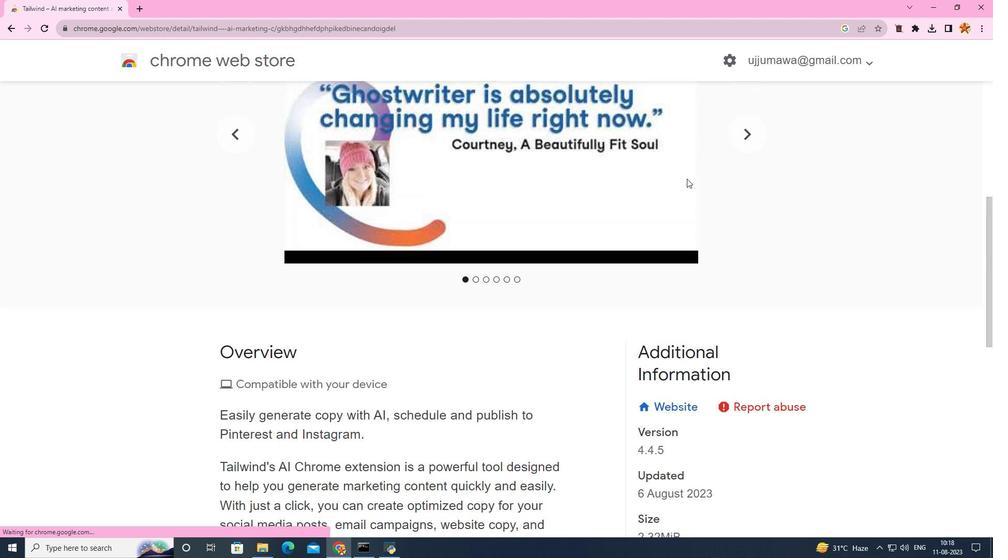 
Action: Mouse scrolled (687, 179) with delta (0, 0)
Screenshot: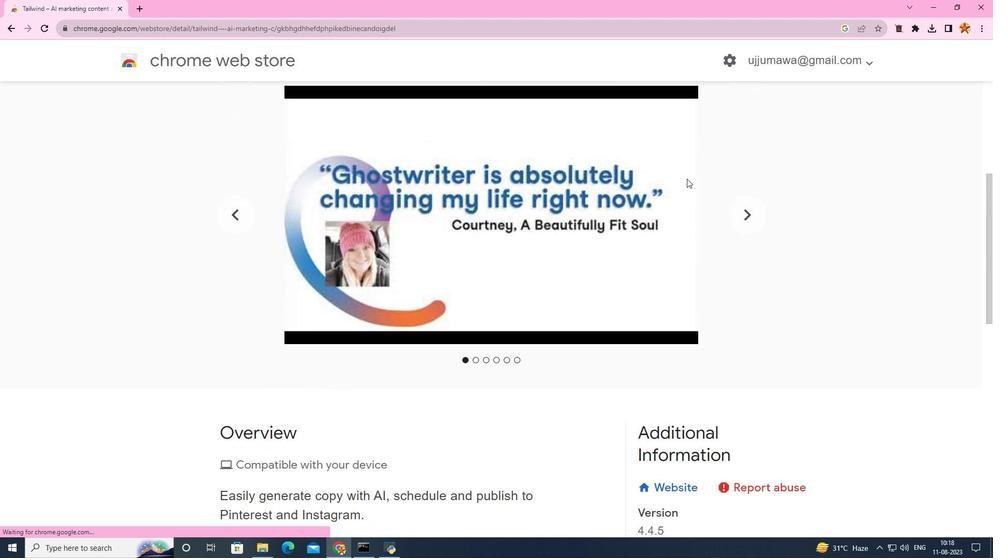 
Action: Mouse scrolled (687, 179) with delta (0, 0)
Screenshot: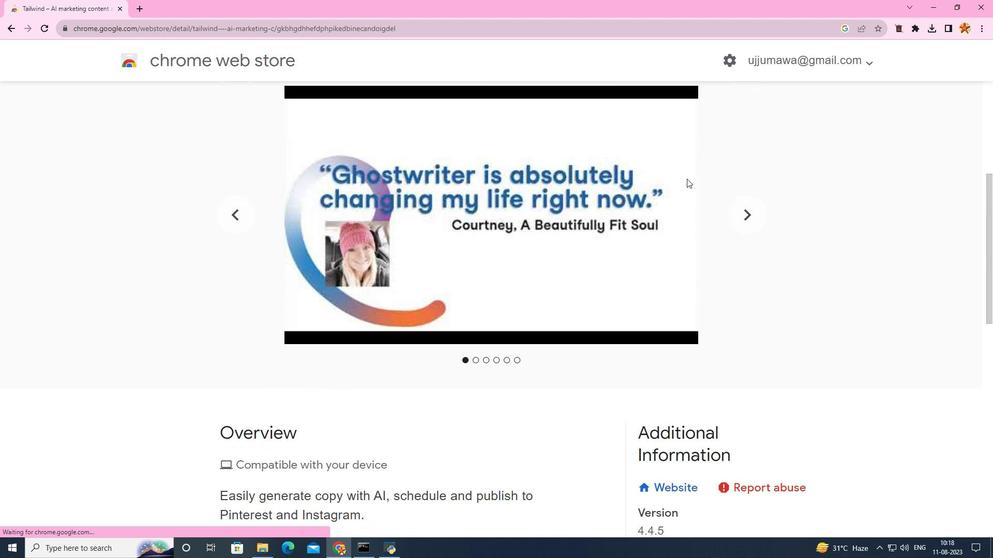 
Action: Mouse moved to (671, 164)
Screenshot: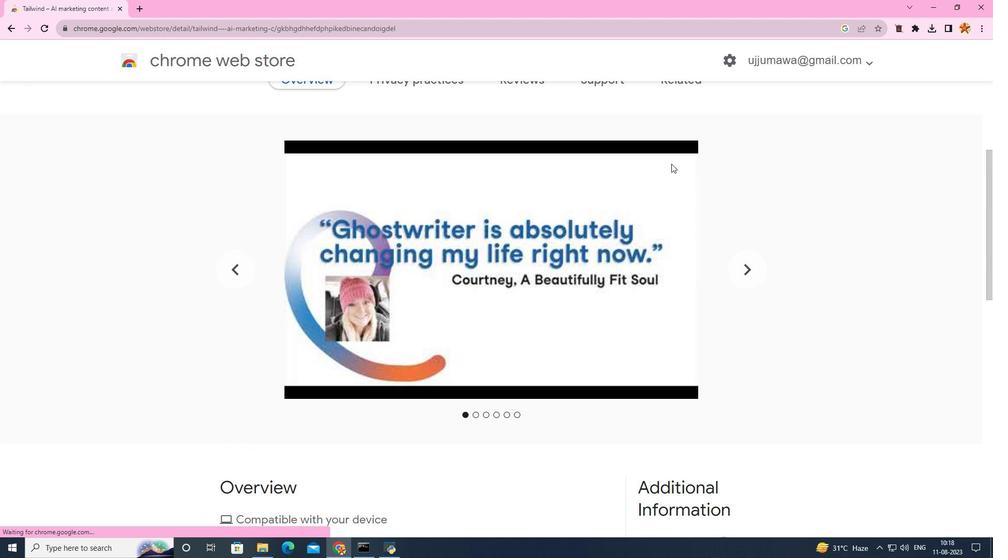 
Action: Mouse scrolled (671, 164) with delta (0, 0)
Screenshot: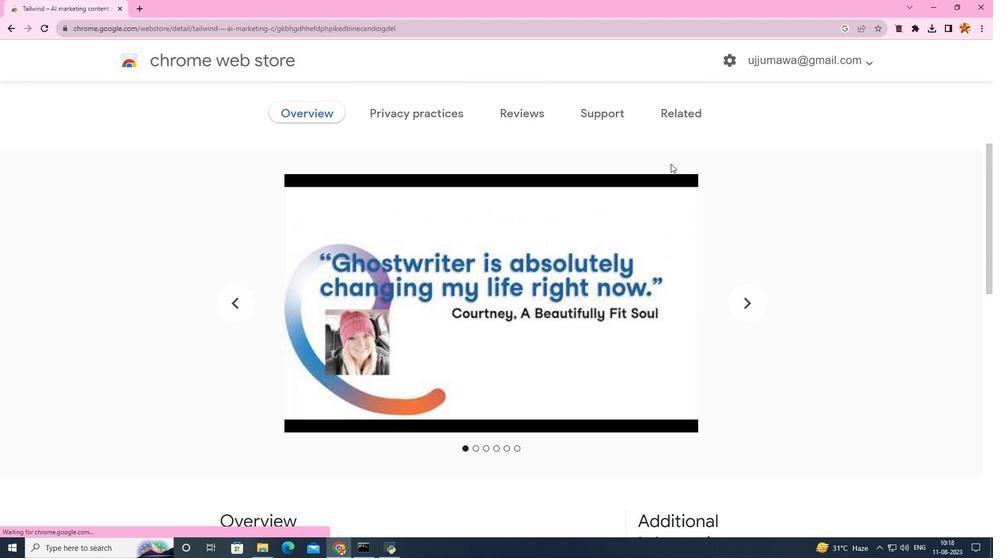 
Action: Mouse moved to (678, 138)
Screenshot: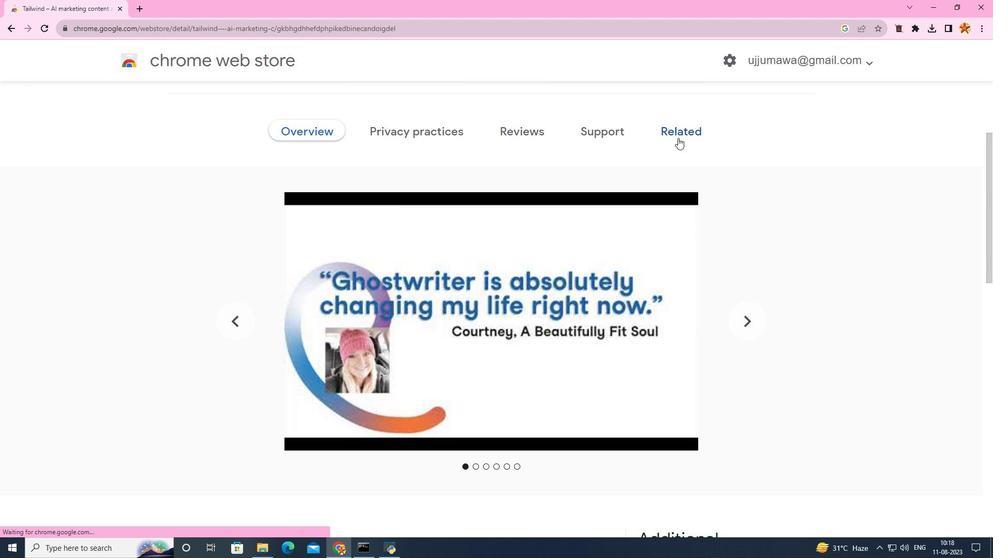 
Action: Mouse scrolled (678, 138) with delta (0, 0)
Screenshot: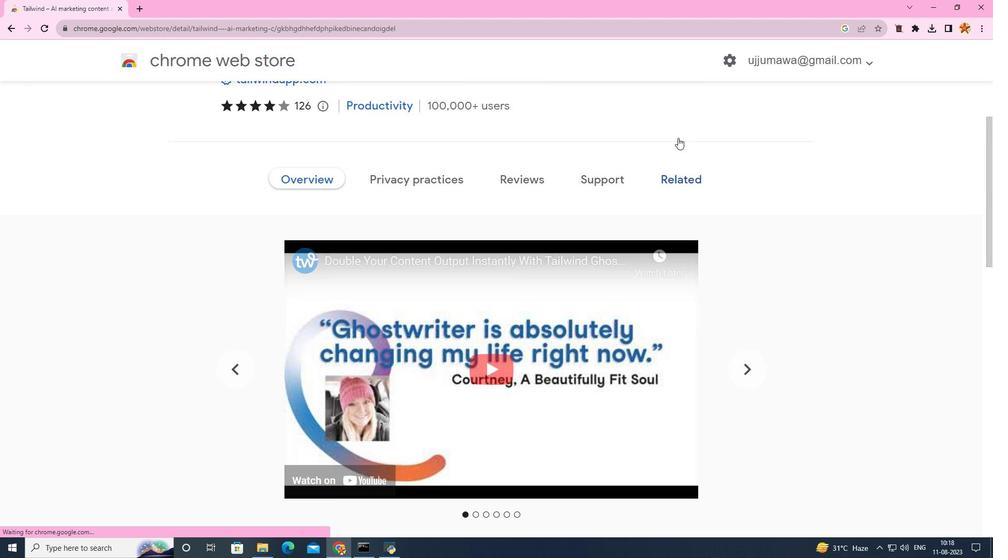 
Action: Mouse scrolled (678, 138) with delta (0, 0)
Screenshot: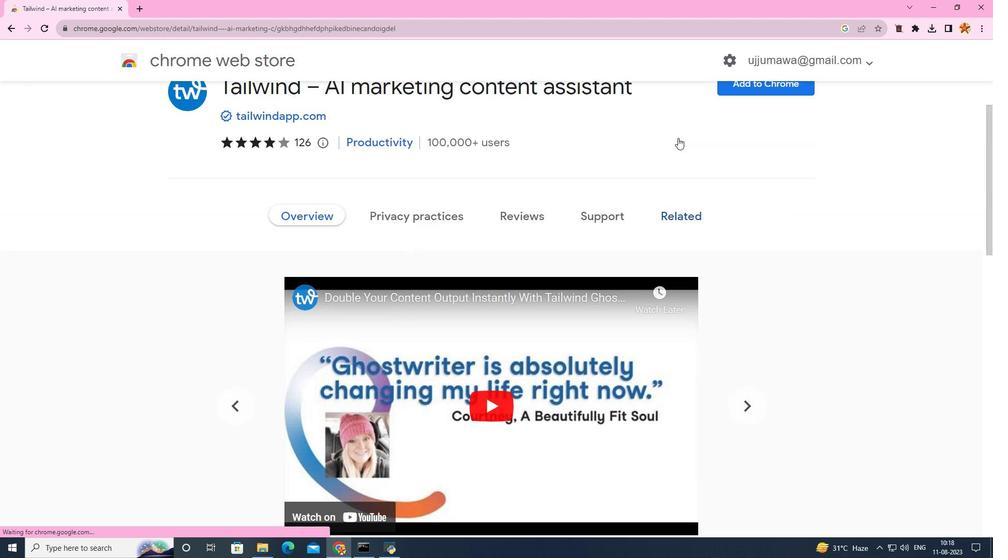 
Action: Mouse scrolled (678, 137) with delta (0, 0)
Screenshot: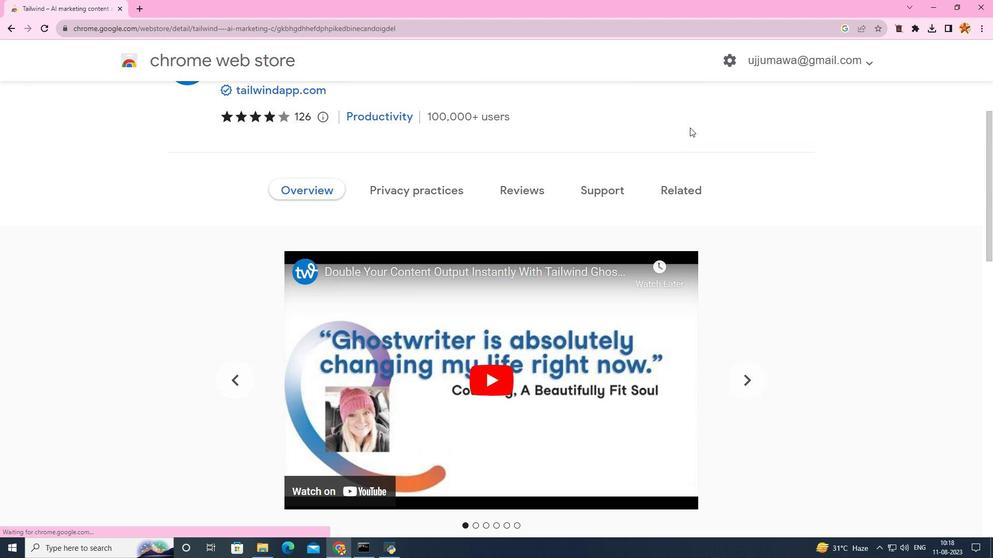 
Action: Mouse moved to (736, 93)
Screenshot: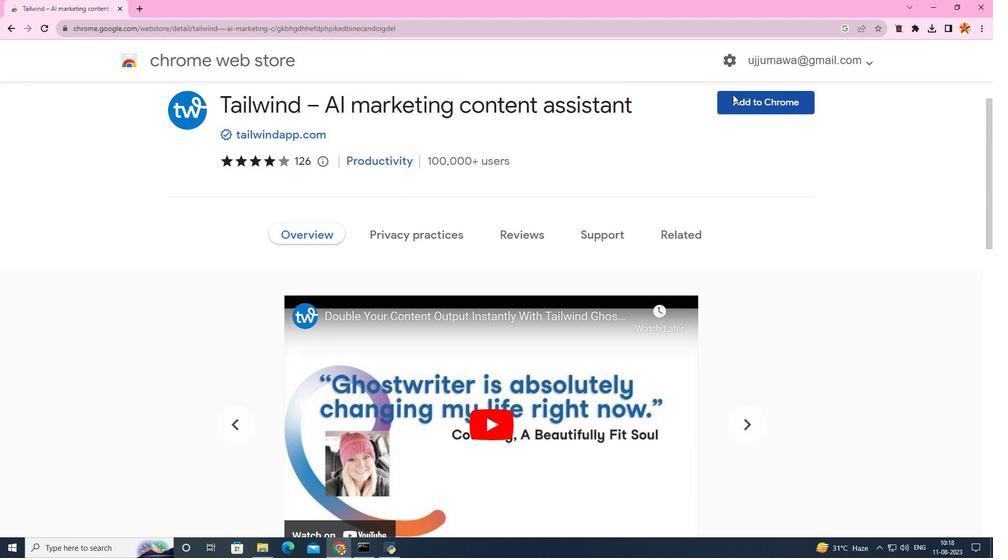 
Action: Mouse scrolled (736, 94) with delta (0, 0)
